 Task: Edit the CSS styles in the PHP file to update the web page design.
Action: Mouse scrolled (1338, 401) with delta (0, 0)
Screenshot: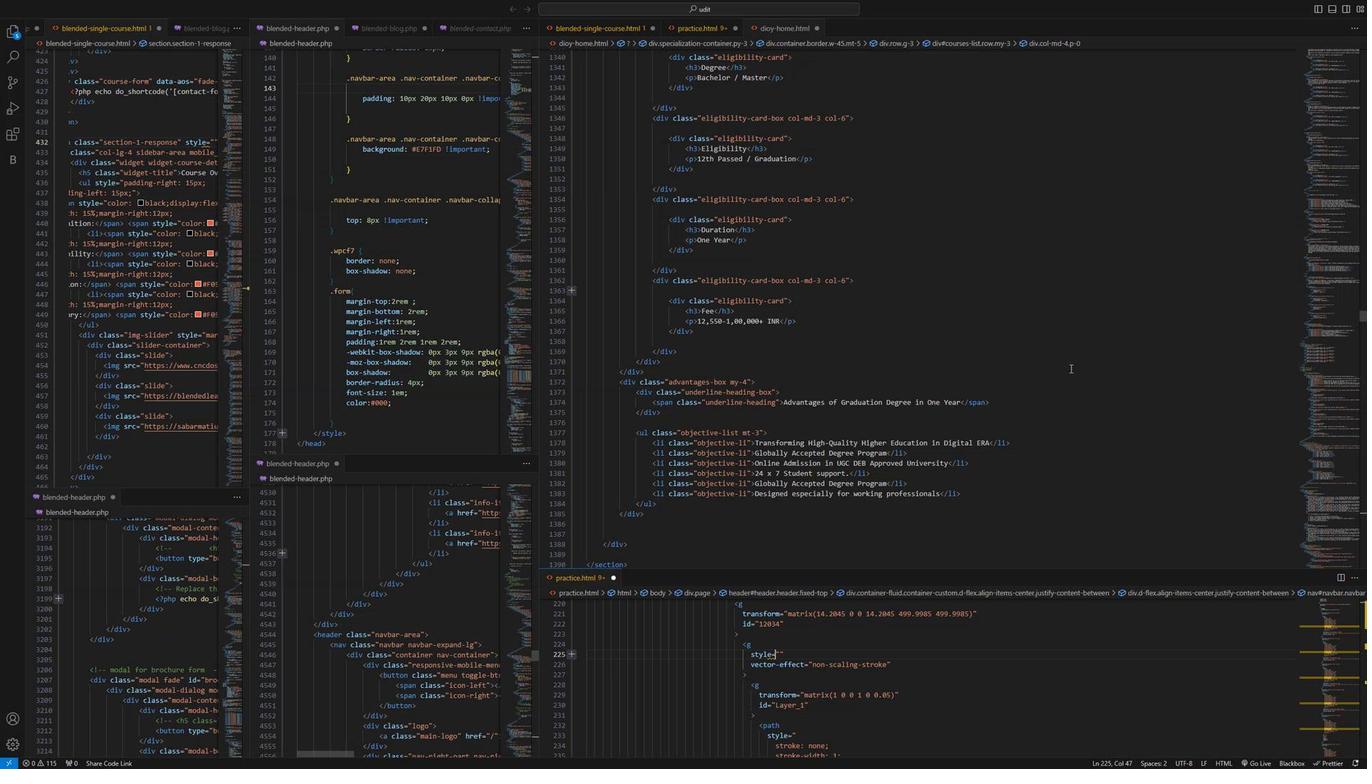 
Action: Mouse moved to (1338, 403)
Screenshot: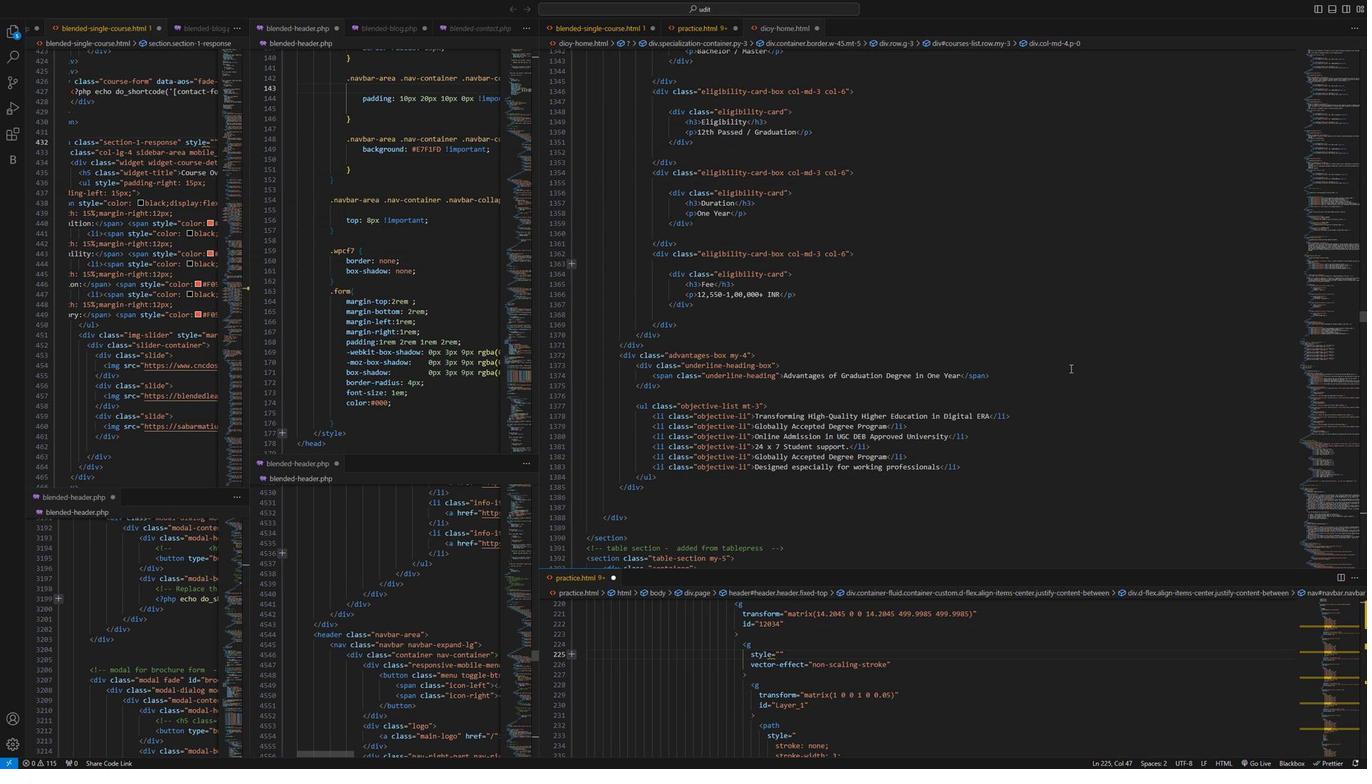 
Action: Mouse scrolled (1338, 402) with delta (0, 0)
Screenshot: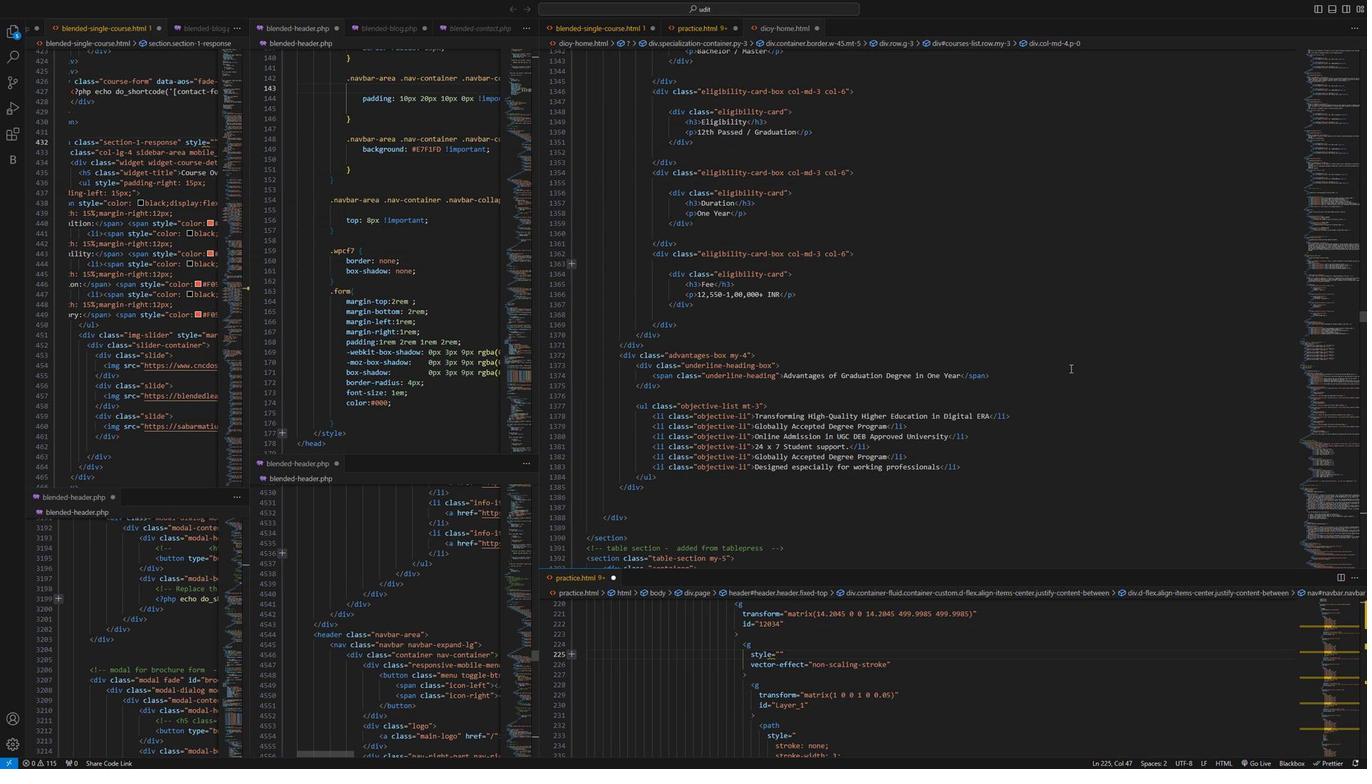 
Action: Mouse scrolled (1338, 402) with delta (0, 0)
Screenshot: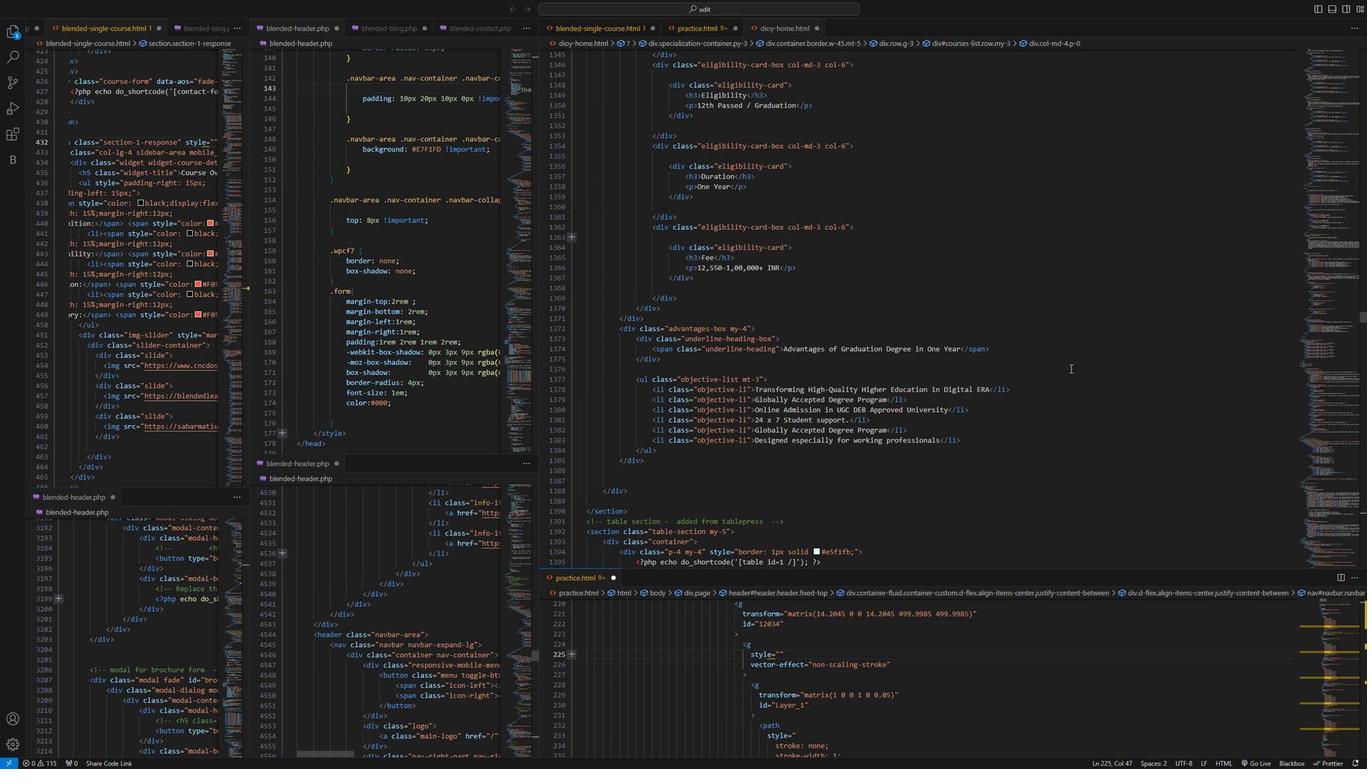
Action: Mouse scrolled (1338, 402) with delta (0, 0)
Screenshot: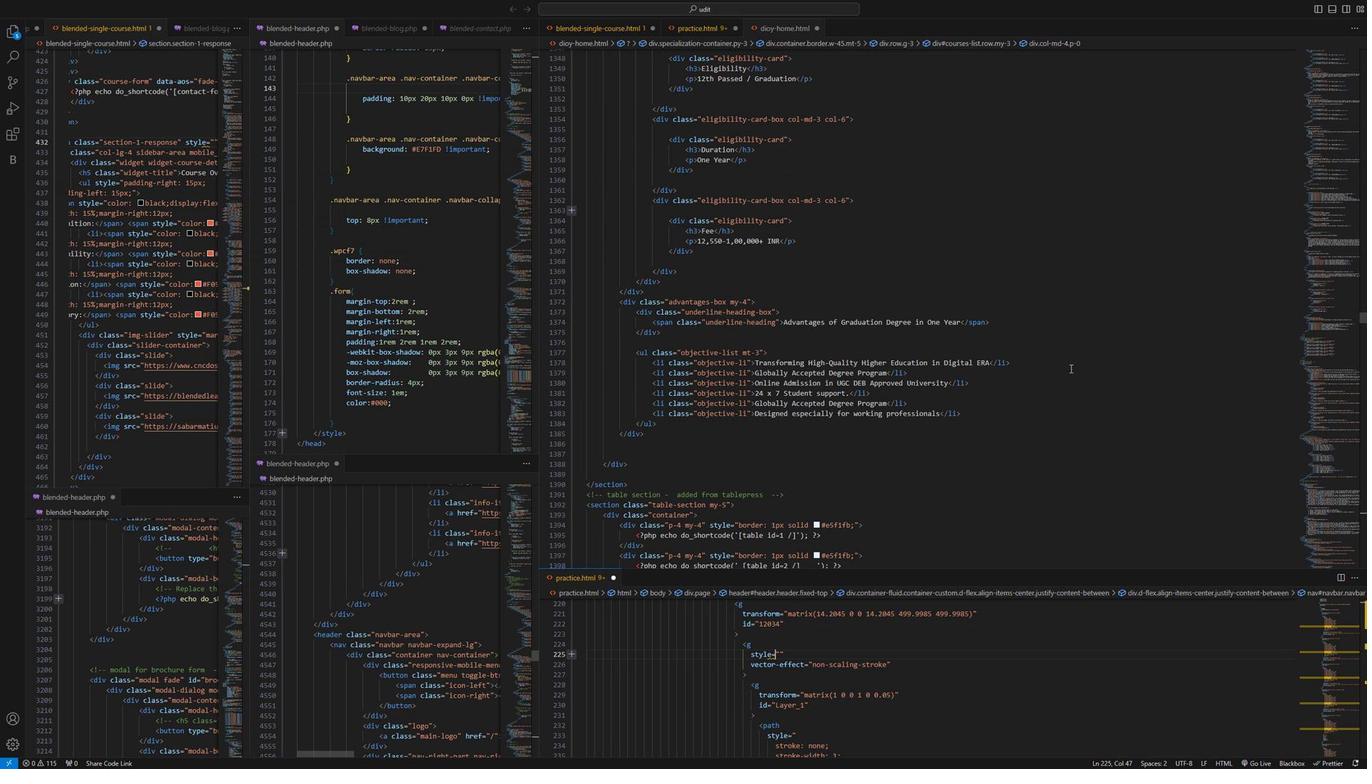
Action: Mouse scrolled (1338, 402) with delta (0, 0)
Screenshot: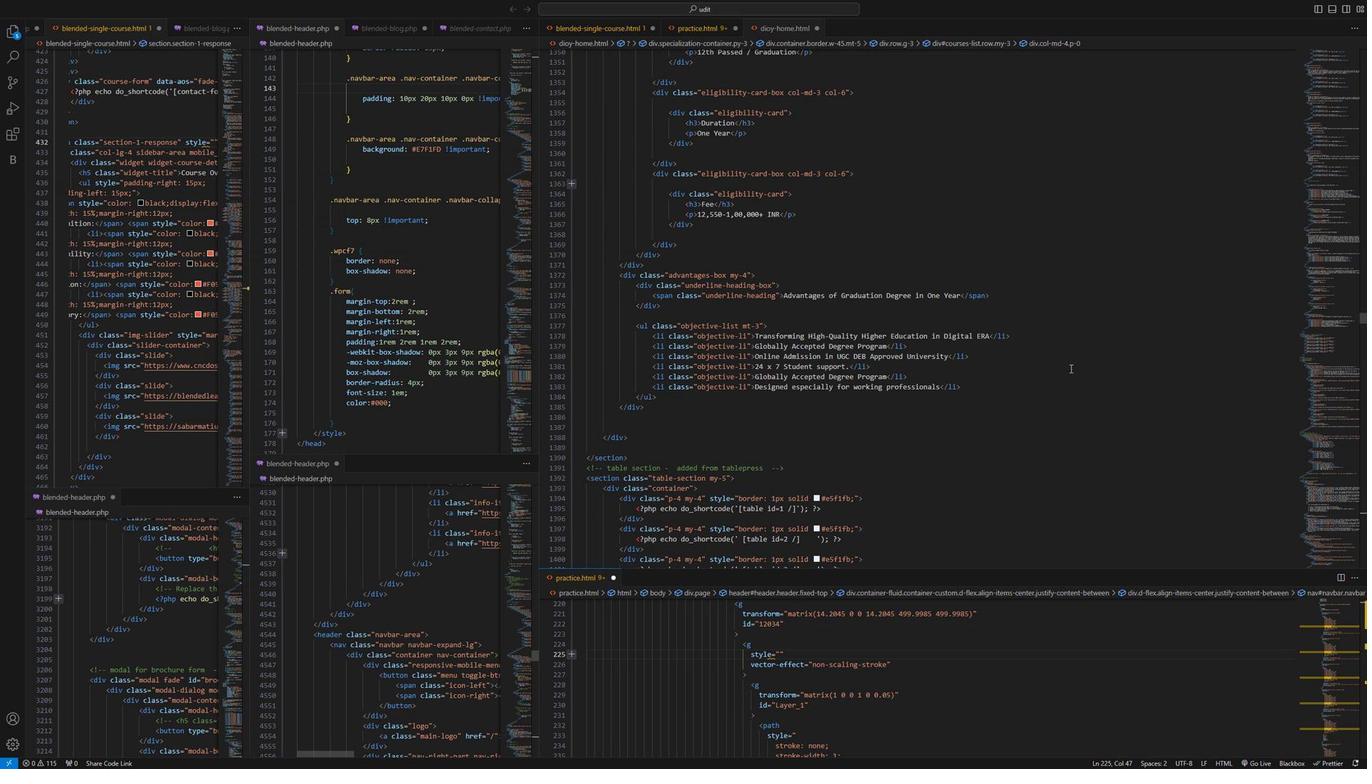 
Action: Mouse scrolled (1338, 402) with delta (0, 0)
Screenshot: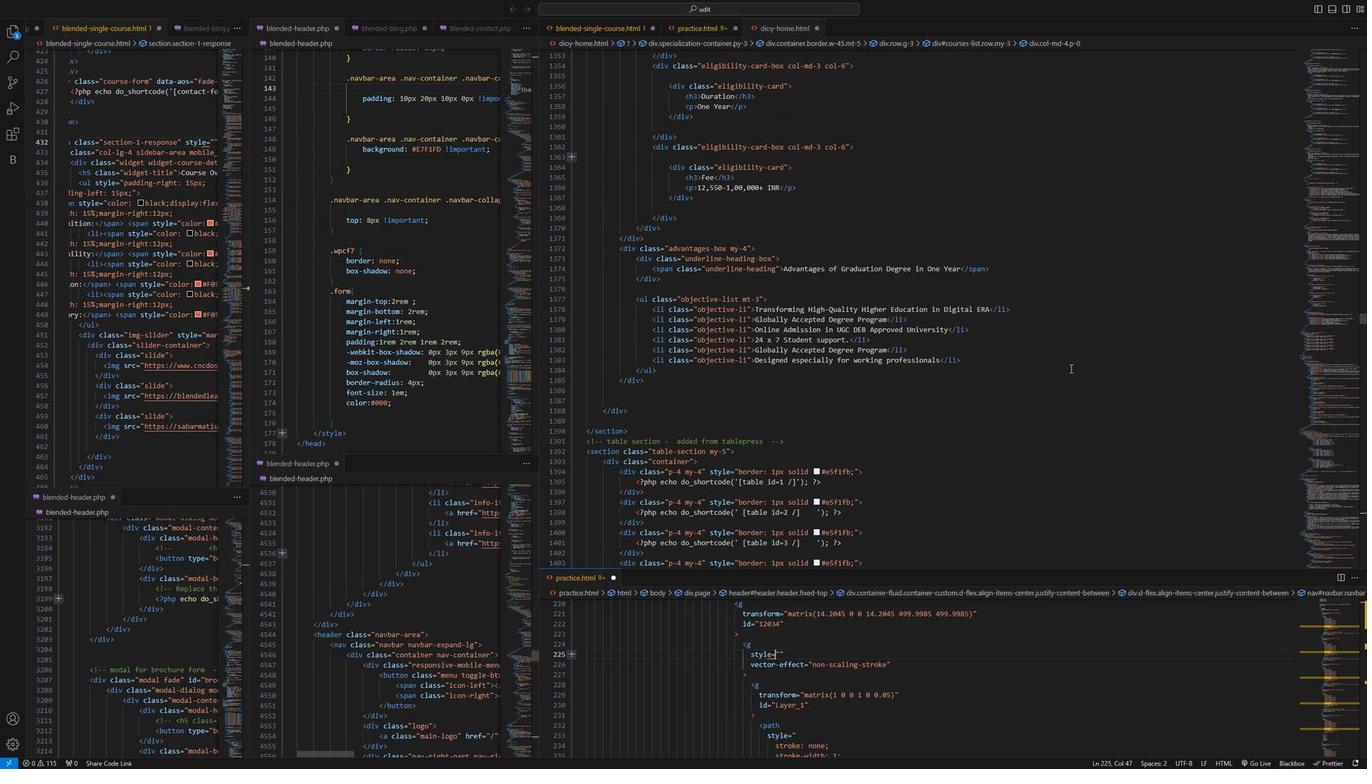 
Action: Mouse scrolled (1338, 402) with delta (0, 0)
Screenshot: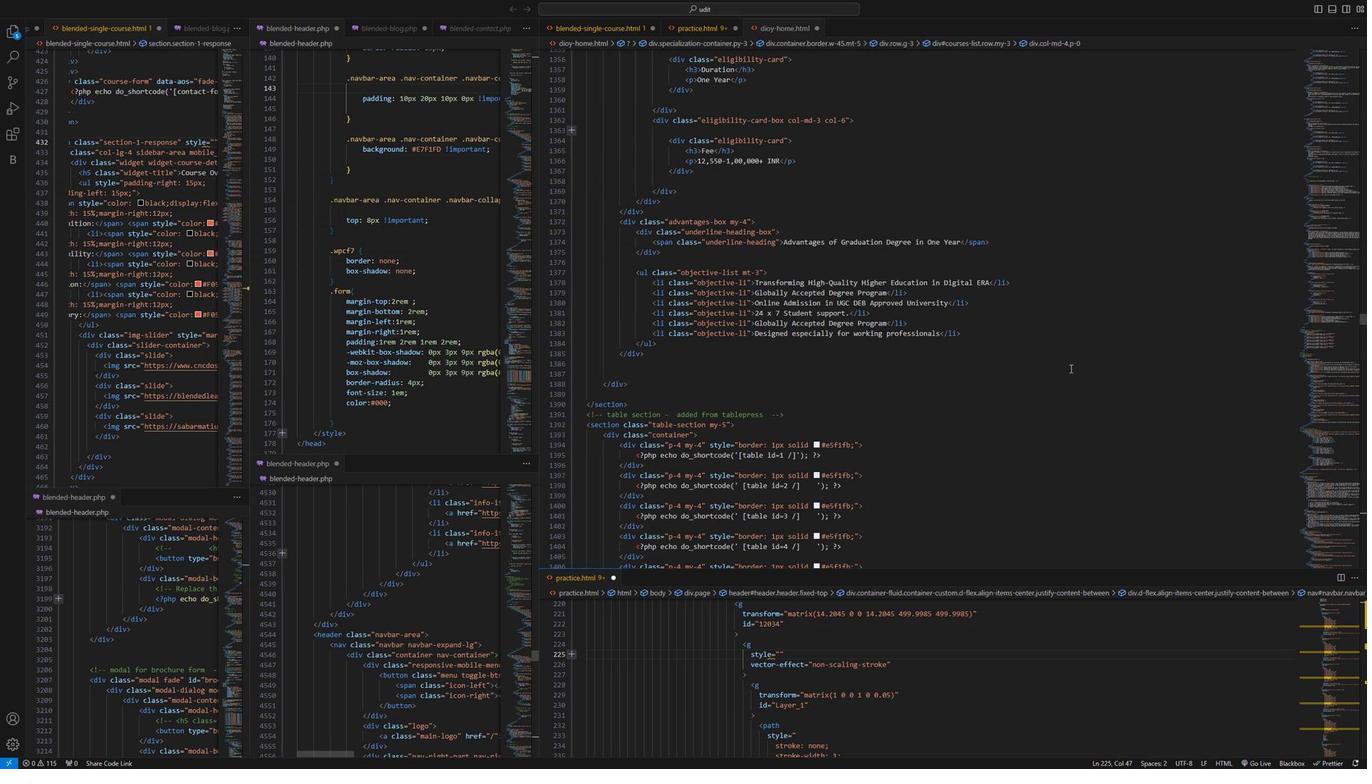 
Action: Mouse scrolled (1338, 402) with delta (0, 0)
Screenshot: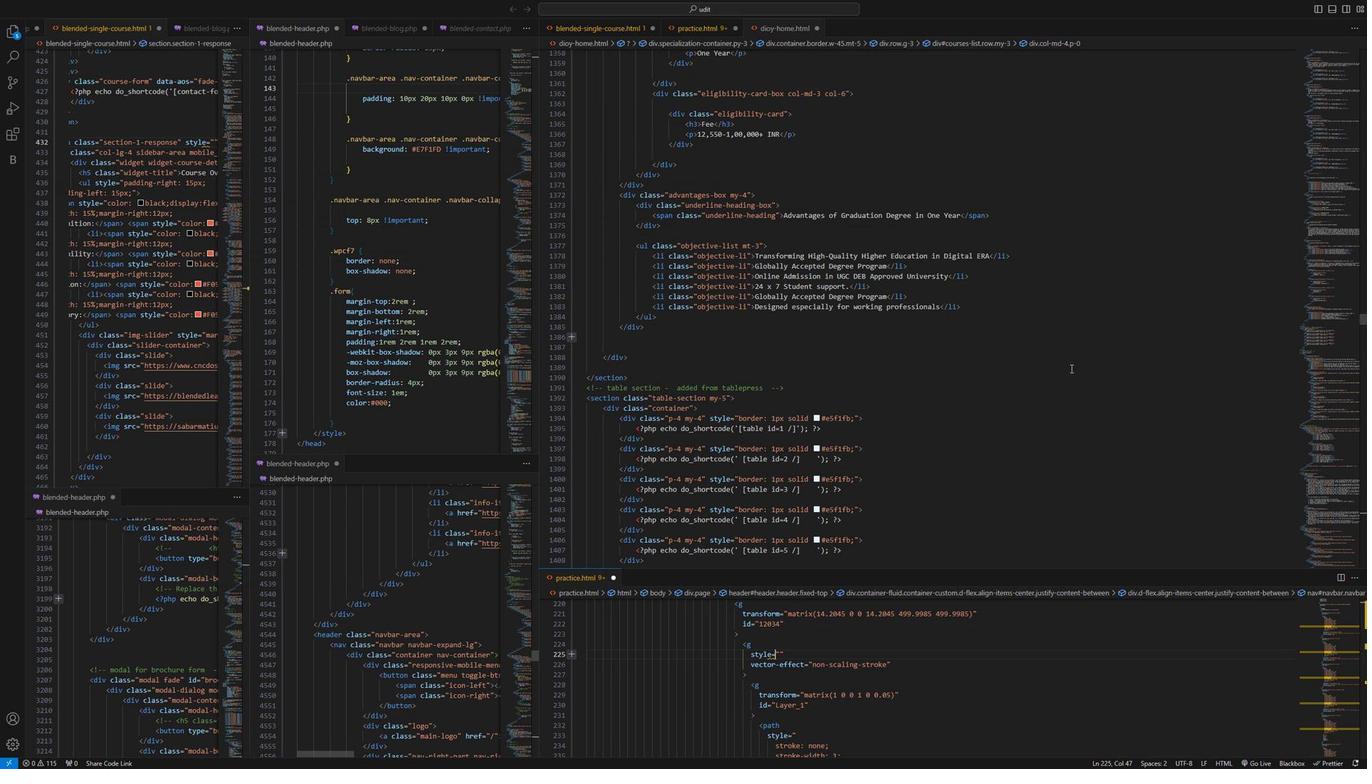 
Action: Mouse scrolled (1338, 402) with delta (0, 0)
Screenshot: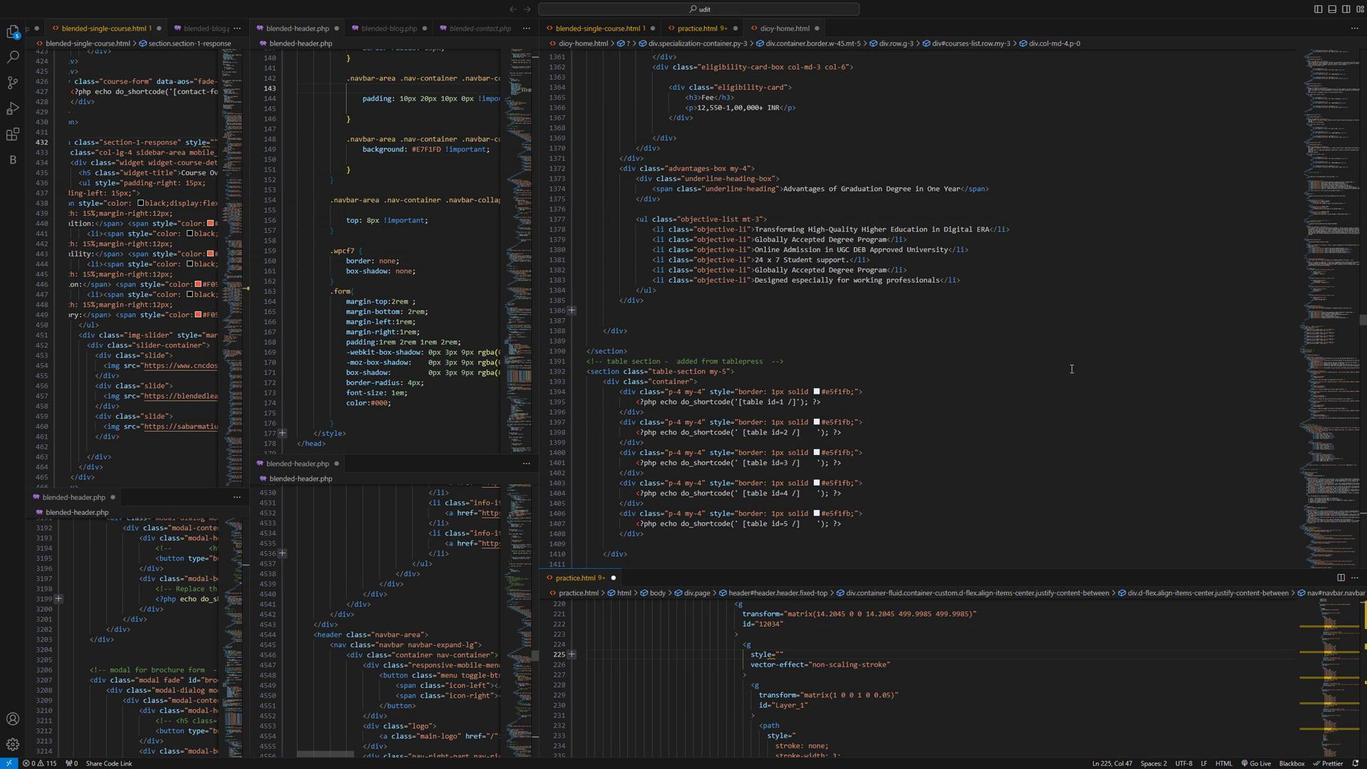 
Action: Mouse scrolled (1338, 402) with delta (0, 0)
Screenshot: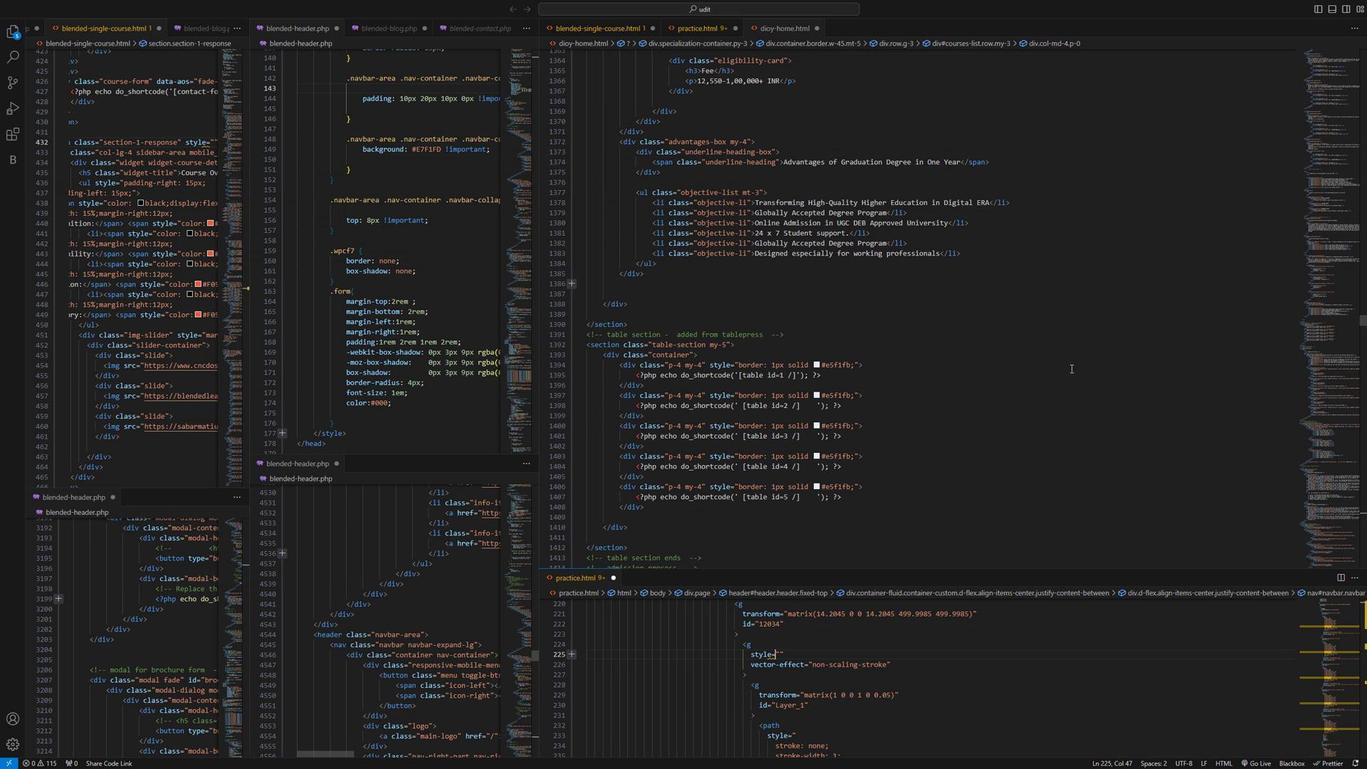 
Action: Mouse moved to (1339, 403)
Screenshot: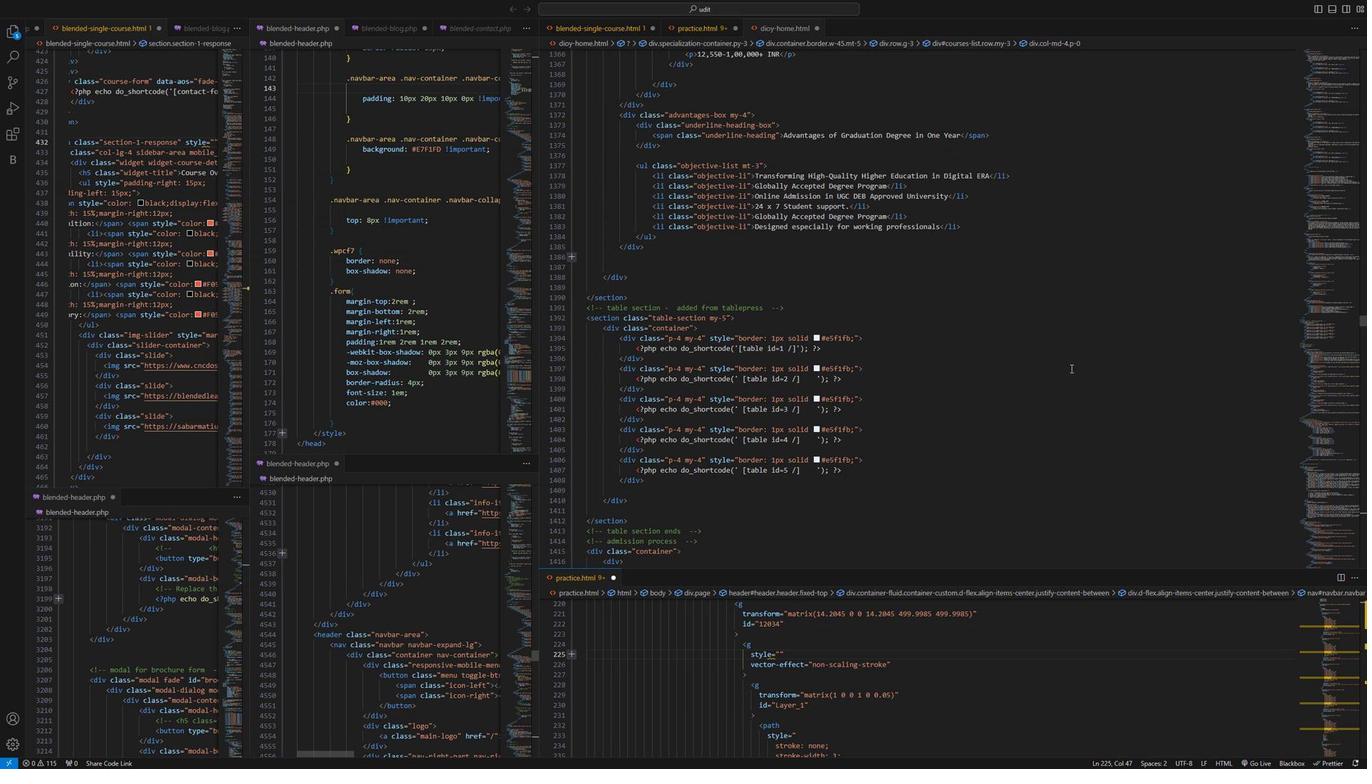 
Action: Mouse scrolled (1339, 402) with delta (0, 0)
Screenshot: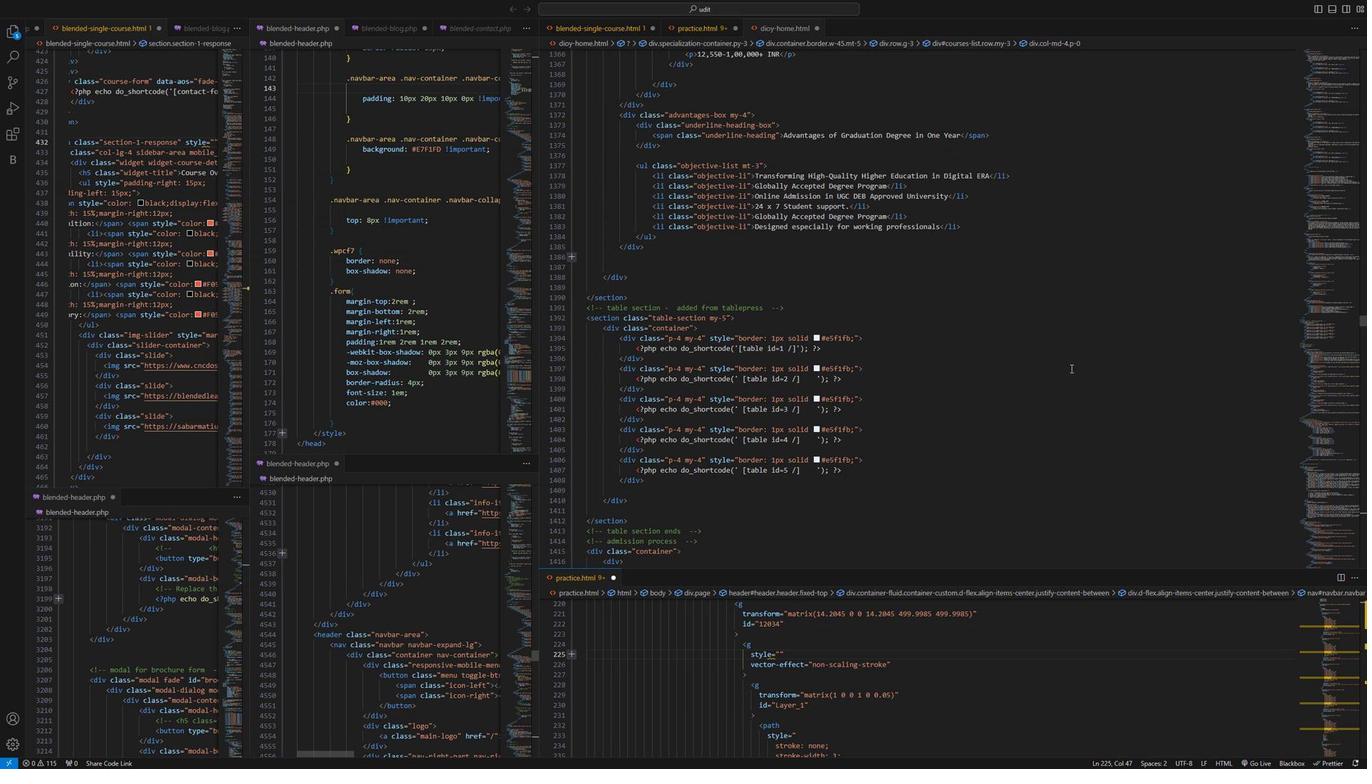 
Action: Mouse scrolled (1339, 402) with delta (0, 0)
Screenshot: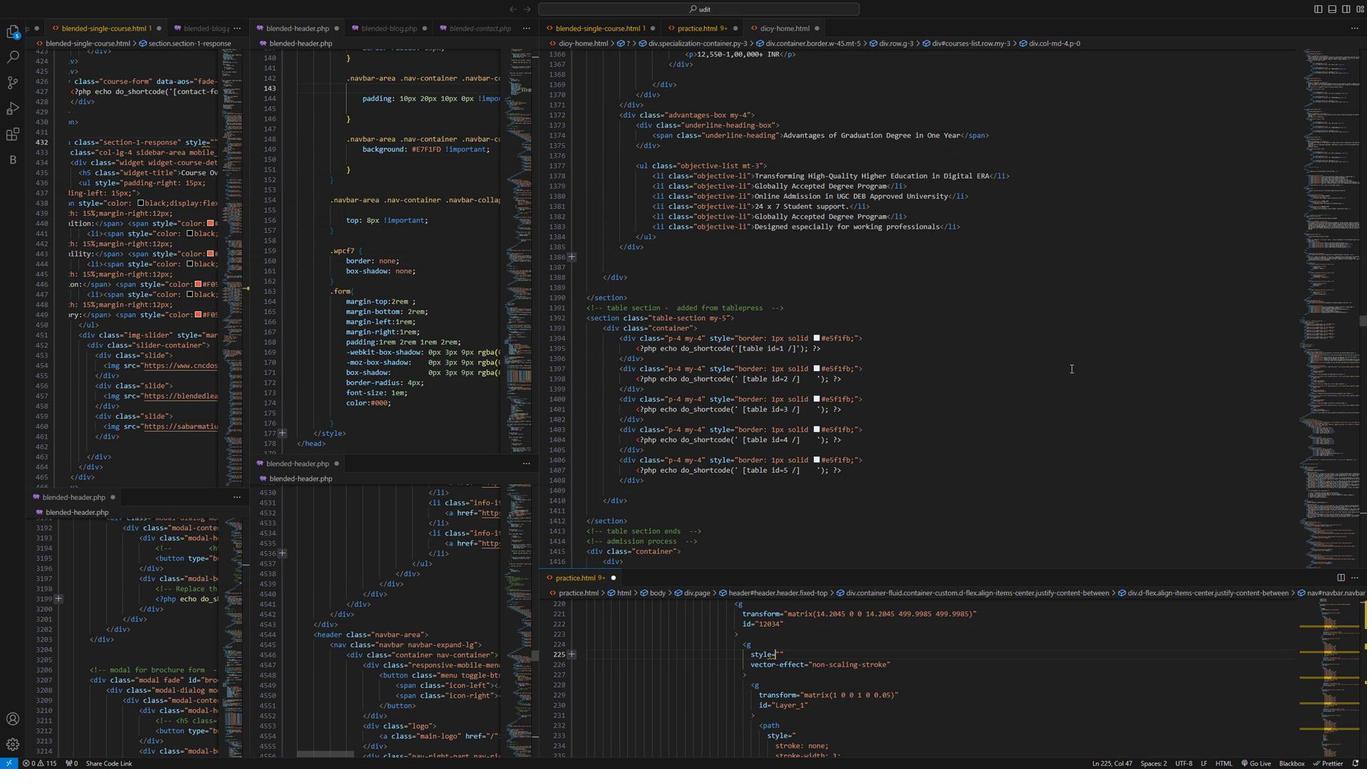 
Action: Mouse scrolled (1339, 402) with delta (0, 0)
Screenshot: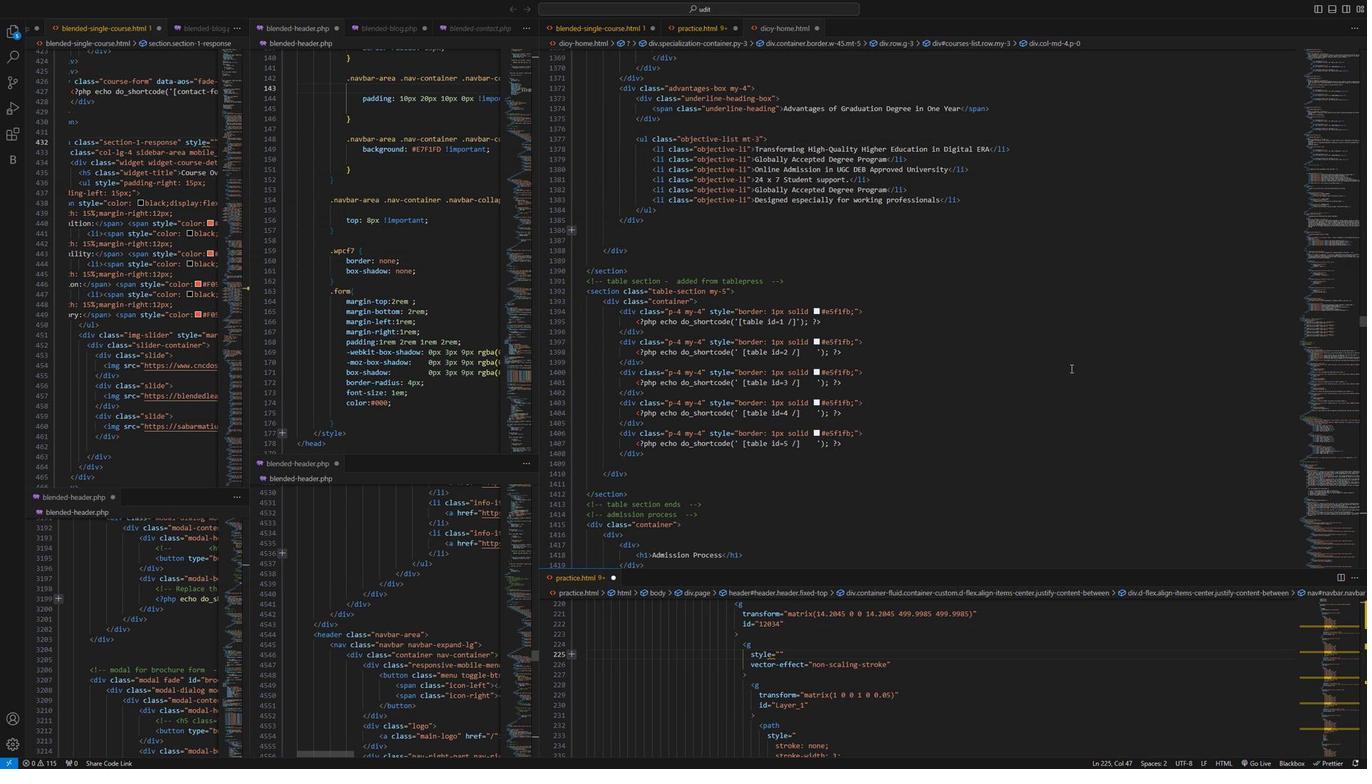 
Action: Mouse scrolled (1339, 402) with delta (0, 0)
Screenshot: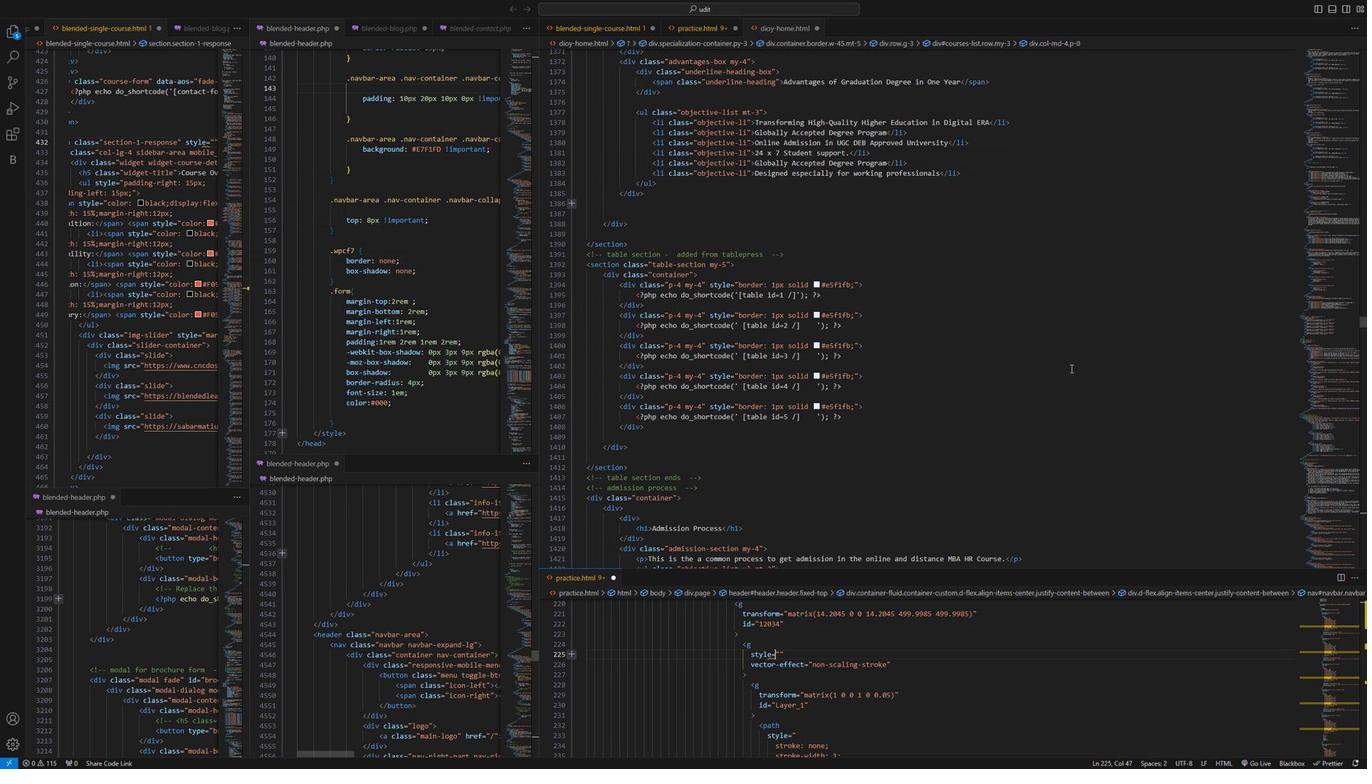 
Action: Mouse scrolled (1339, 402) with delta (0, 0)
Screenshot: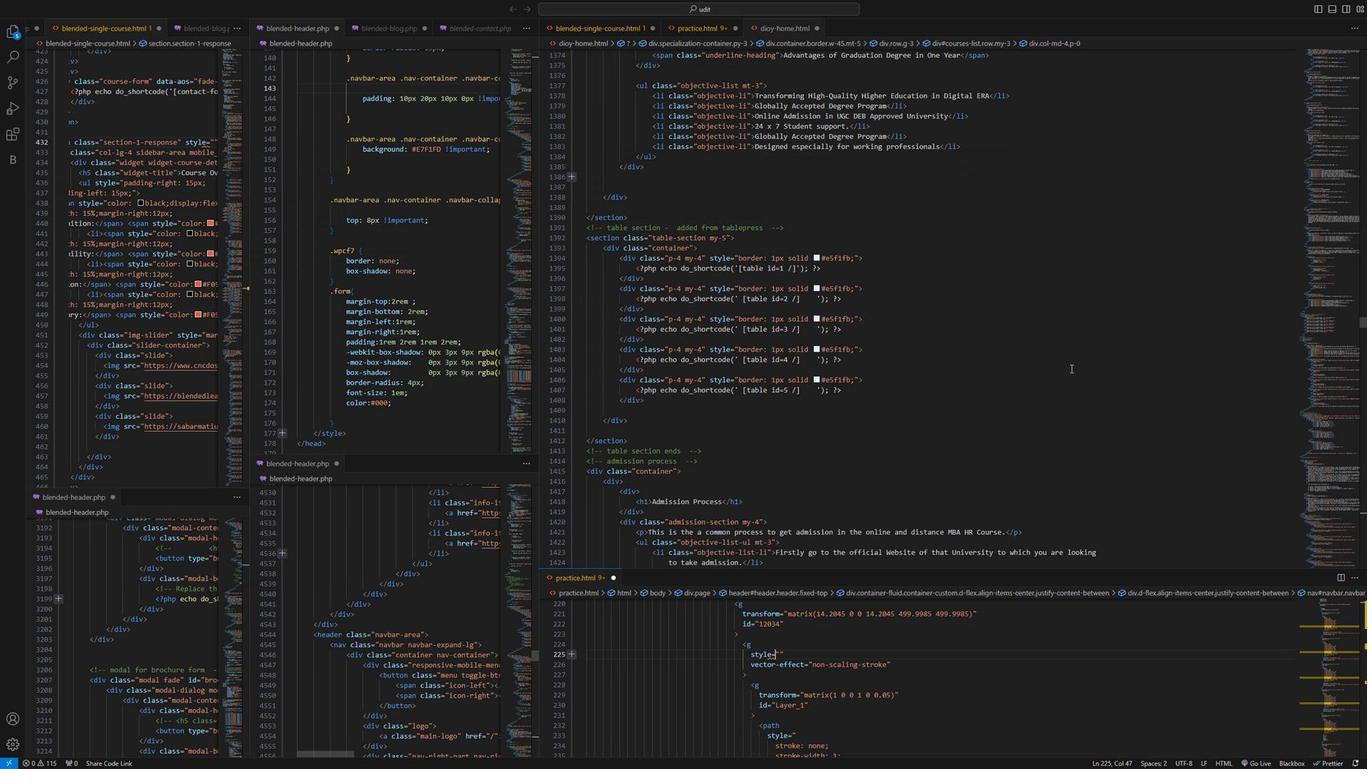 
Action: Mouse scrolled (1339, 402) with delta (0, 0)
Screenshot: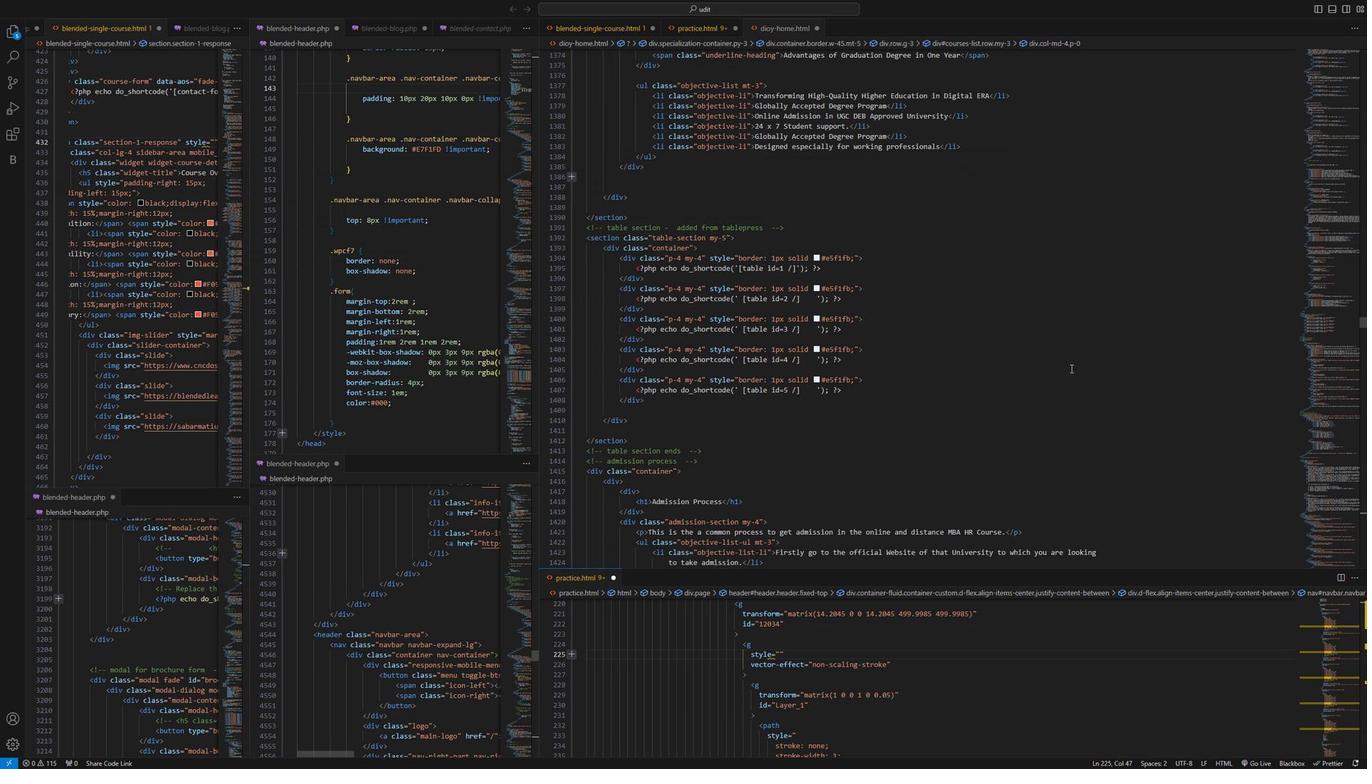 
Action: Mouse scrolled (1339, 402) with delta (0, 0)
Screenshot: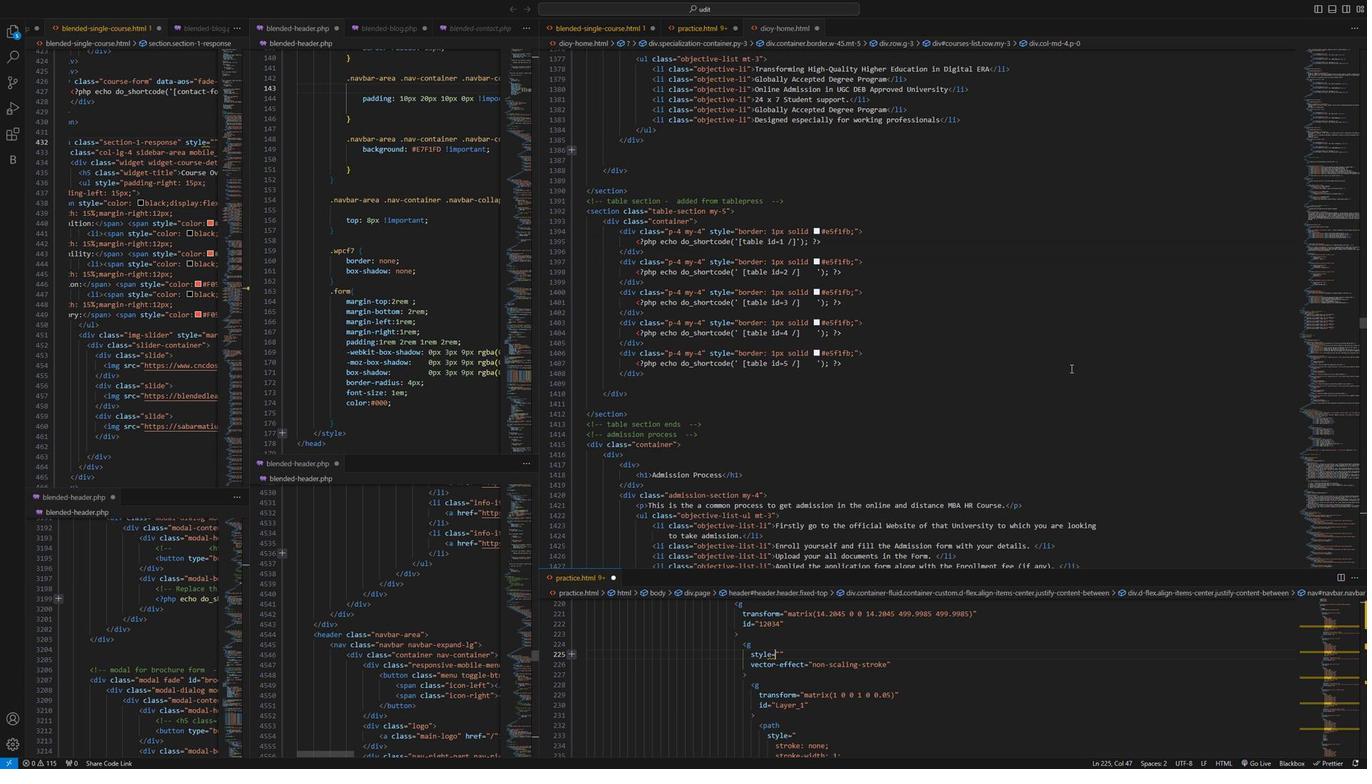 
Action: Mouse scrolled (1339, 402) with delta (0, 0)
Screenshot: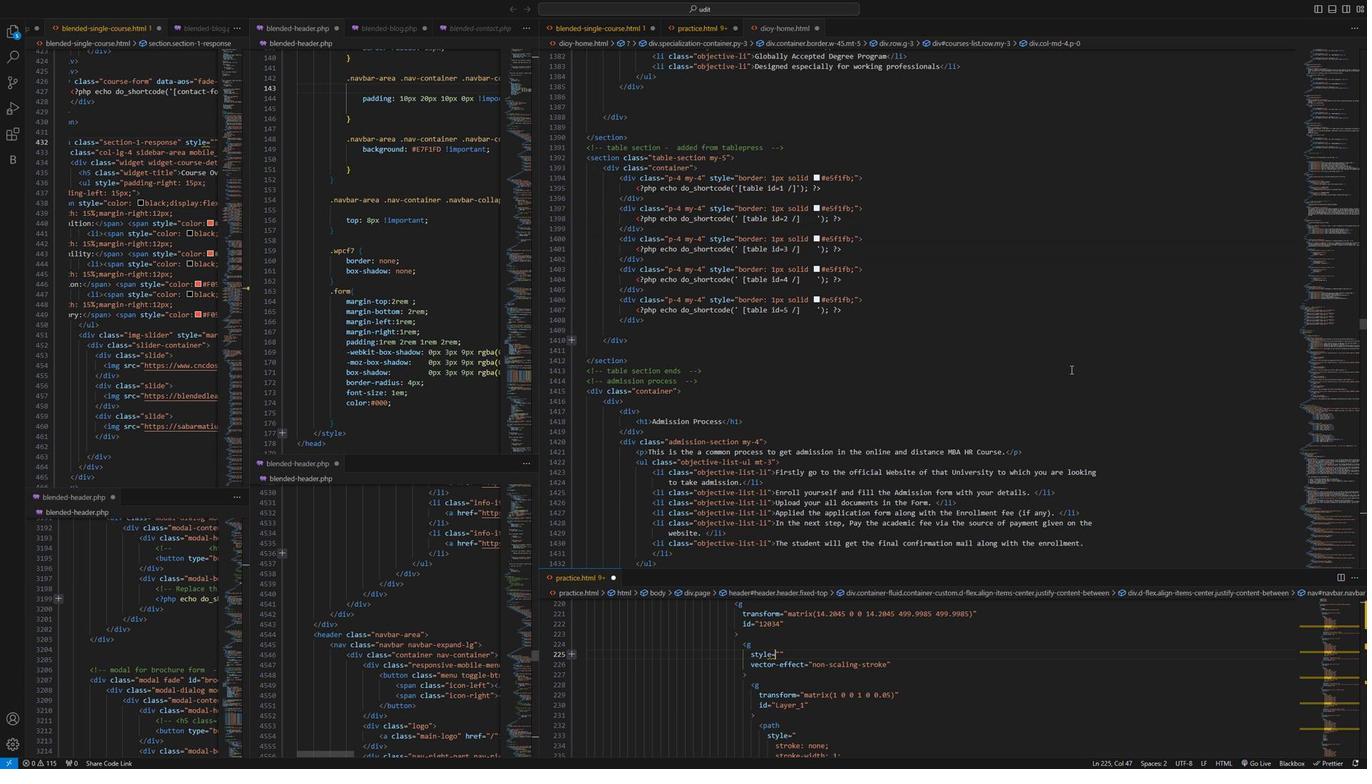 
Action: Mouse scrolled (1339, 402) with delta (0, 0)
Screenshot: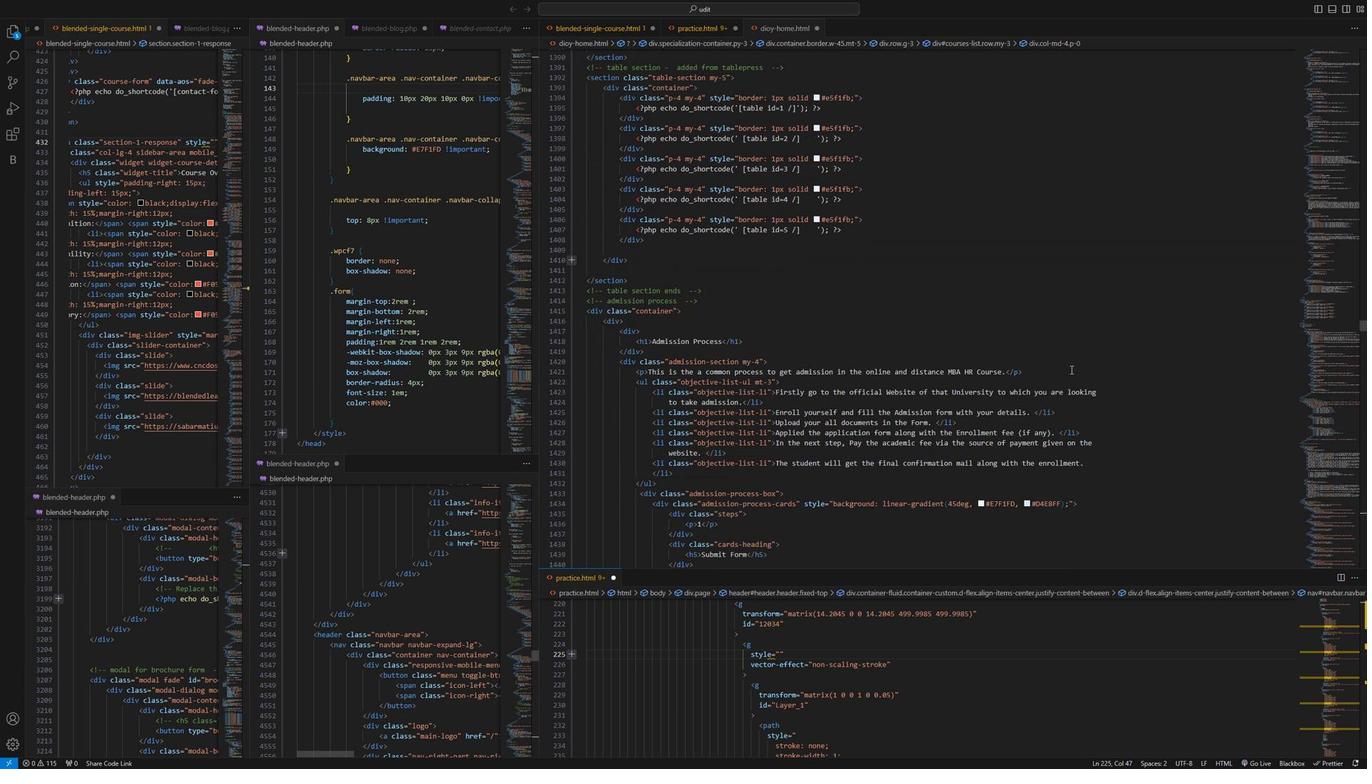
Action: Mouse moved to (1339, 404)
Screenshot: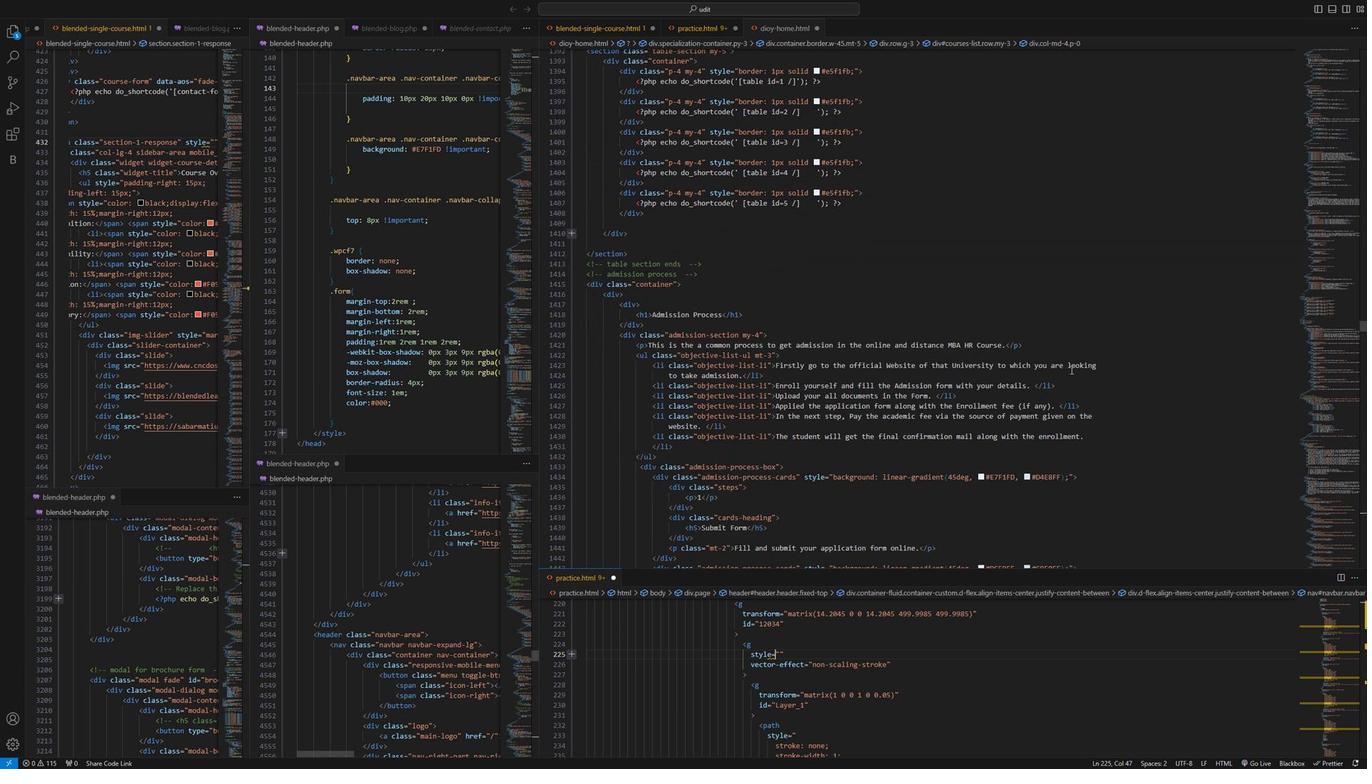 
Action: Mouse scrolled (1339, 403) with delta (0, 0)
Screenshot: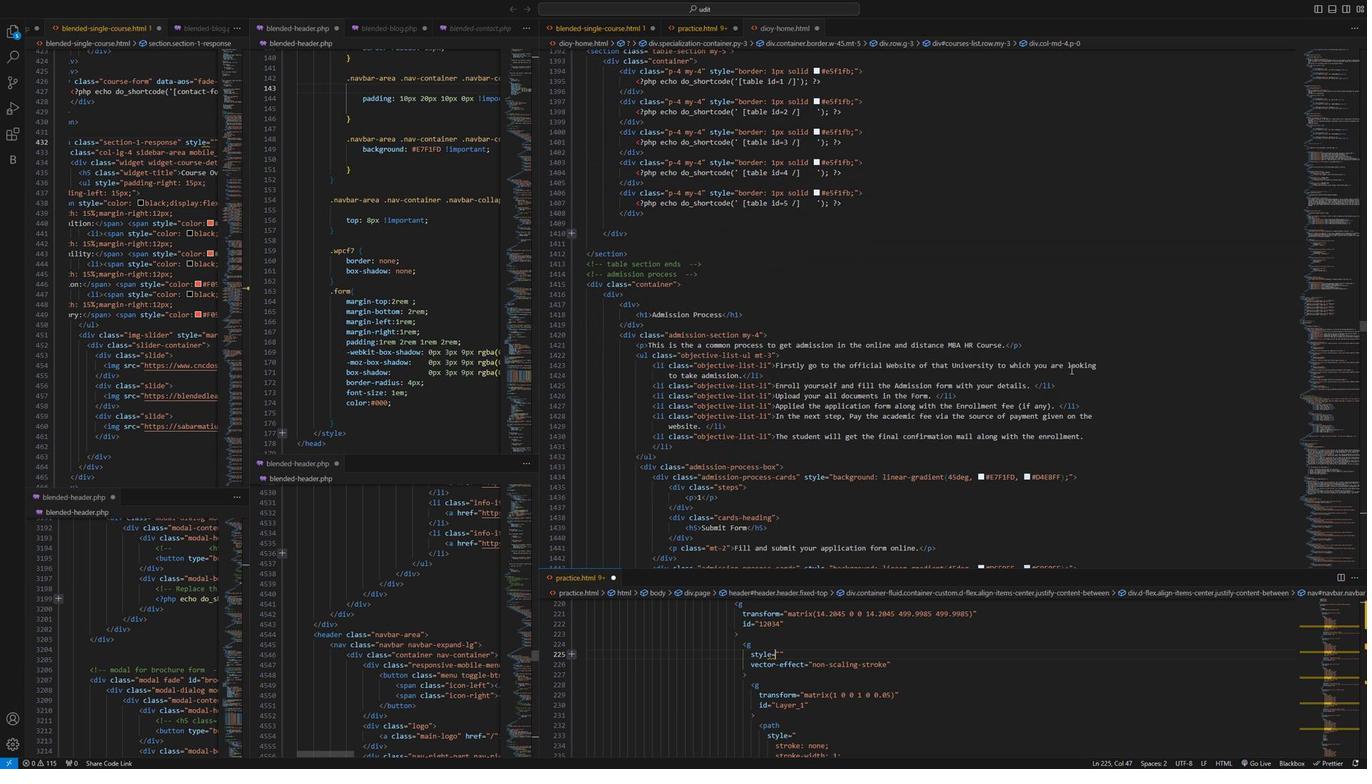 
Action: Mouse scrolled (1339, 403) with delta (0, 0)
Screenshot: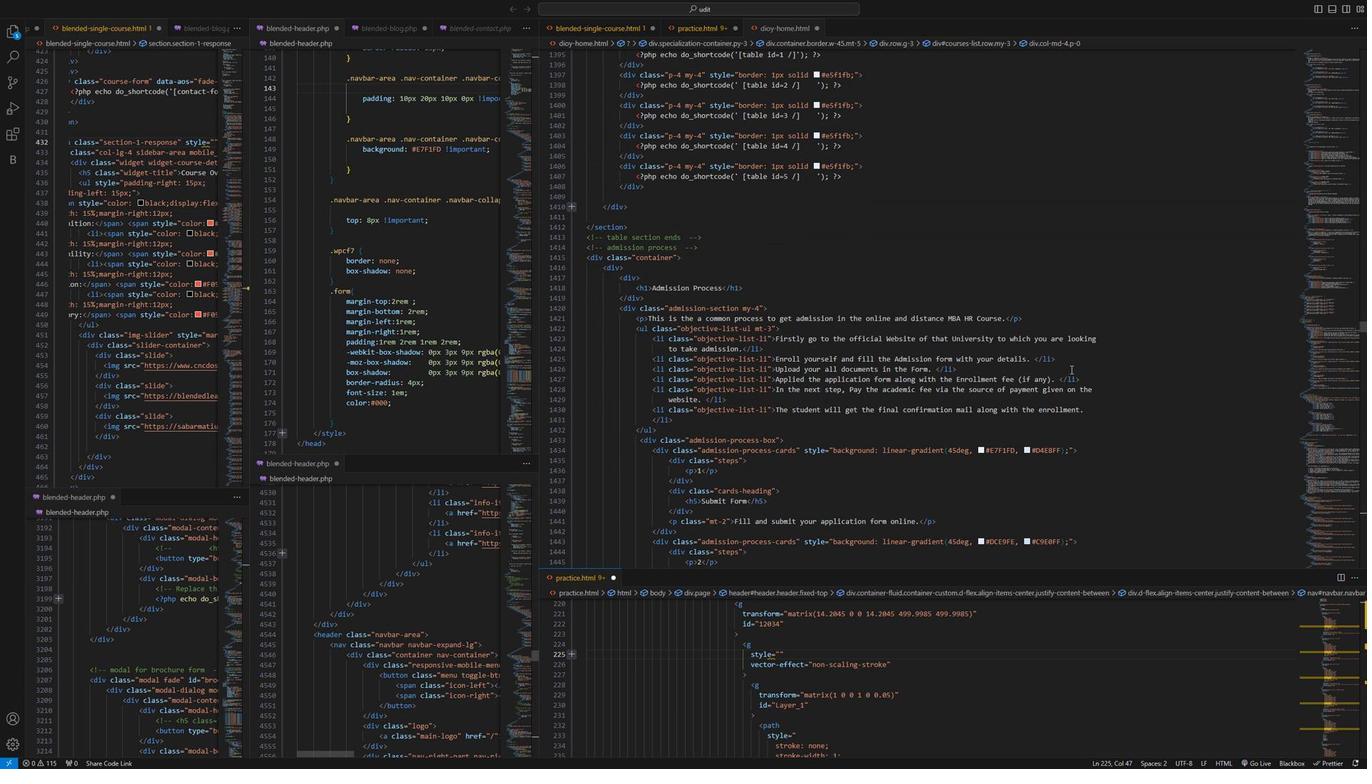 
Action: Mouse scrolled (1339, 403) with delta (0, 0)
Screenshot: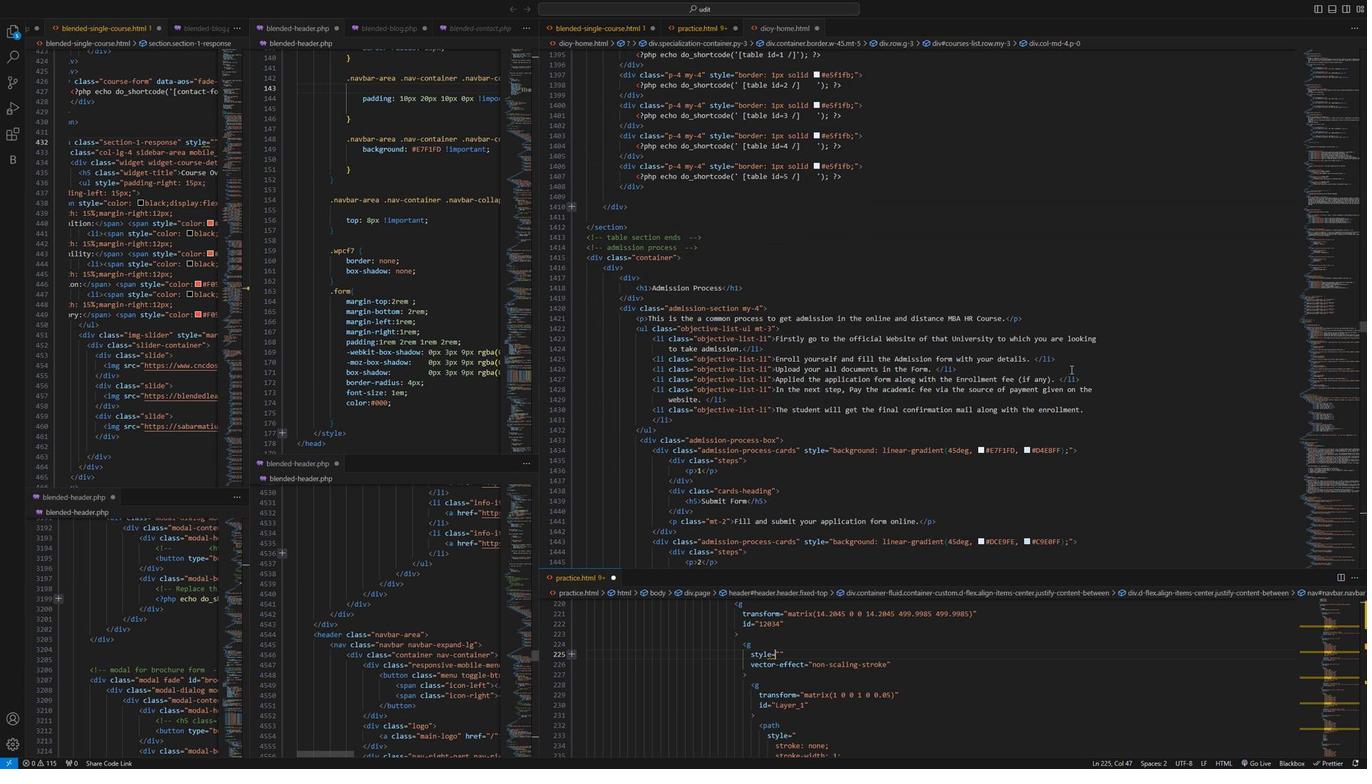 
Action: Mouse scrolled (1339, 403) with delta (0, 0)
Screenshot: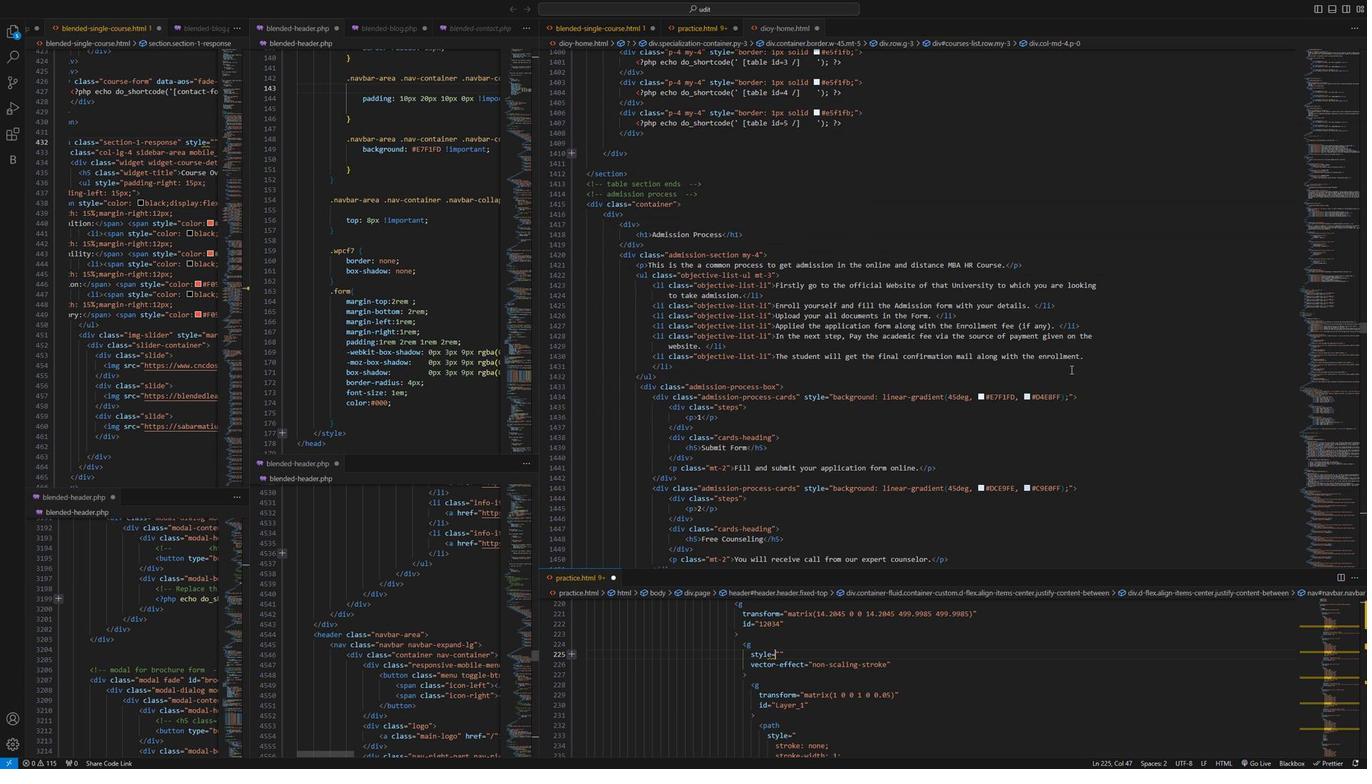 
Action: Mouse scrolled (1339, 403) with delta (0, 0)
Screenshot: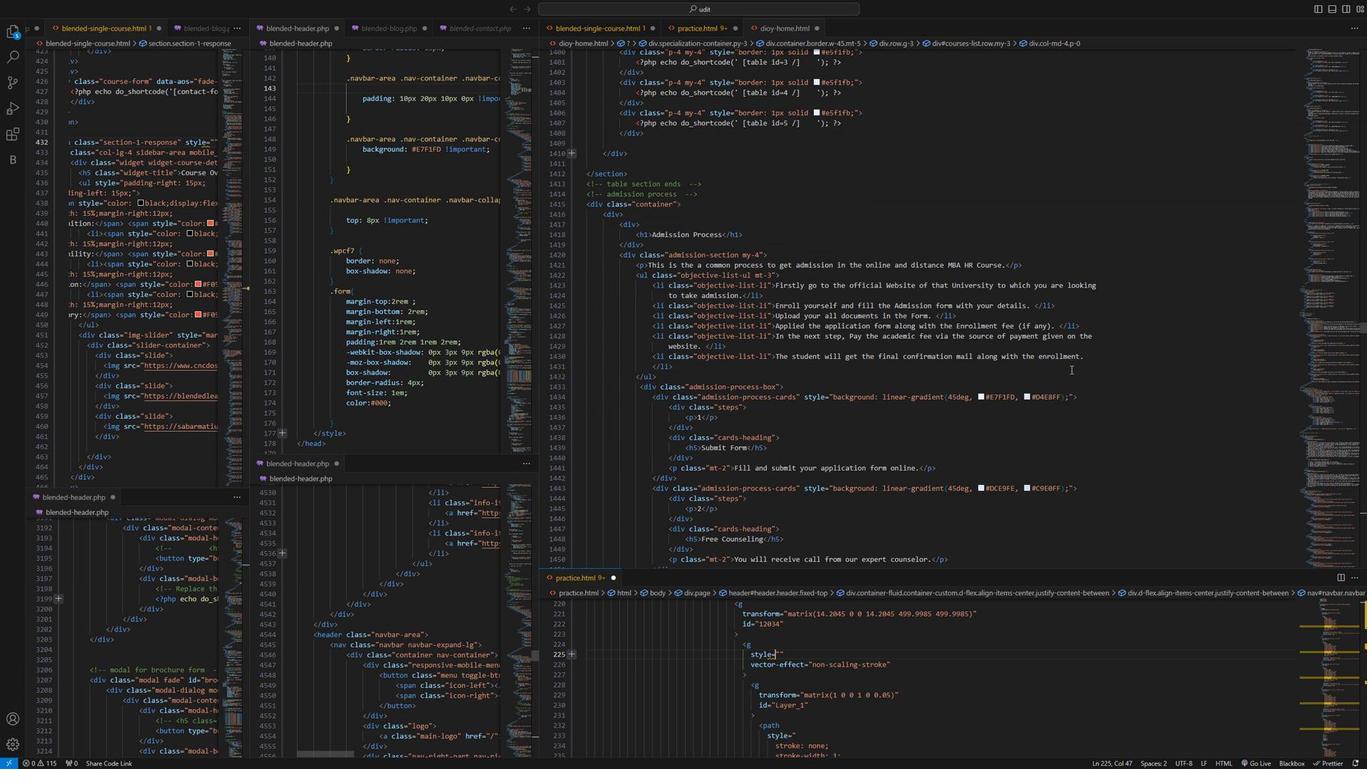 
Action: Mouse scrolled (1339, 403) with delta (0, 0)
Screenshot: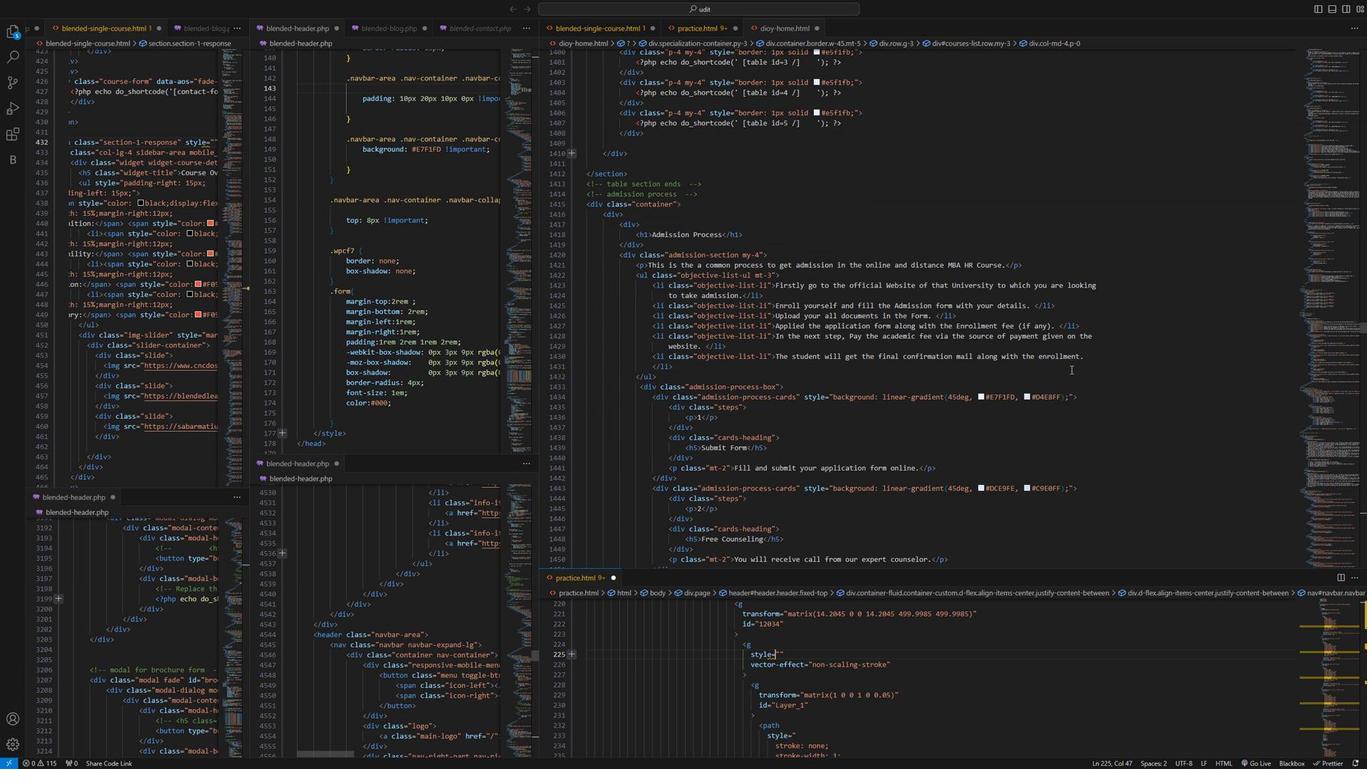 
Action: Mouse scrolled (1339, 403) with delta (0, 0)
Screenshot: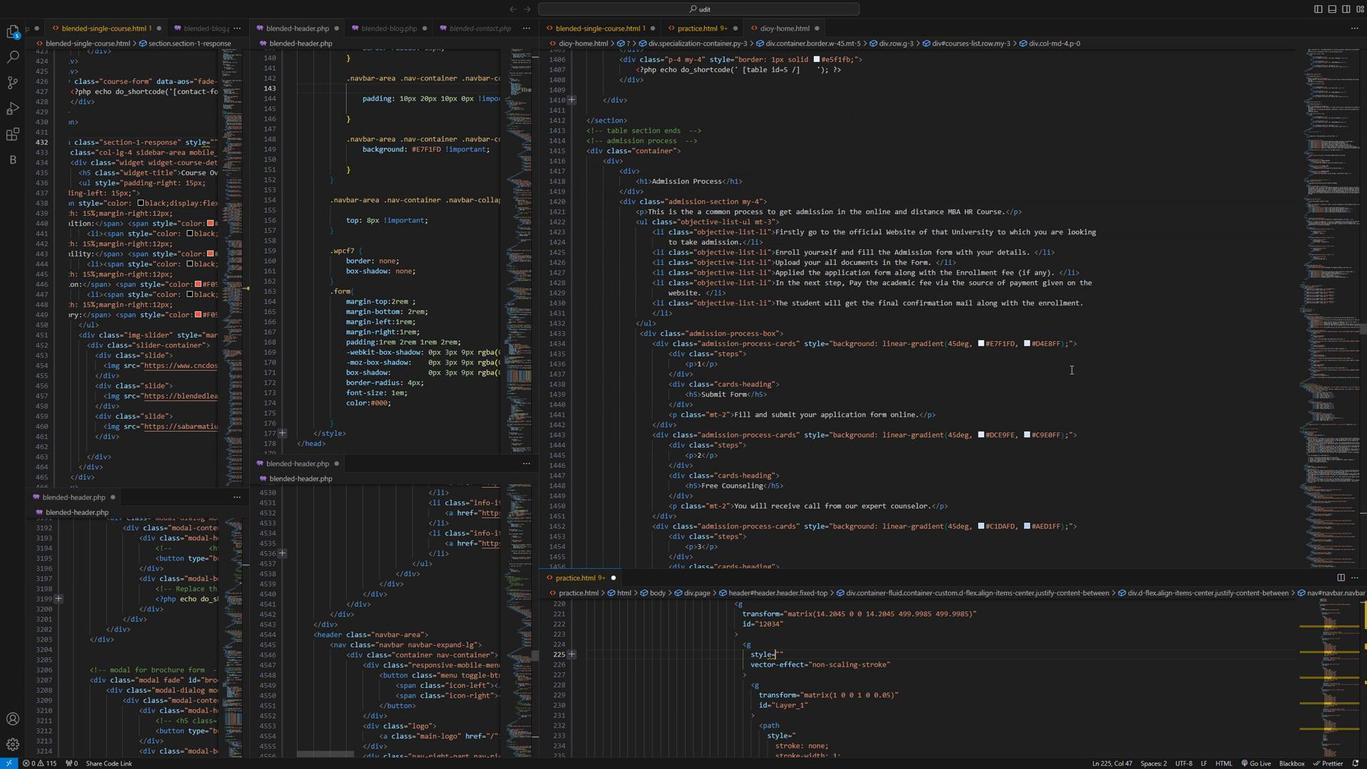 
Action: Mouse scrolled (1339, 403) with delta (0, 0)
Screenshot: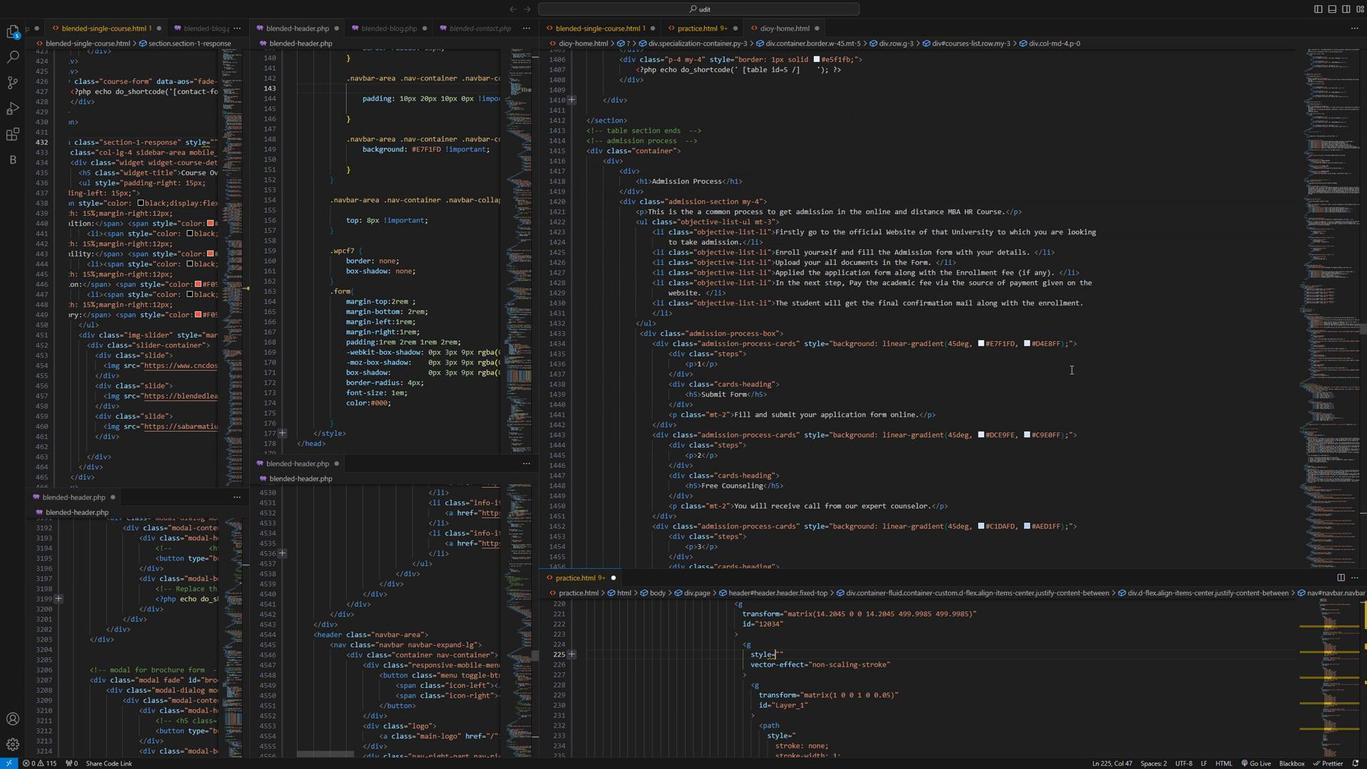 
Action: Mouse scrolled (1339, 403) with delta (0, 0)
Screenshot: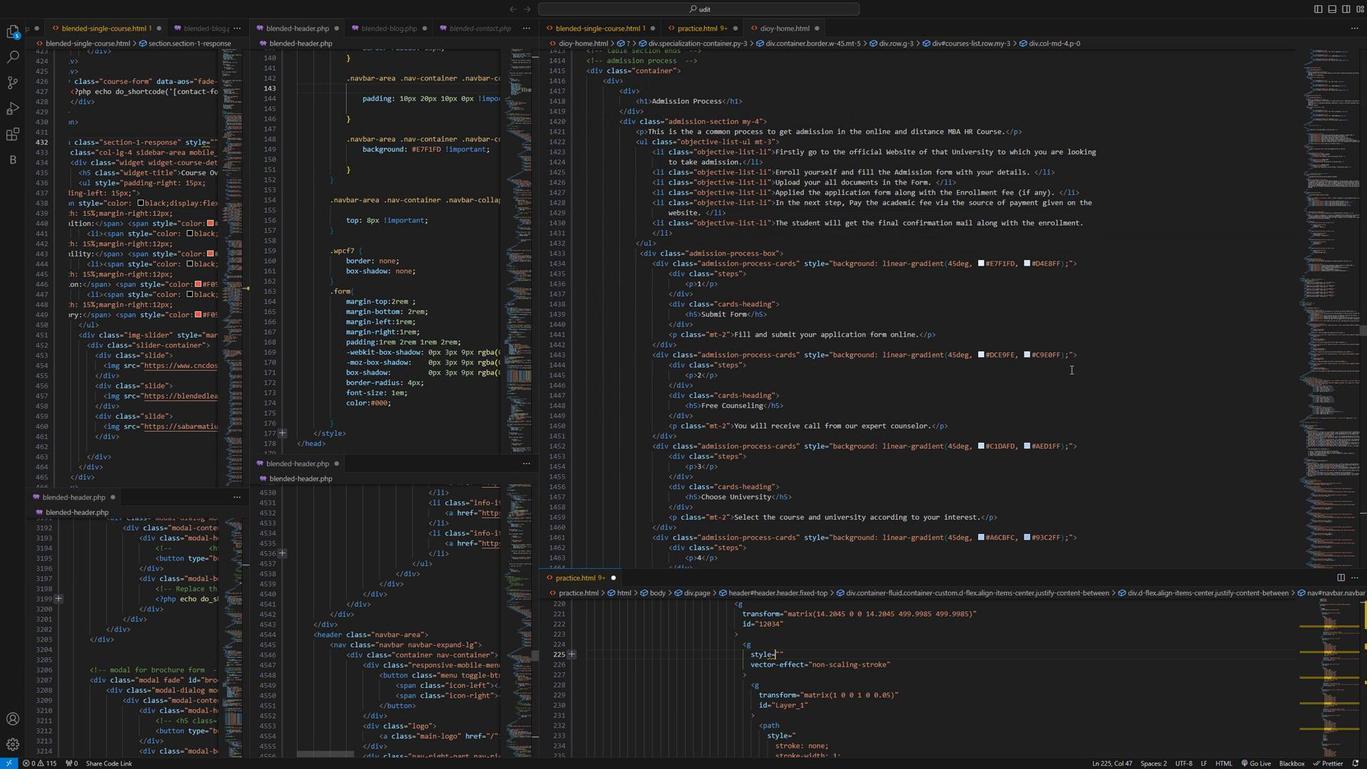 
Action: Mouse scrolled (1339, 403) with delta (0, 0)
Screenshot: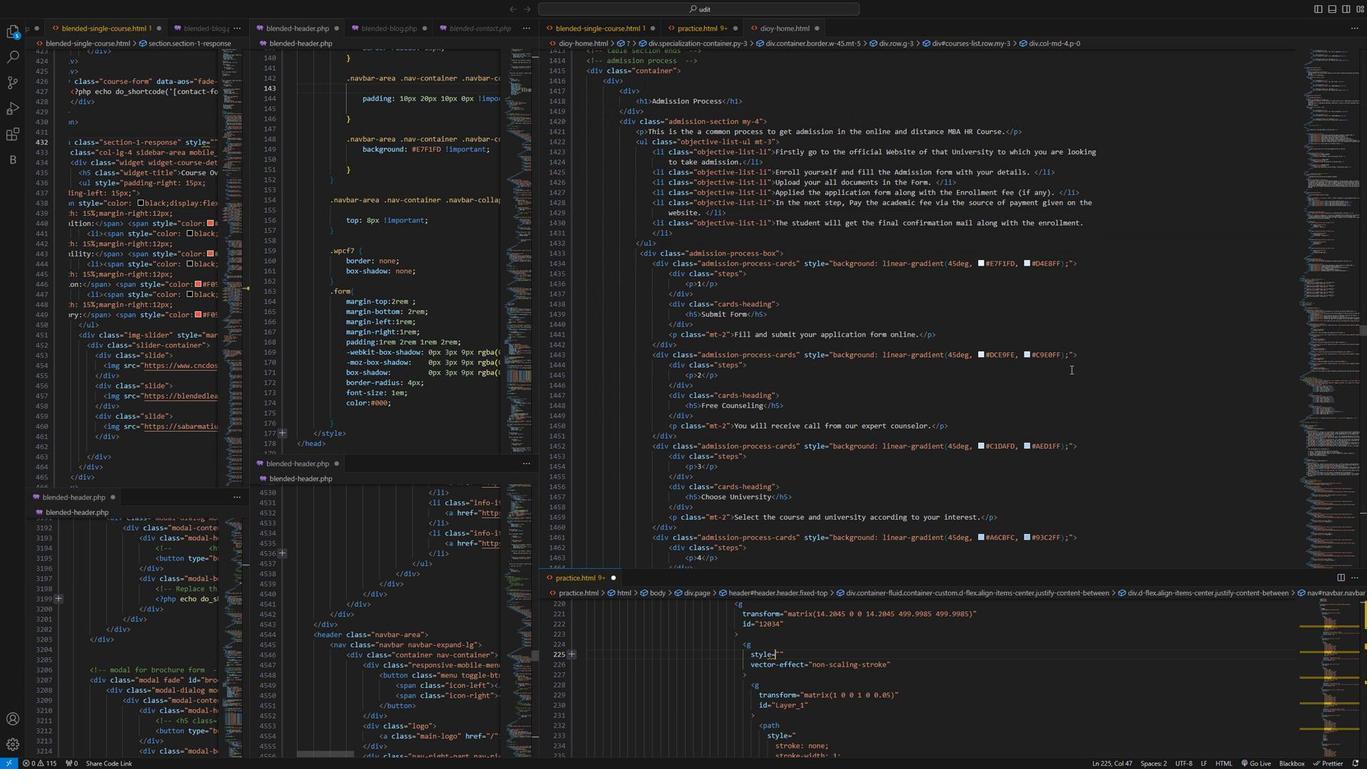 
Action: Mouse scrolled (1339, 403) with delta (0, 0)
Screenshot: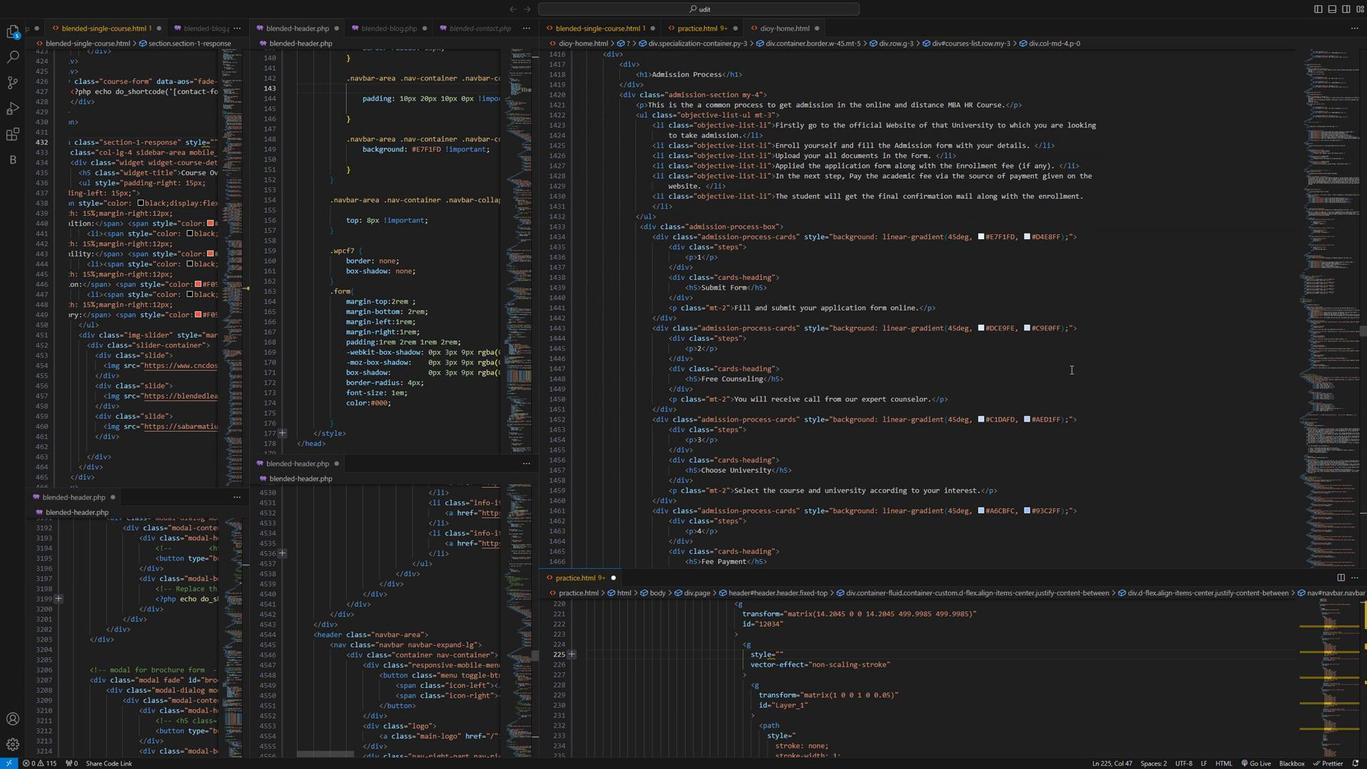 
Action: Mouse scrolled (1339, 403) with delta (0, 0)
Screenshot: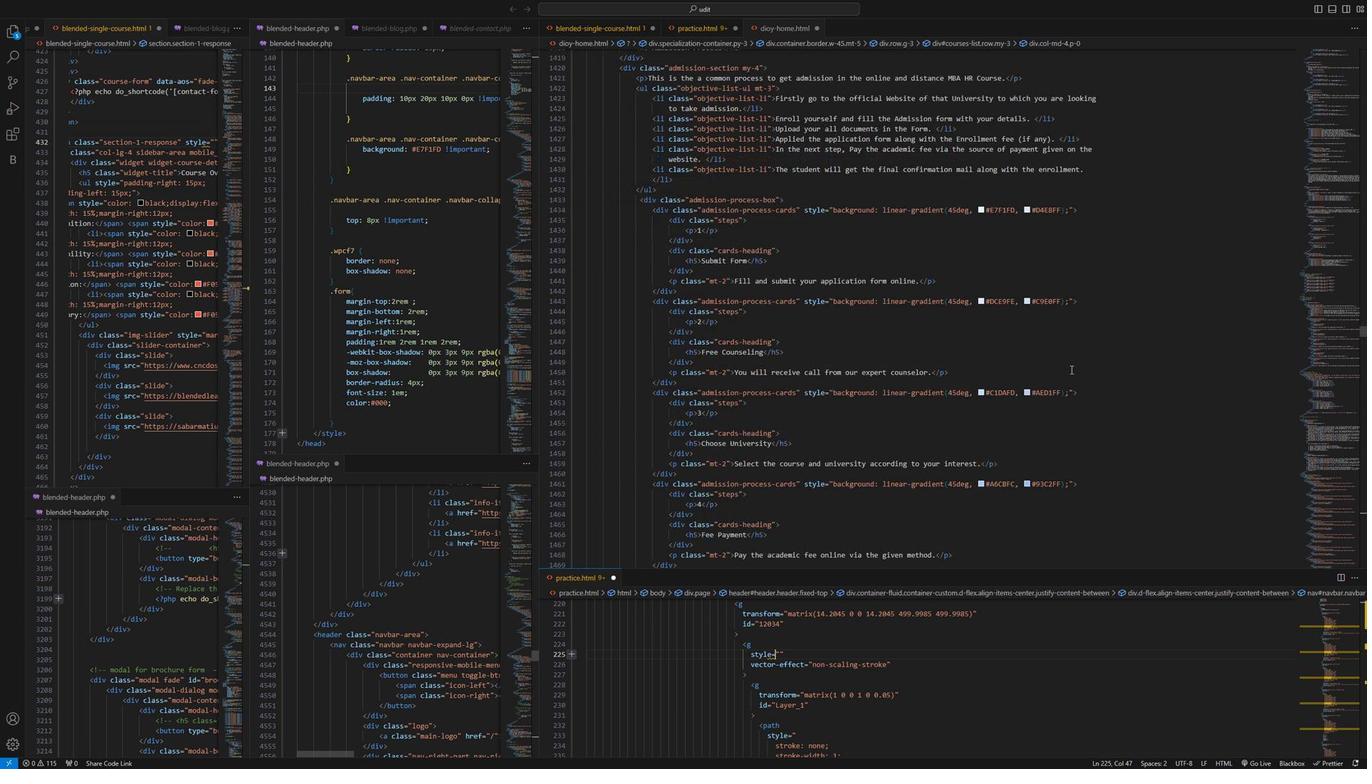 
Action: Mouse scrolled (1339, 403) with delta (0, 0)
Screenshot: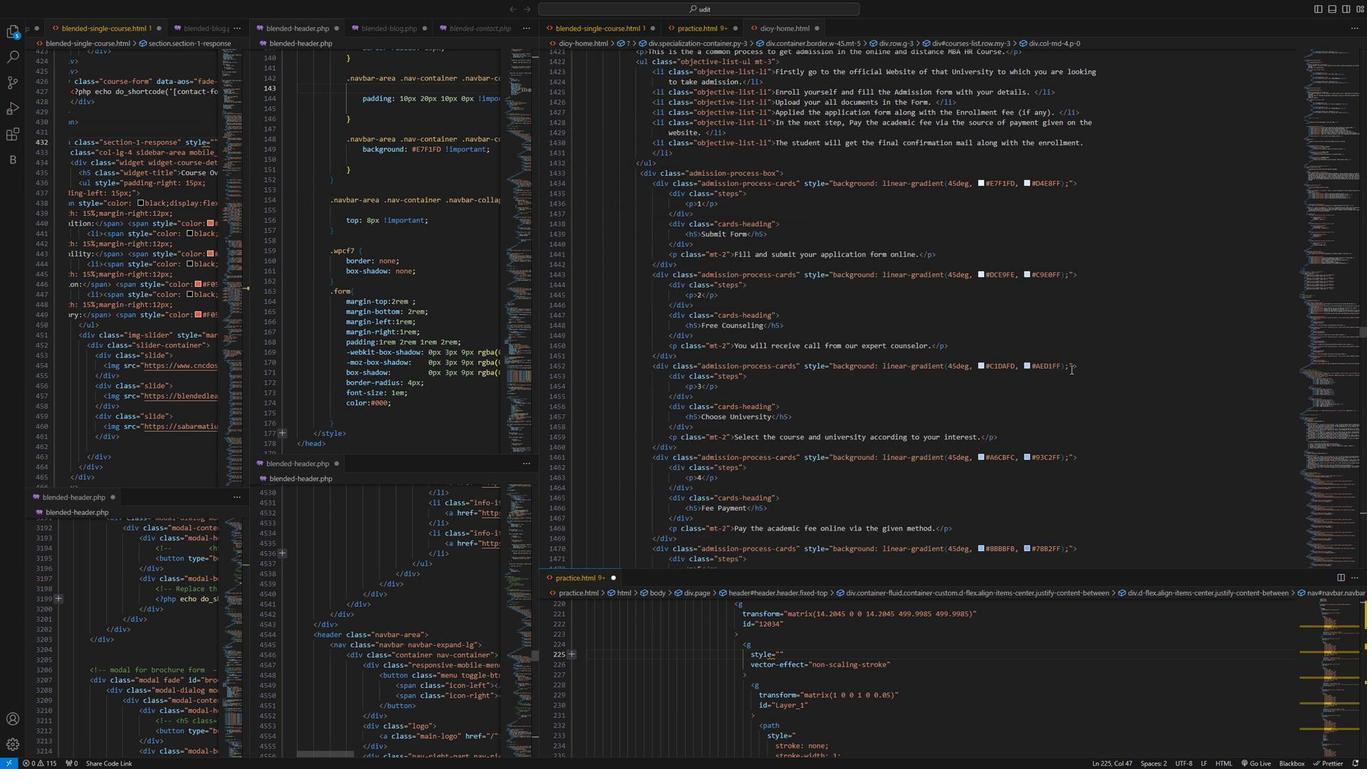 
Action: Mouse scrolled (1339, 403) with delta (0, 0)
Screenshot: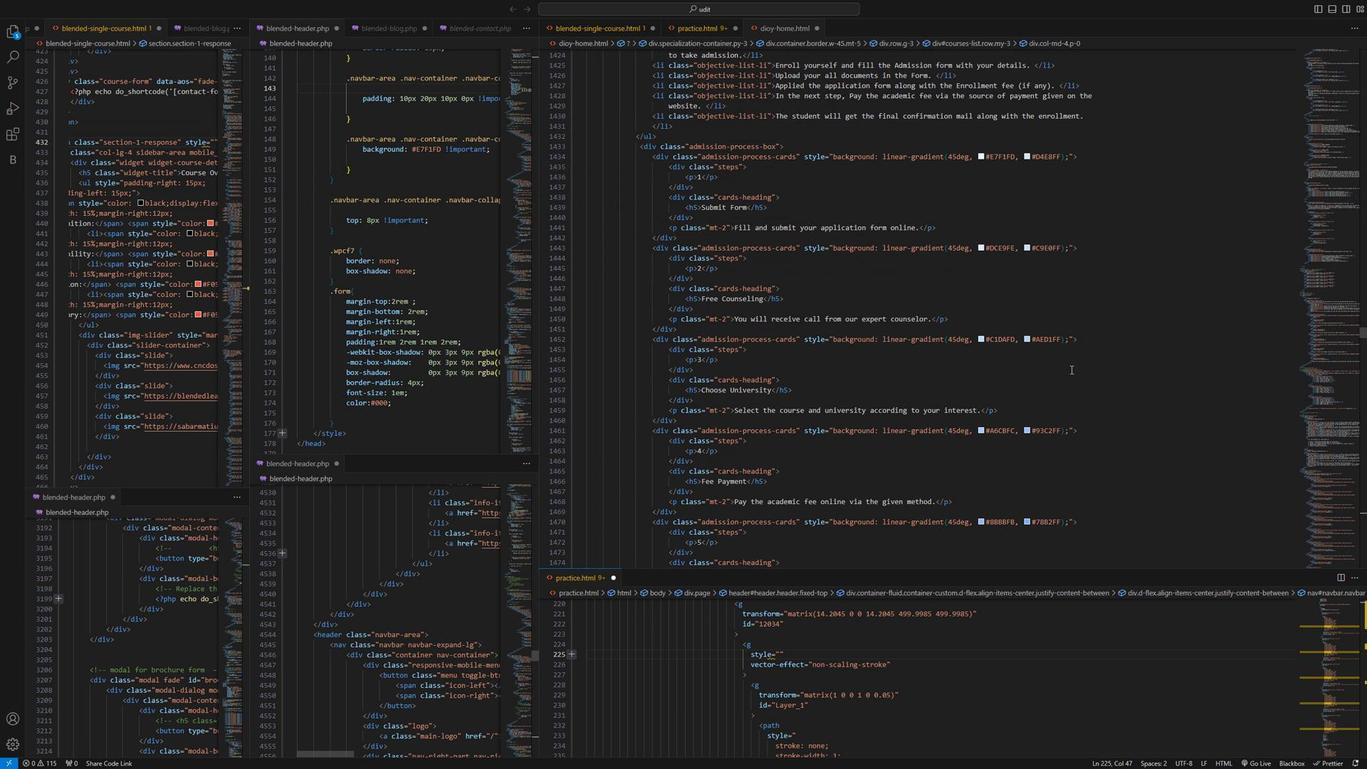 
Action: Mouse scrolled (1339, 403) with delta (0, 0)
Screenshot: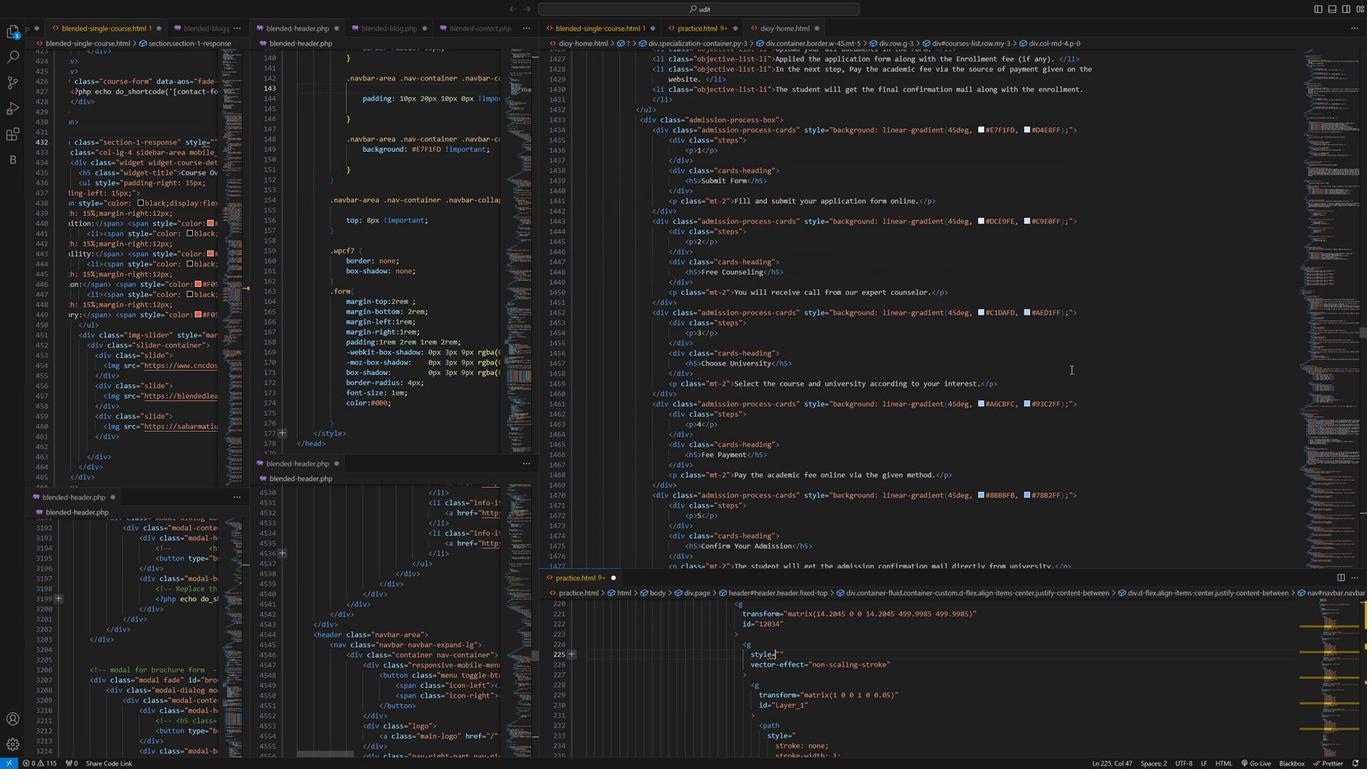 
Action: Mouse scrolled (1339, 403) with delta (0, 0)
Screenshot: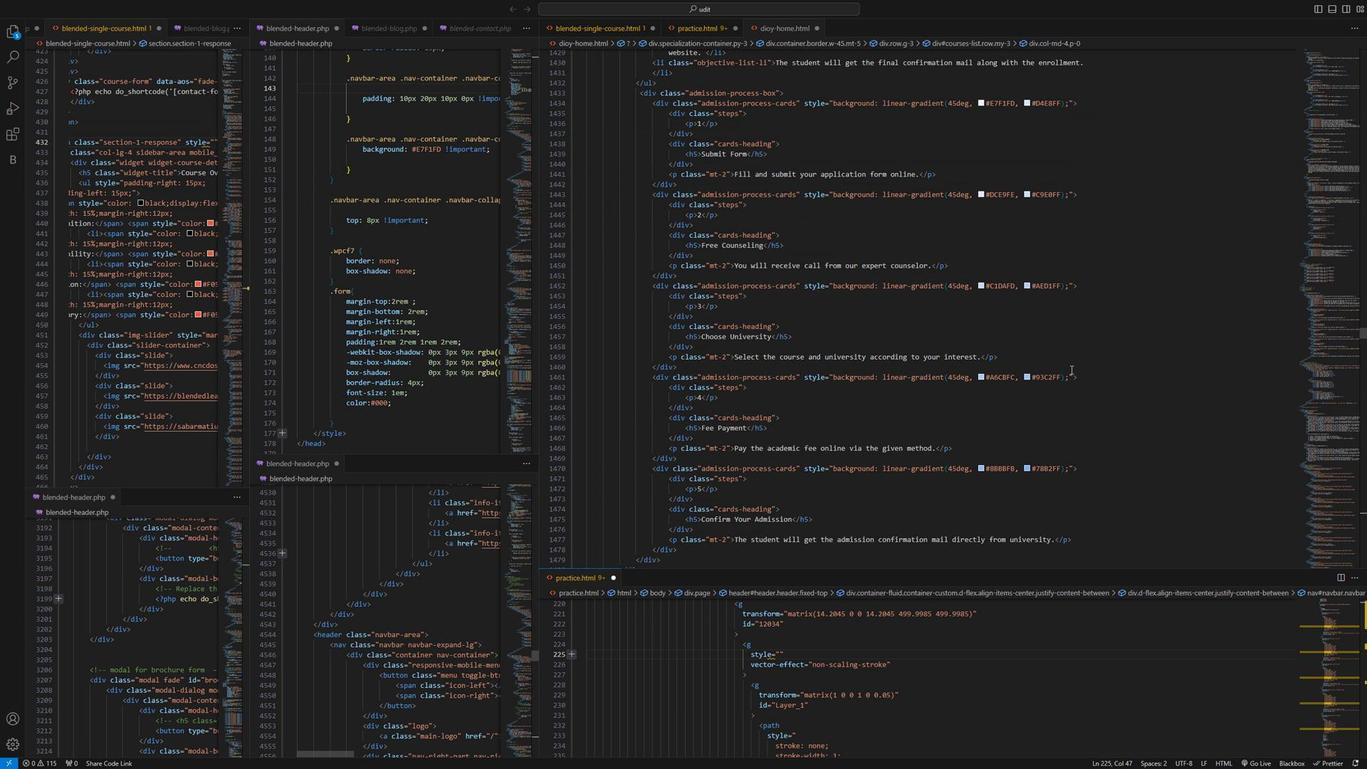 
Action: Mouse scrolled (1339, 403) with delta (0, 0)
Screenshot: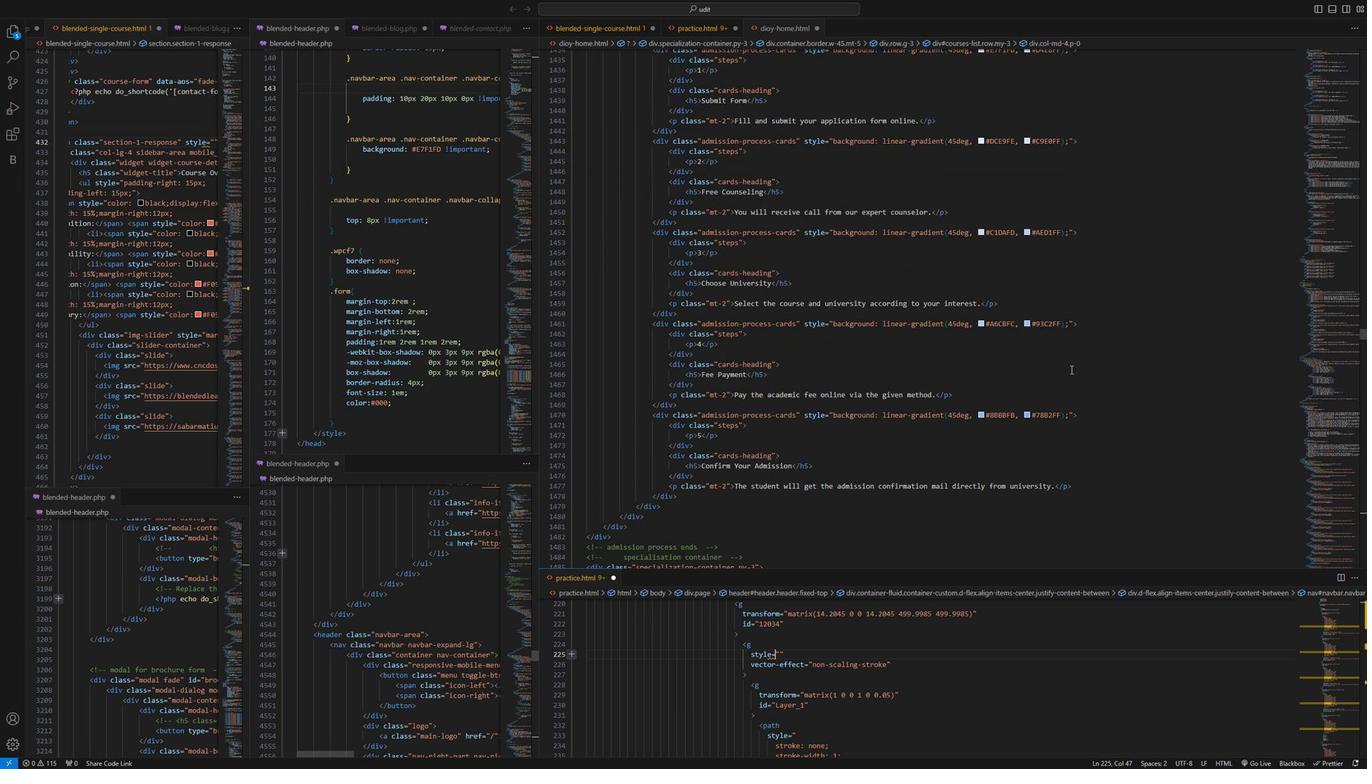 
Action: Mouse scrolled (1339, 403) with delta (0, 0)
Screenshot: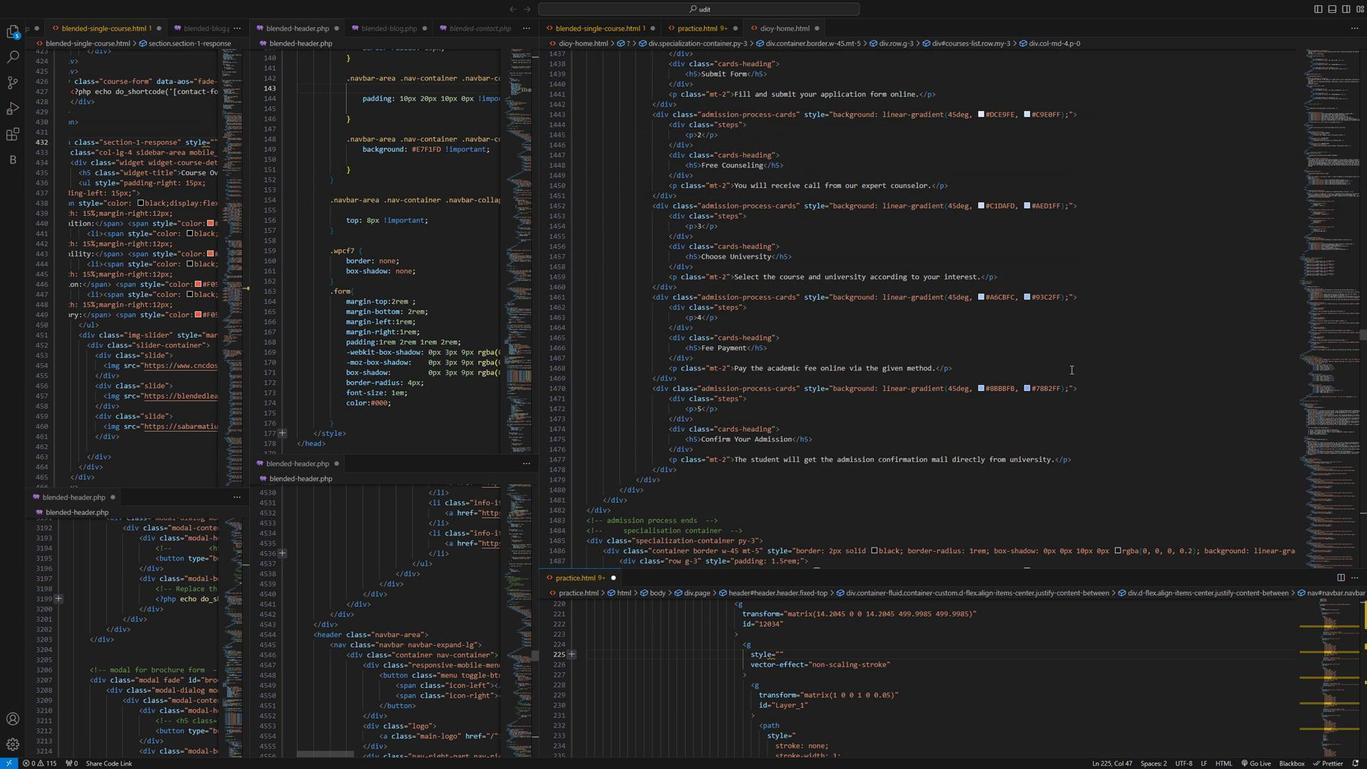 
Action: Mouse scrolled (1339, 403) with delta (0, 0)
Screenshot: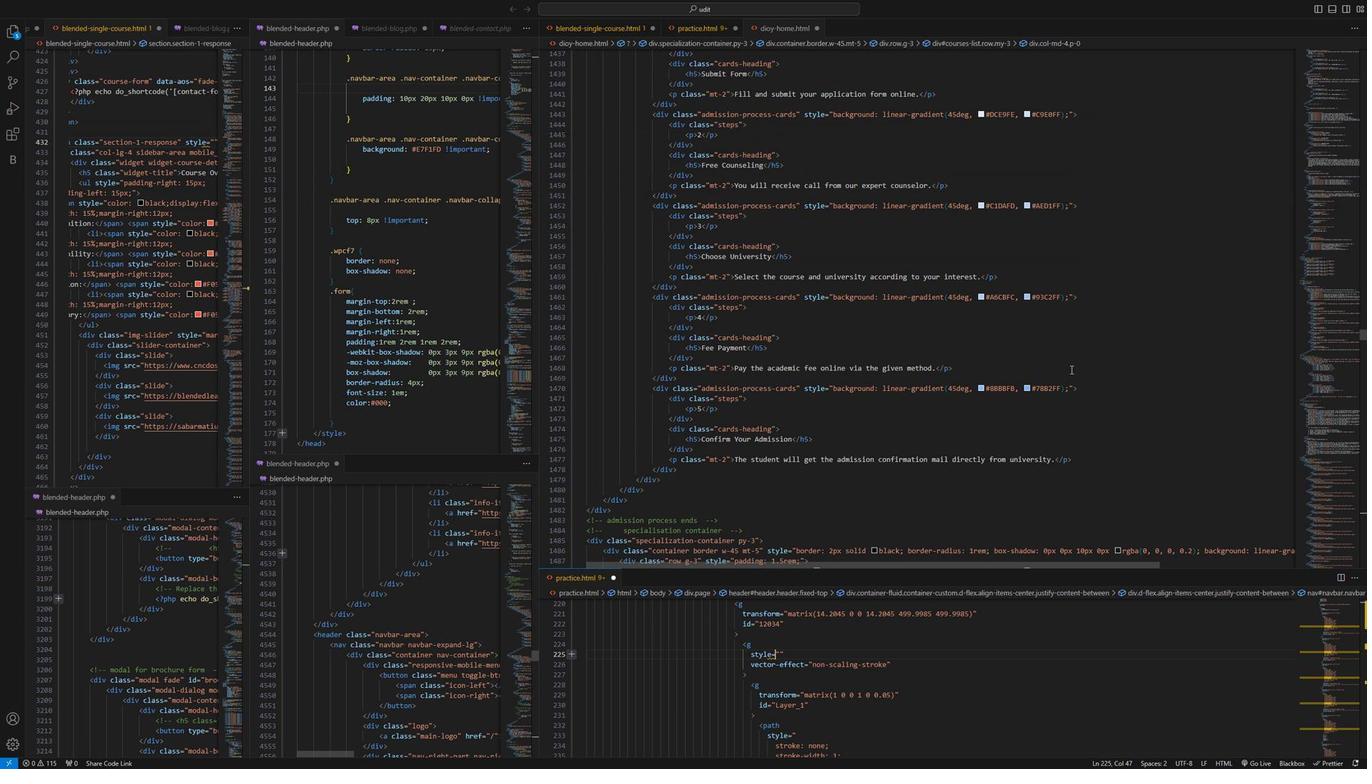
Action: Mouse scrolled (1339, 403) with delta (0, 0)
Screenshot: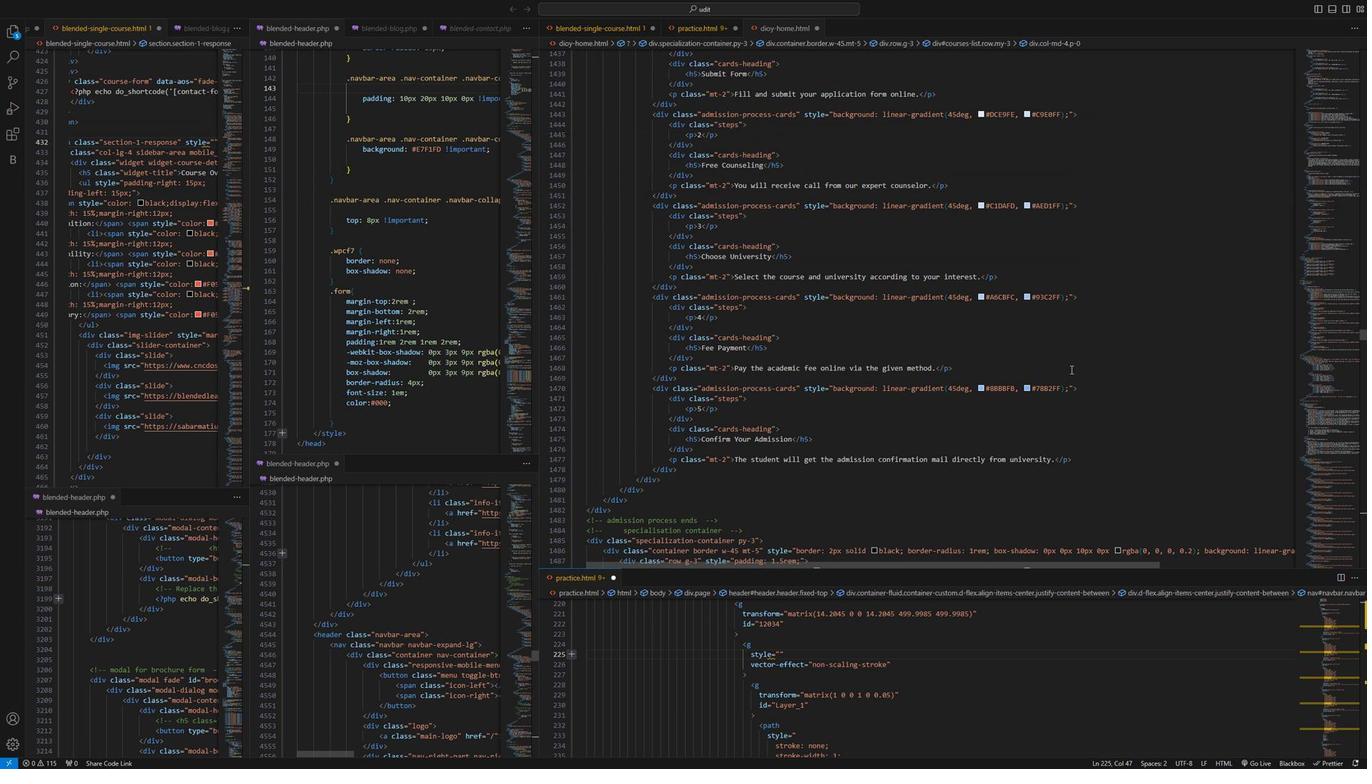
Action: Mouse scrolled (1339, 403) with delta (0, 0)
Screenshot: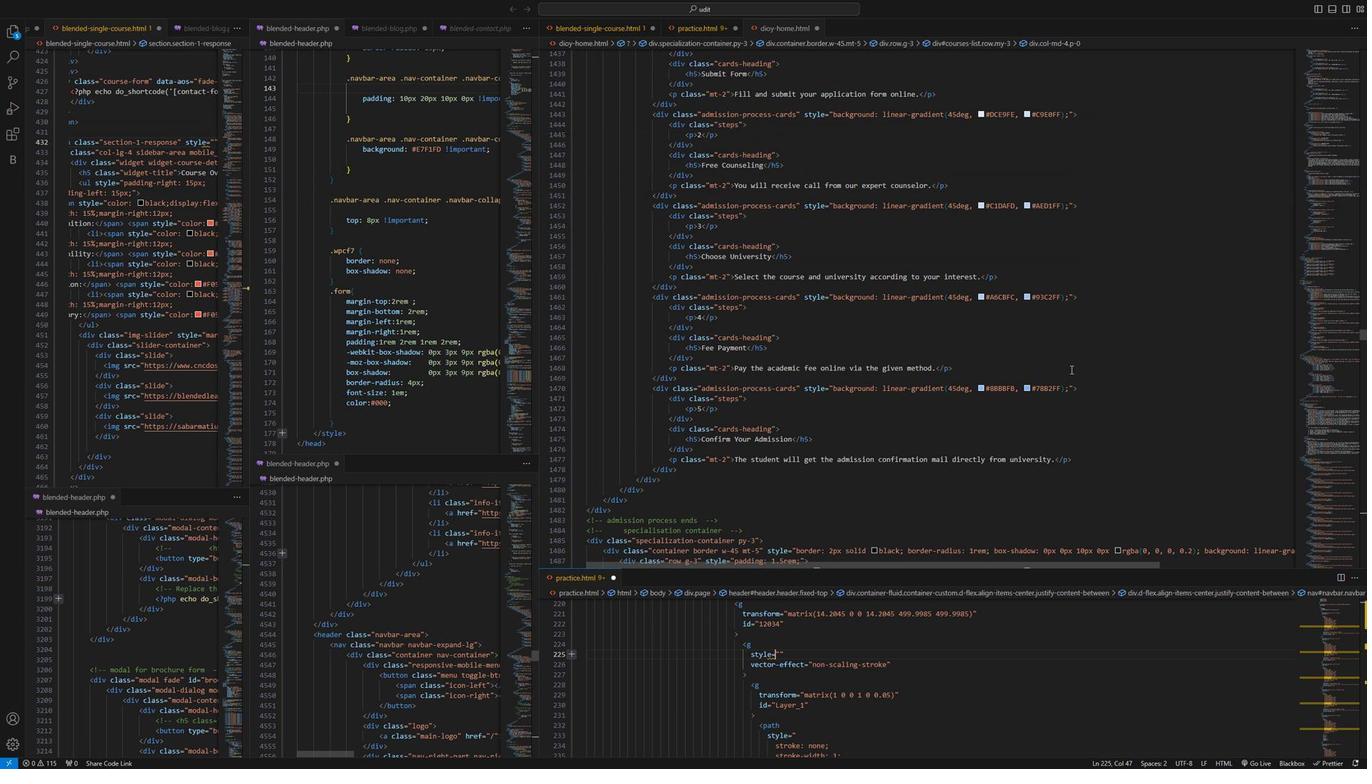 
Action: Mouse scrolled (1339, 403) with delta (0, 0)
Screenshot: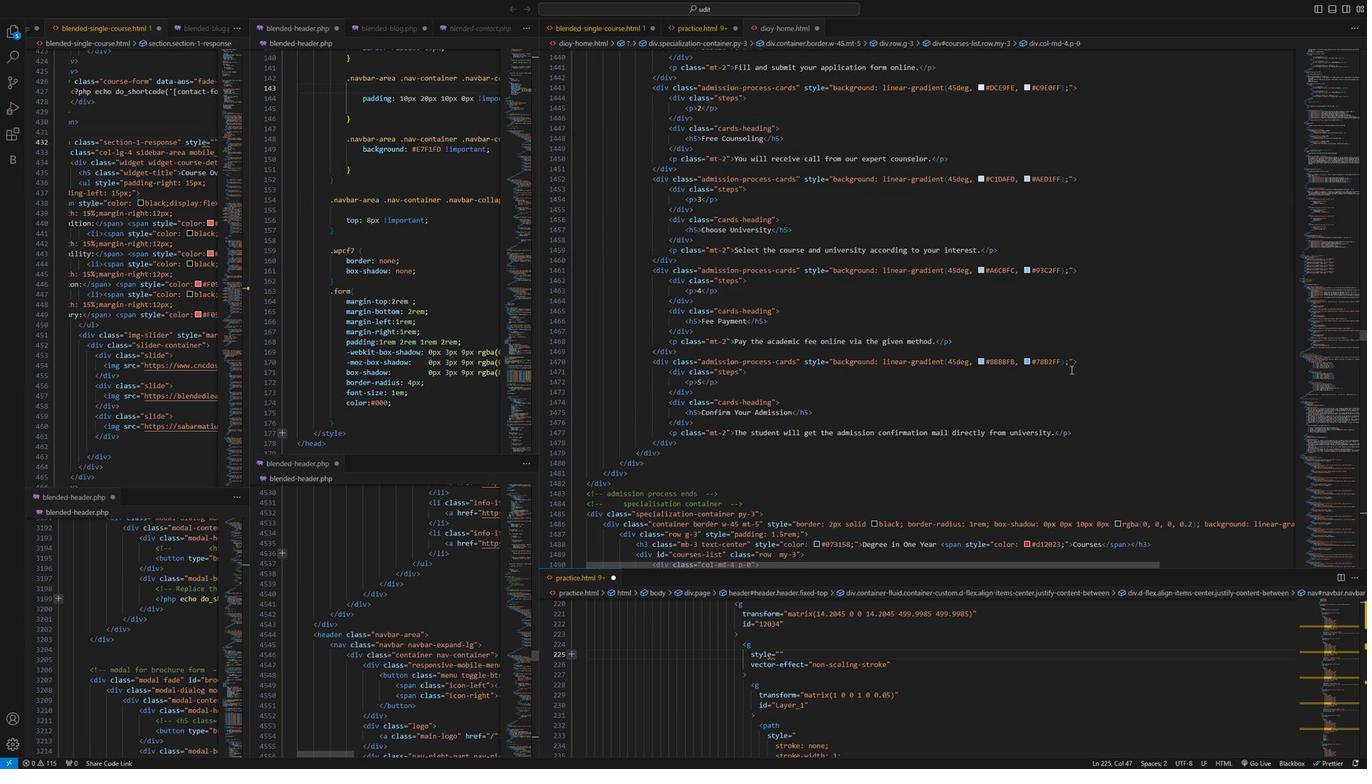 
Action: Mouse scrolled (1339, 403) with delta (0, 0)
Screenshot: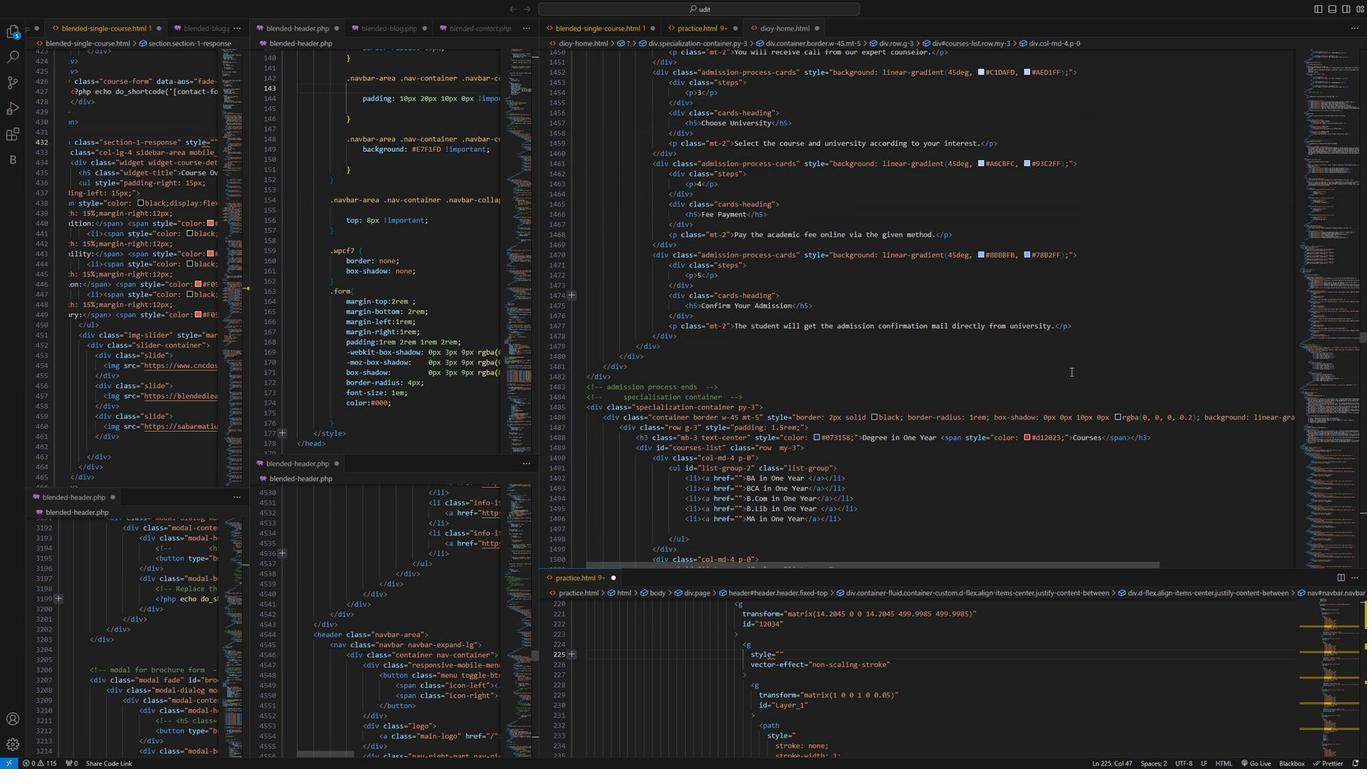 
Action: Mouse scrolled (1339, 403) with delta (0, 0)
Screenshot: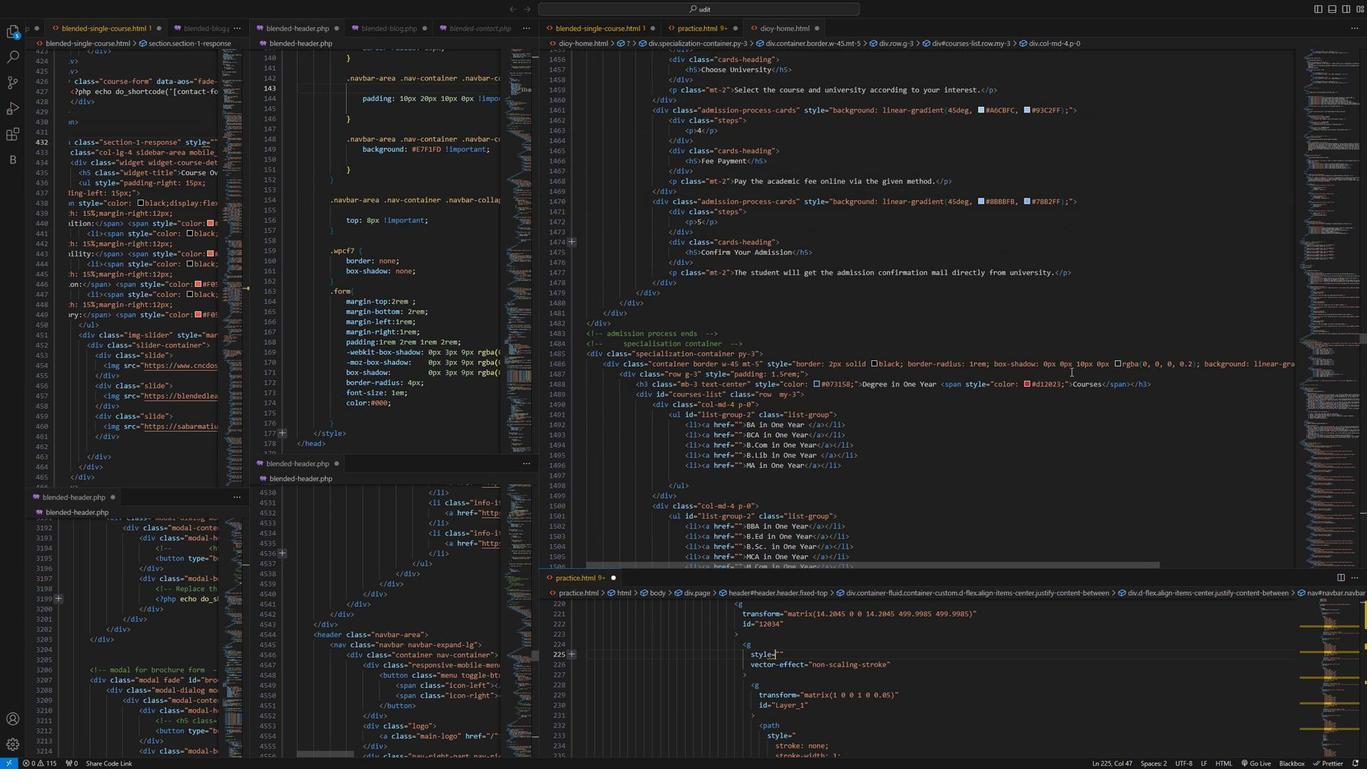 
Action: Mouse moved to (1339, 407)
Screenshot: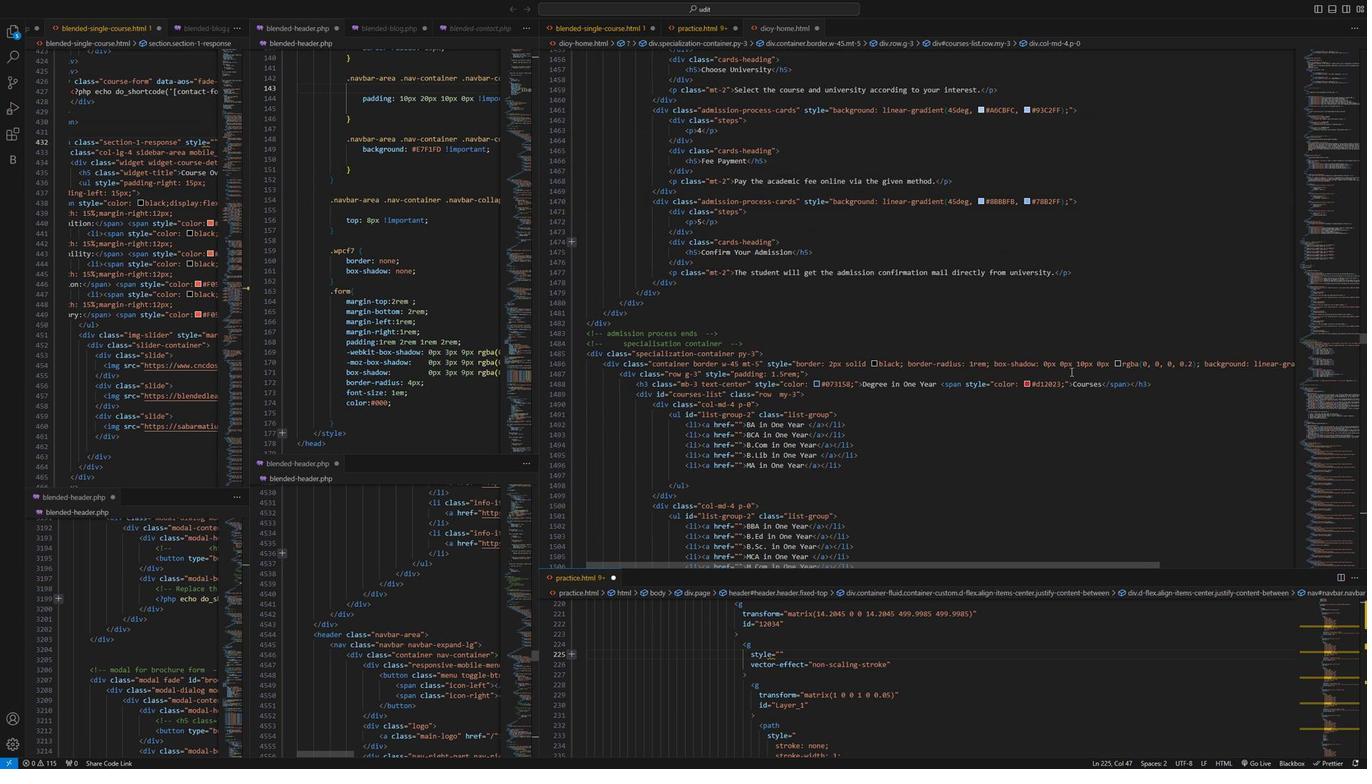 
Action: Mouse scrolled (1339, 406) with delta (0, 0)
Screenshot: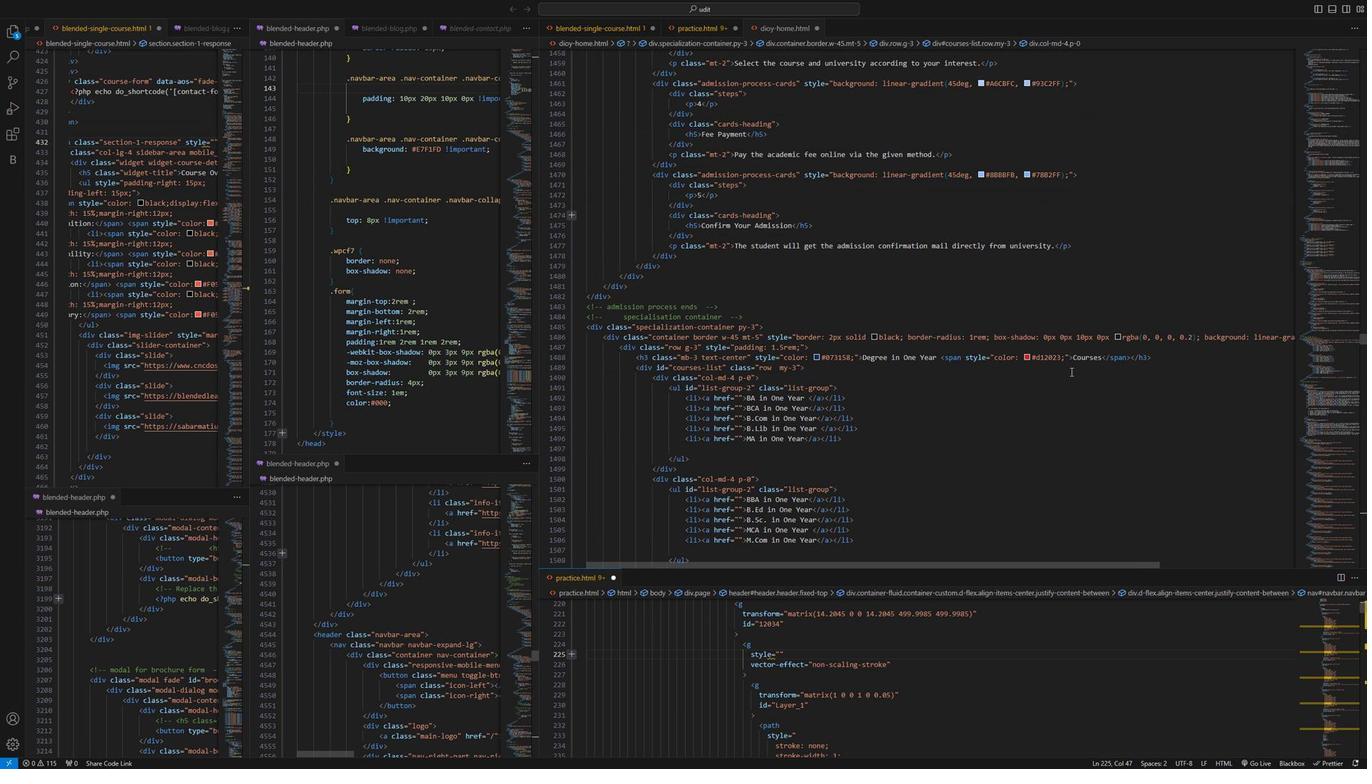
Action: Mouse scrolled (1339, 406) with delta (0, 0)
Screenshot: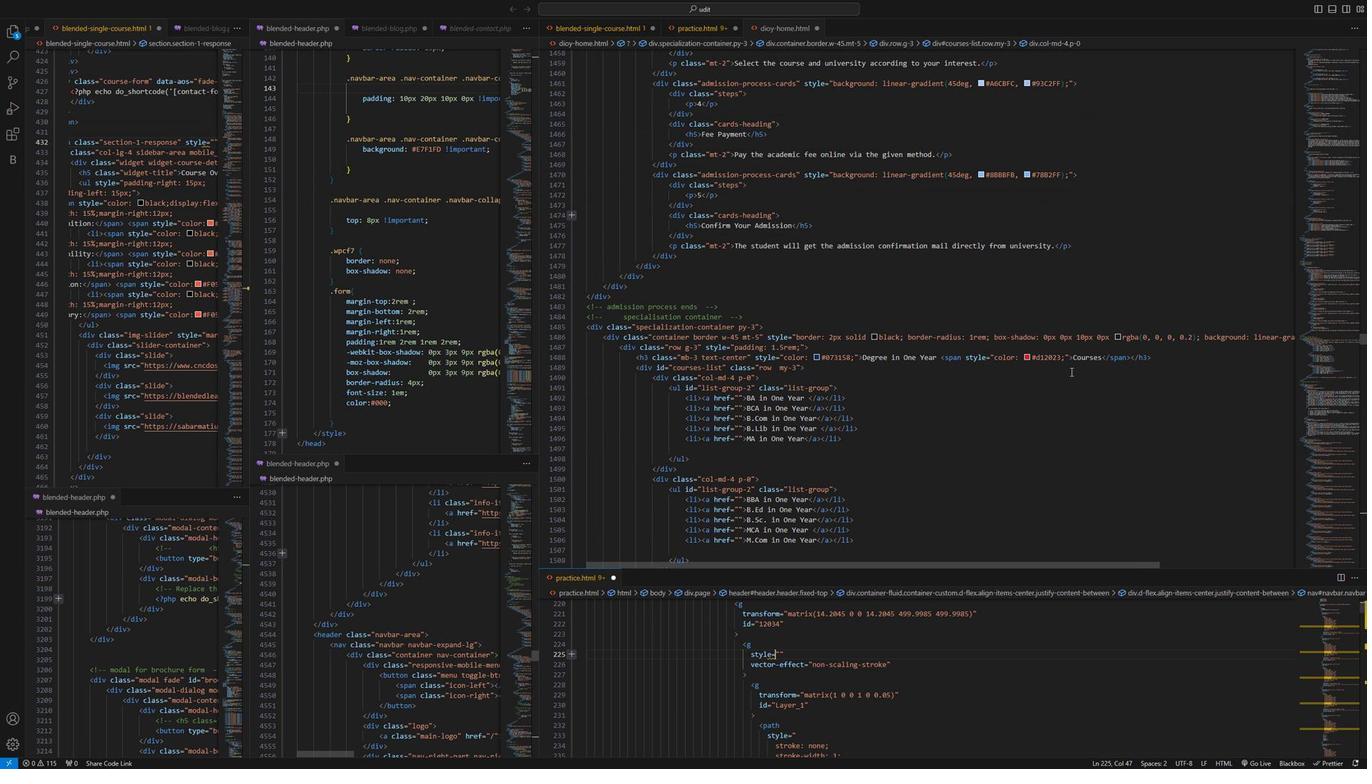 
Action: Mouse scrolled (1339, 406) with delta (0, 0)
Screenshot: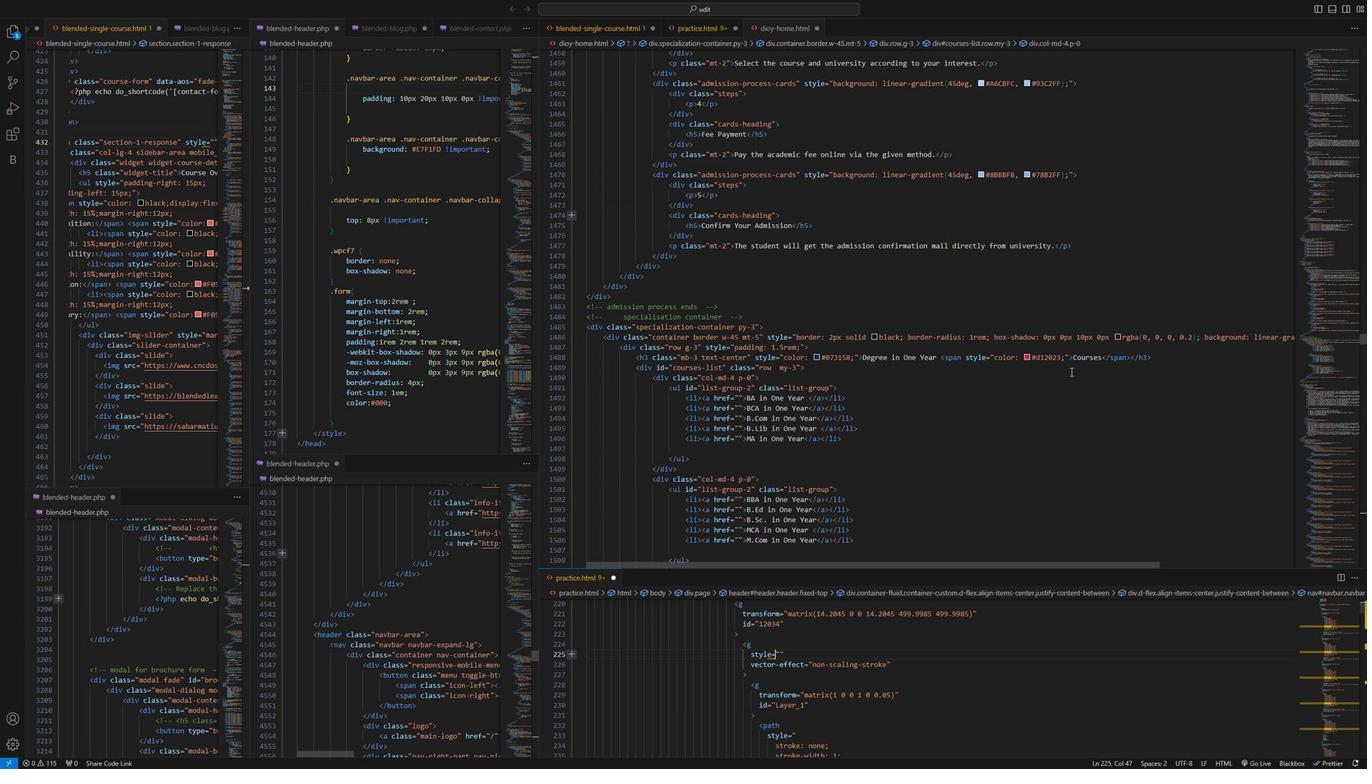 
Action: Mouse scrolled (1339, 406) with delta (0, 0)
Screenshot: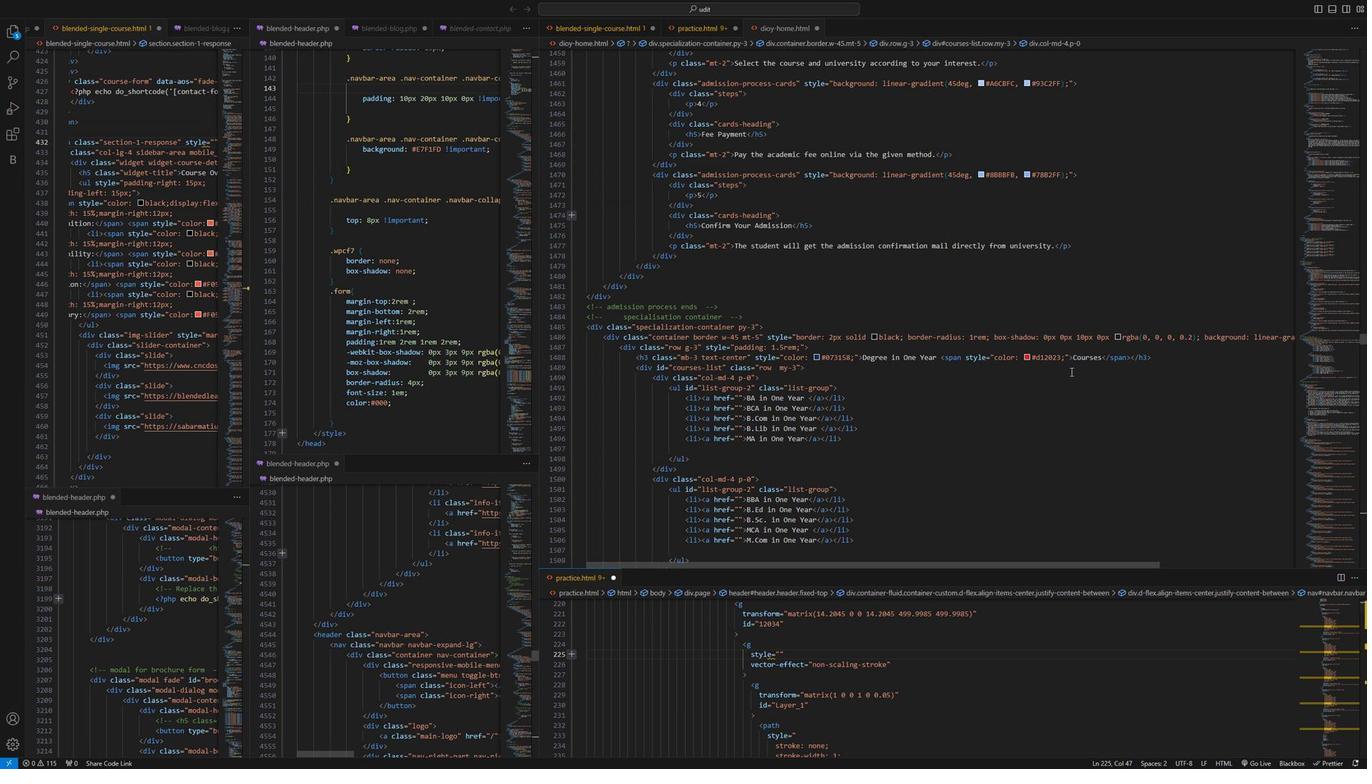 
Action: Mouse scrolled (1339, 406) with delta (0, 0)
Screenshot: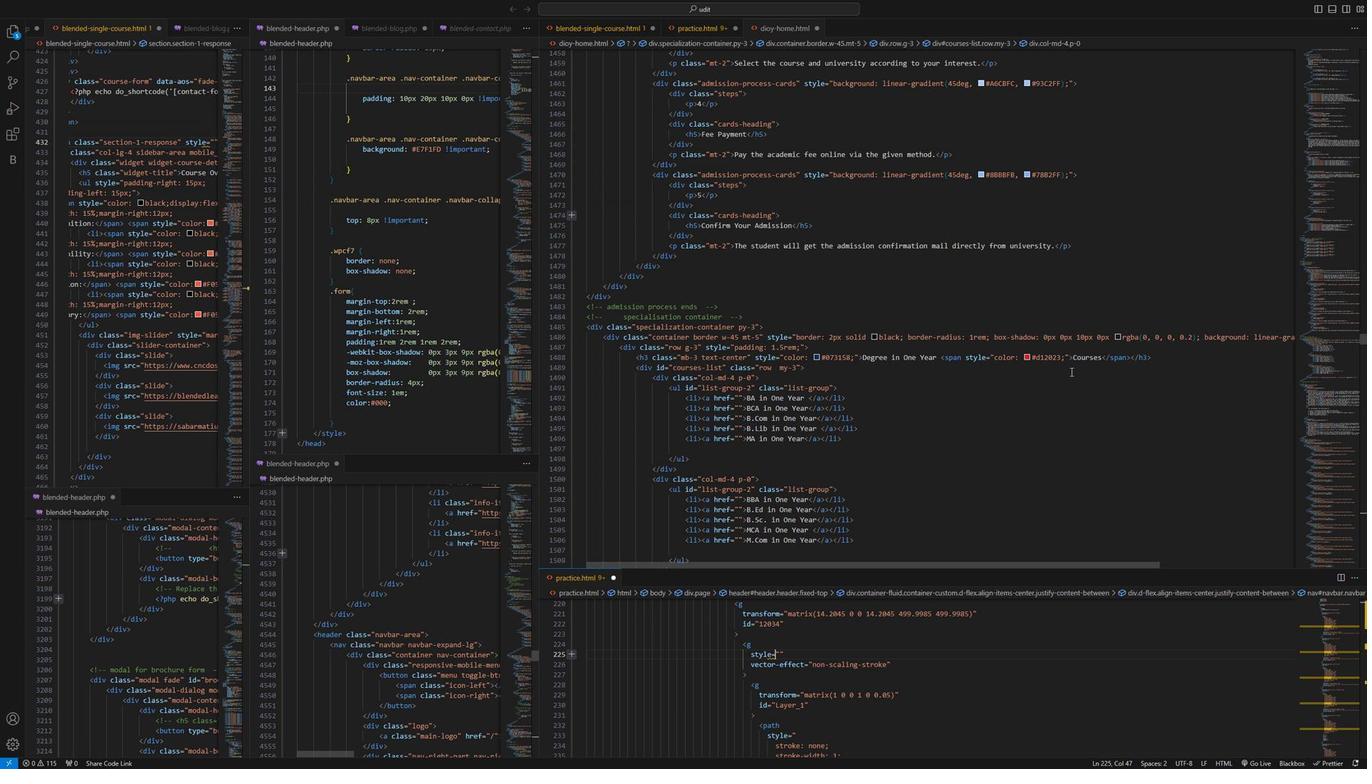 
Action: Mouse scrolled (1339, 406) with delta (0, 0)
Screenshot: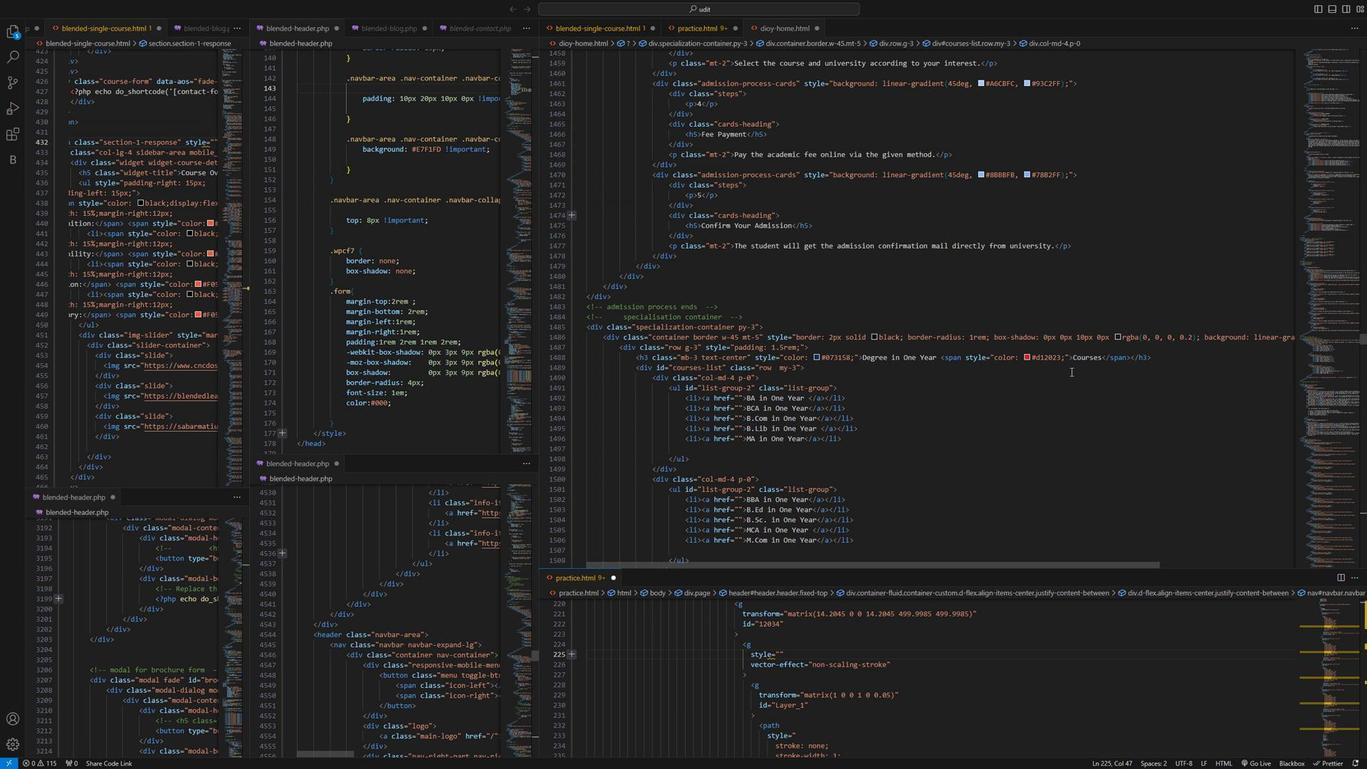 
Action: Mouse moved to (1337, 408)
Screenshot: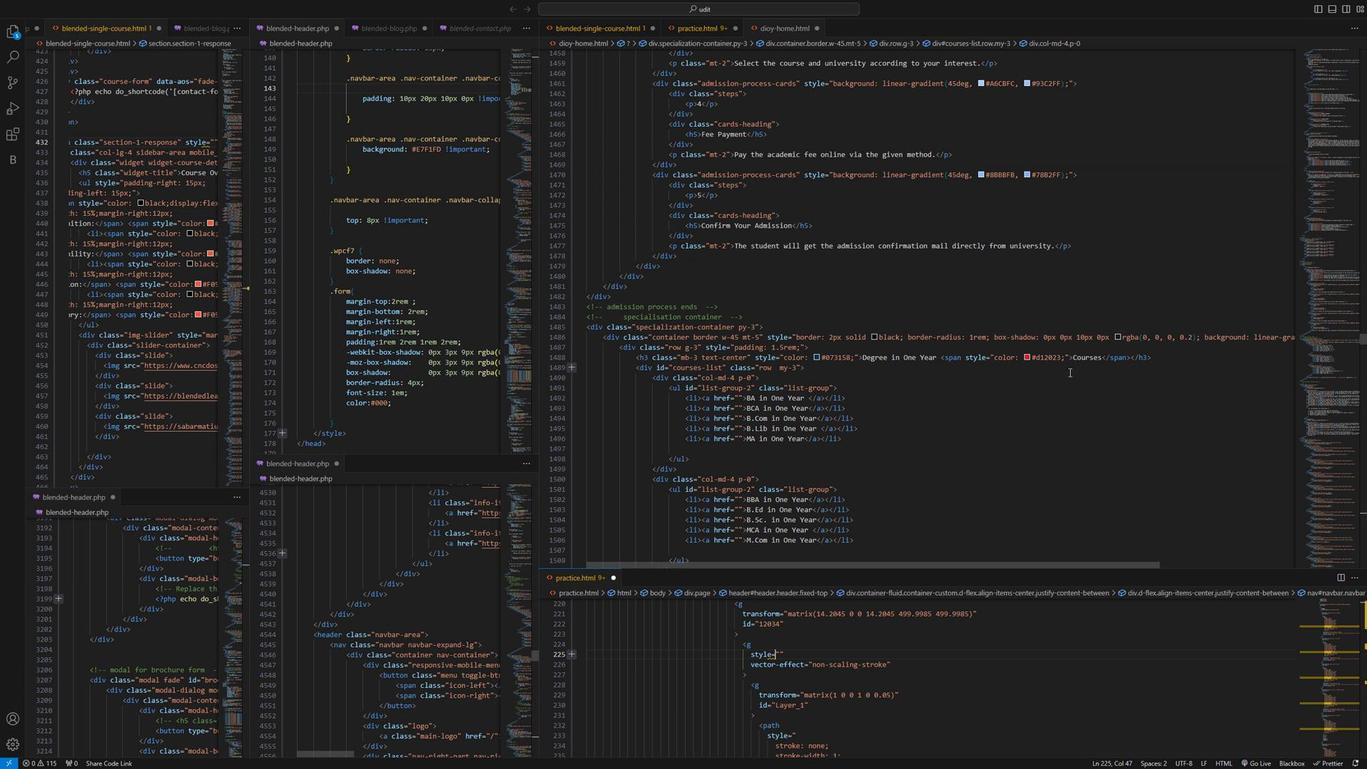 
Action: Mouse scrolled (1337, 407) with delta (0, 0)
Screenshot: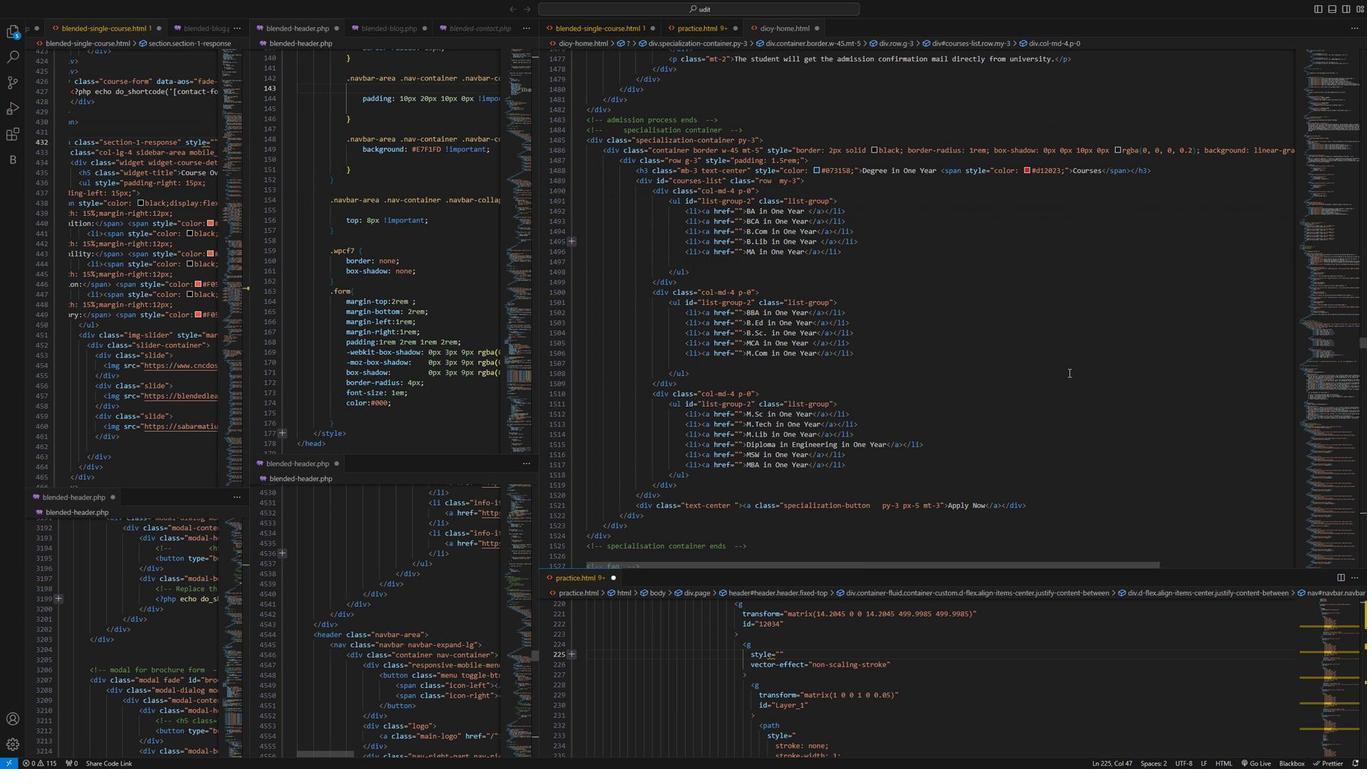 
Action: Mouse scrolled (1337, 407) with delta (0, 0)
Screenshot: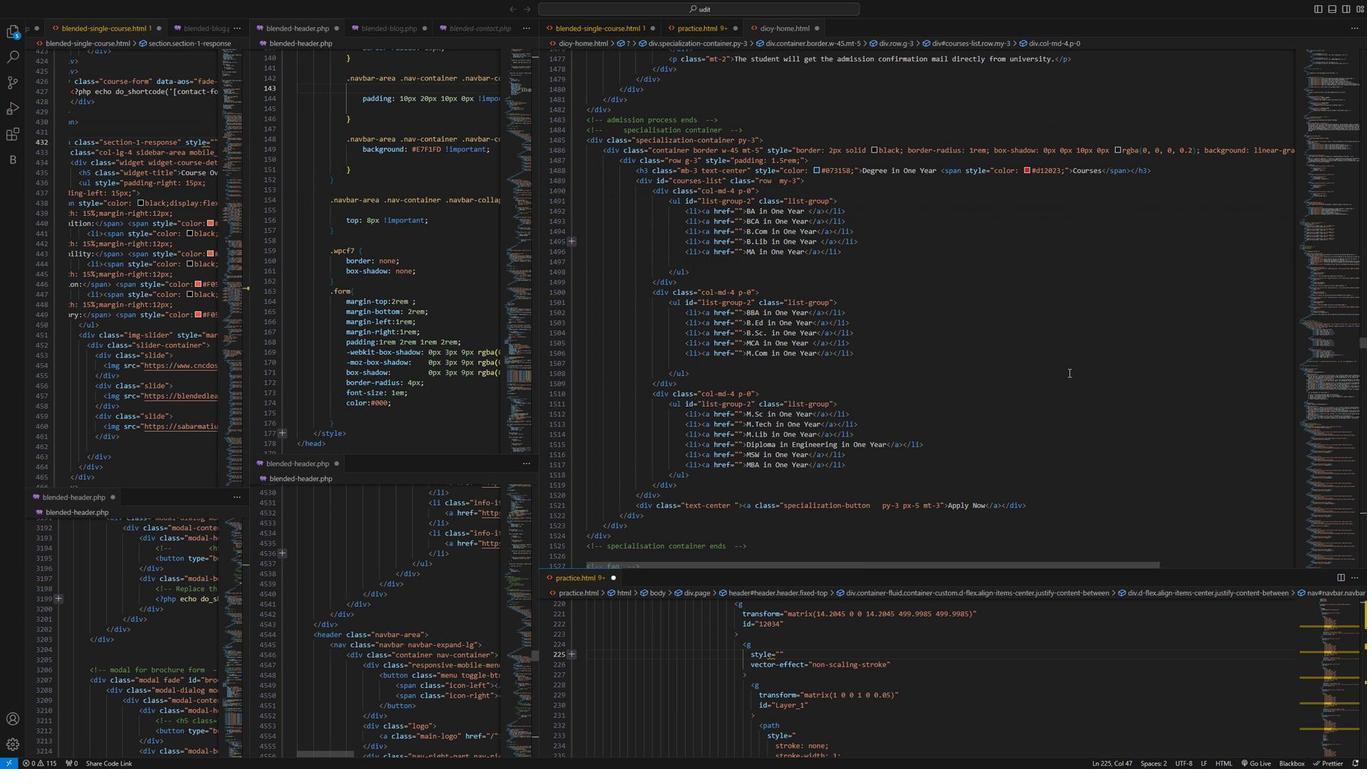 
Action: Mouse moved to (1336, 408)
Screenshot: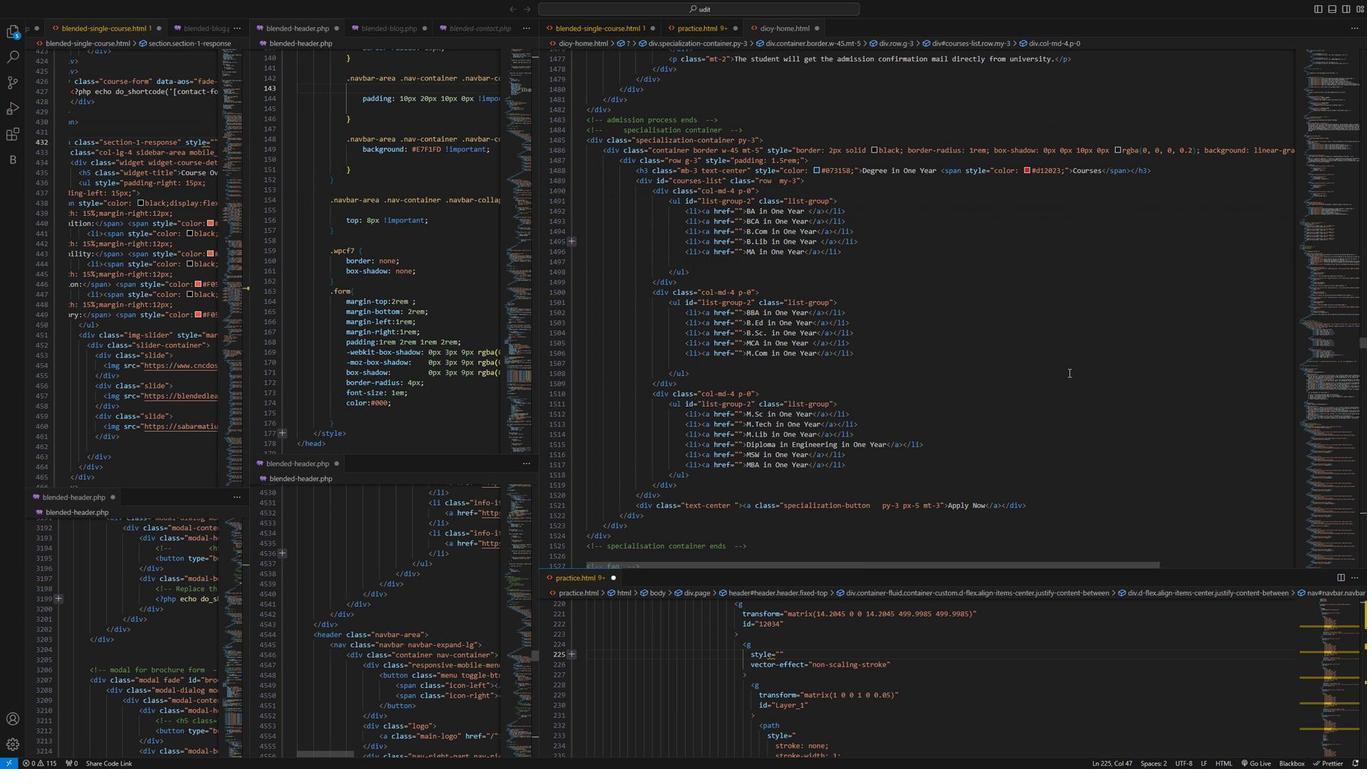 
Action: Mouse scrolled (1336, 408) with delta (0, 0)
Screenshot: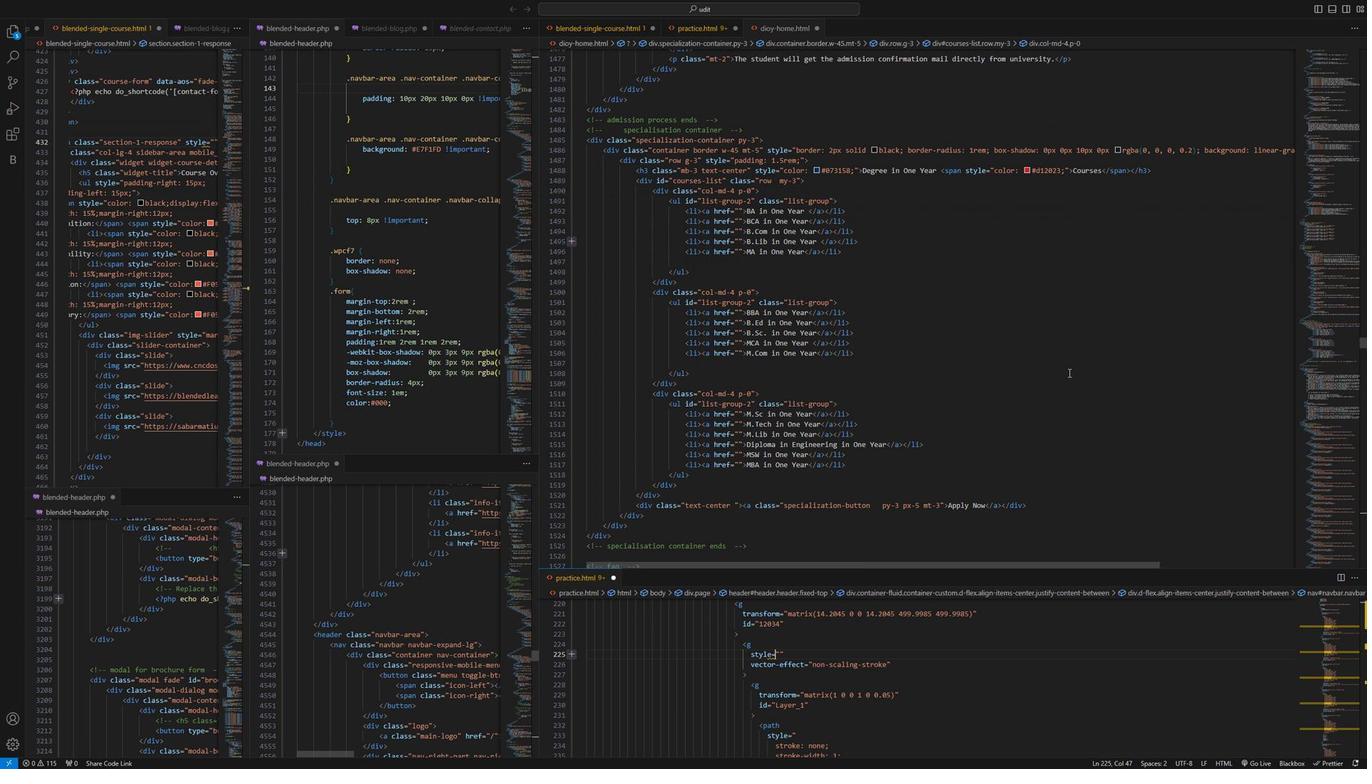 
Action: Mouse scrolled (1336, 408) with delta (0, 0)
Screenshot: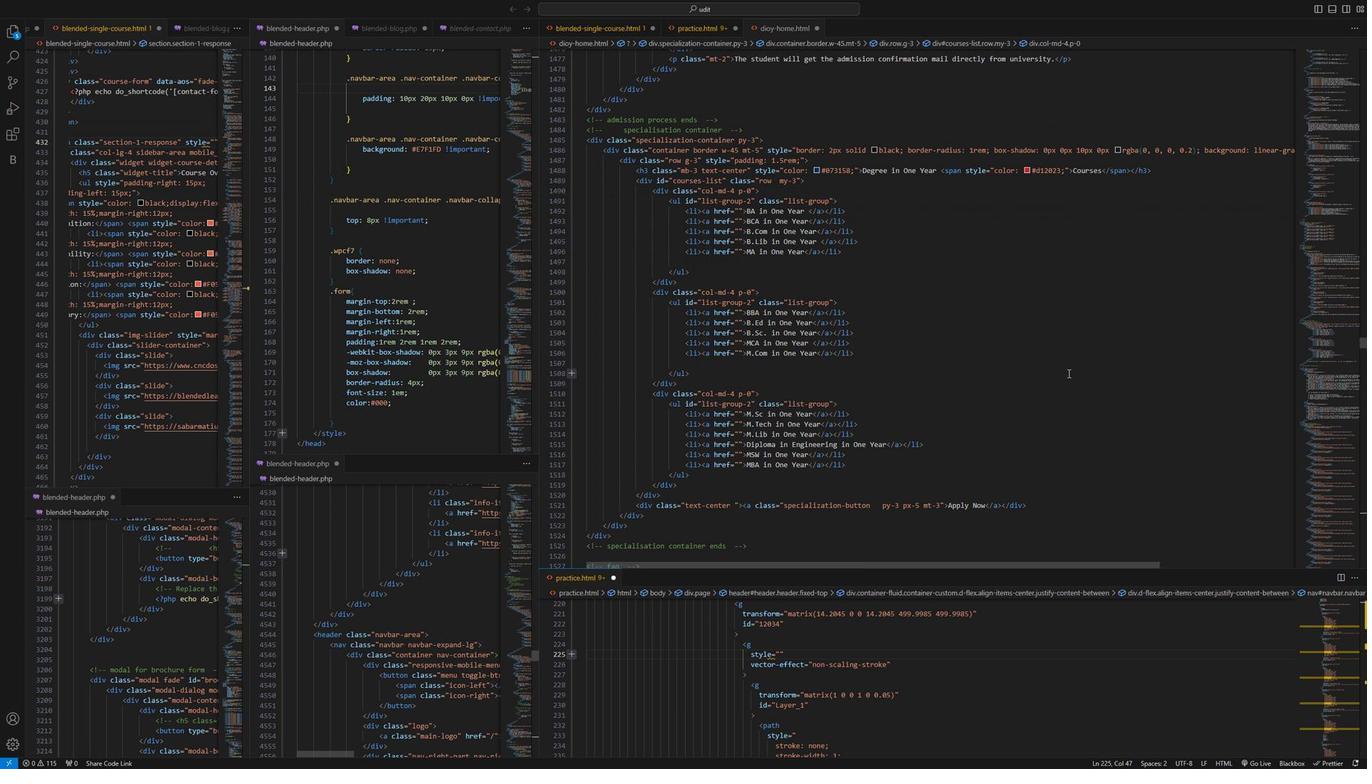 
Action: Mouse scrolled (1336, 408) with delta (0, 0)
Screenshot: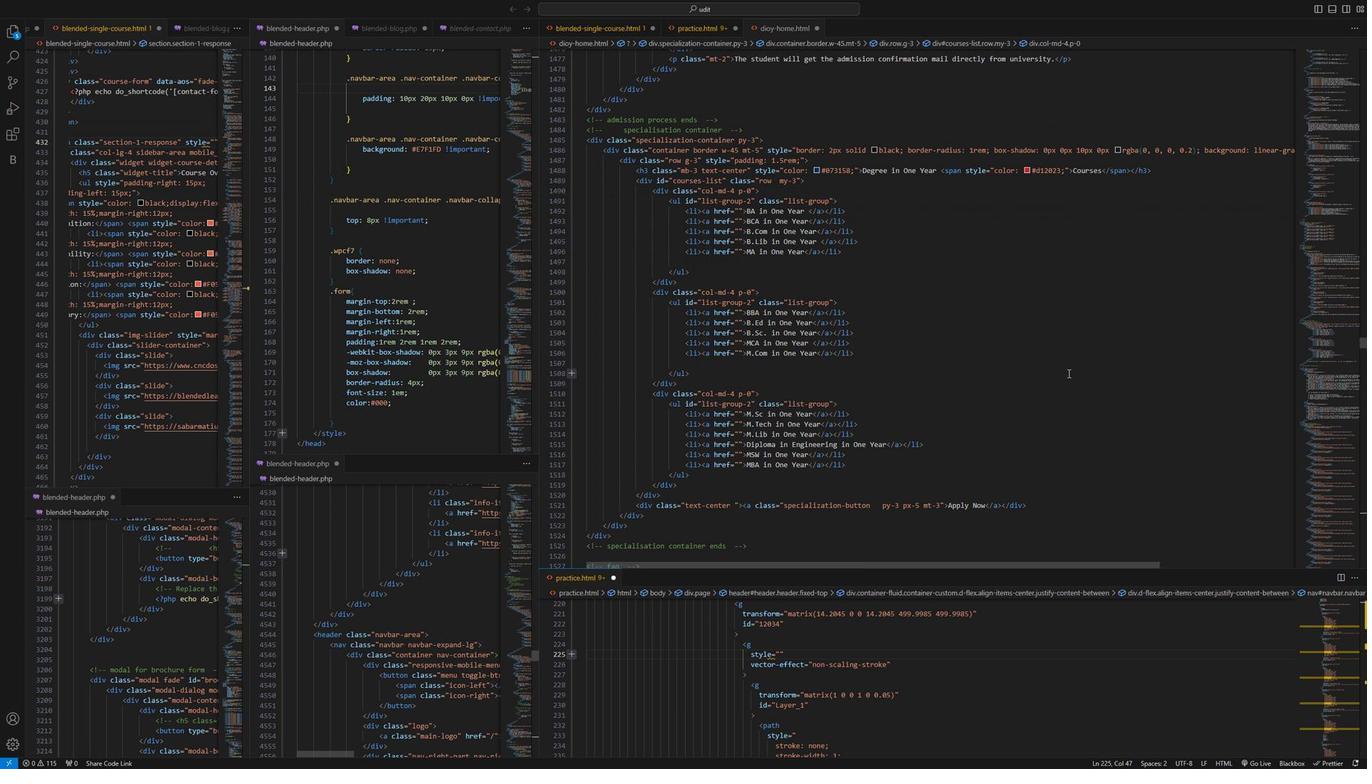 
Action: Mouse scrolled (1336, 408) with delta (0, 0)
Screenshot: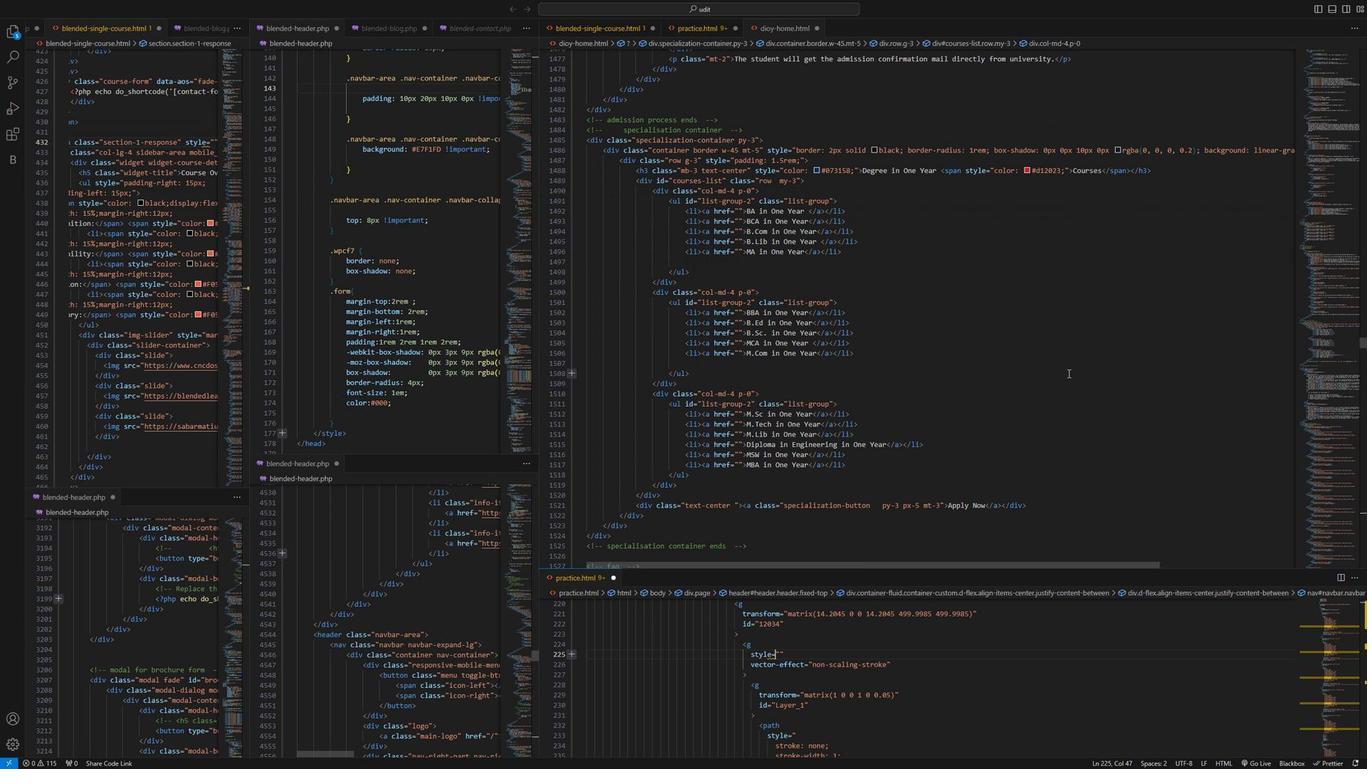 
Action: Mouse scrolled (1336, 408) with delta (0, 0)
Screenshot: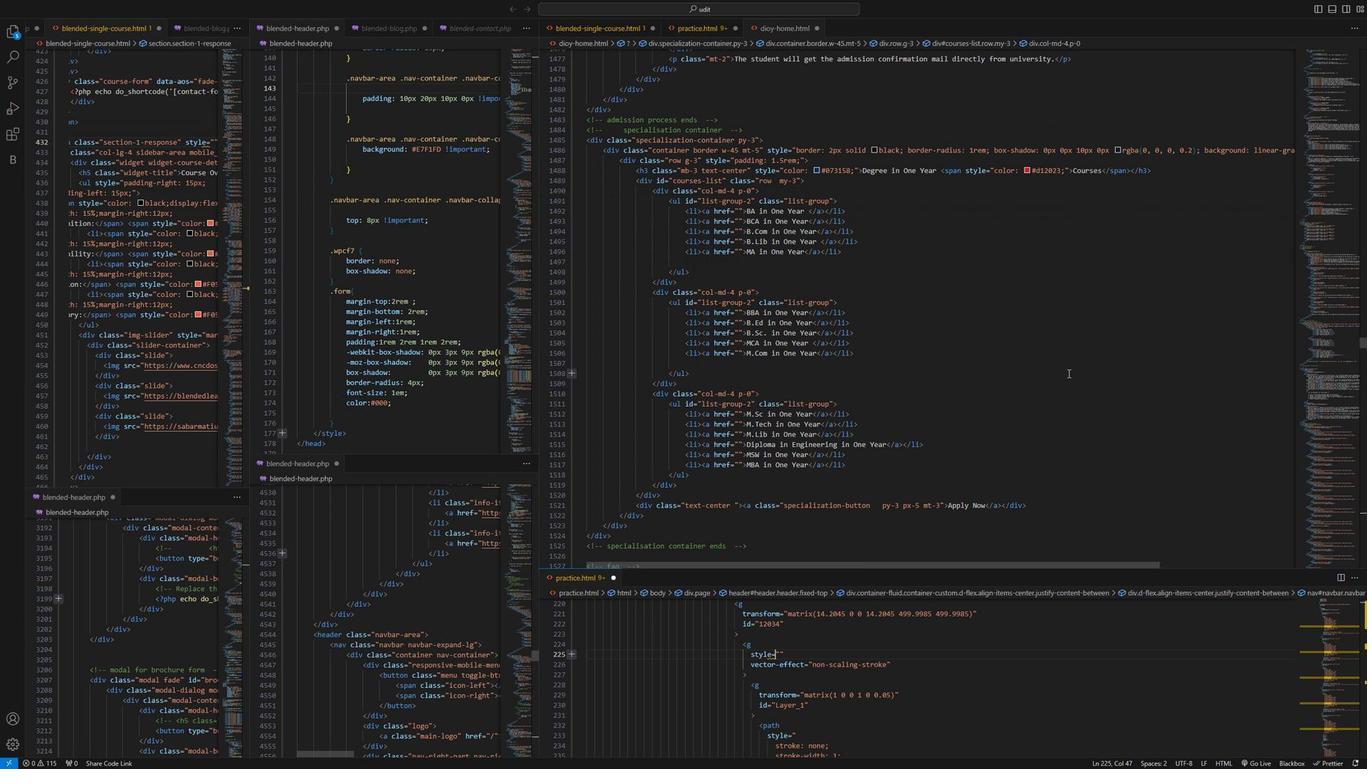 
Action: Mouse moved to (1334, 410)
Screenshot: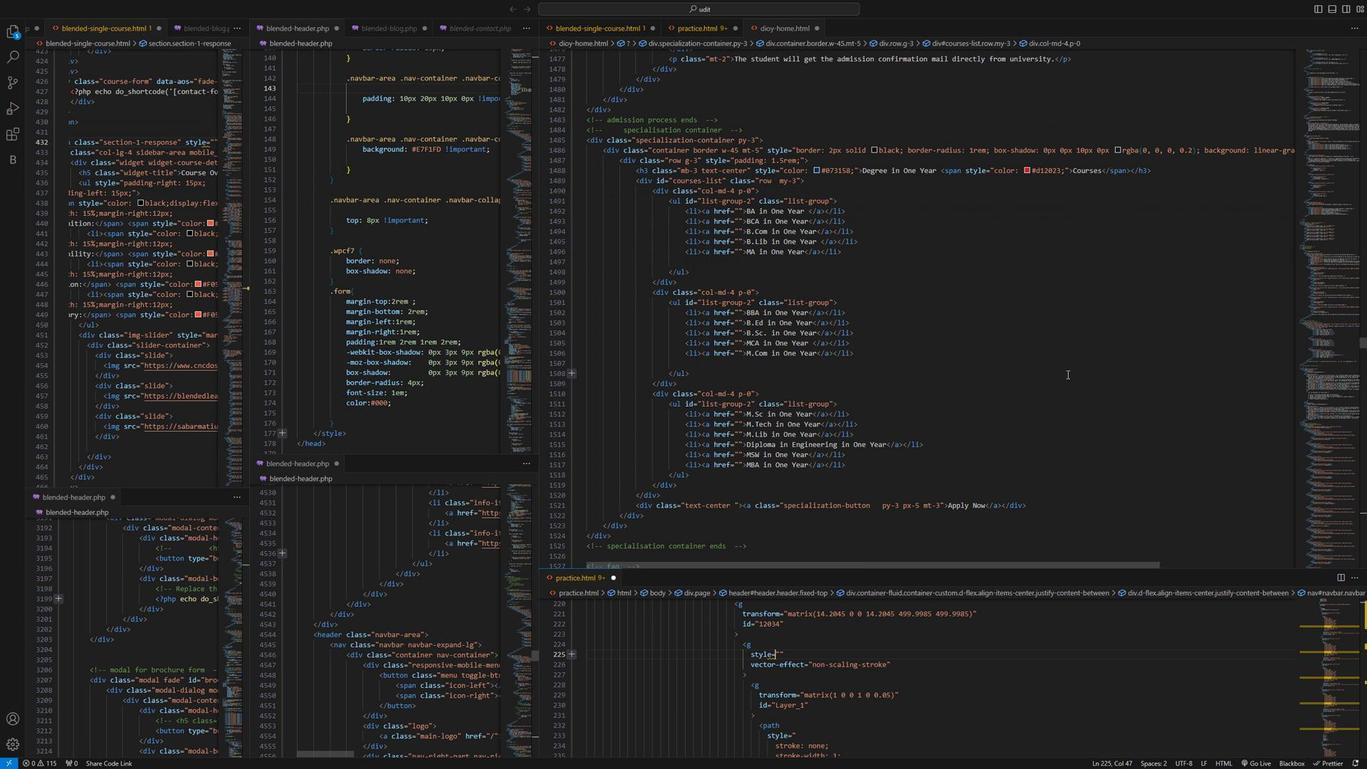 
Action: Mouse scrolled (1334, 410) with delta (0, 0)
Screenshot: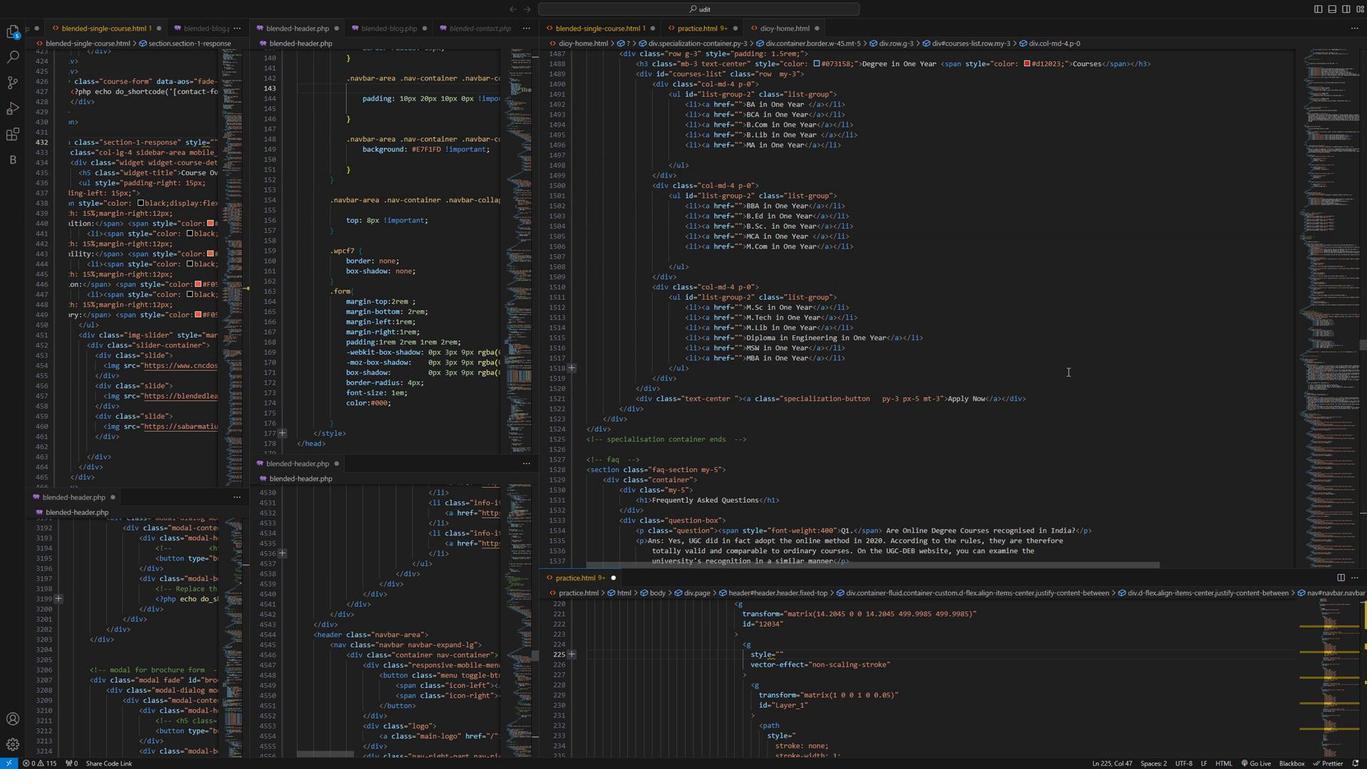 
Action: Mouse scrolled (1334, 410) with delta (0, 0)
Screenshot: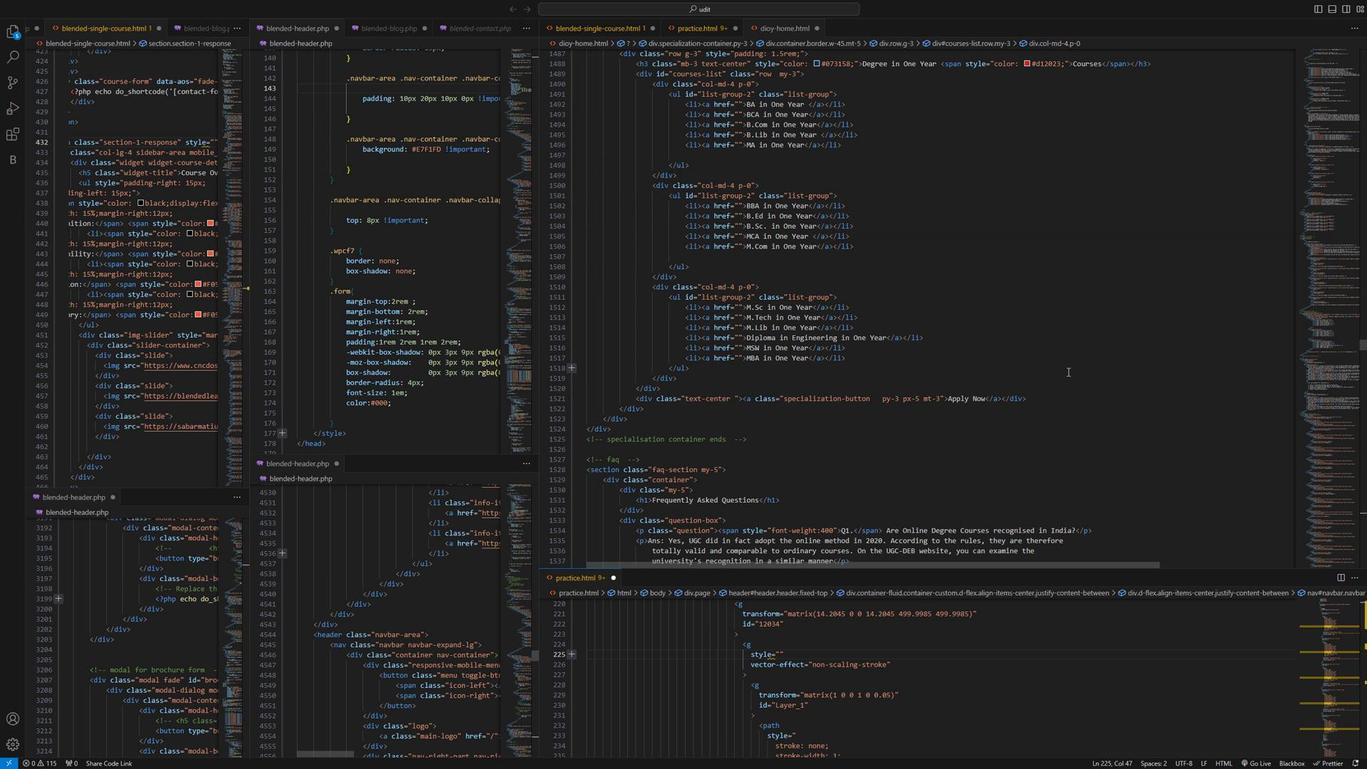 
Action: Mouse moved to (1335, 405)
Screenshot: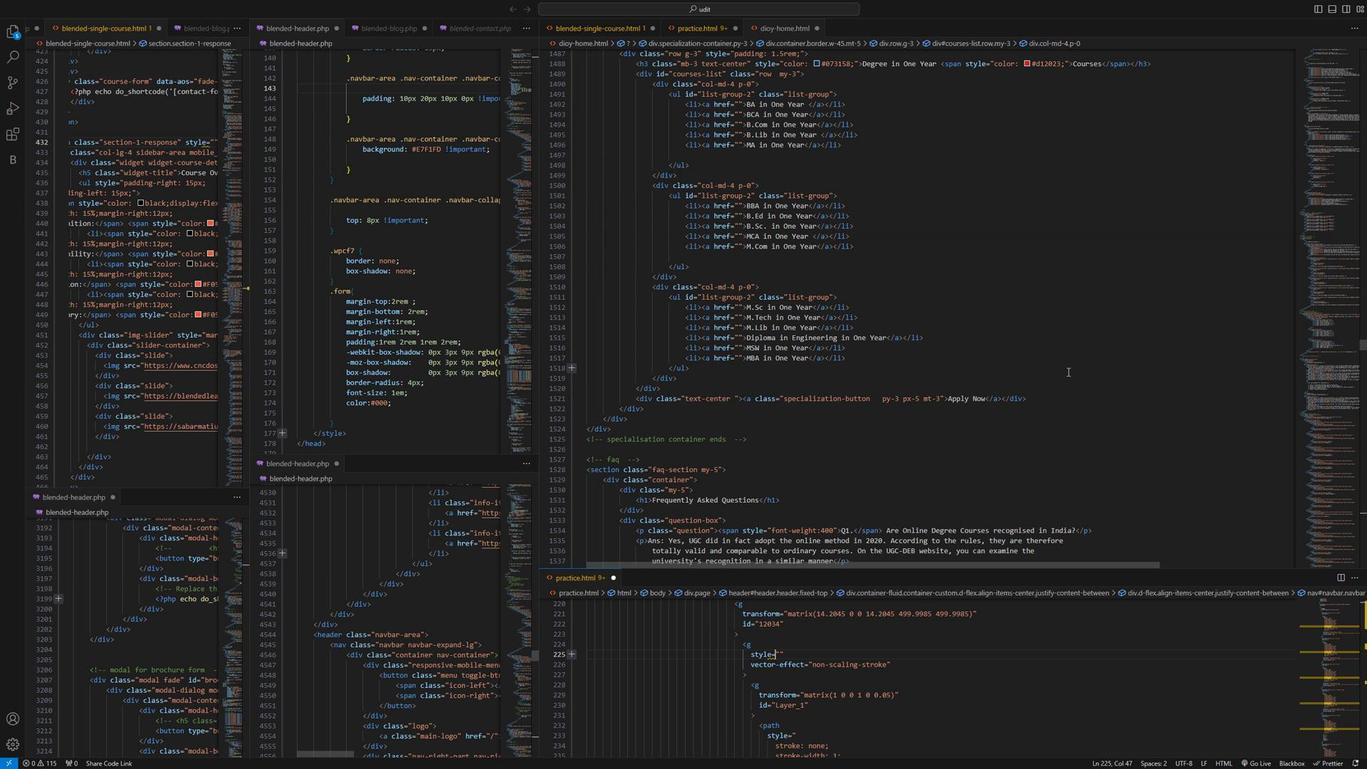 
Action: Mouse scrolled (1335, 405) with delta (0, 0)
Screenshot: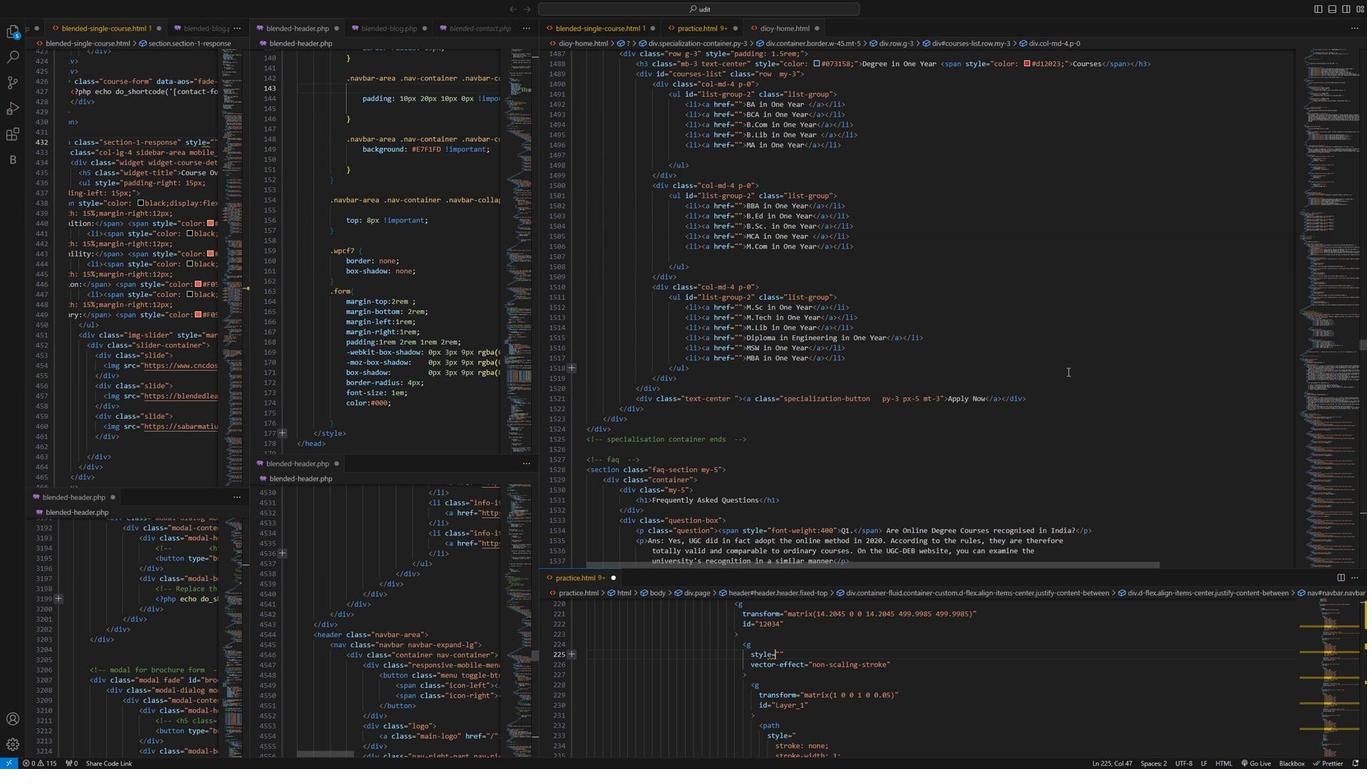 
Action: Mouse scrolled (1335, 405) with delta (0, 0)
Screenshot: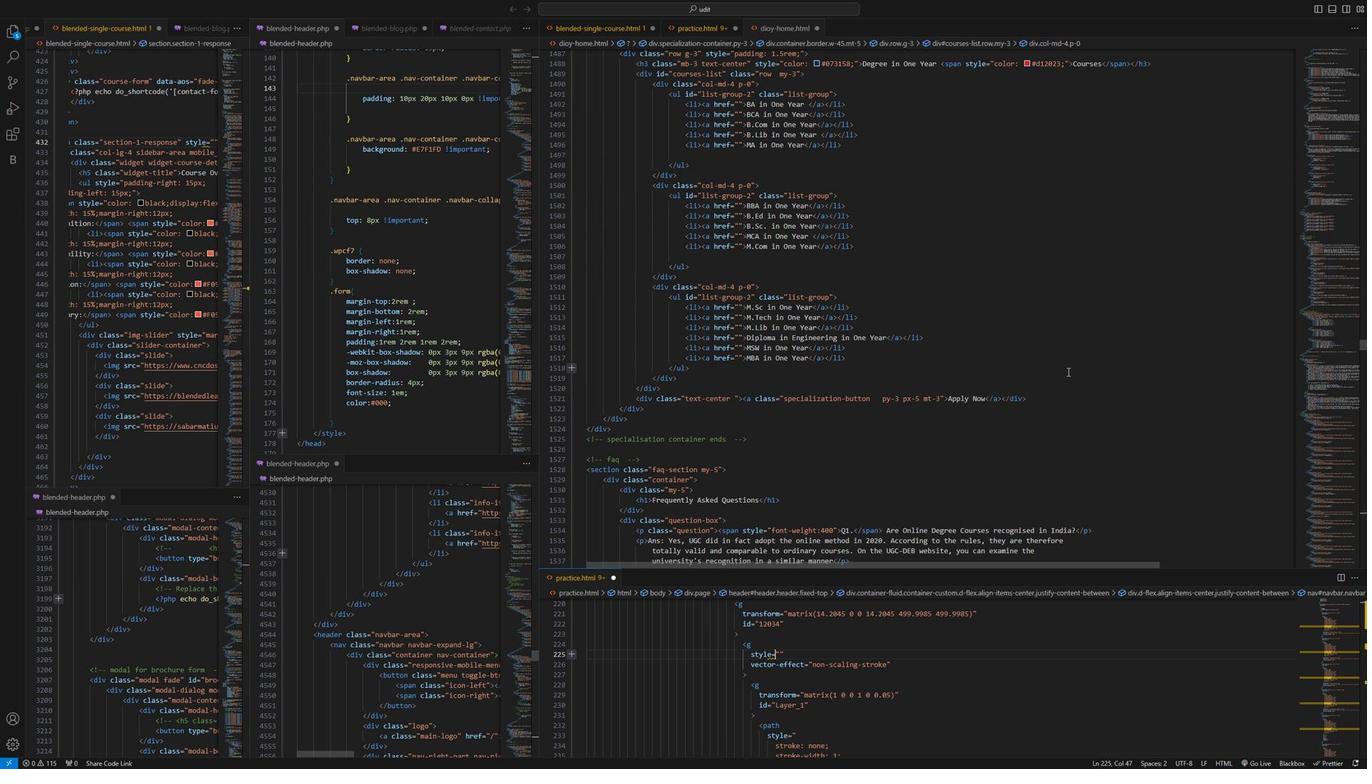
Action: Mouse moved to (1334, 408)
Screenshot: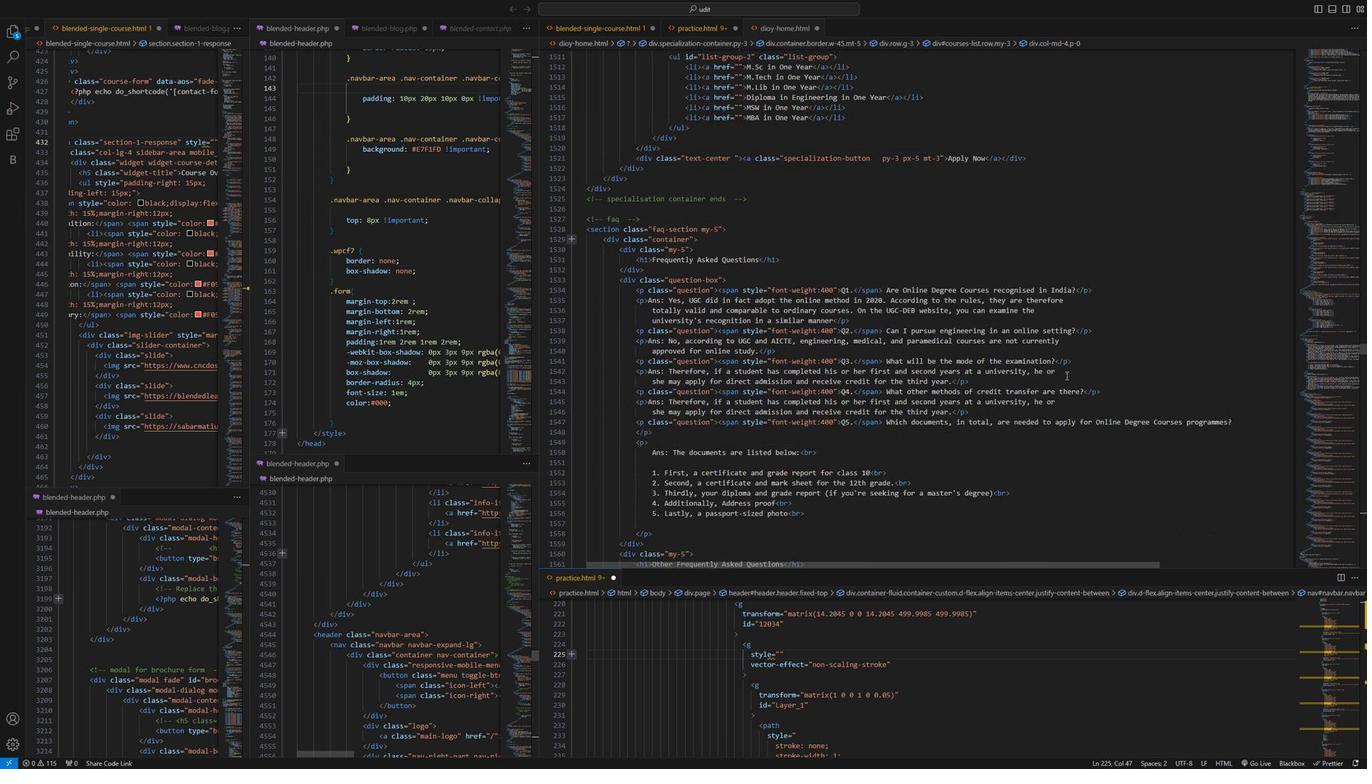 
Action: Mouse scrolled (1334, 407) with delta (0, 0)
Screenshot: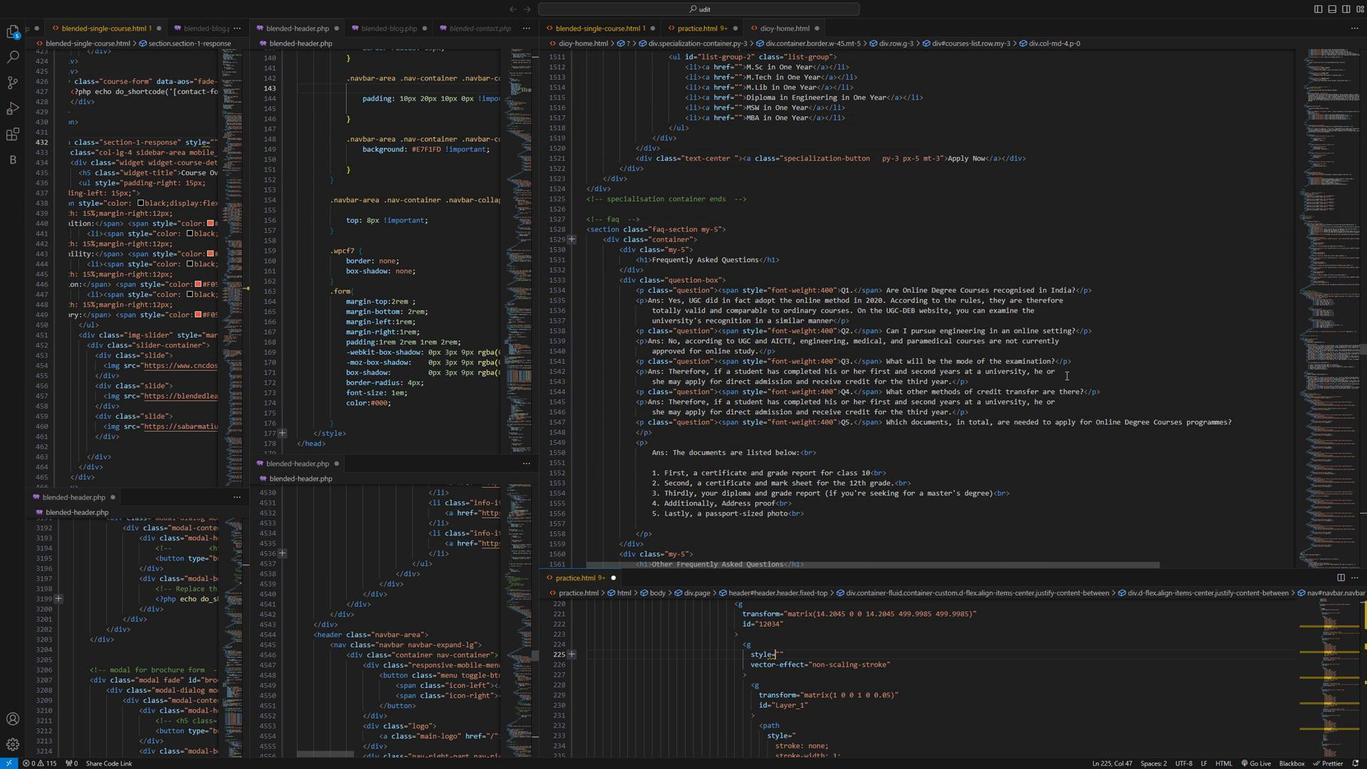 
Action: Mouse moved to (1334, 409)
Screenshot: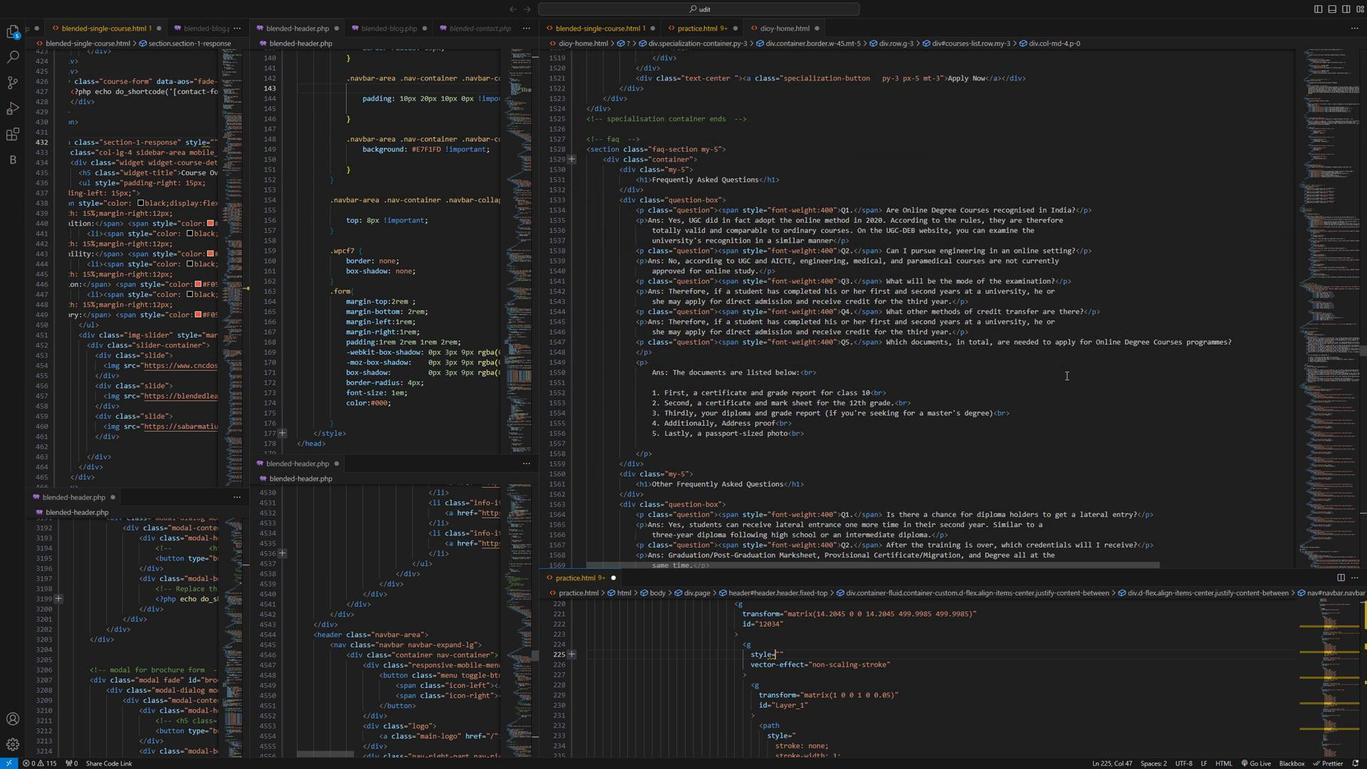 
Action: Mouse scrolled (1334, 408) with delta (0, 0)
Screenshot: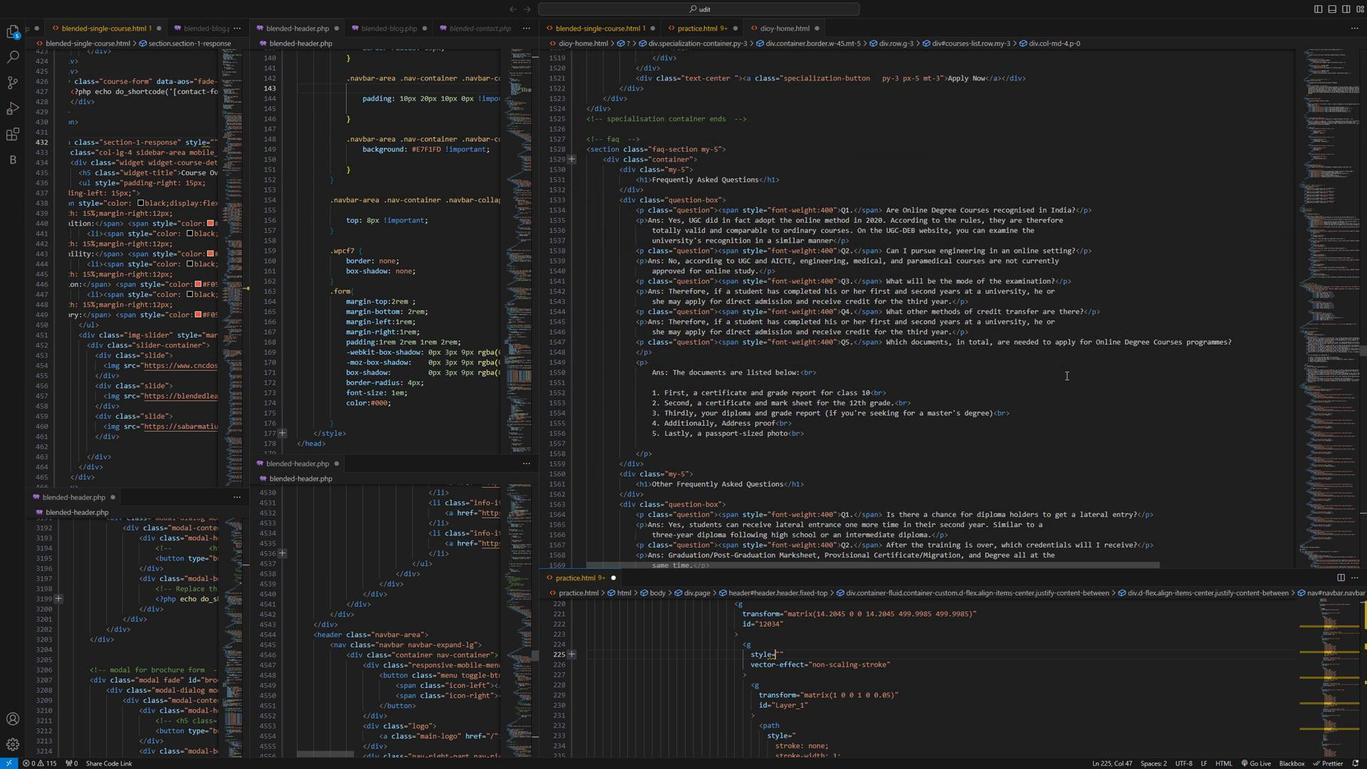 
Action: Mouse moved to (1334, 410)
Screenshot: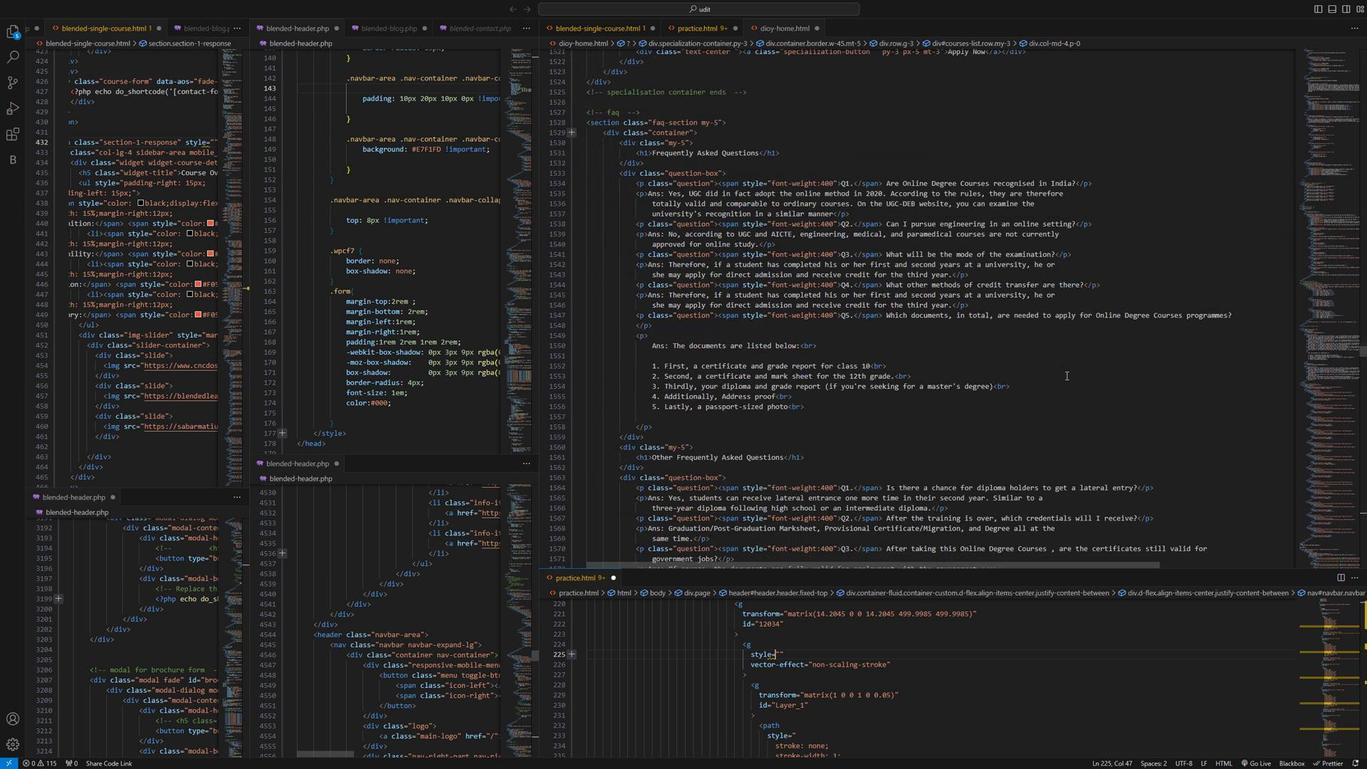 
Action: Mouse scrolled (1334, 409) with delta (0, 0)
Screenshot: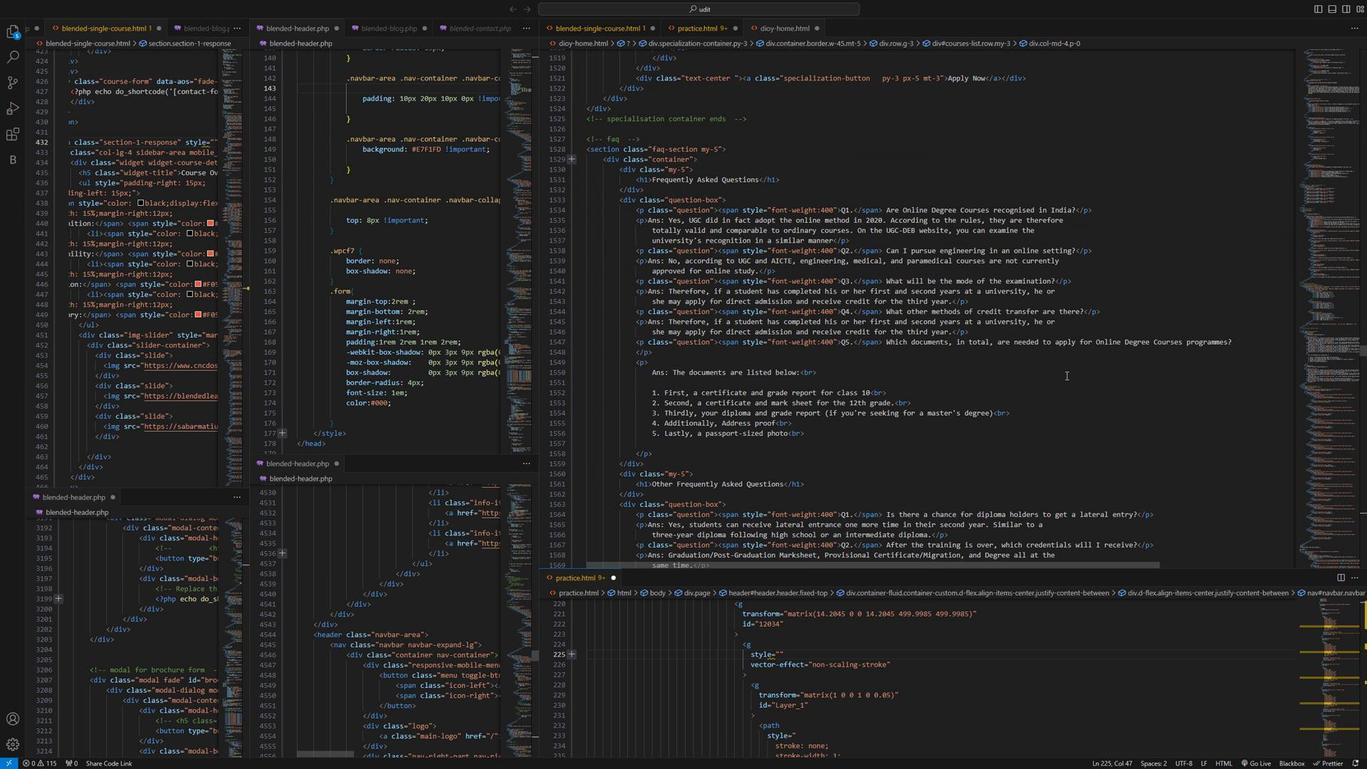 
Action: Mouse moved to (1333, 411)
Screenshot: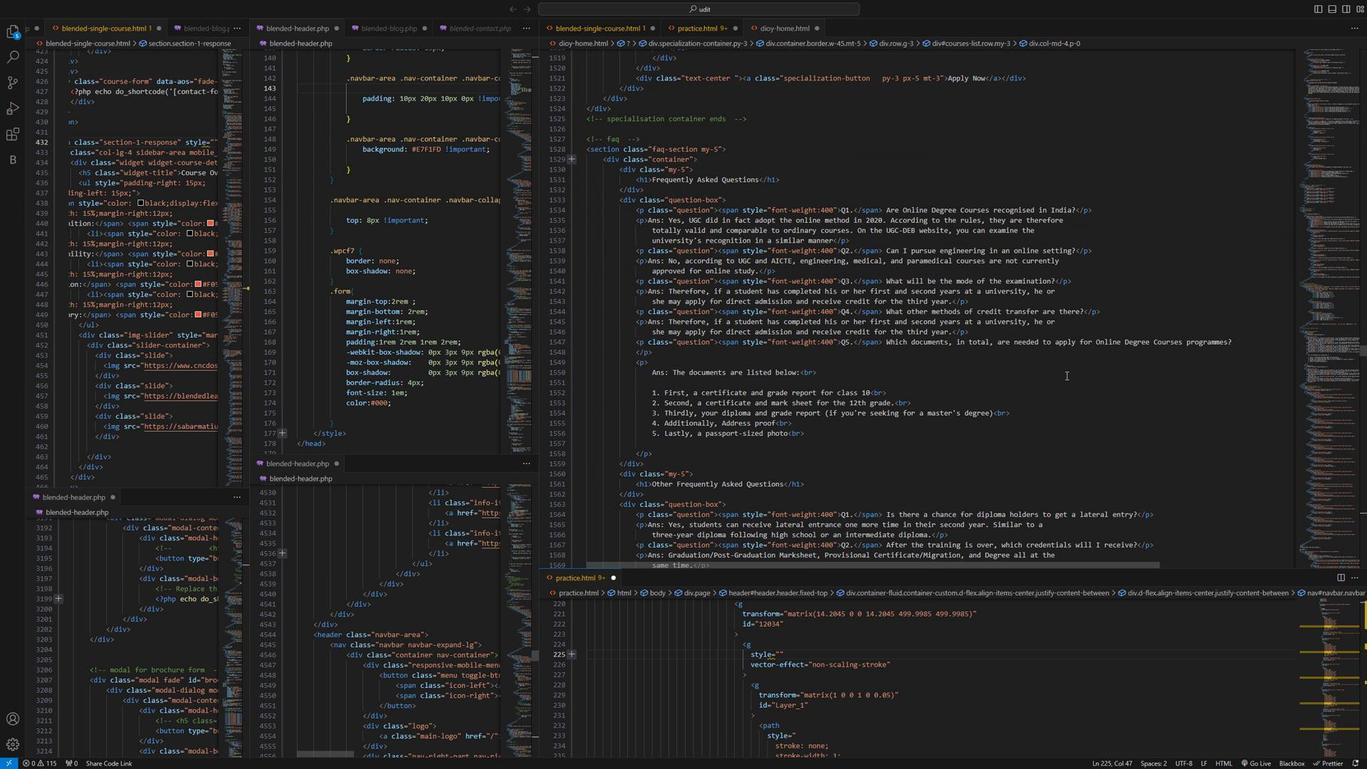 
Action: Mouse scrolled (1333, 410) with delta (0, 0)
Screenshot: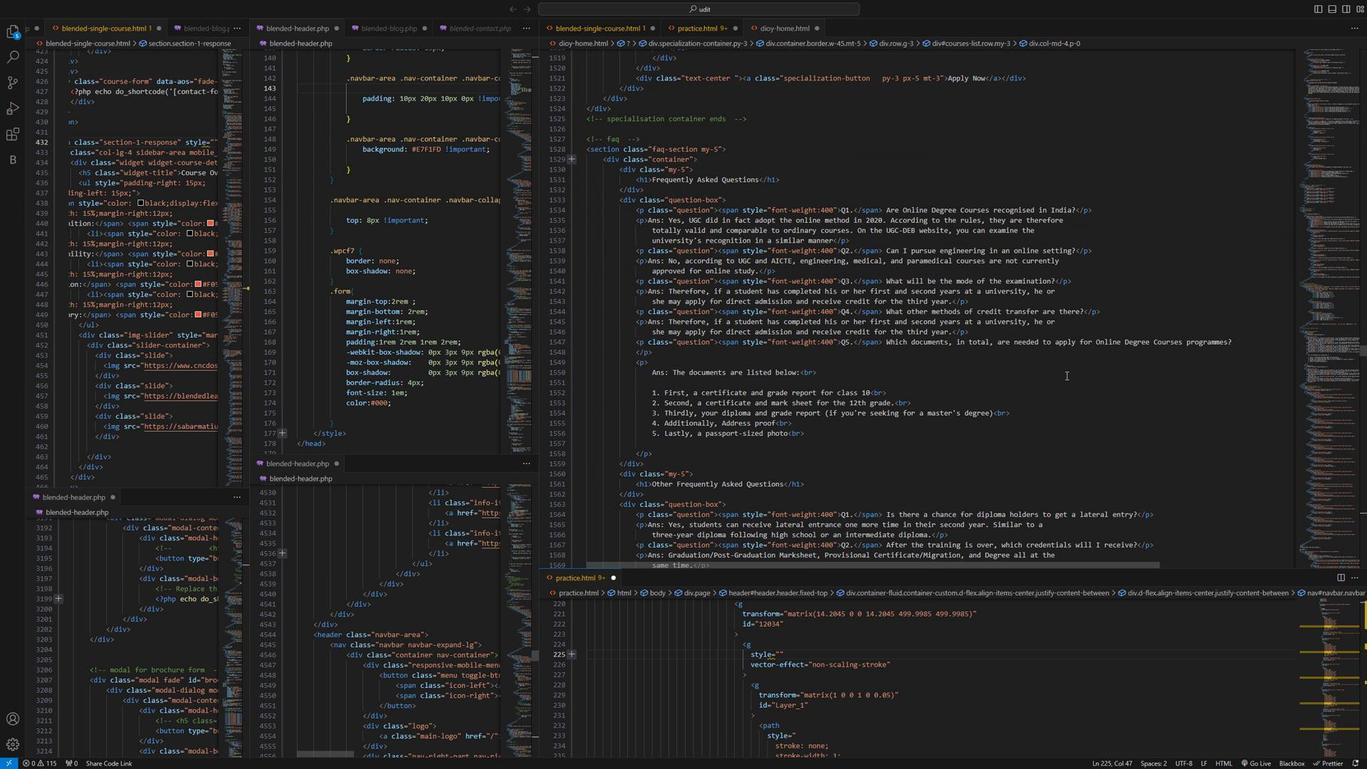 
Action: Mouse moved to (1333, 412)
Screenshot: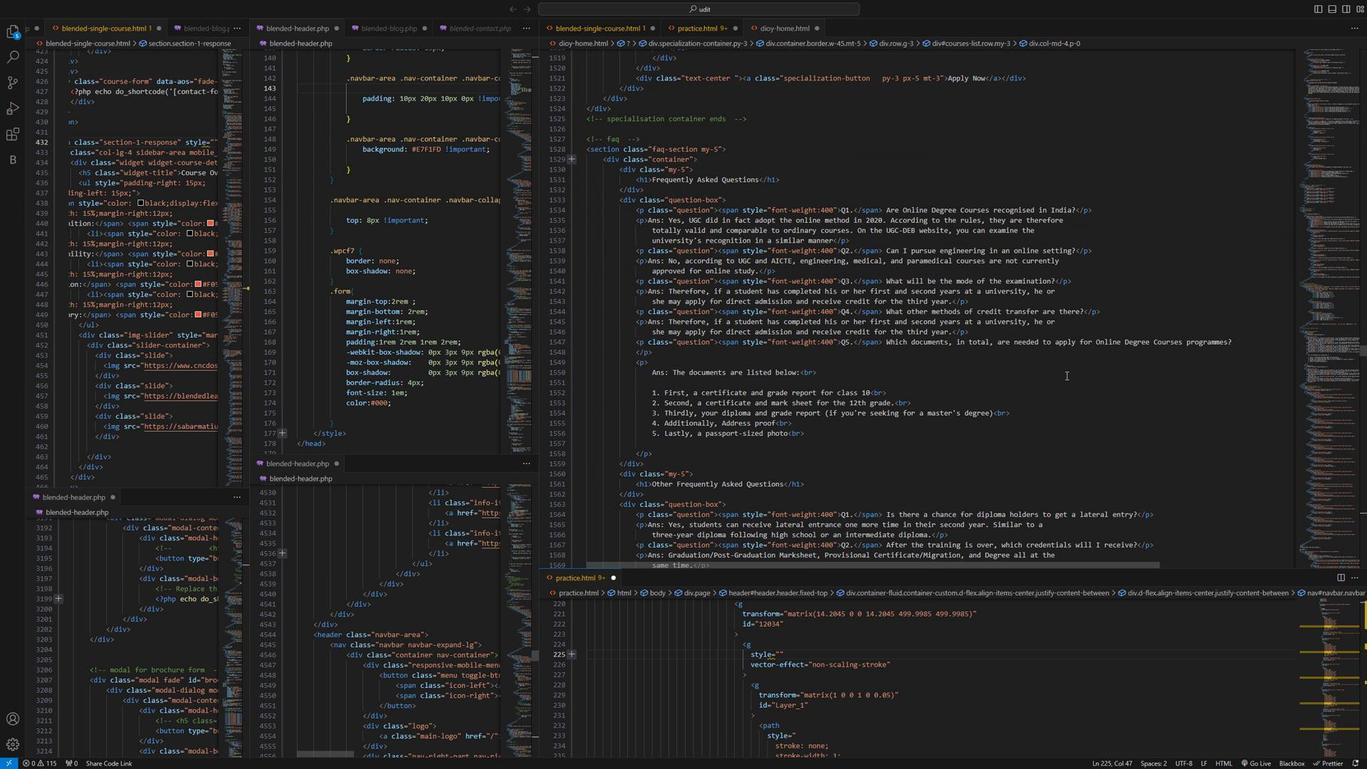 
Action: Mouse scrolled (1333, 411) with delta (0, 0)
Screenshot: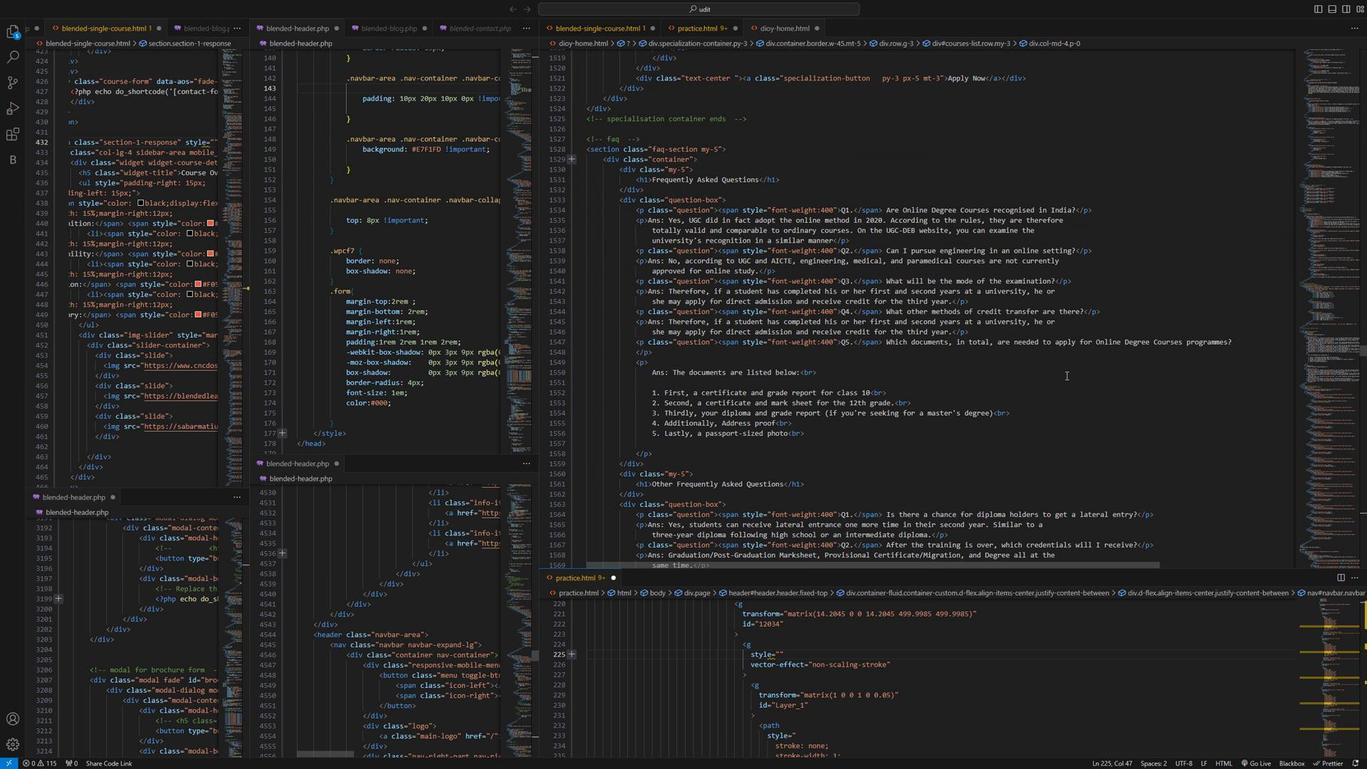 
Action: Mouse scrolled (1333, 411) with delta (0, 0)
Screenshot: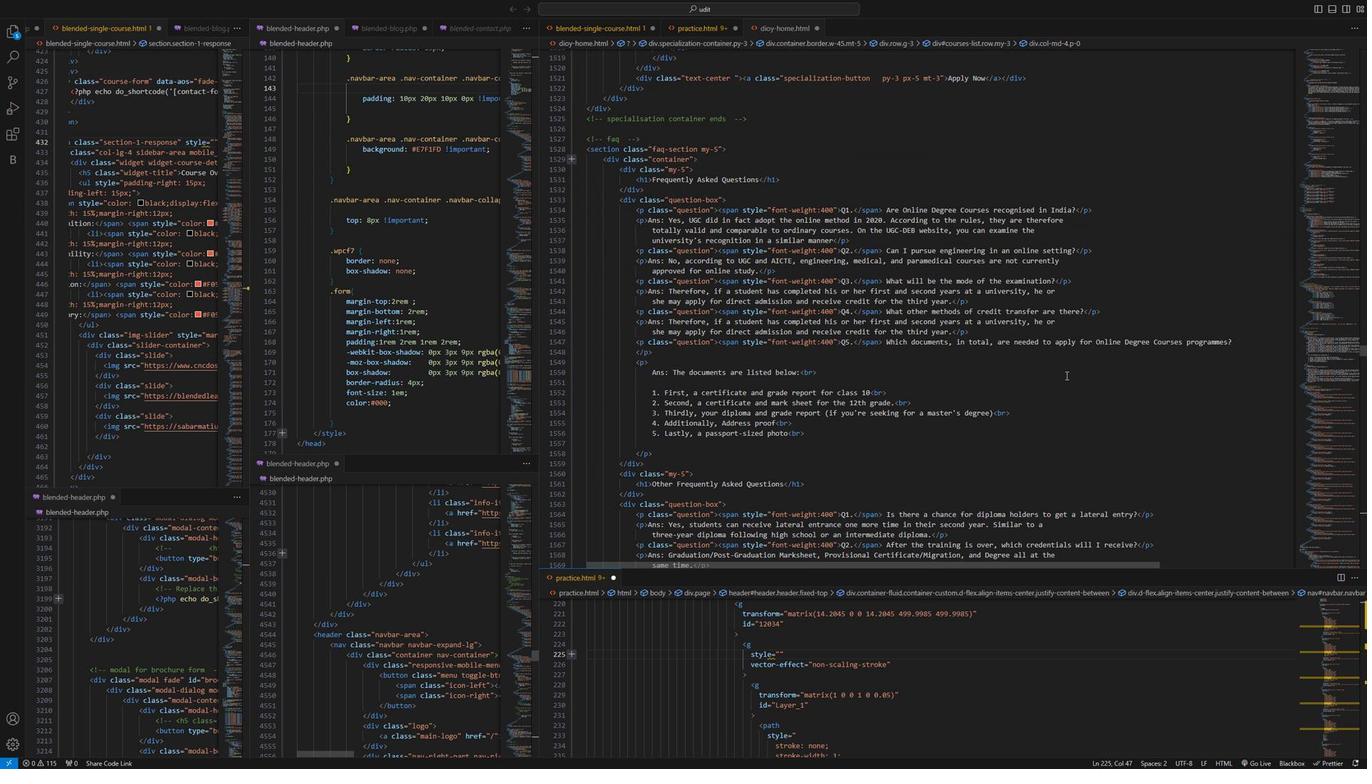 
Action: Mouse scrolled (1333, 411) with delta (0, 0)
Screenshot: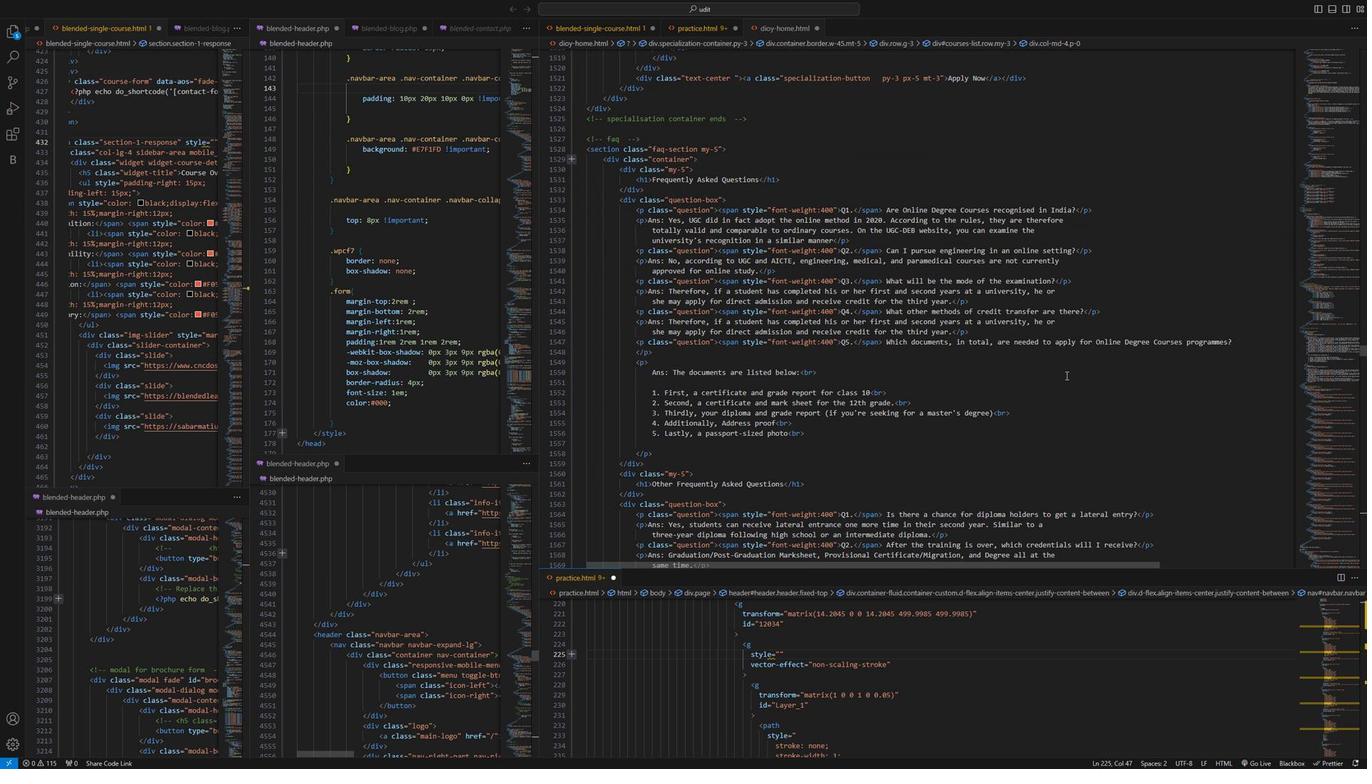 
Action: Mouse scrolled (1333, 411) with delta (0, 0)
Screenshot: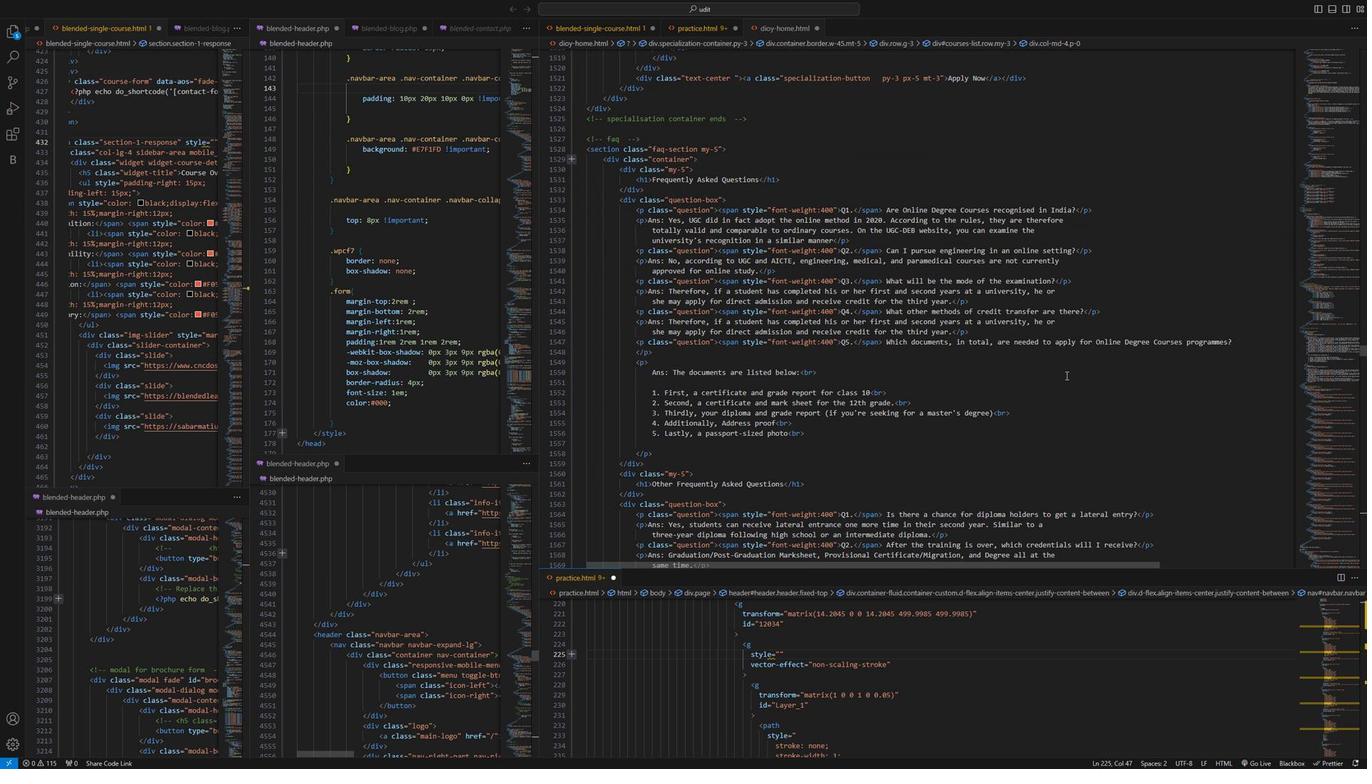 
Action: Mouse scrolled (1333, 411) with delta (0, 0)
Screenshot: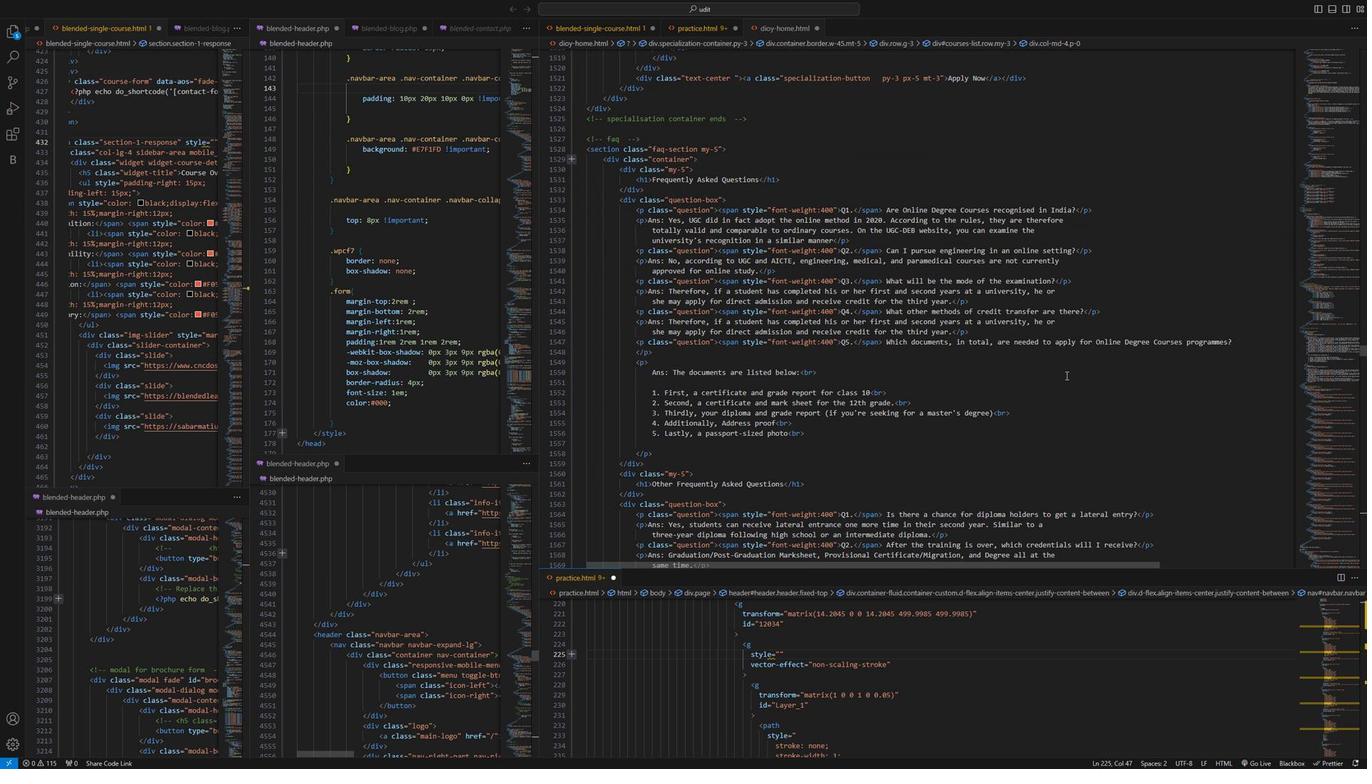 
Action: Mouse scrolled (1333, 411) with delta (0, 0)
Screenshot: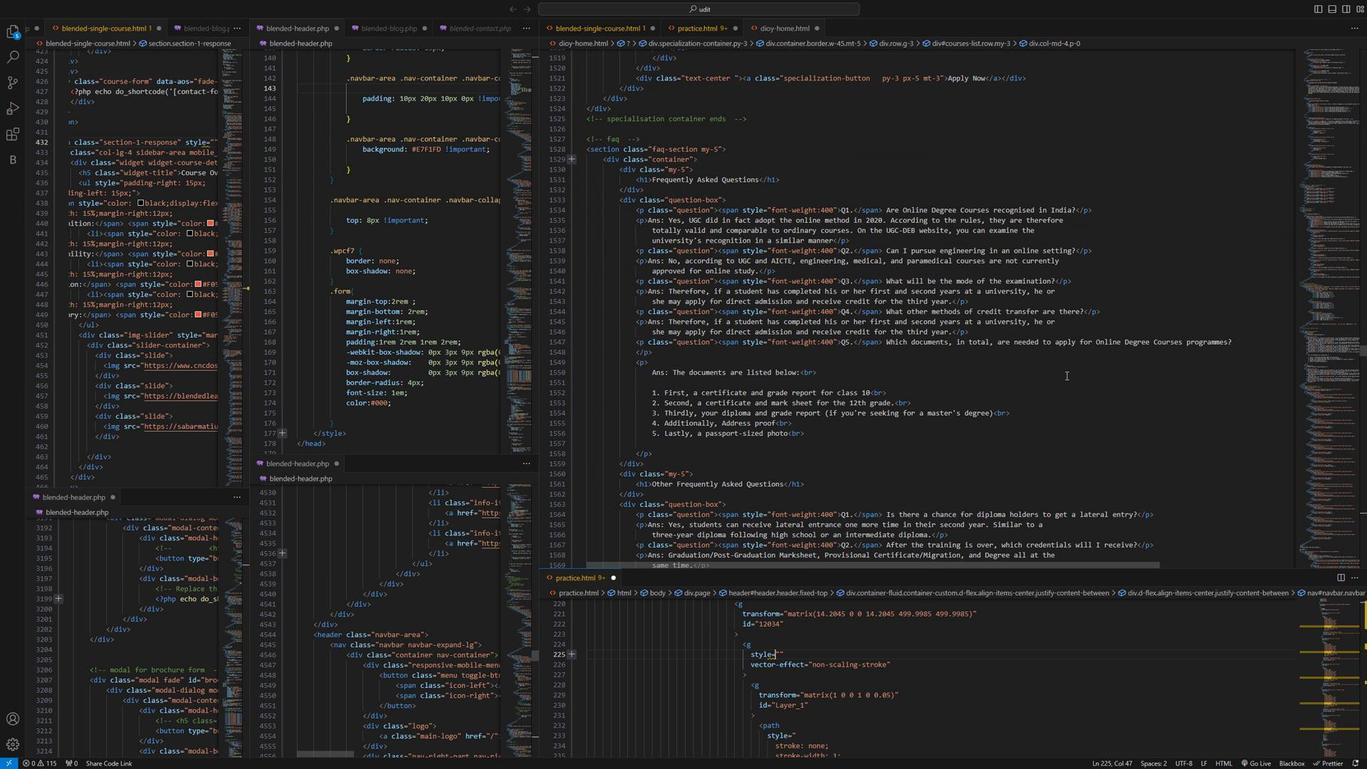 
Action: Mouse scrolled (1333, 411) with delta (0, 0)
Screenshot: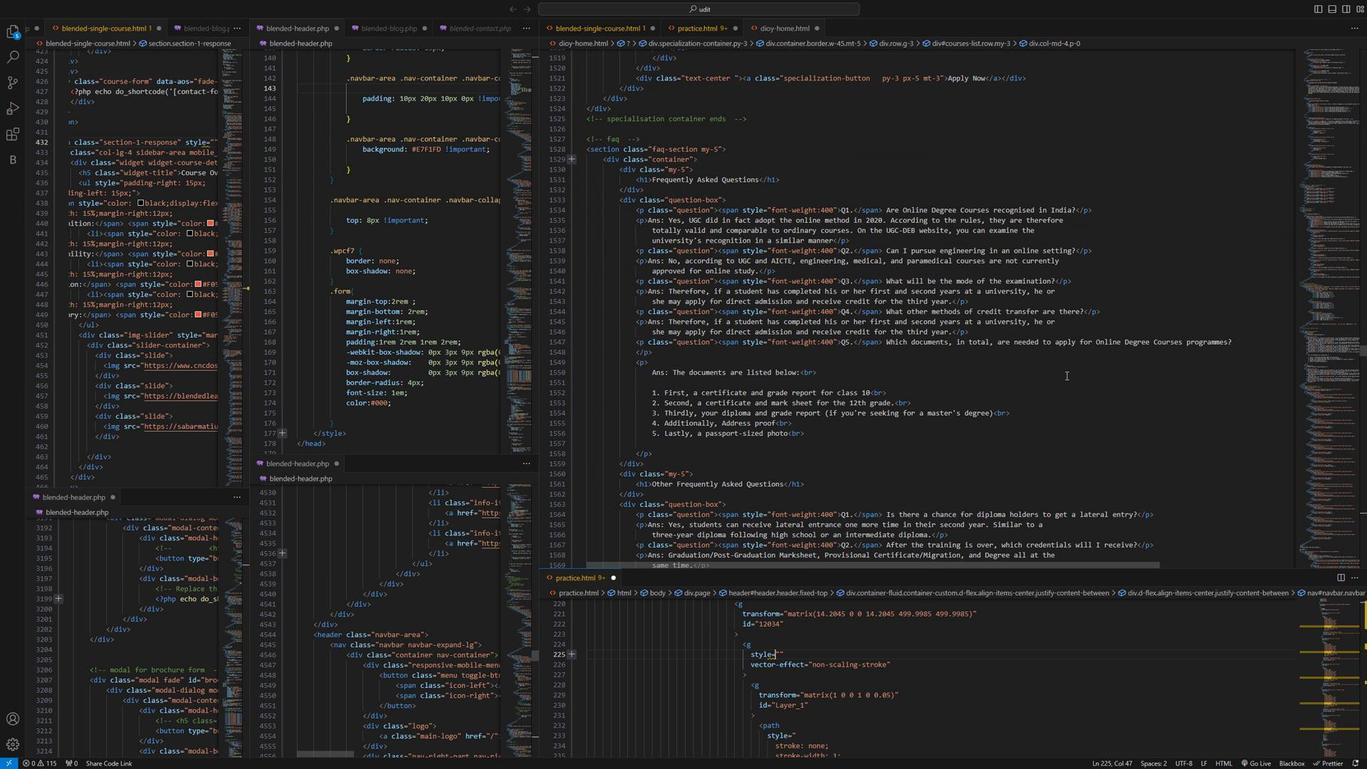 
Action: Mouse scrolled (1333, 411) with delta (0, 0)
Screenshot: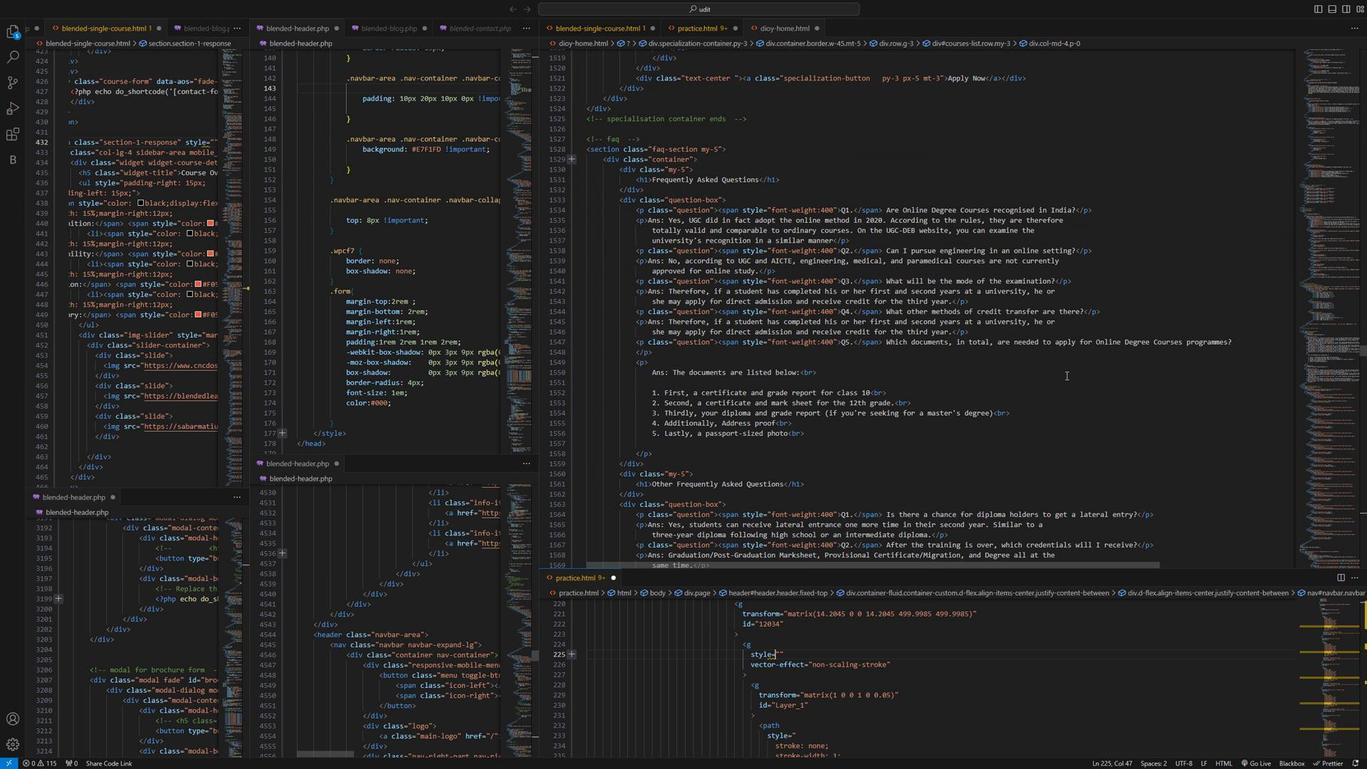 
Action: Mouse scrolled (1333, 411) with delta (0, 0)
Screenshot: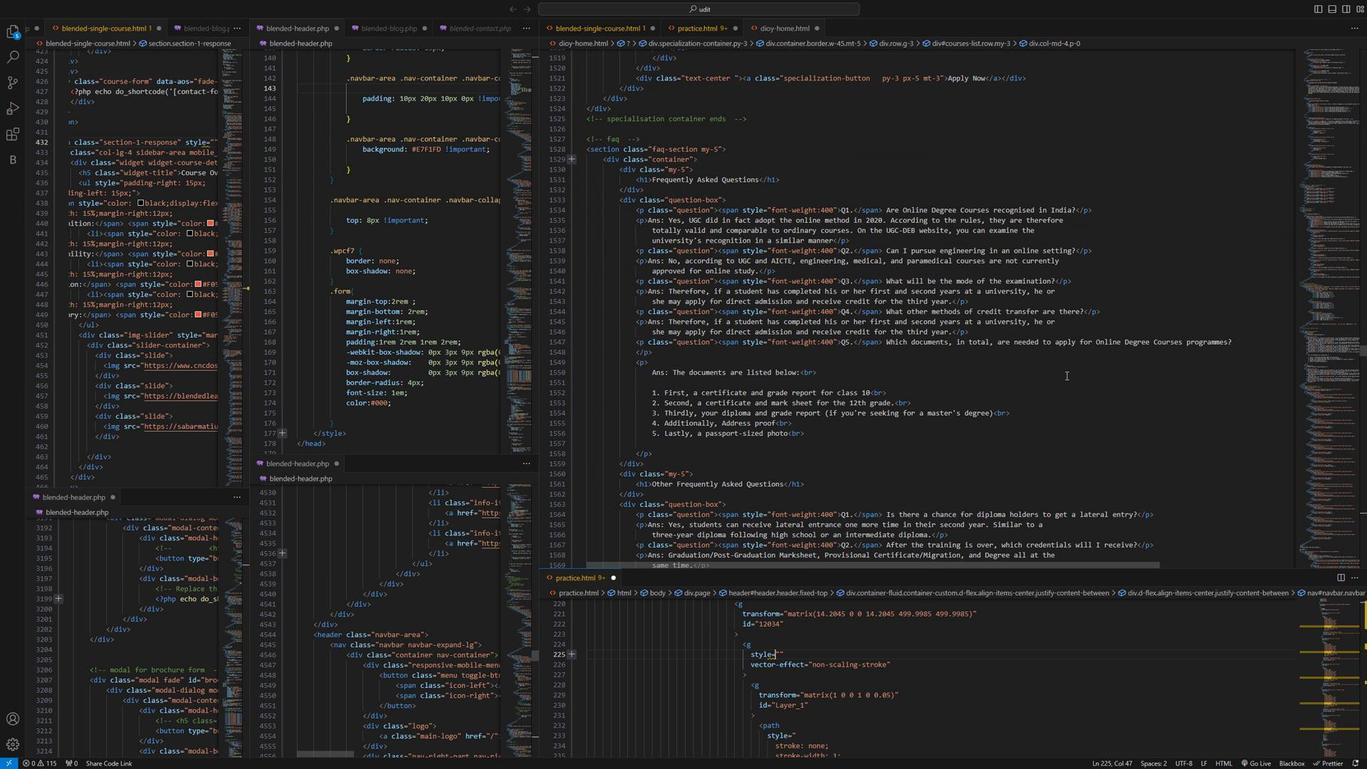 
Action: Mouse scrolled (1333, 413) with delta (0, 0)
Screenshot: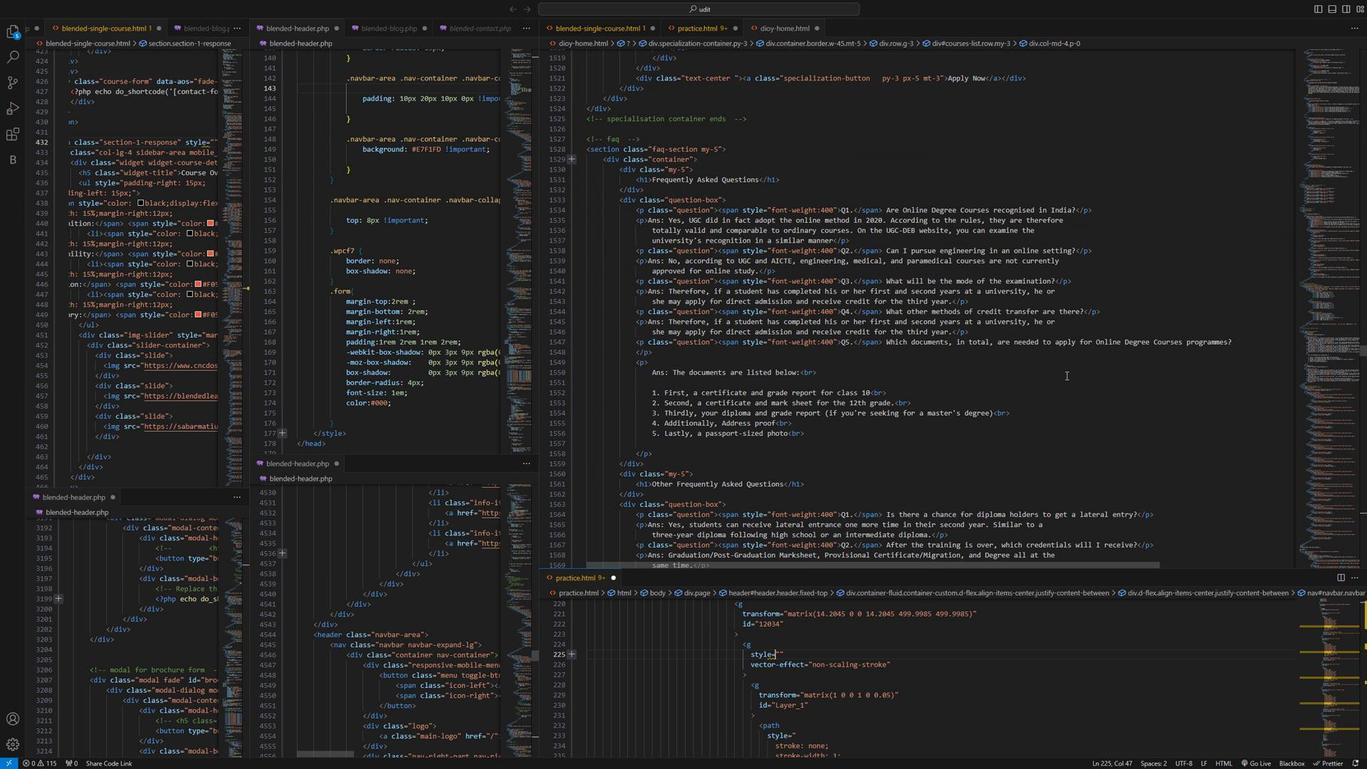 
Action: Mouse moved to (1357, 415)
Screenshot: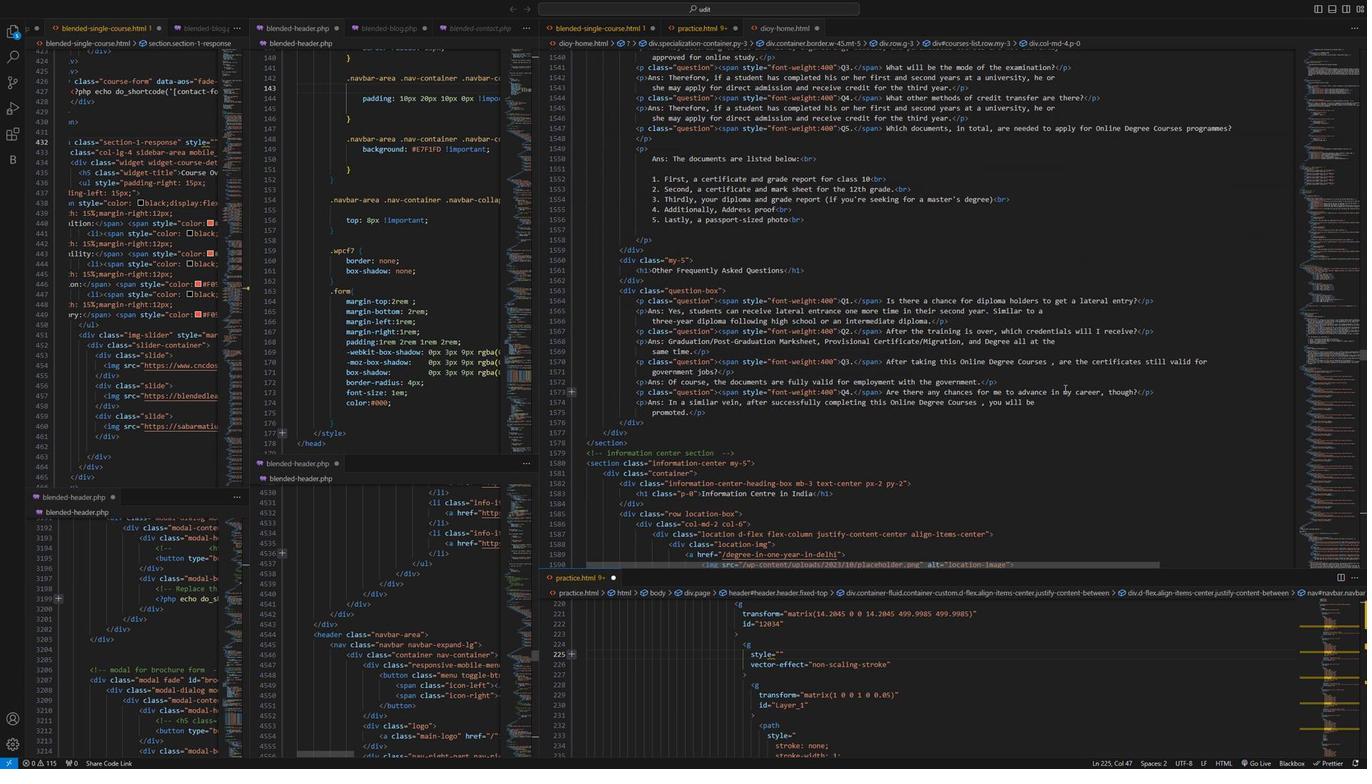 
Action: Mouse scrolled (1357, 414) with delta (0, 0)
Screenshot: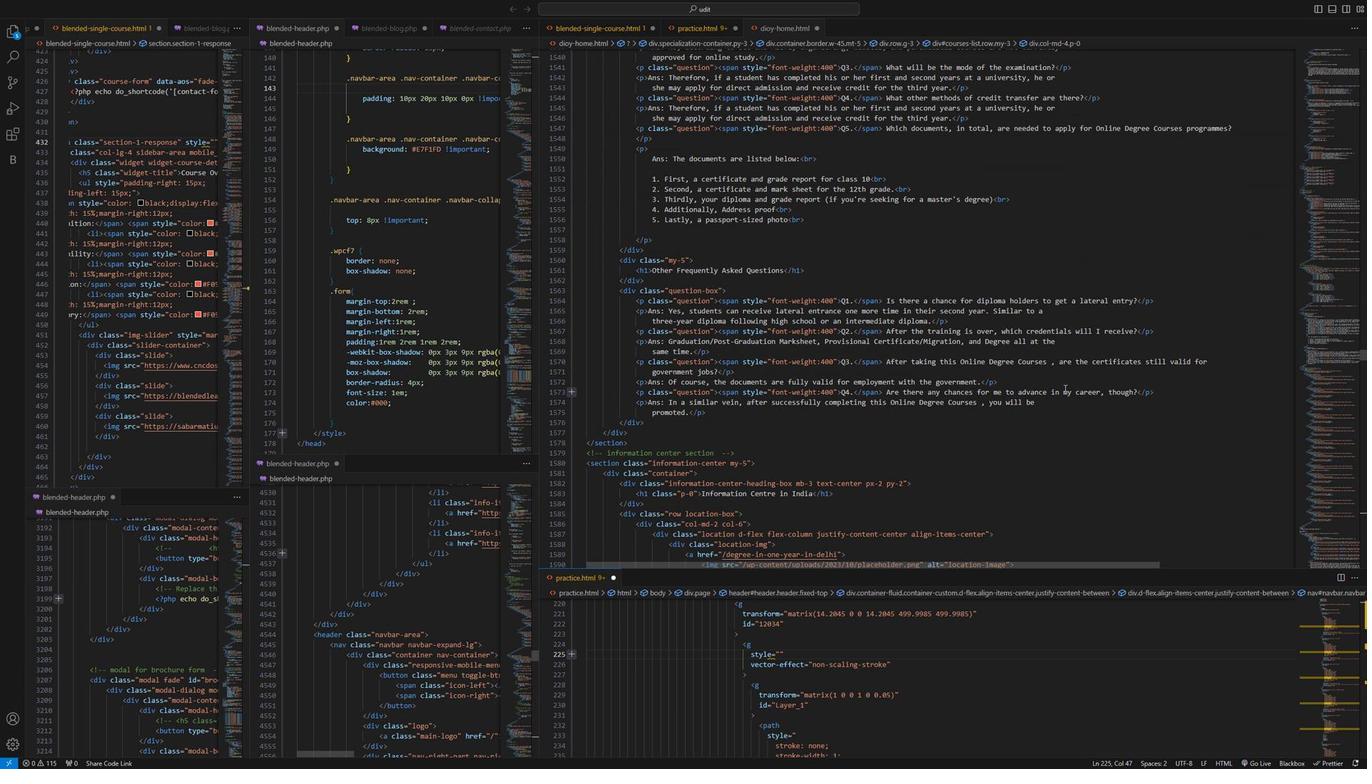 
Action: Mouse scrolled (1357, 414) with delta (0, 0)
Screenshot: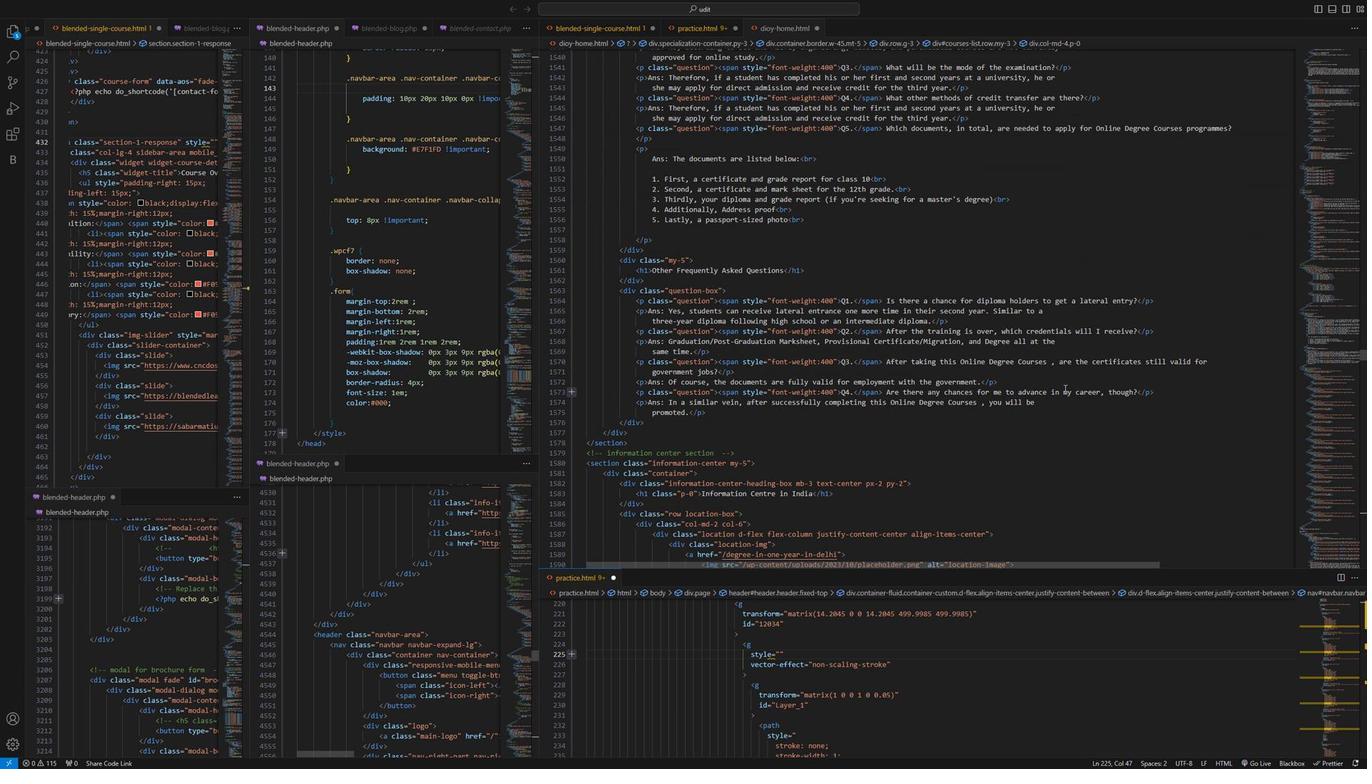 
Action: Mouse moved to (1357, 414)
Screenshot: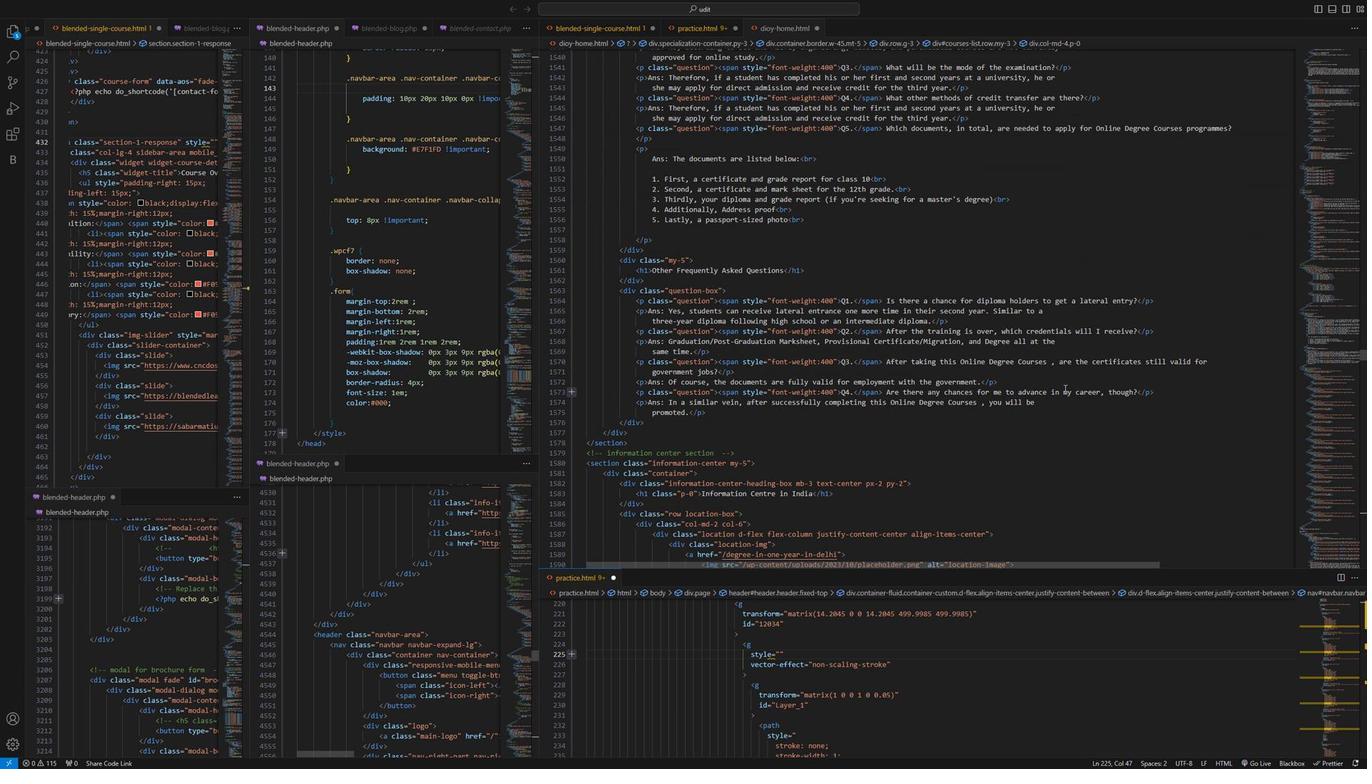 
Action: Mouse scrolled (1357, 413) with delta (0, 0)
Screenshot: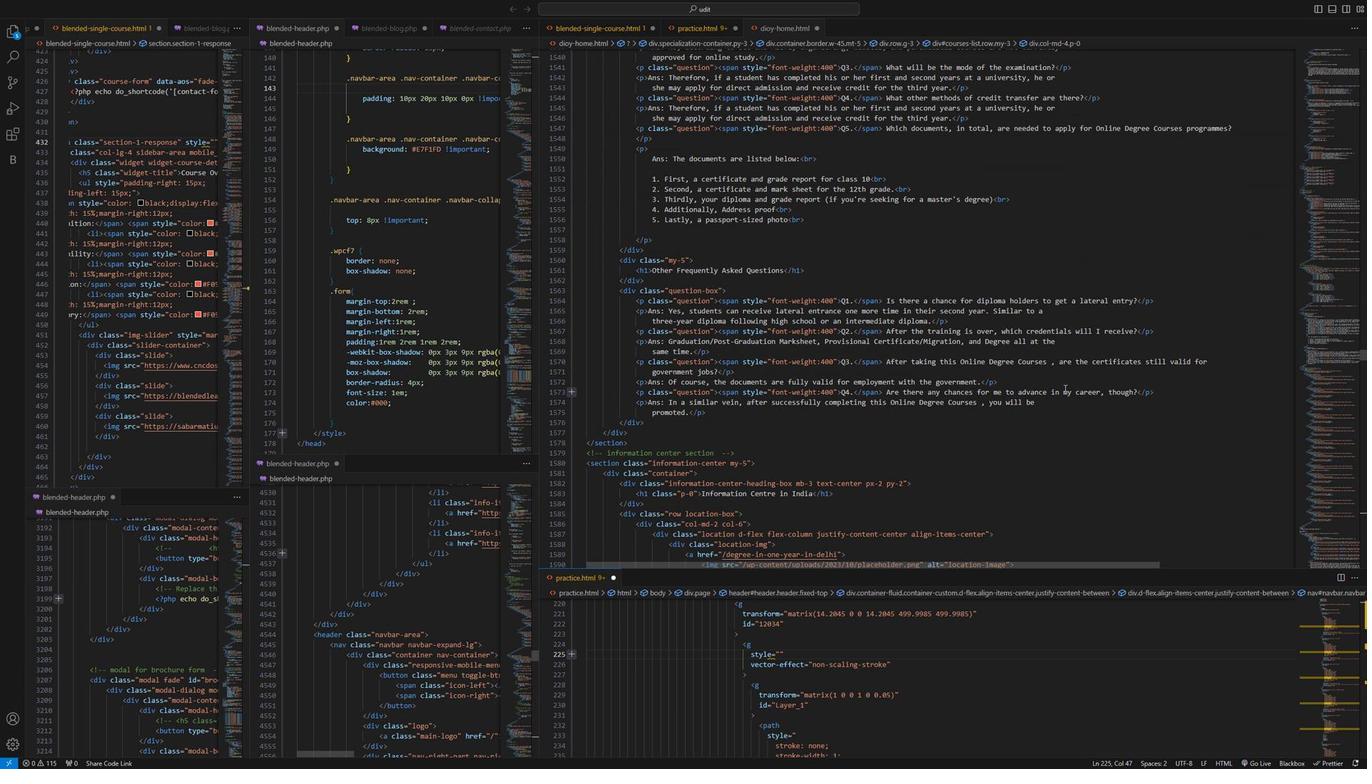 
Action: Mouse moved to (1338, 420)
Screenshot: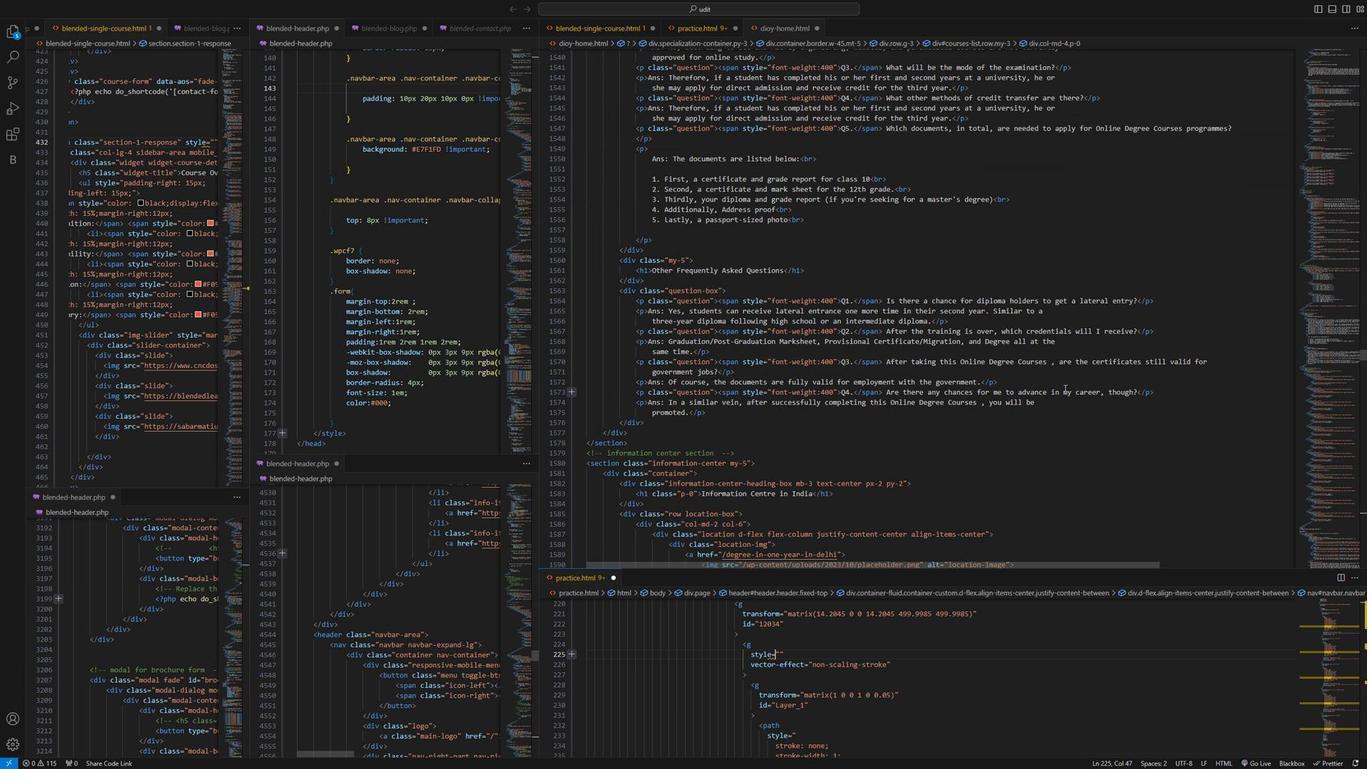 
Action: Mouse scrolled (1338, 420) with delta (0, 0)
Screenshot: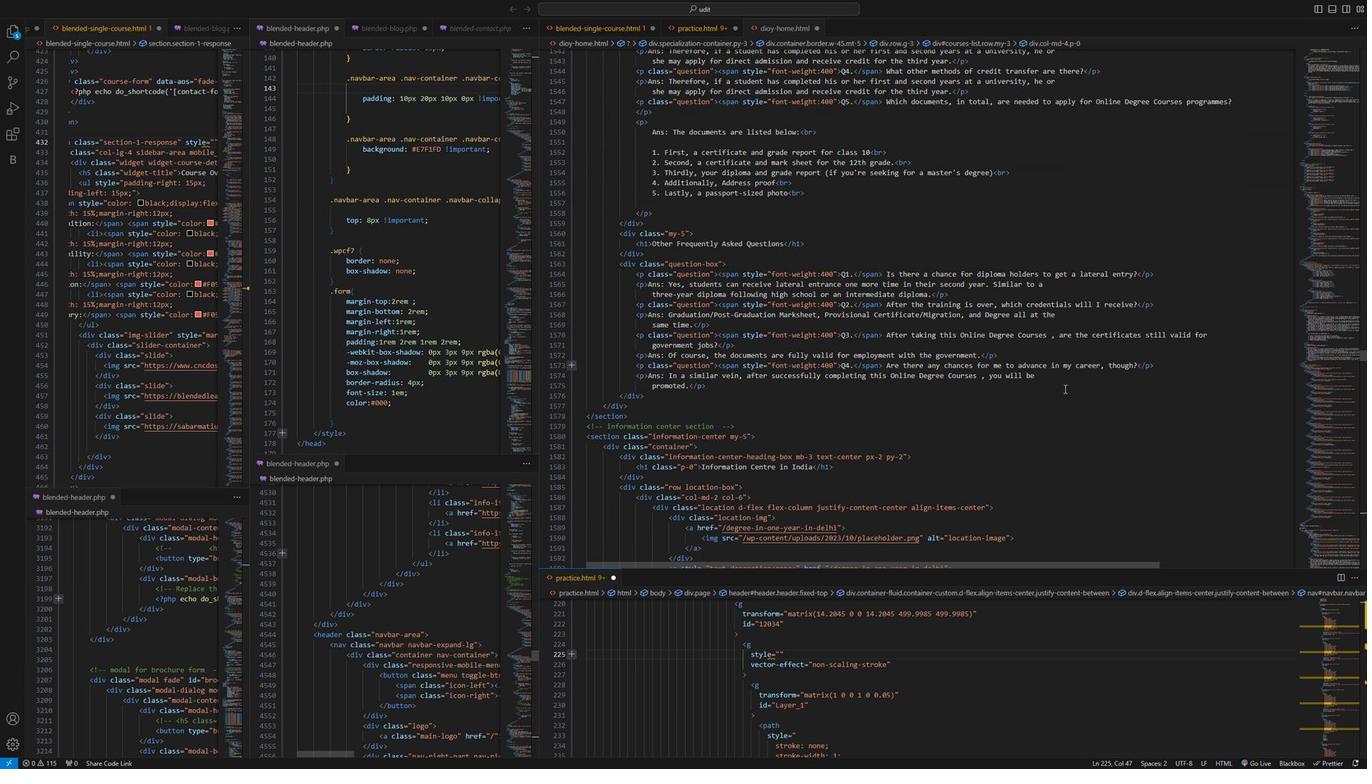 
Action: Mouse scrolled (1338, 420) with delta (0, 0)
Screenshot: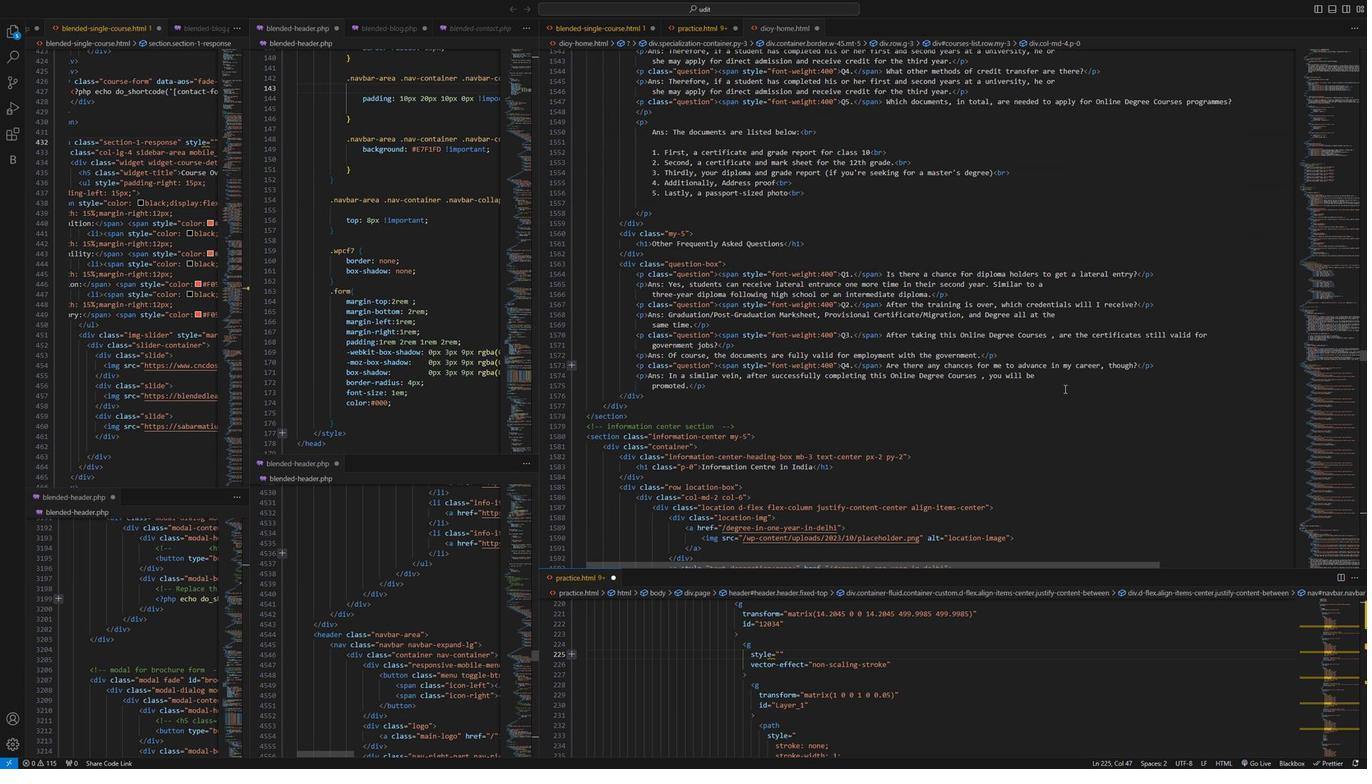 
Action: Mouse moved to (1335, 425)
Screenshot: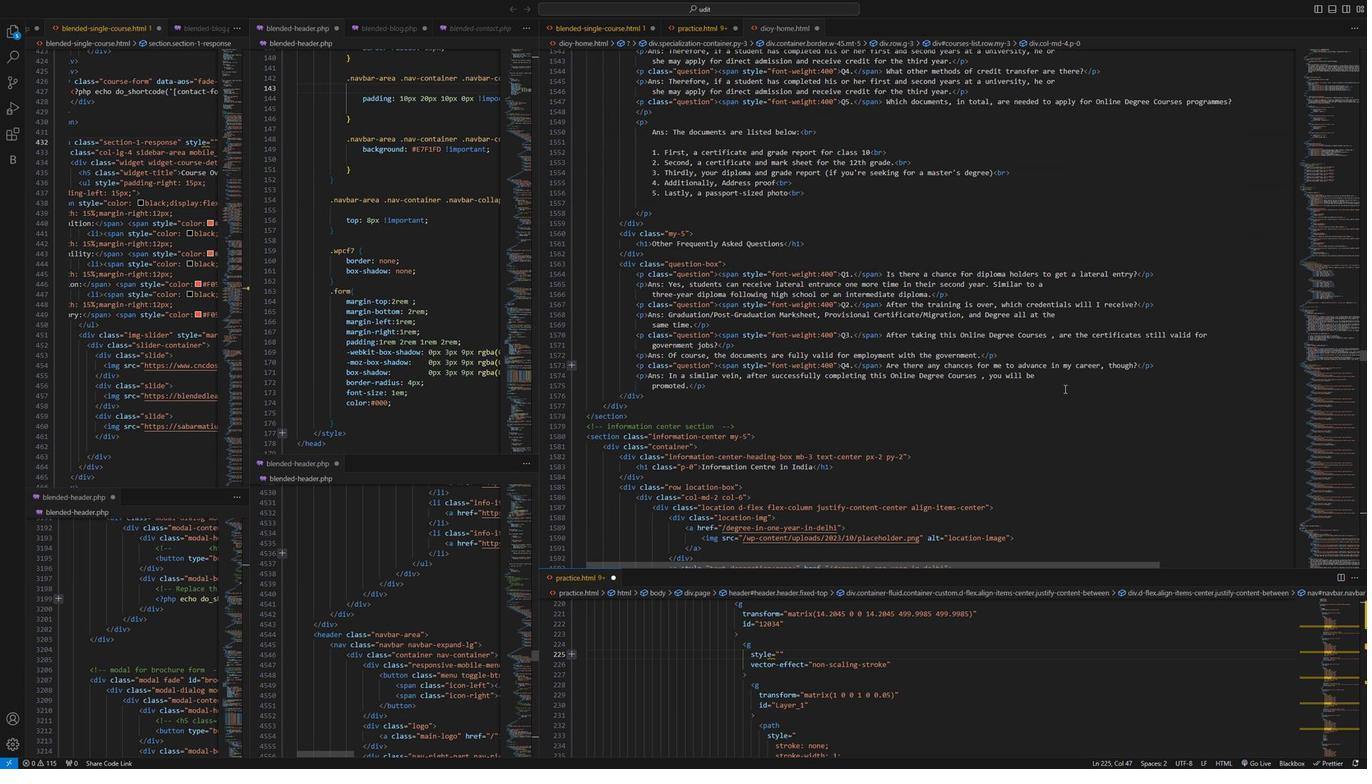 
Action: Mouse scrolled (1335, 424) with delta (0, 0)
Screenshot: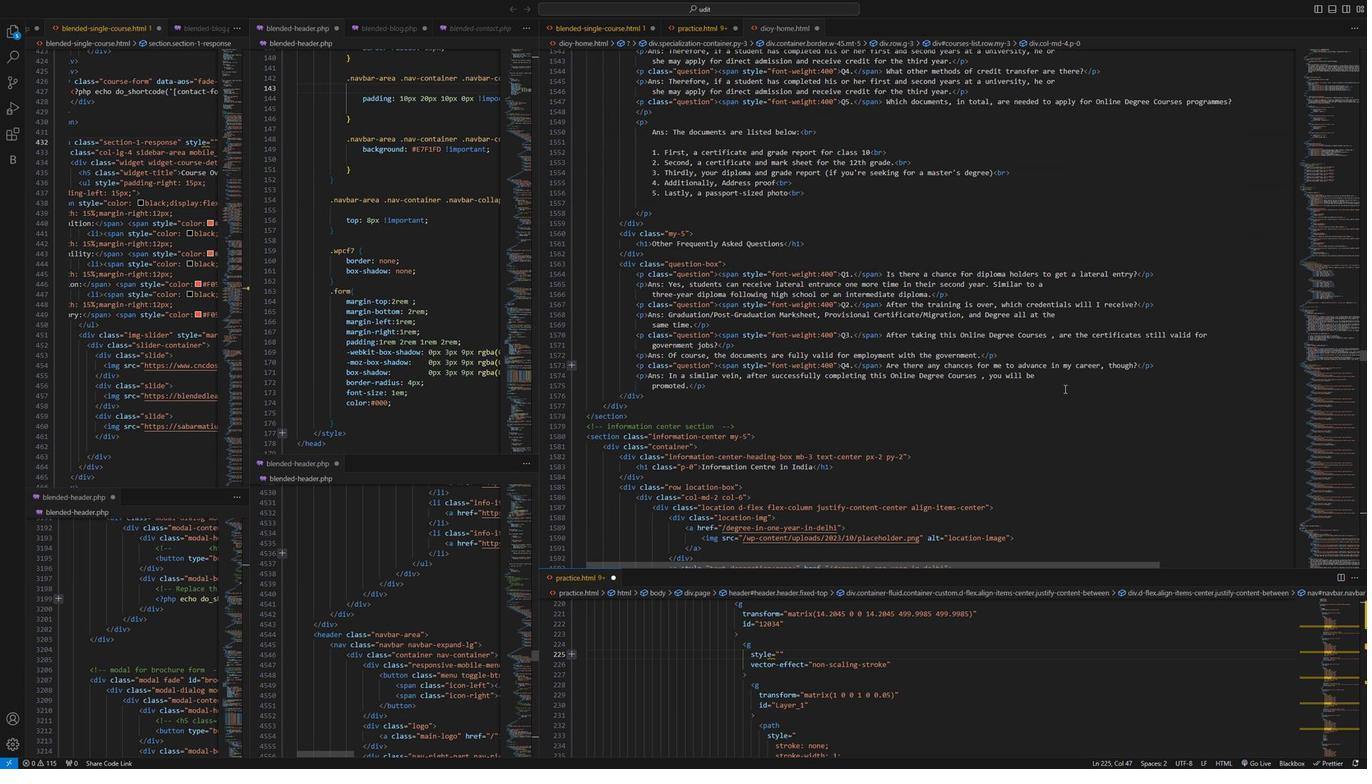 
Action: Mouse scrolled (1335, 424) with delta (0, 0)
Screenshot: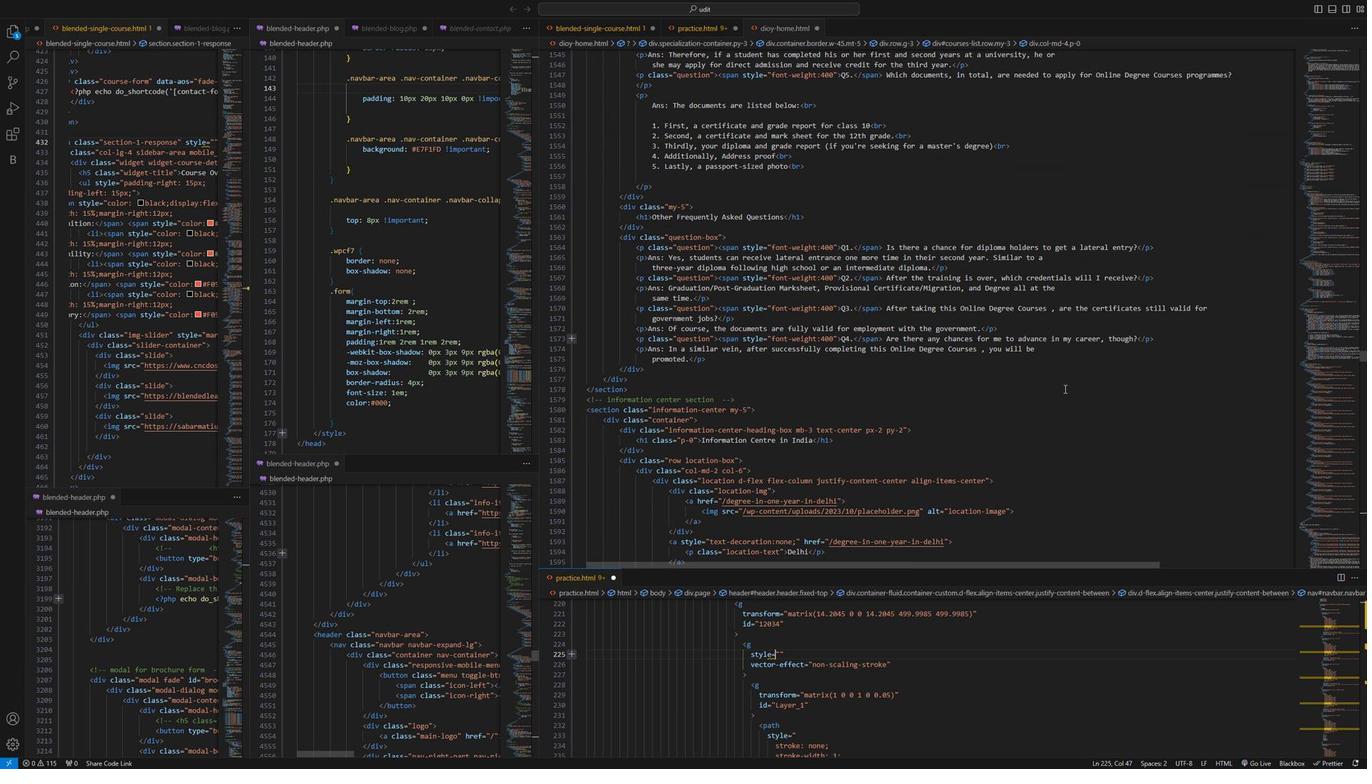 
Action: Mouse moved to (1333, 427)
Screenshot: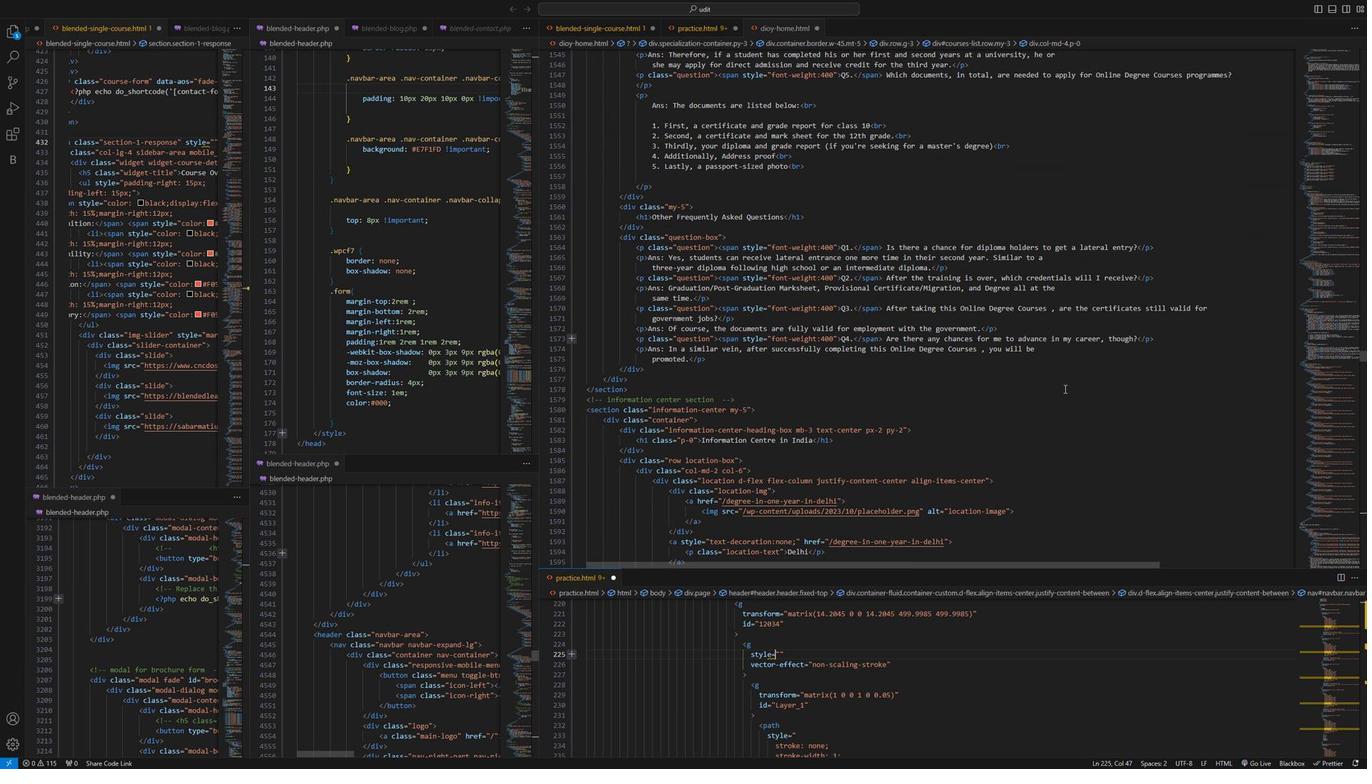 
Action: Mouse scrolled (1333, 426) with delta (0, 0)
Screenshot: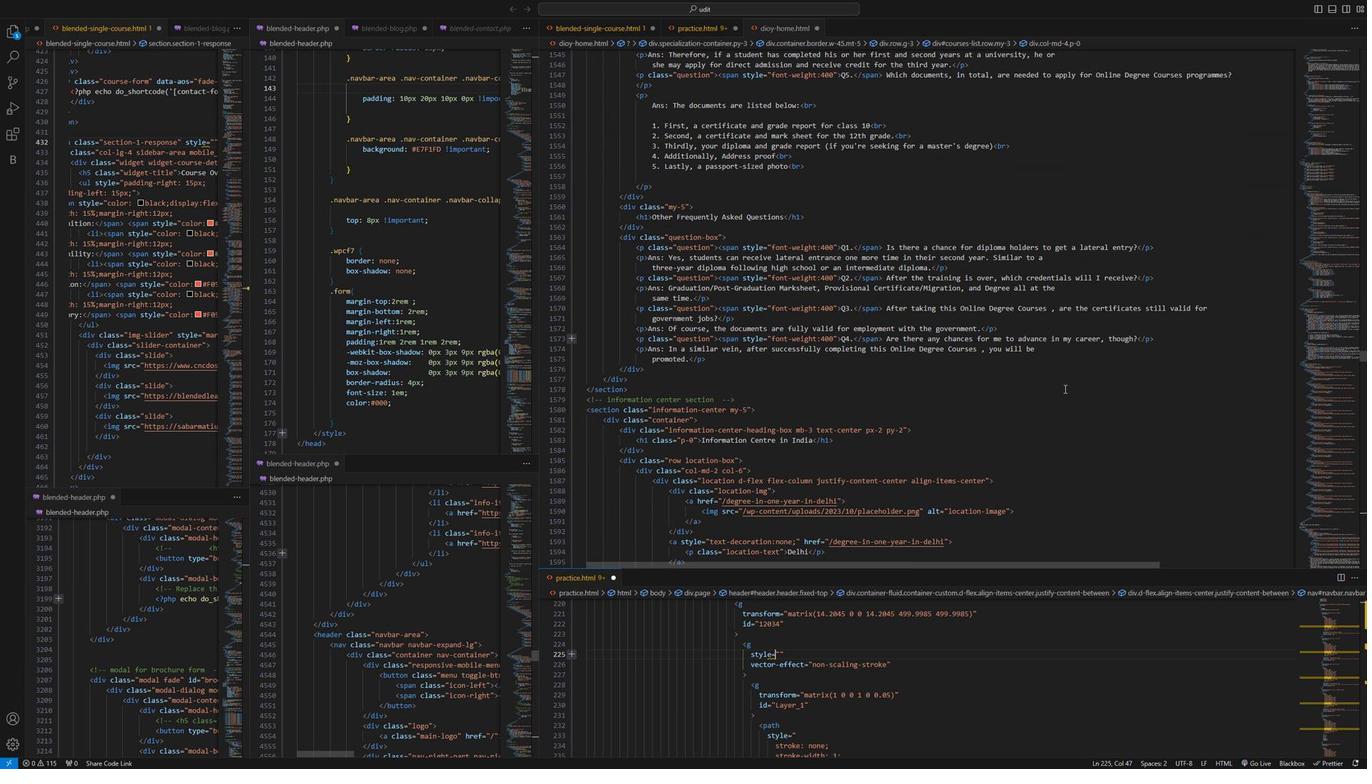 
Action: Mouse moved to (1331, 430)
Screenshot: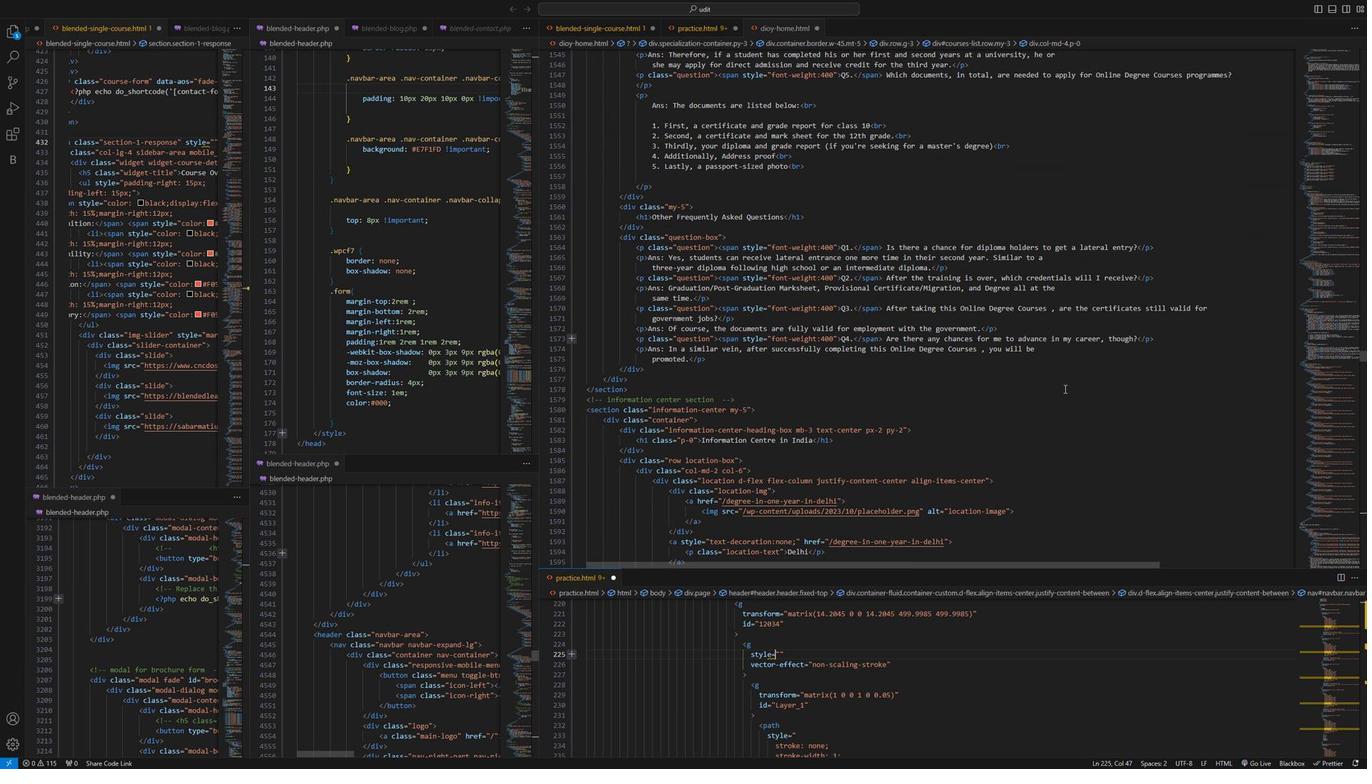 
Action: Mouse scrolled (1331, 429) with delta (0, 0)
Screenshot: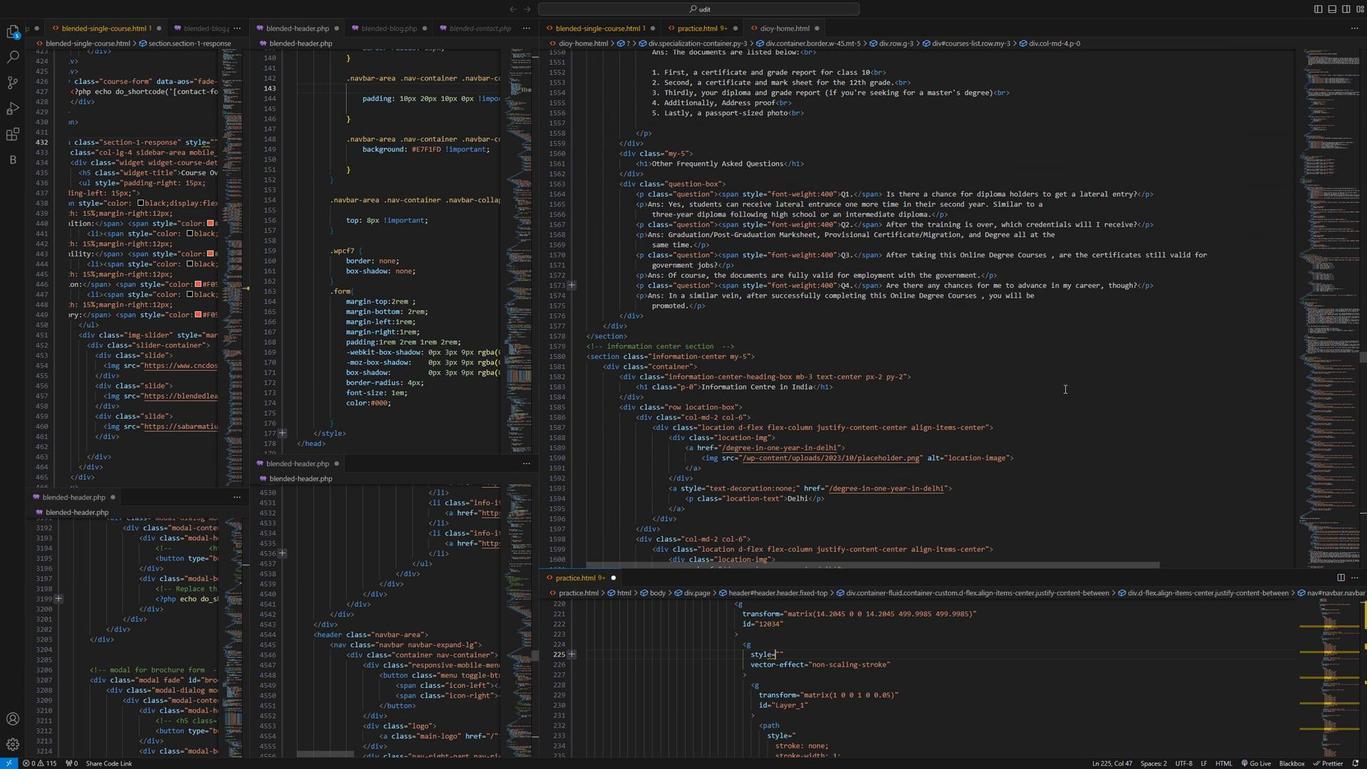 
Action: Mouse scrolled (1331, 429) with delta (0, 0)
Screenshot: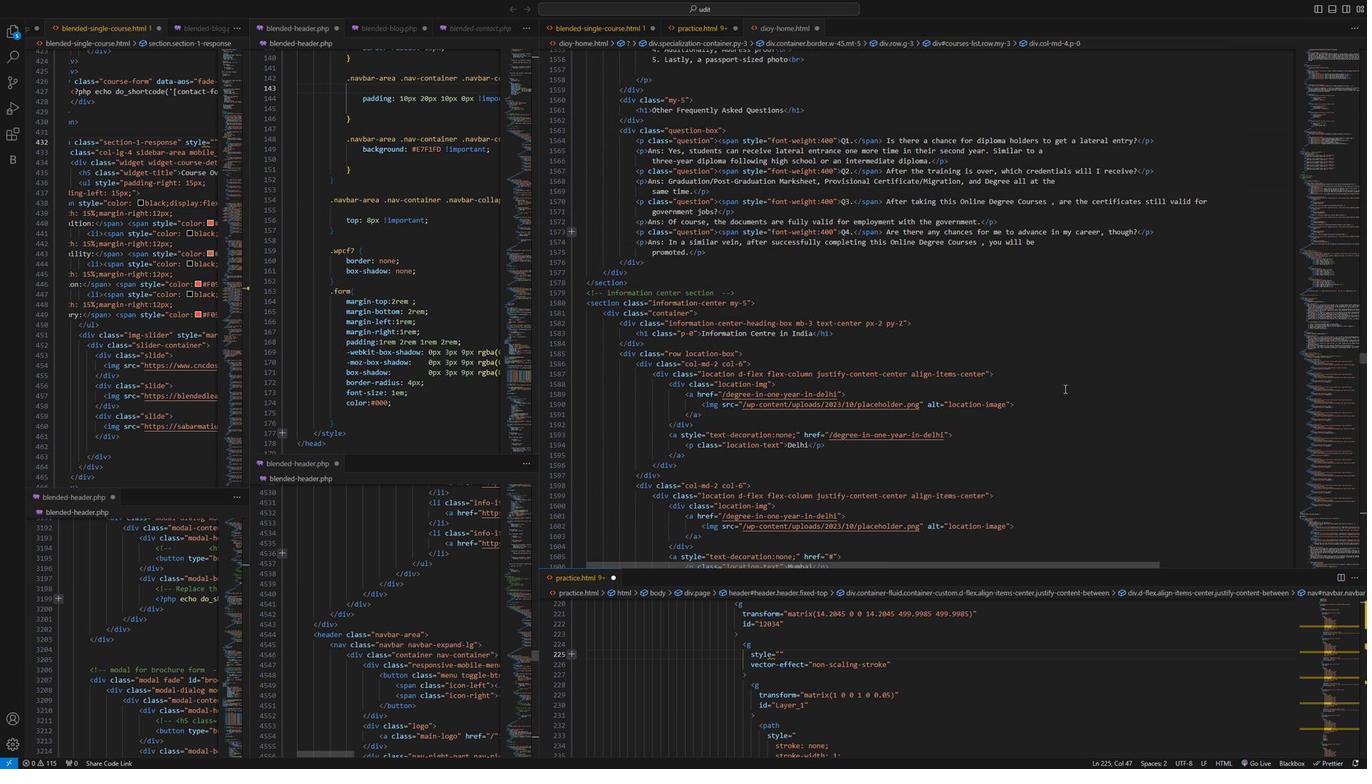 
Action: Mouse scrolled (1331, 429) with delta (0, 0)
Screenshot: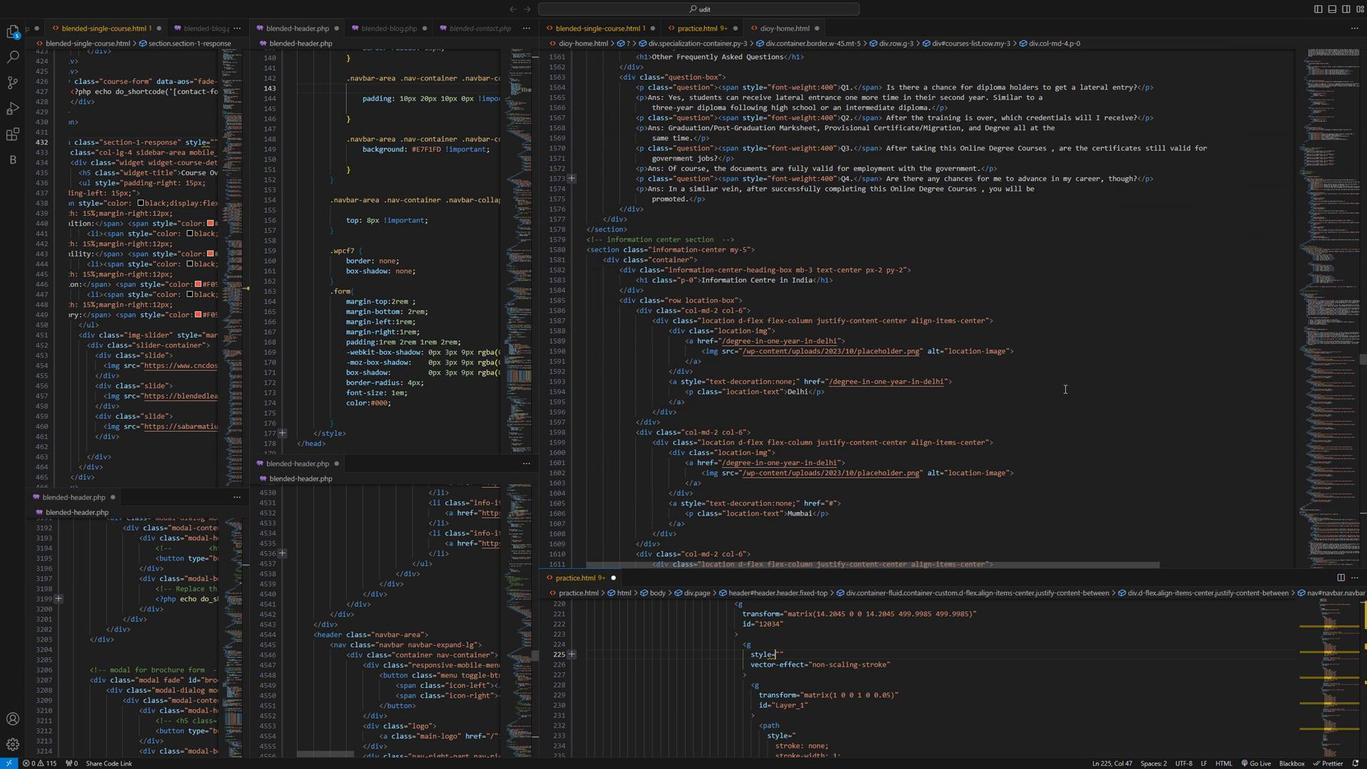 
Action: Mouse scrolled (1331, 429) with delta (0, 0)
Screenshot: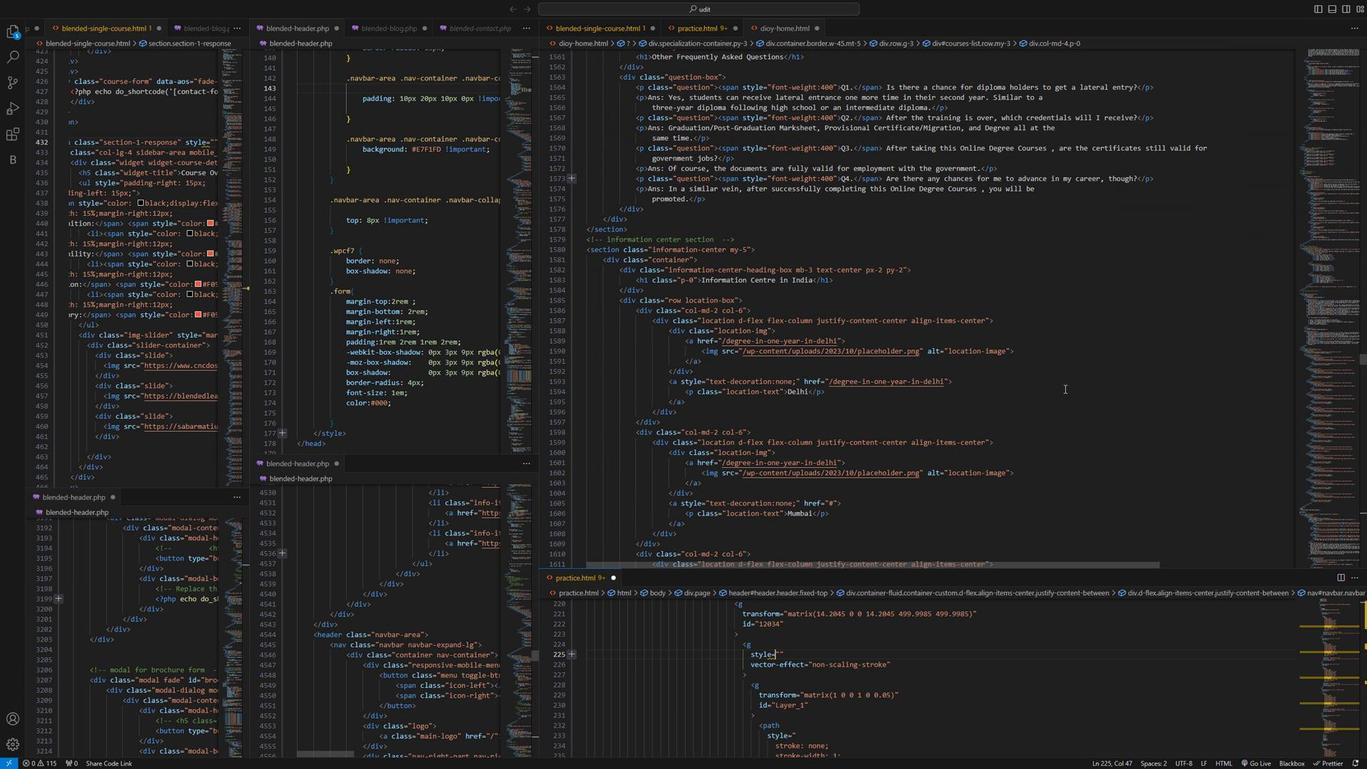 
Action: Mouse scrolled (1331, 429) with delta (0, 0)
Screenshot: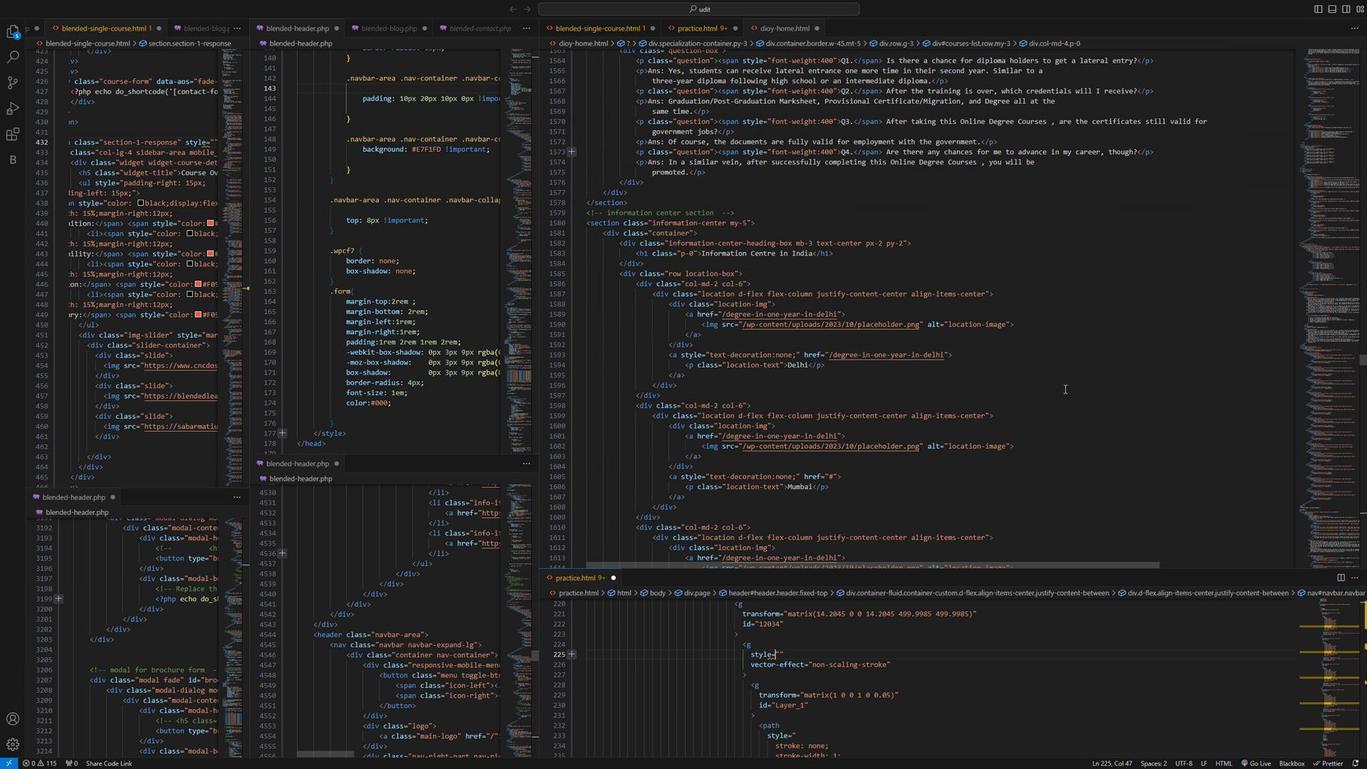 
Action: Mouse scrolled (1331, 429) with delta (0, 0)
Screenshot: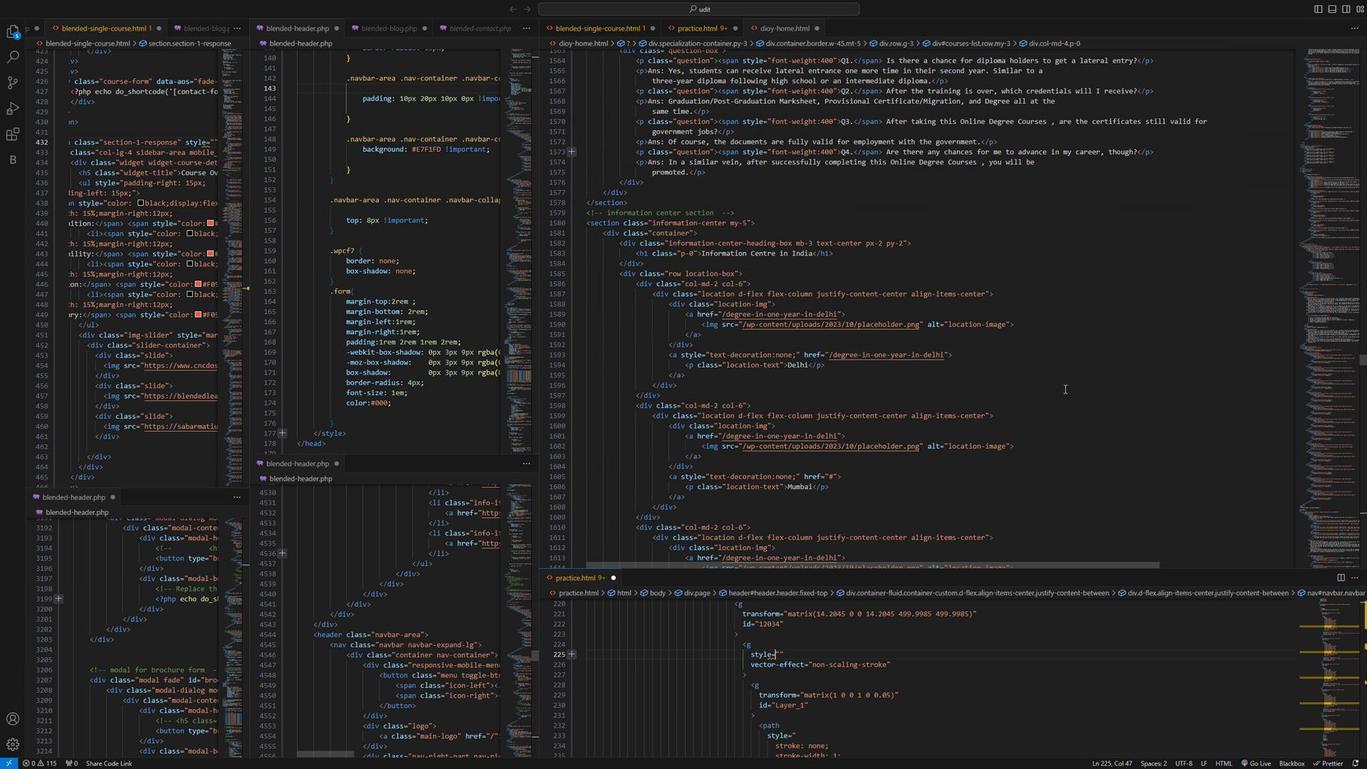 
Action: Mouse scrolled (1331, 429) with delta (0, 0)
Screenshot: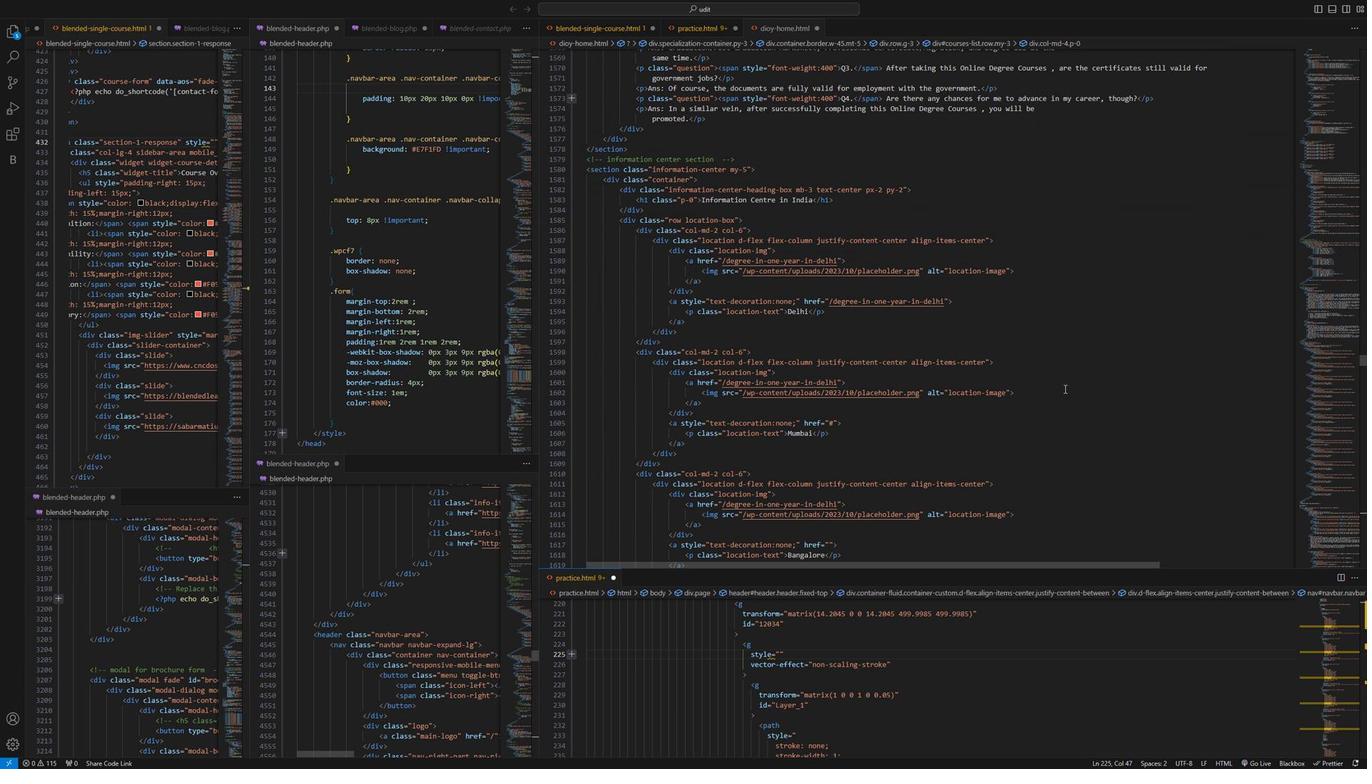 
Action: Mouse scrolled (1331, 429) with delta (0, 0)
Screenshot: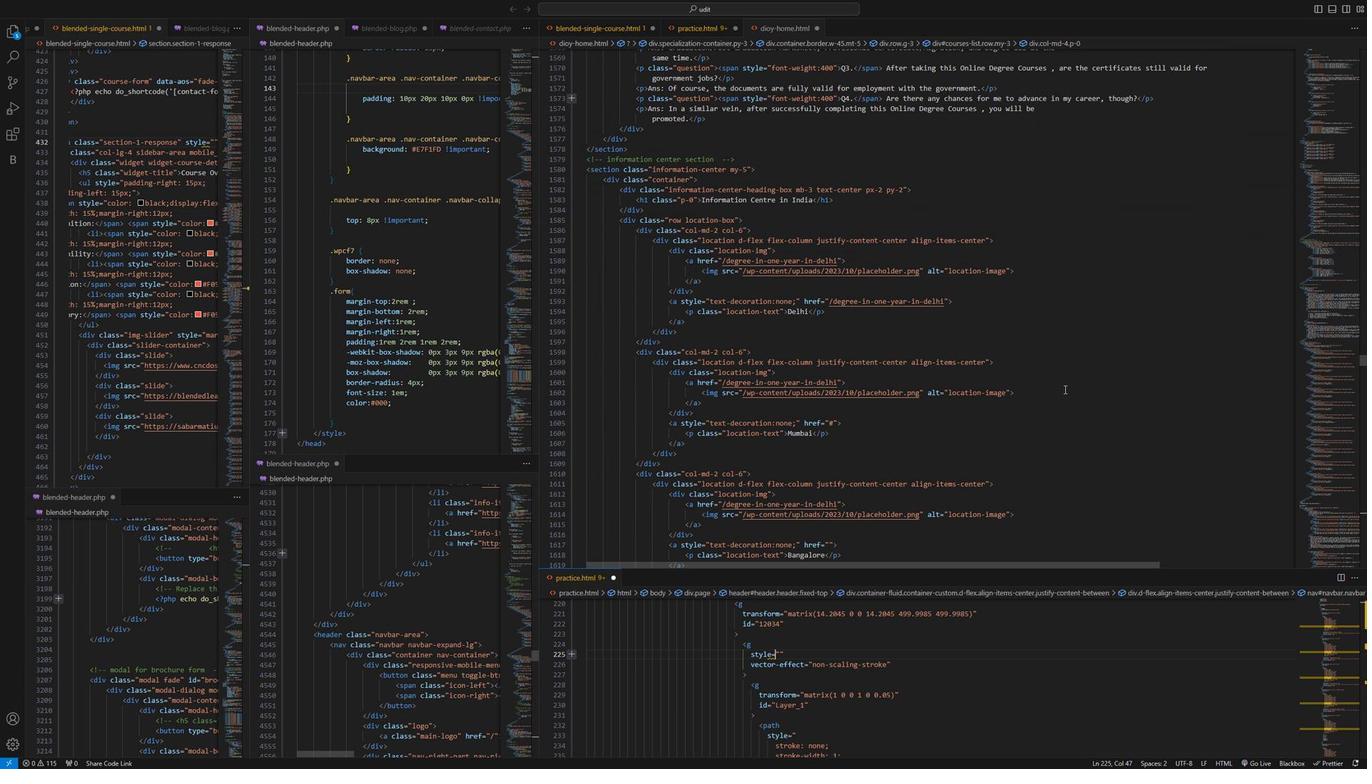 
Action: Mouse scrolled (1331, 429) with delta (0, 0)
Screenshot: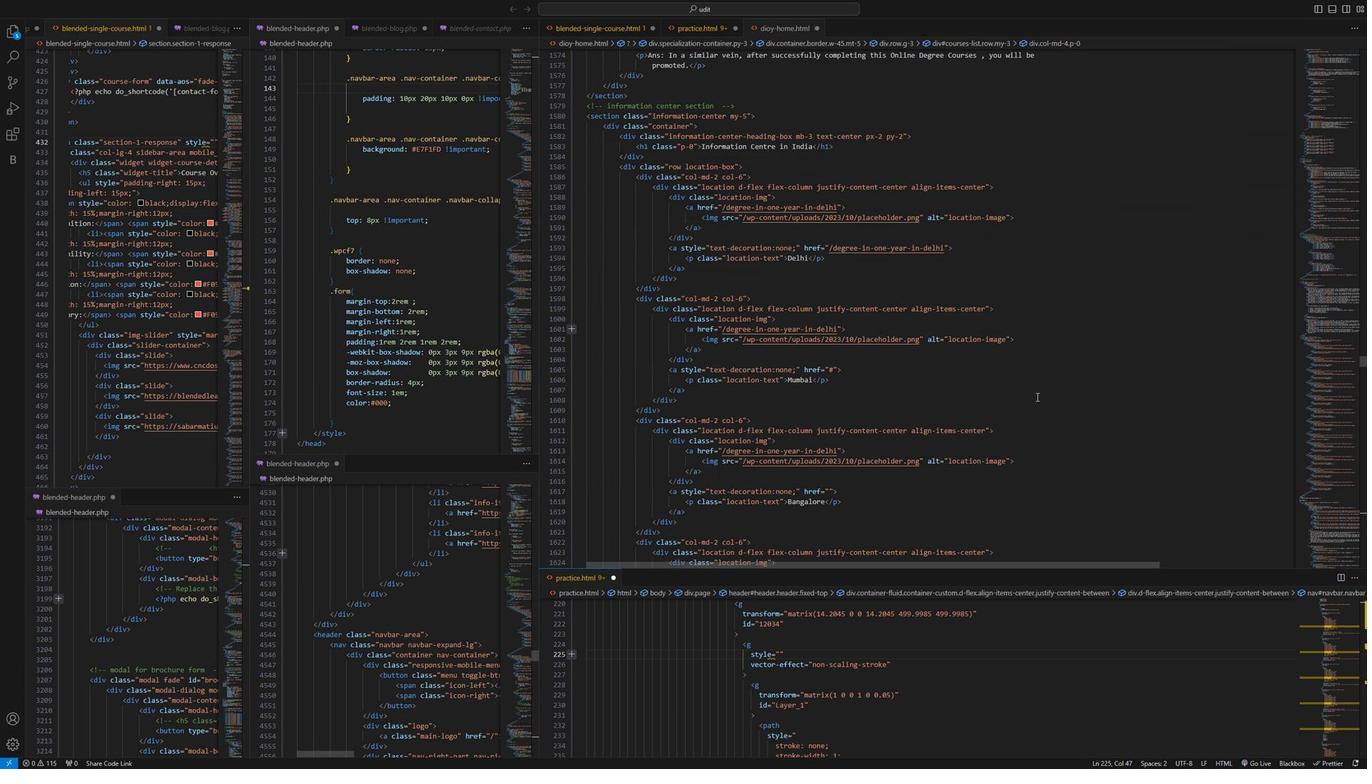 
Action: Mouse scrolled (1331, 429) with delta (0, 0)
Screenshot: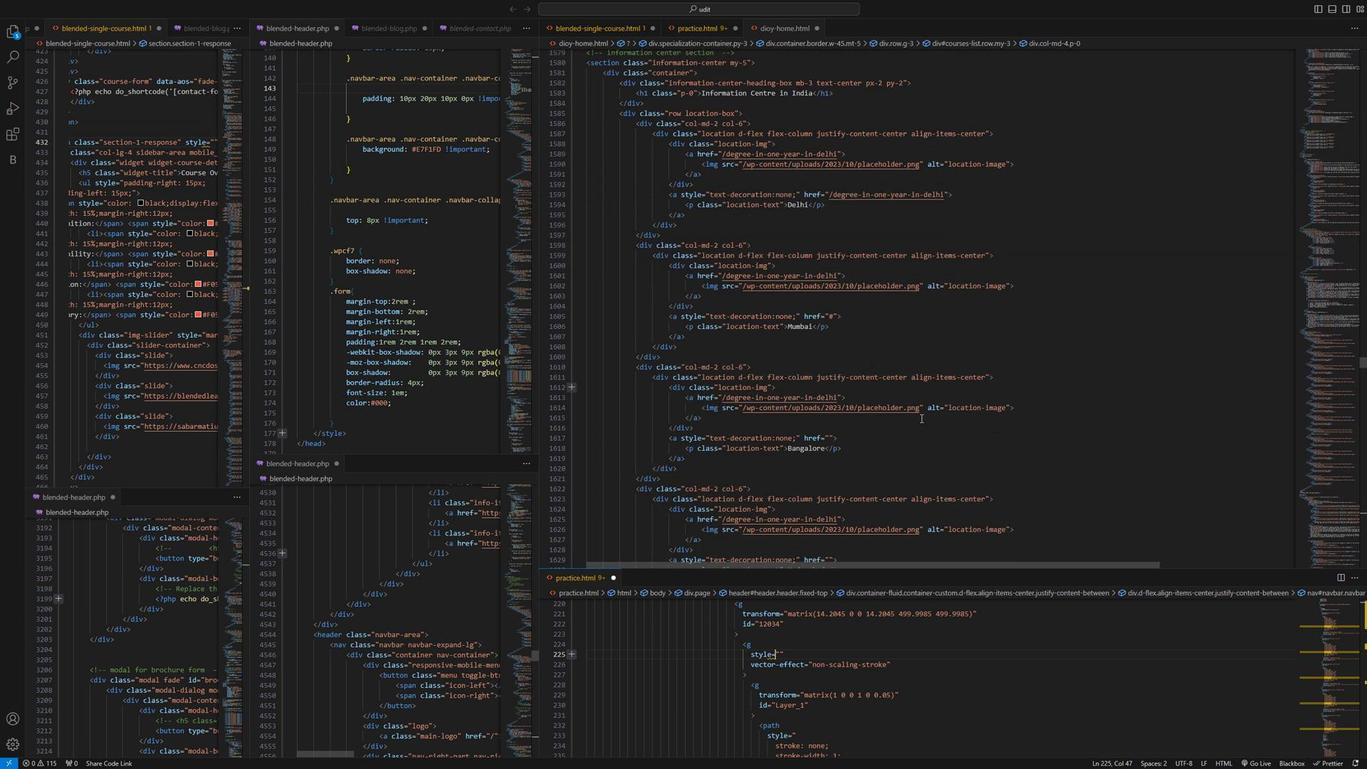 
Action: Mouse scrolled (1331, 429) with delta (0, 0)
Screenshot: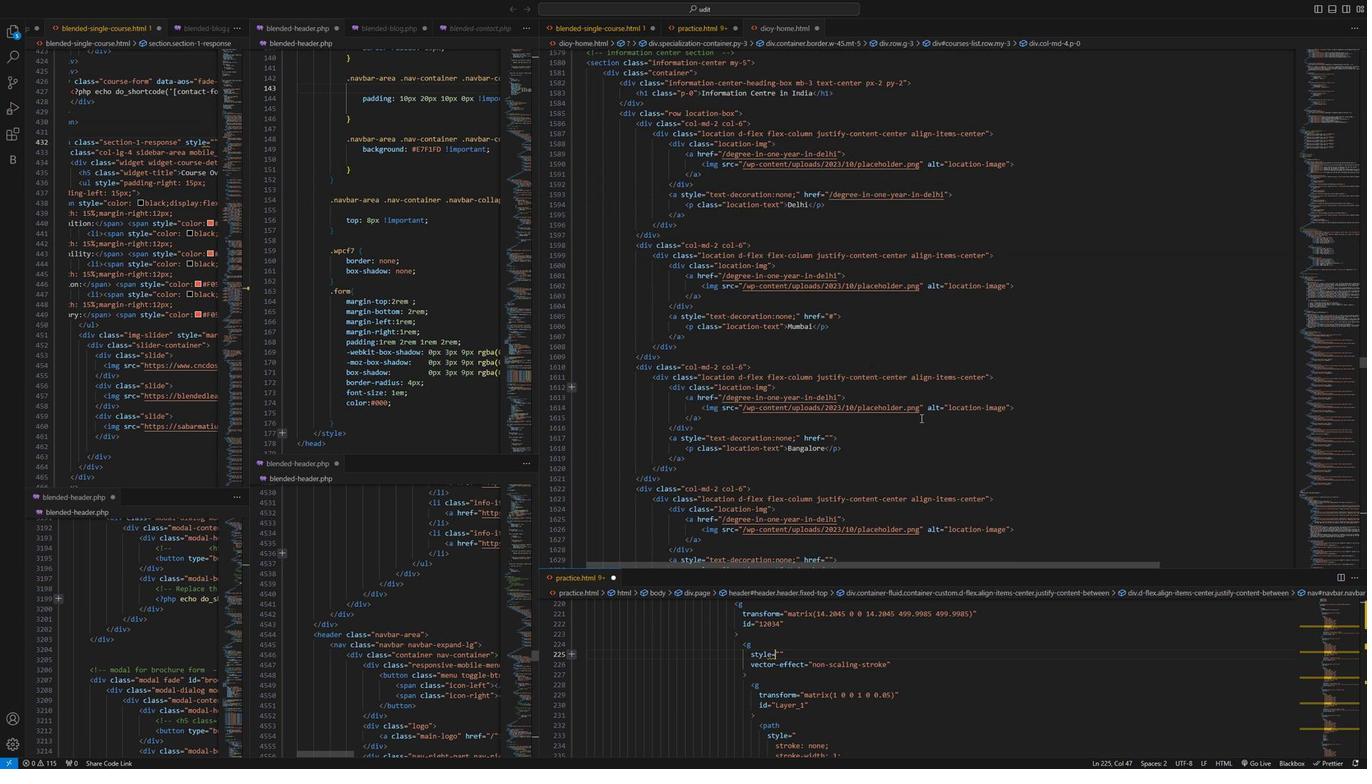 
Action: Mouse moved to (1331, 430)
Screenshot: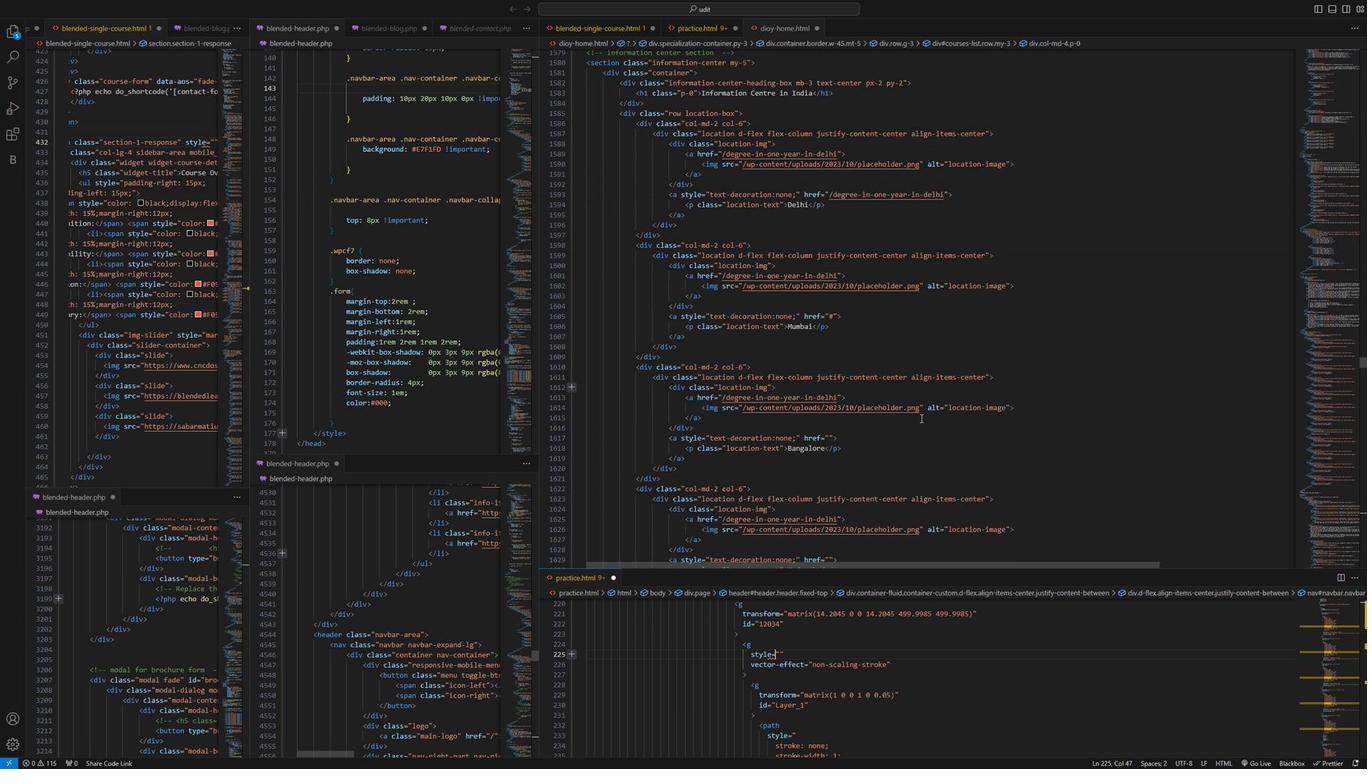 
Action: Mouse scrolled (1331, 430) with delta (0, 0)
Screenshot: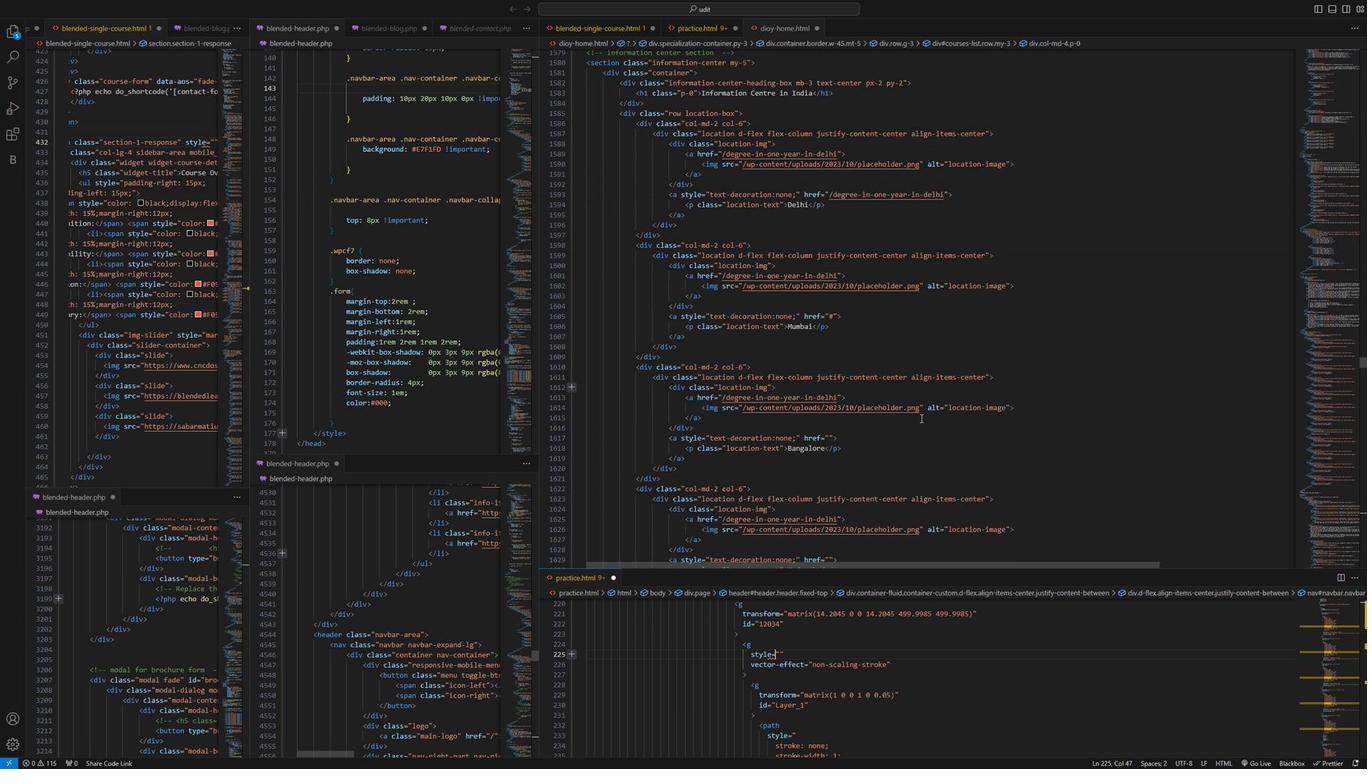 
Action: Mouse moved to (1331, 430)
Screenshot: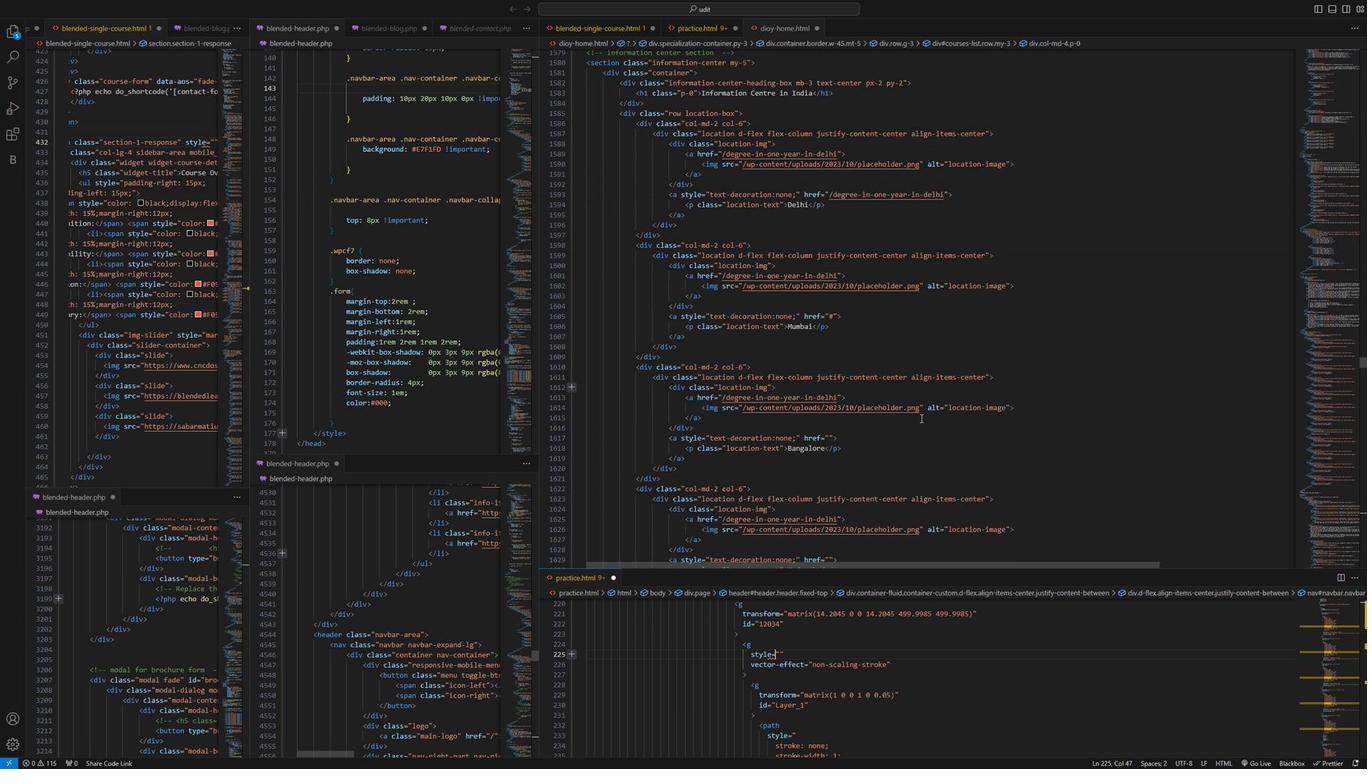 
Action: Mouse scrolled (1331, 430) with delta (0, 0)
Screenshot: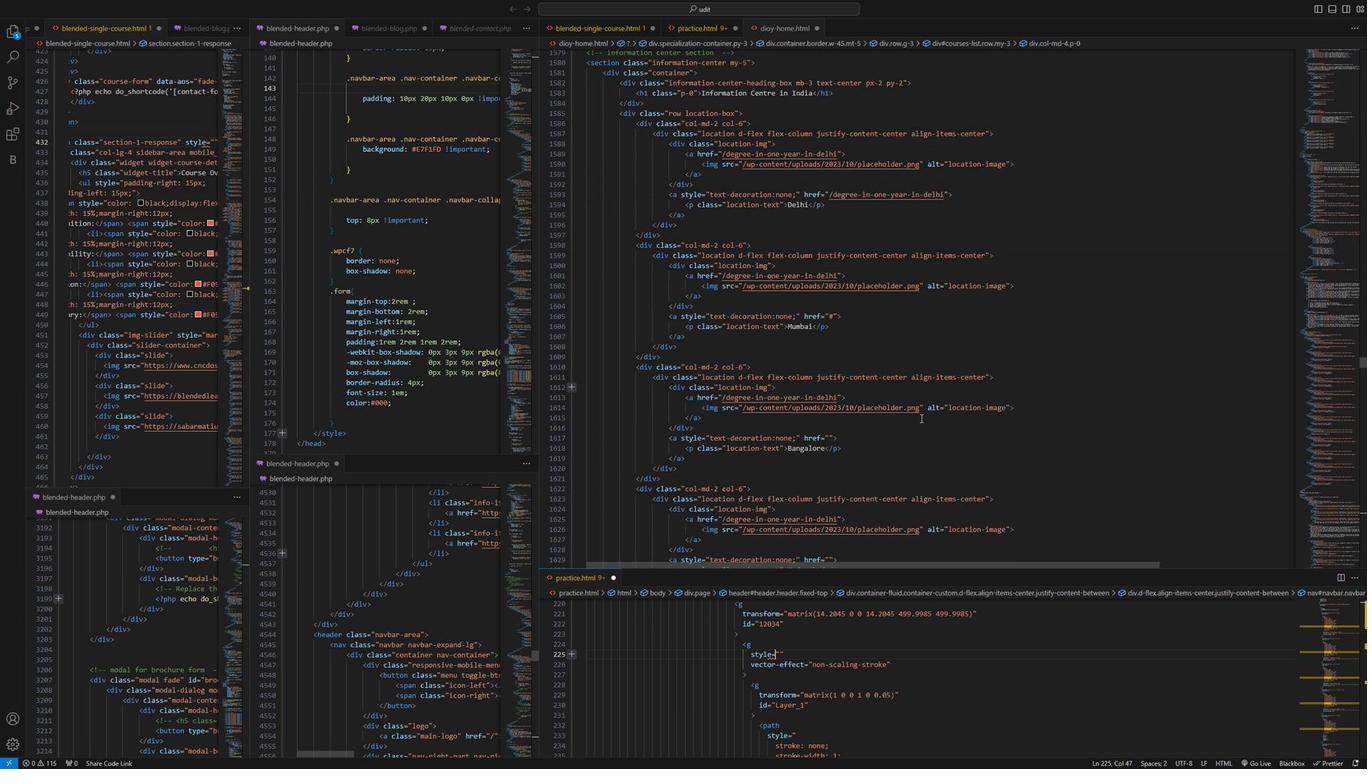 
Action: Mouse moved to (1145, 453)
Screenshot: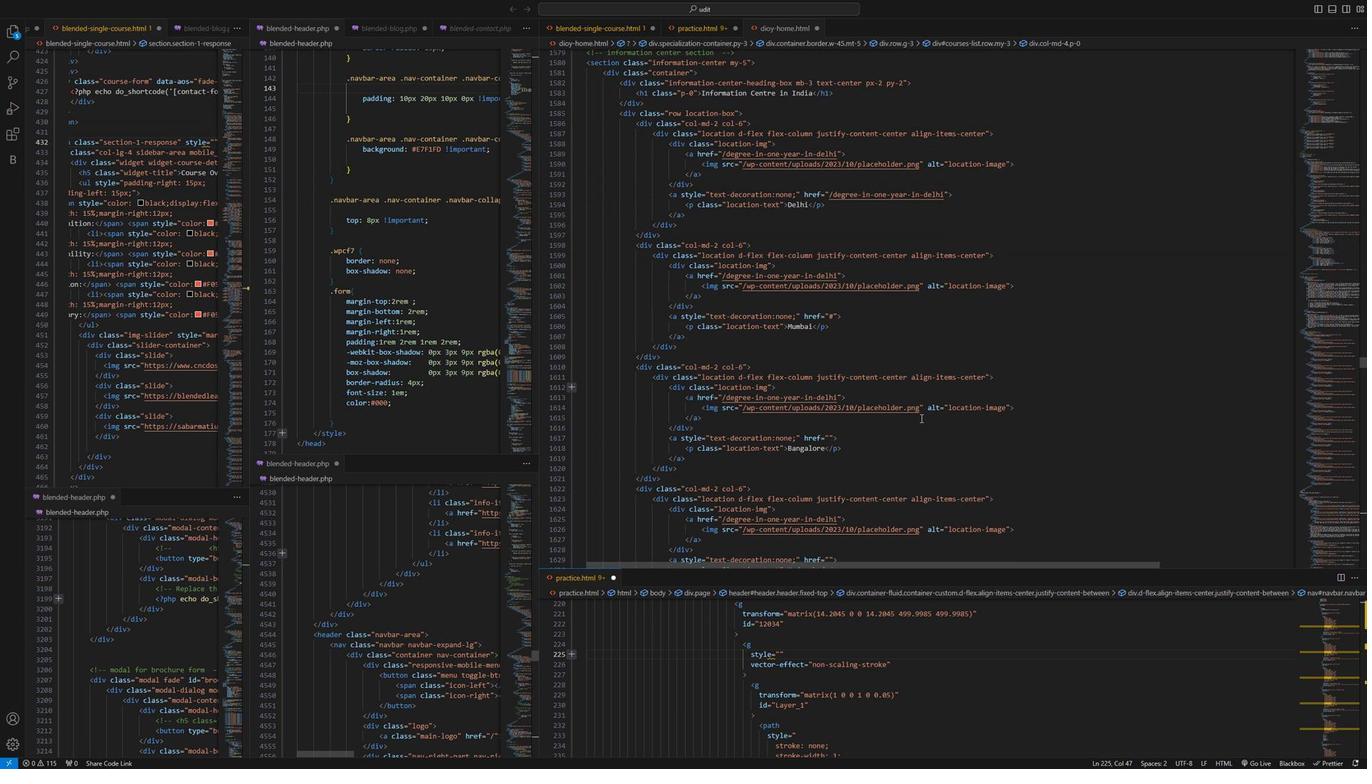 
Action: Mouse scrolled (1145, 452) with delta (0, 0)
Screenshot: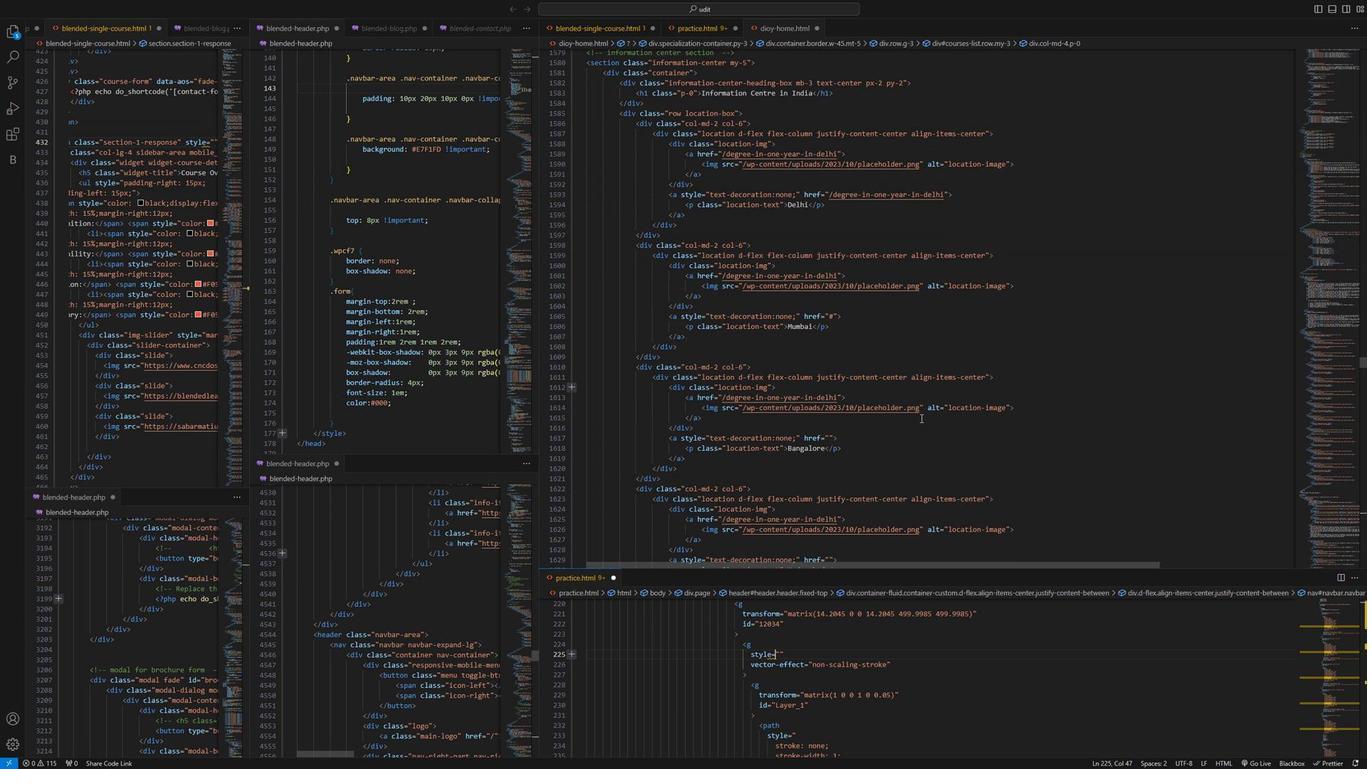
Action: Mouse moved to (1139, 468)
Screenshot: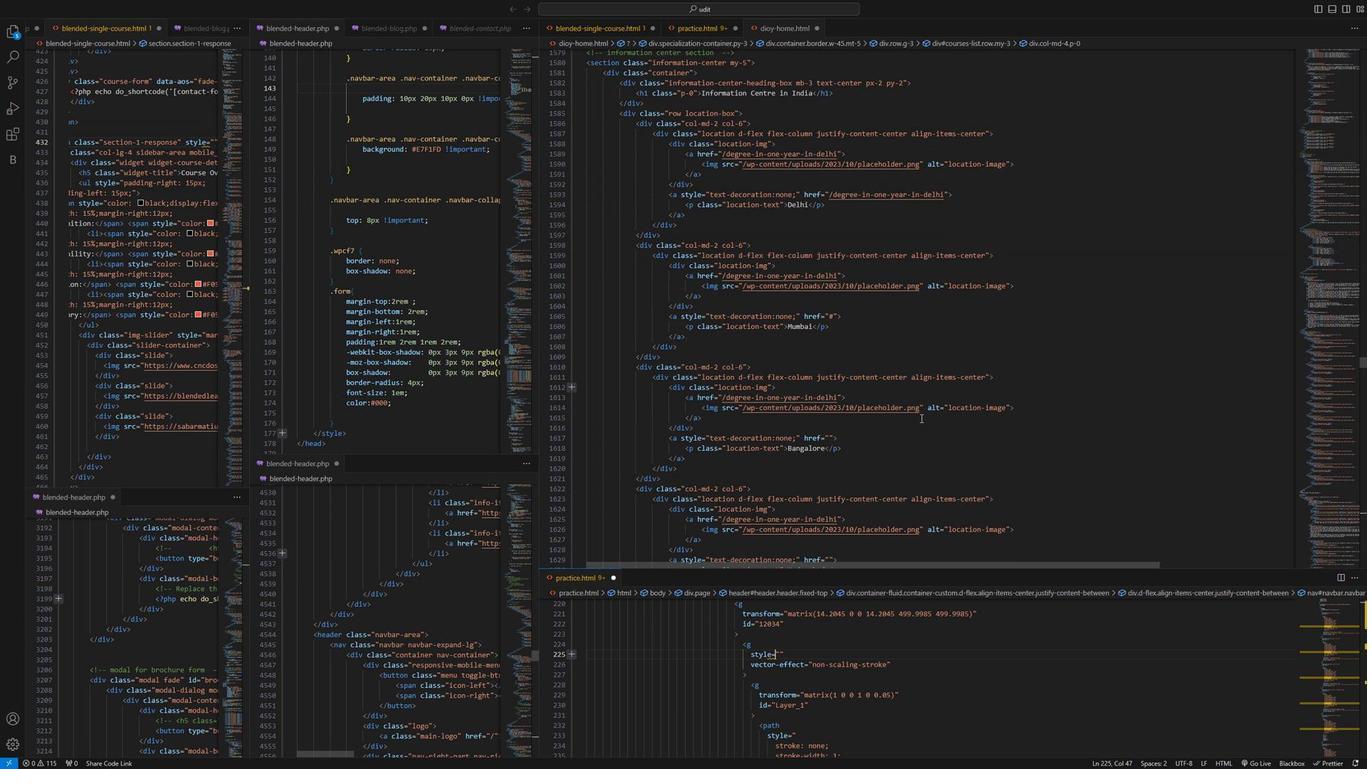 
Action: Mouse scrolled (1139, 467) with delta (0, 0)
Screenshot: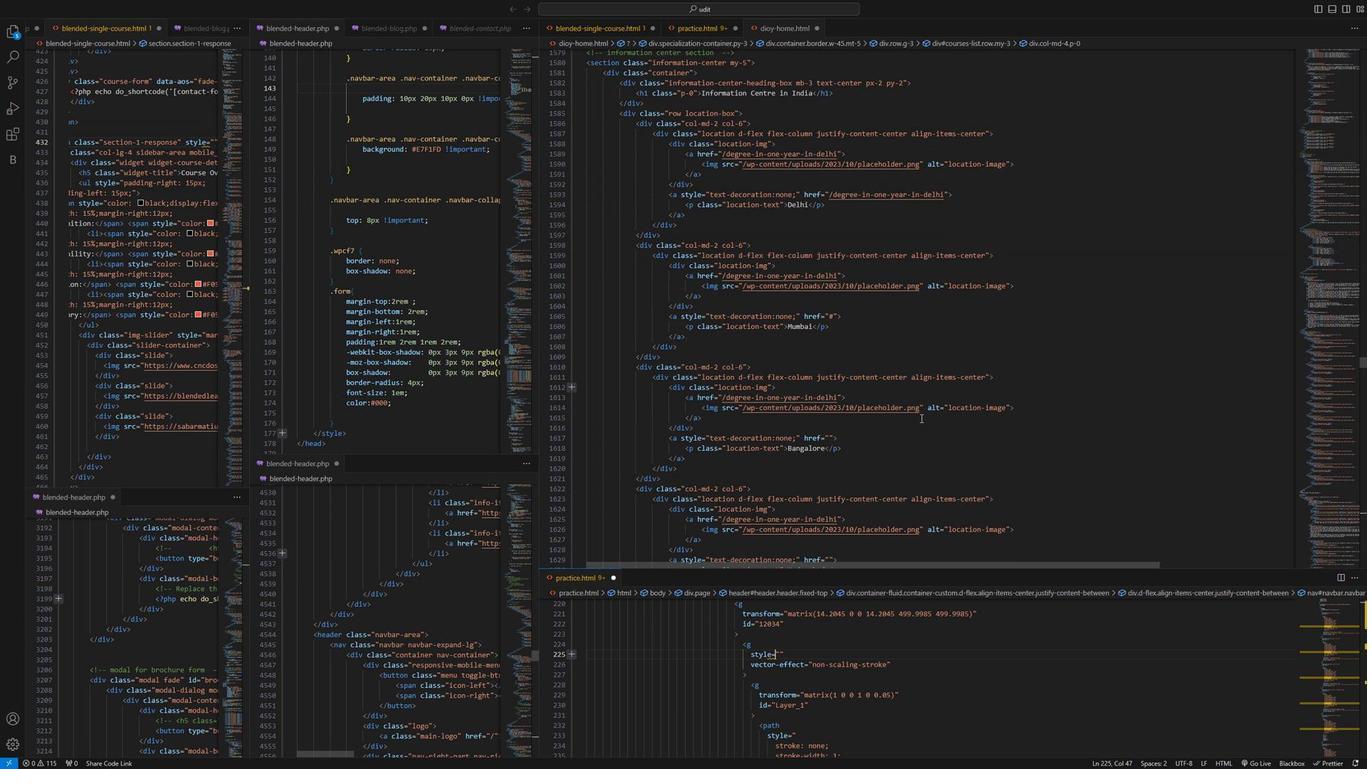 
Action: Mouse moved to (1139, 469)
Screenshot: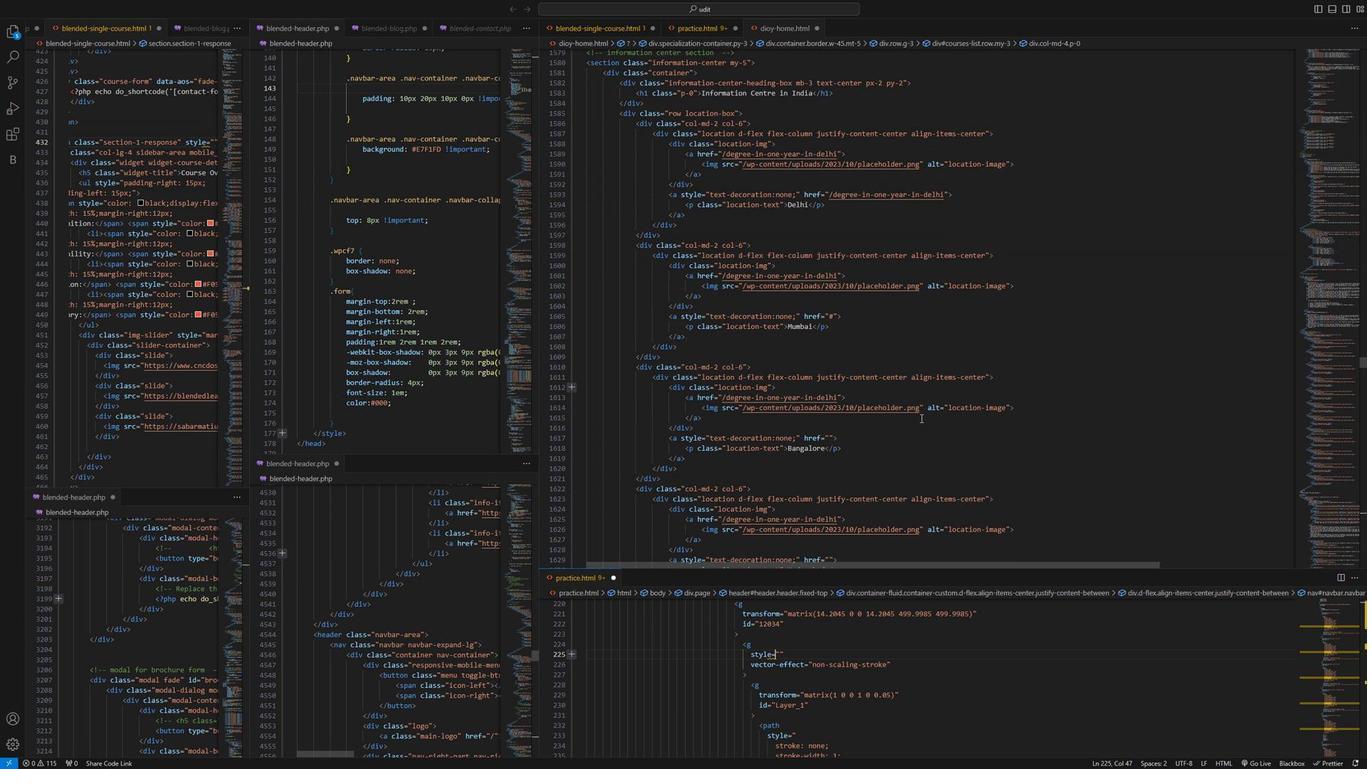 
Action: Mouse scrolled (1139, 468) with delta (0, 0)
Screenshot: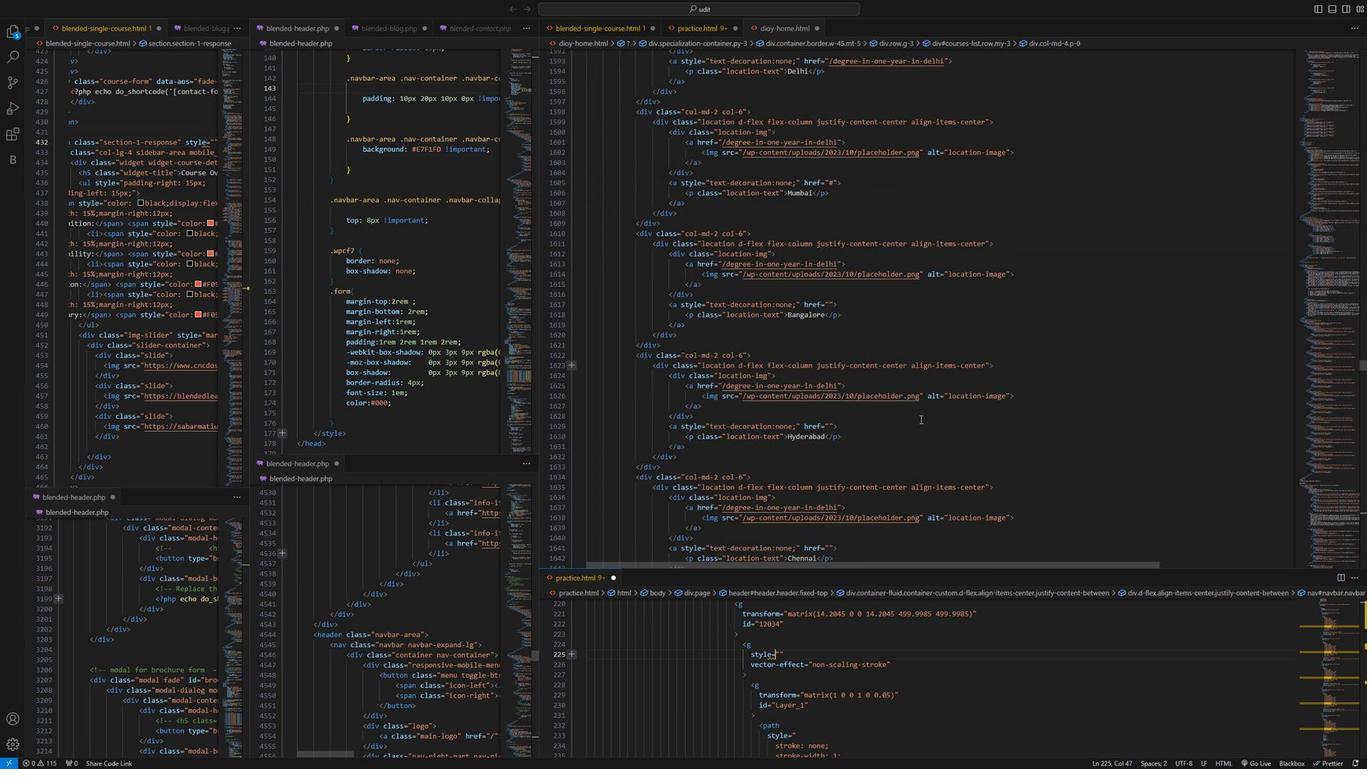 
Action: Mouse scrolled (1139, 468) with delta (0, 0)
Screenshot: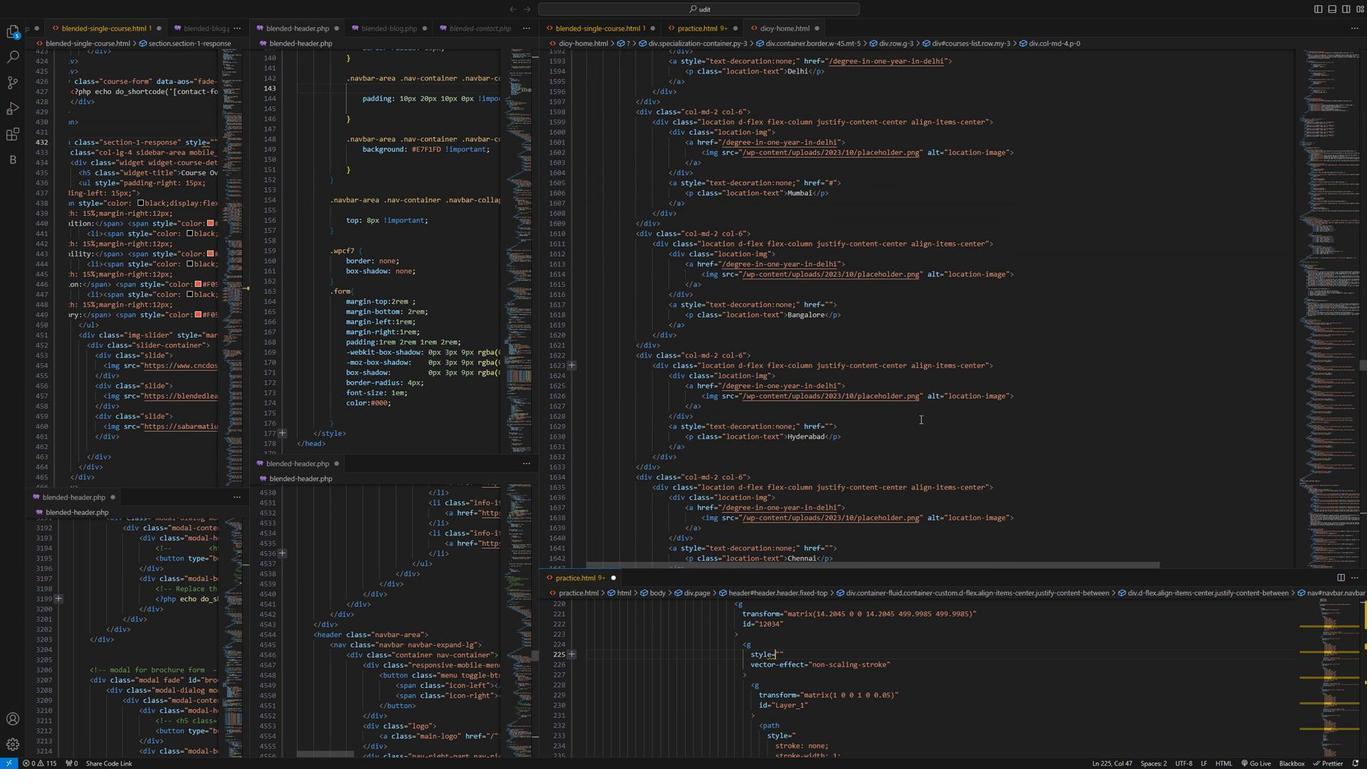 
Action: Mouse moved to (1138, 470)
Screenshot: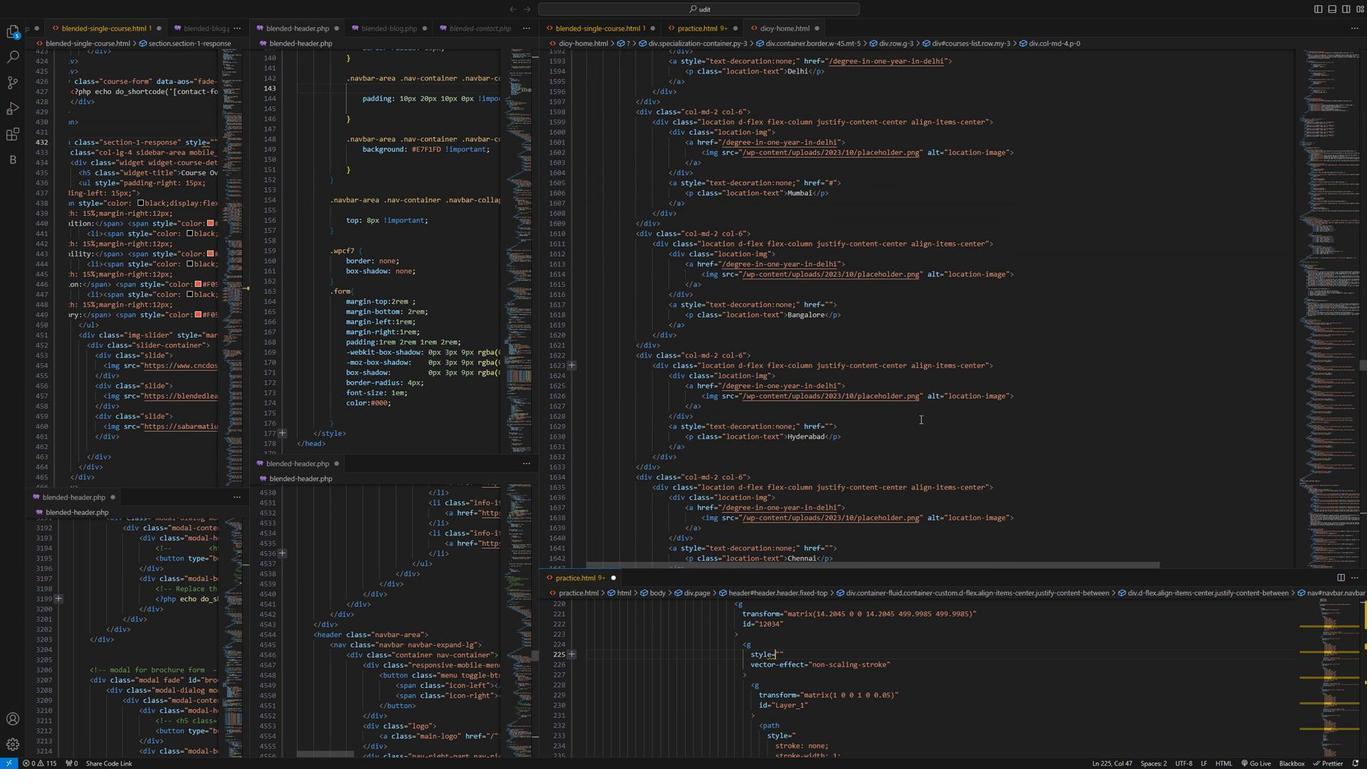 
Action: Mouse scrolled (1138, 469) with delta (0, 0)
Screenshot: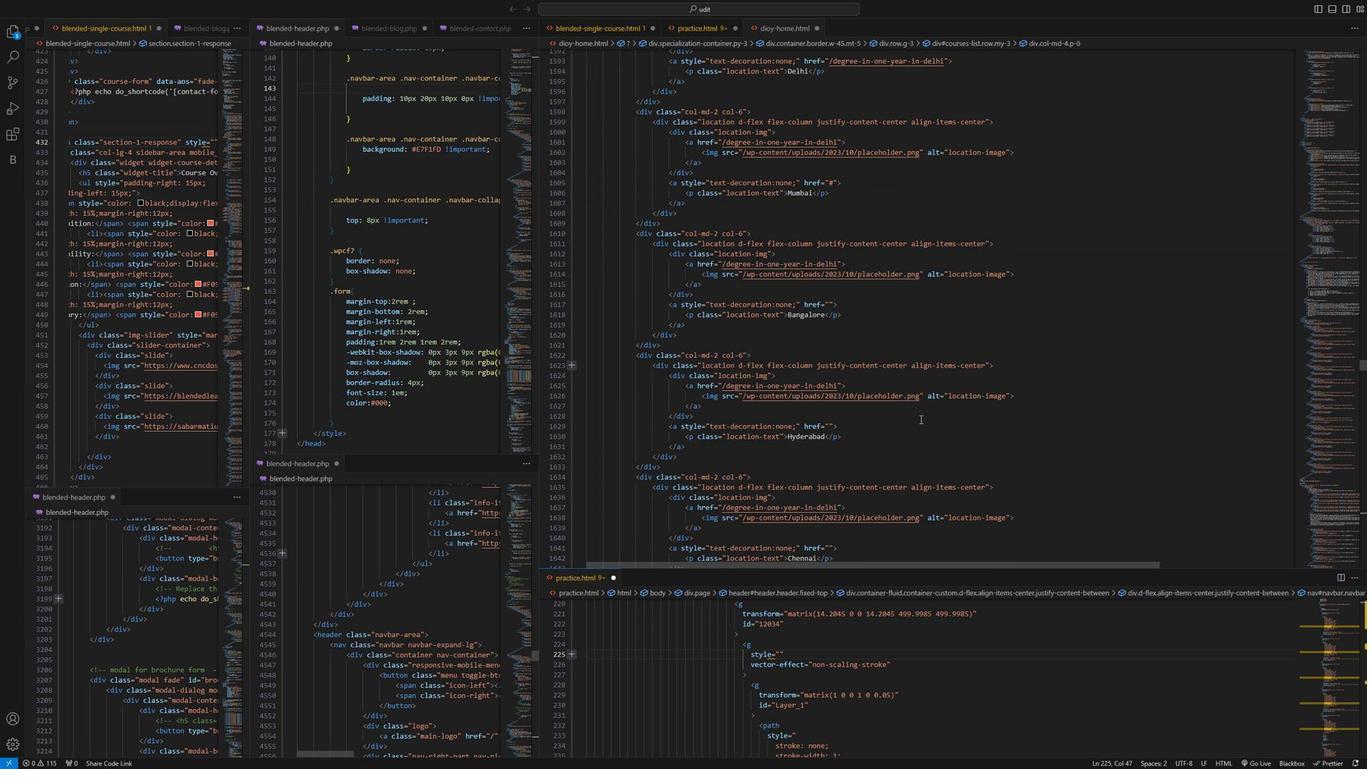
Action: Mouse moved to (1138, 470)
Screenshot: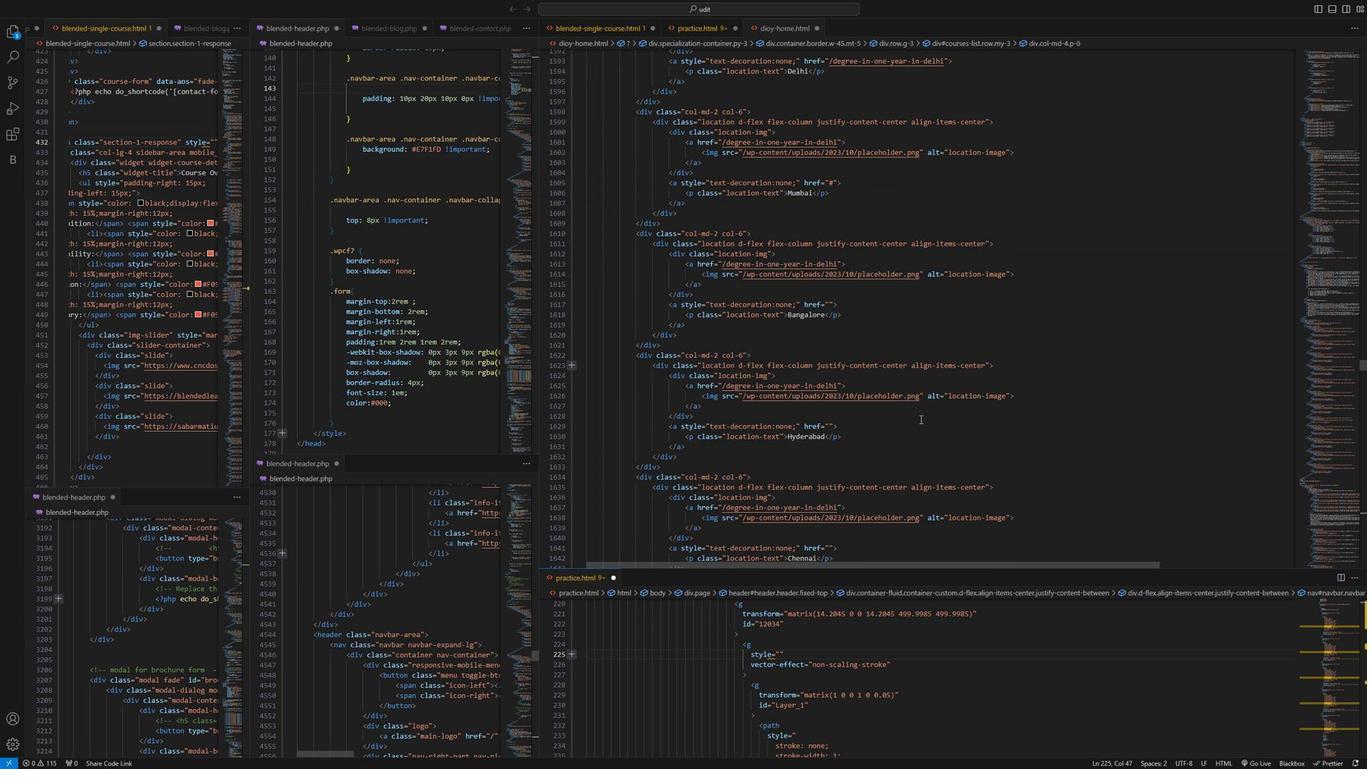 
Action: Mouse scrolled (1138, 470) with delta (0, 0)
Screenshot: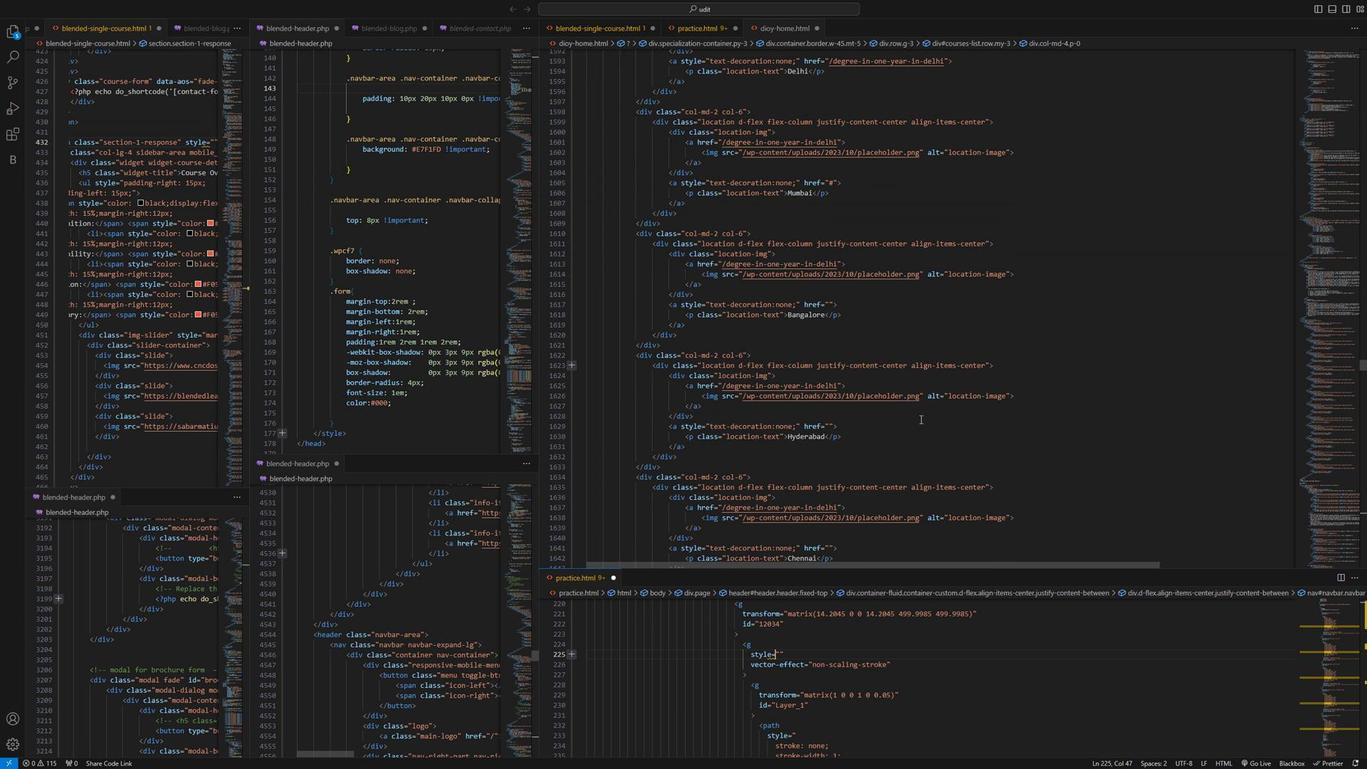 
Action: Mouse scrolled (1138, 470) with delta (0, 0)
Screenshot: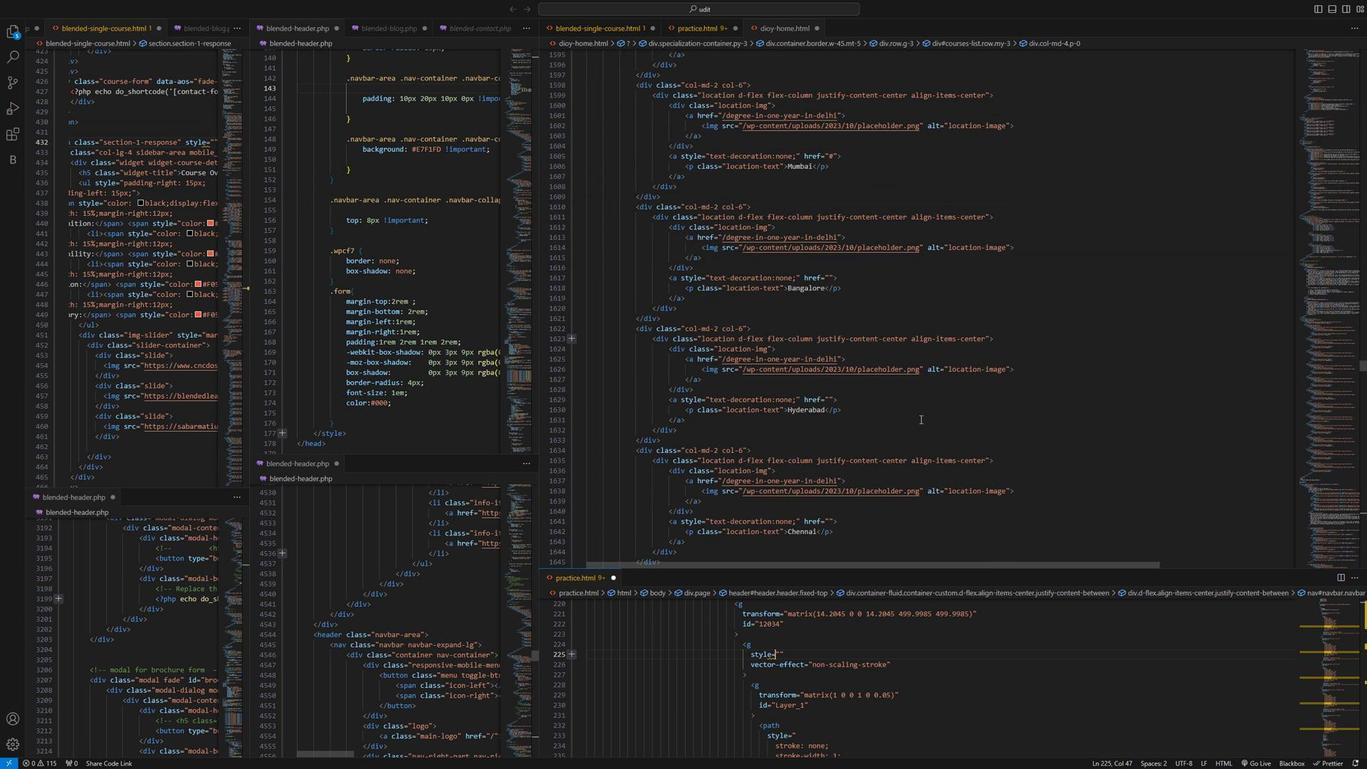 
Action: Mouse scrolled (1138, 470) with delta (0, 0)
Screenshot: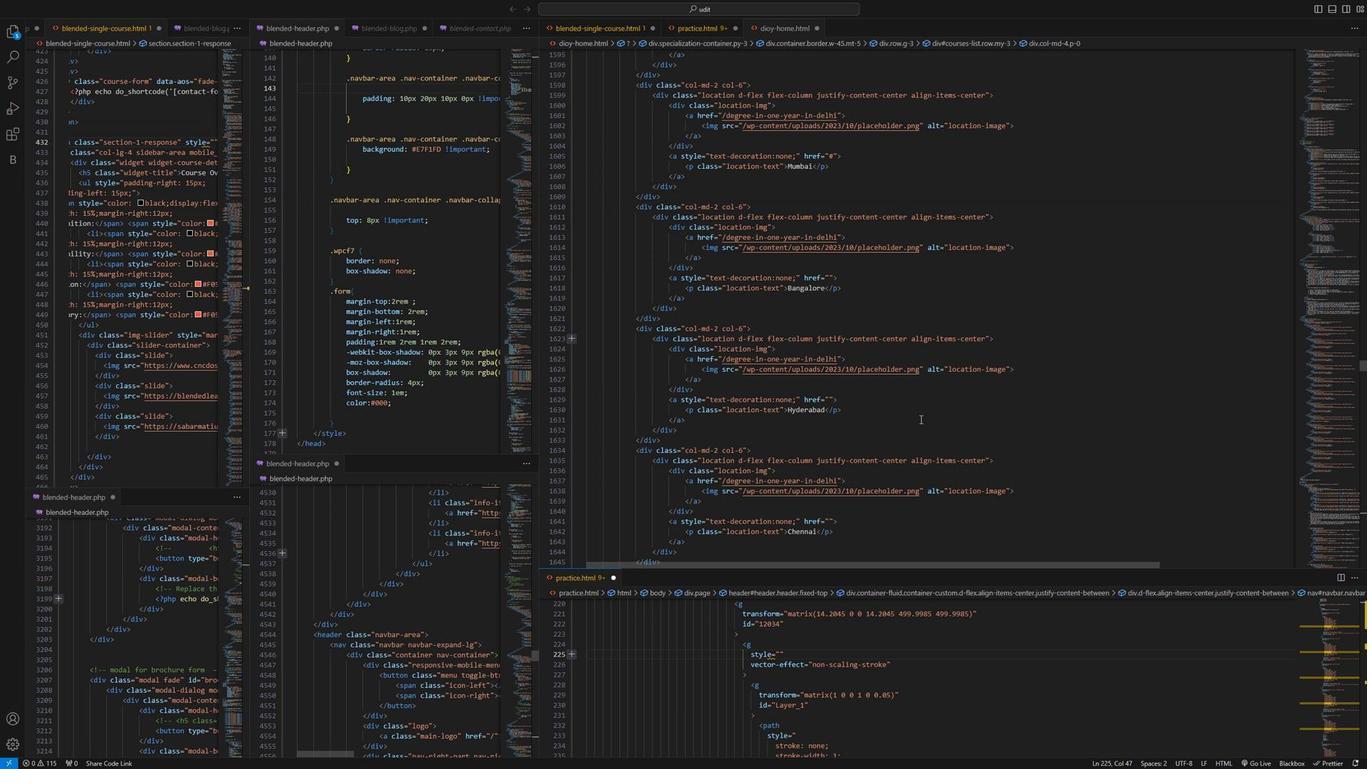 
Action: Mouse scrolled (1138, 470) with delta (0, 0)
Screenshot: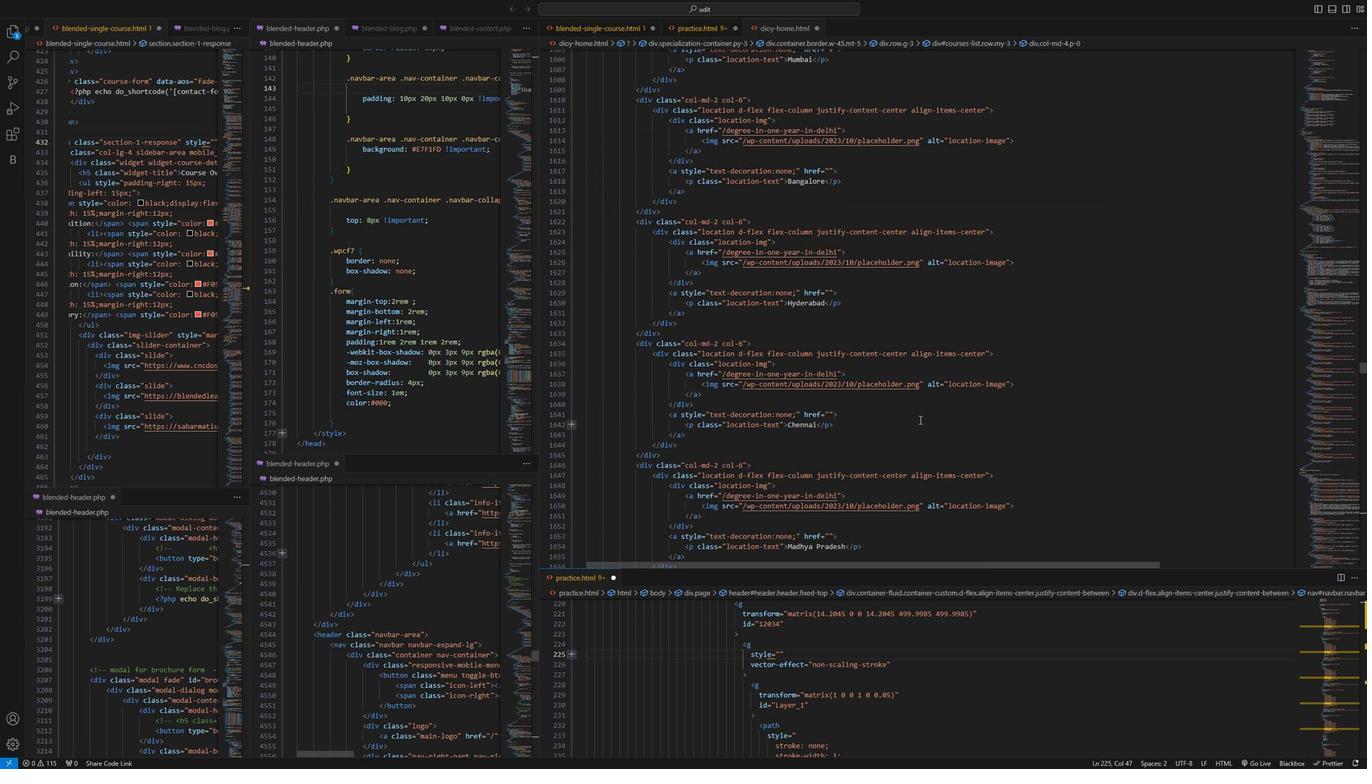 
Action: Mouse scrolled (1138, 470) with delta (0, 0)
Screenshot: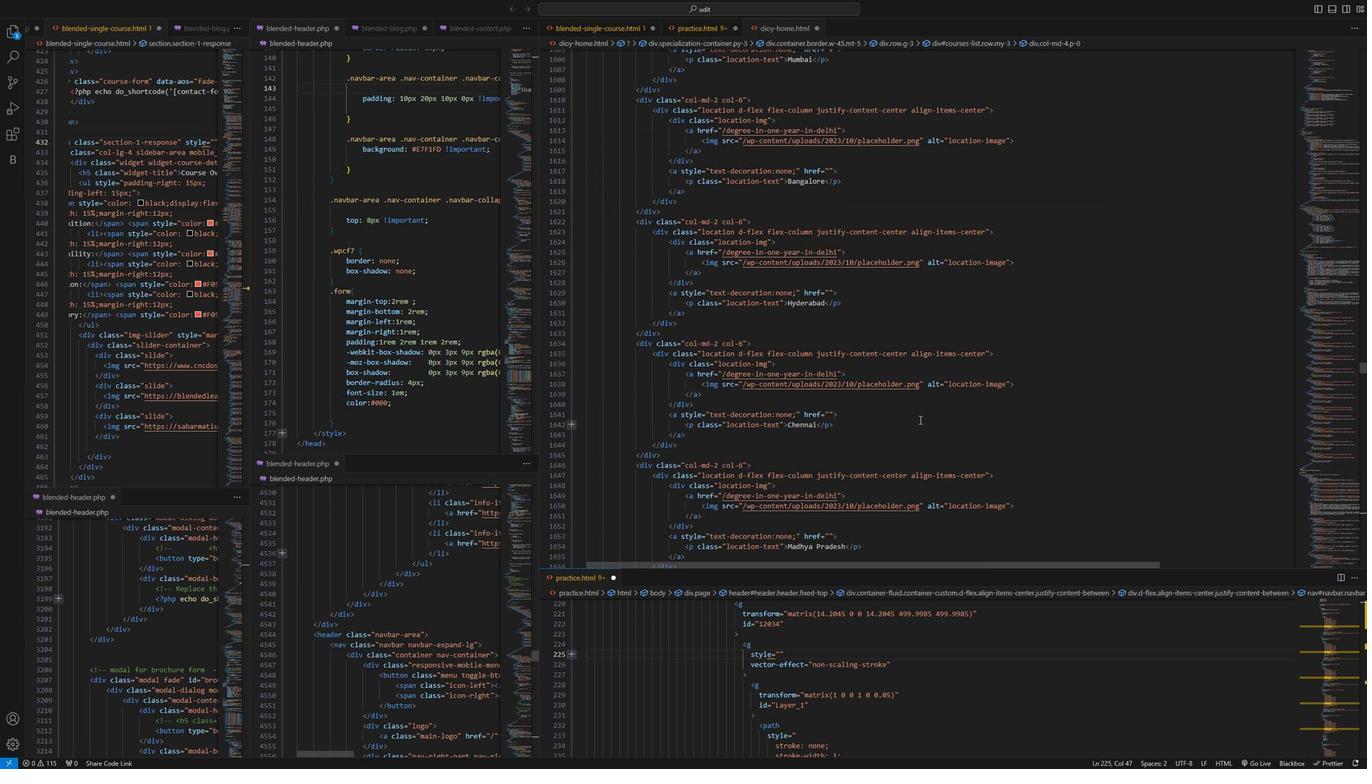 
Action: Mouse scrolled (1138, 470) with delta (0, 0)
Screenshot: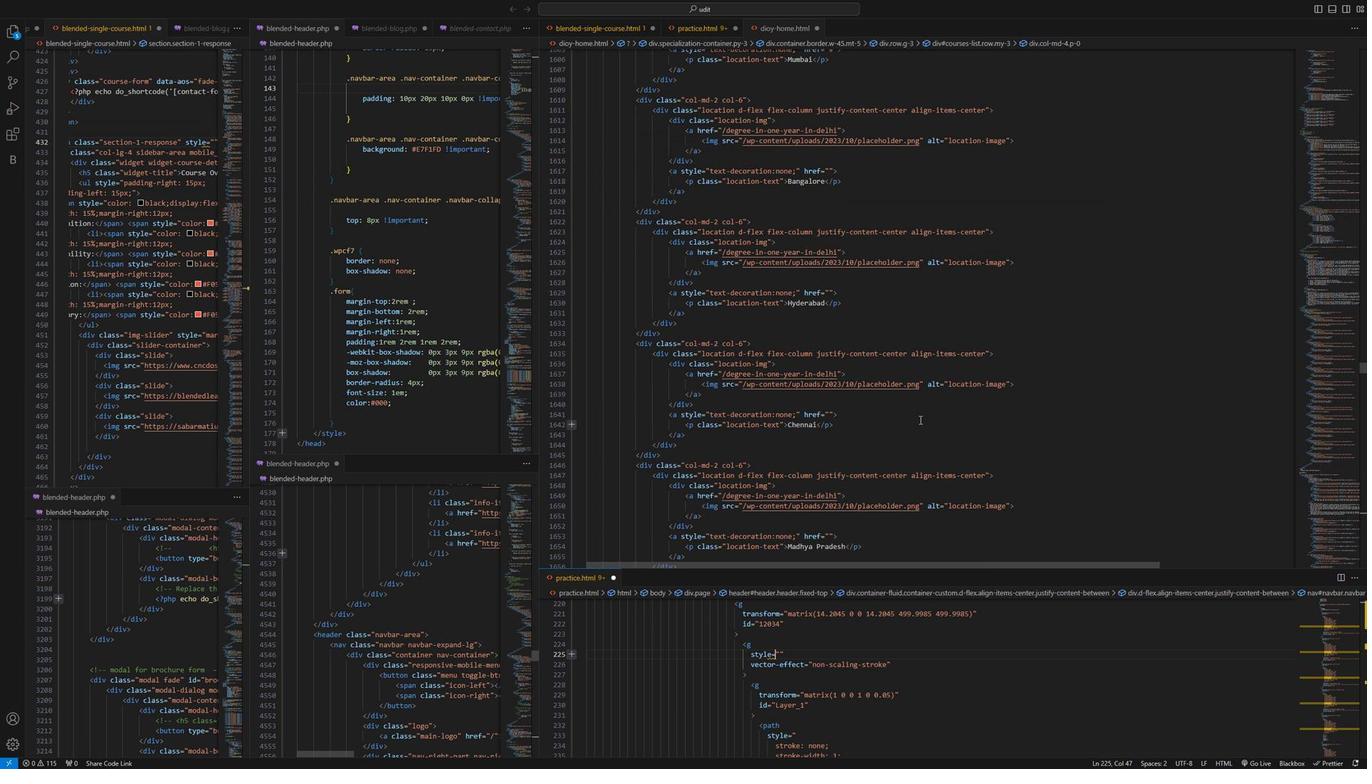 
Action: Mouse scrolled (1138, 470) with delta (0, 0)
Screenshot: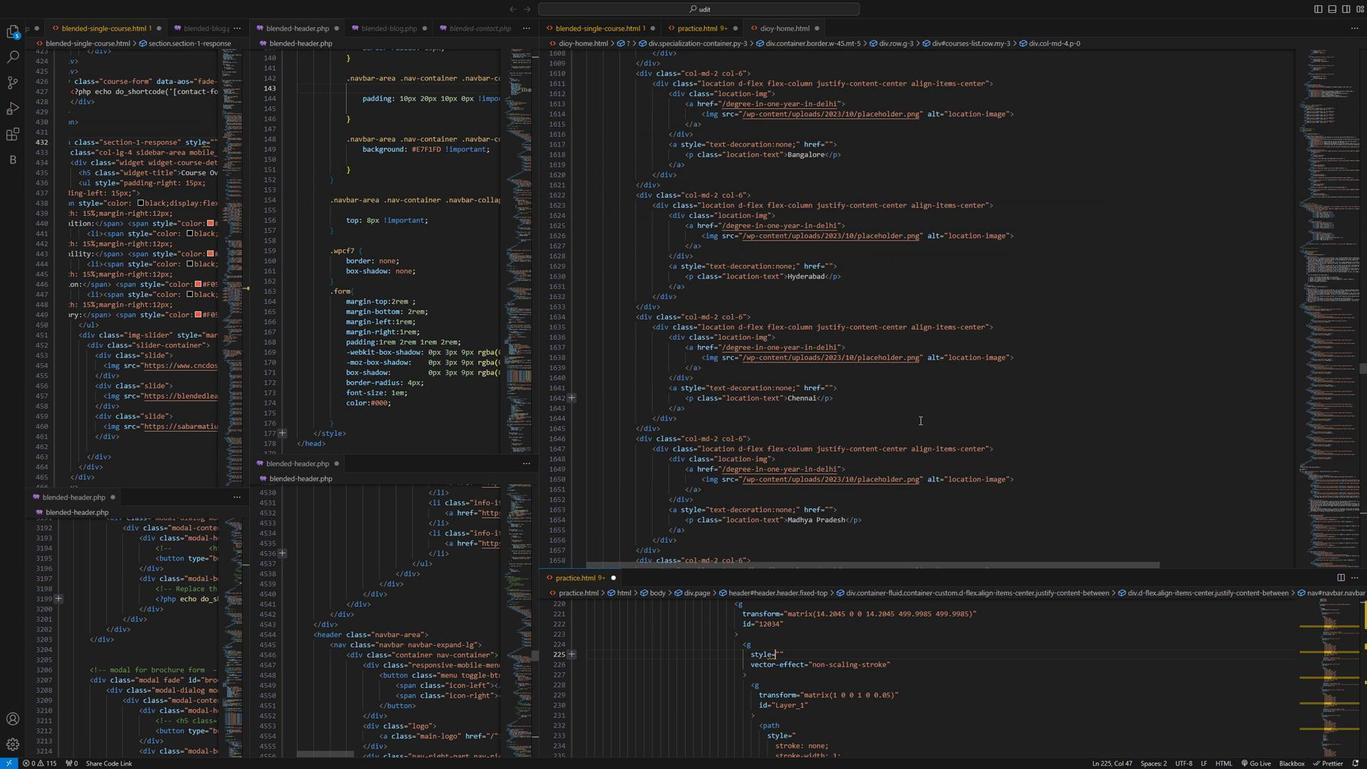 
Action: Mouse moved to (1138, 471)
Screenshot: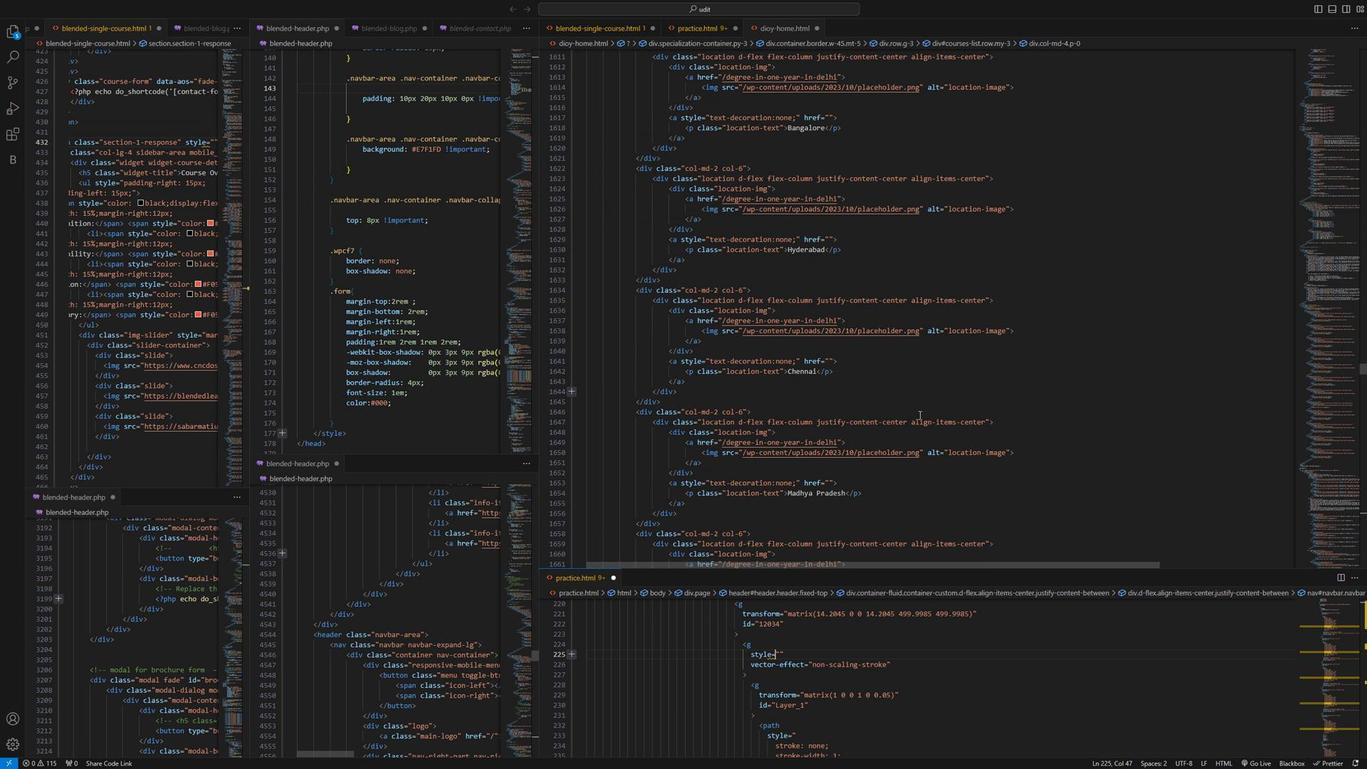 
Action: Mouse scrolled (1138, 470) with delta (0, 0)
Screenshot: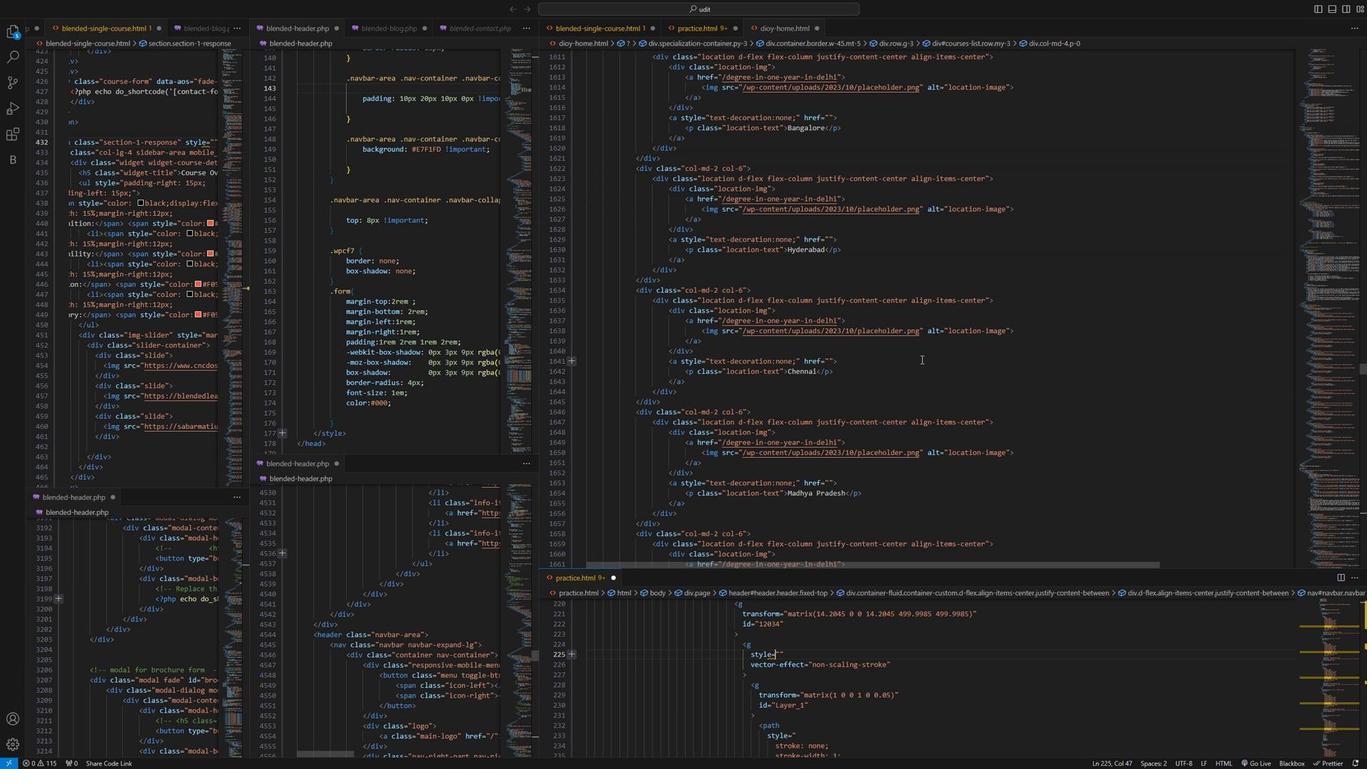 
Action: Mouse moved to (1138, 472)
Screenshot: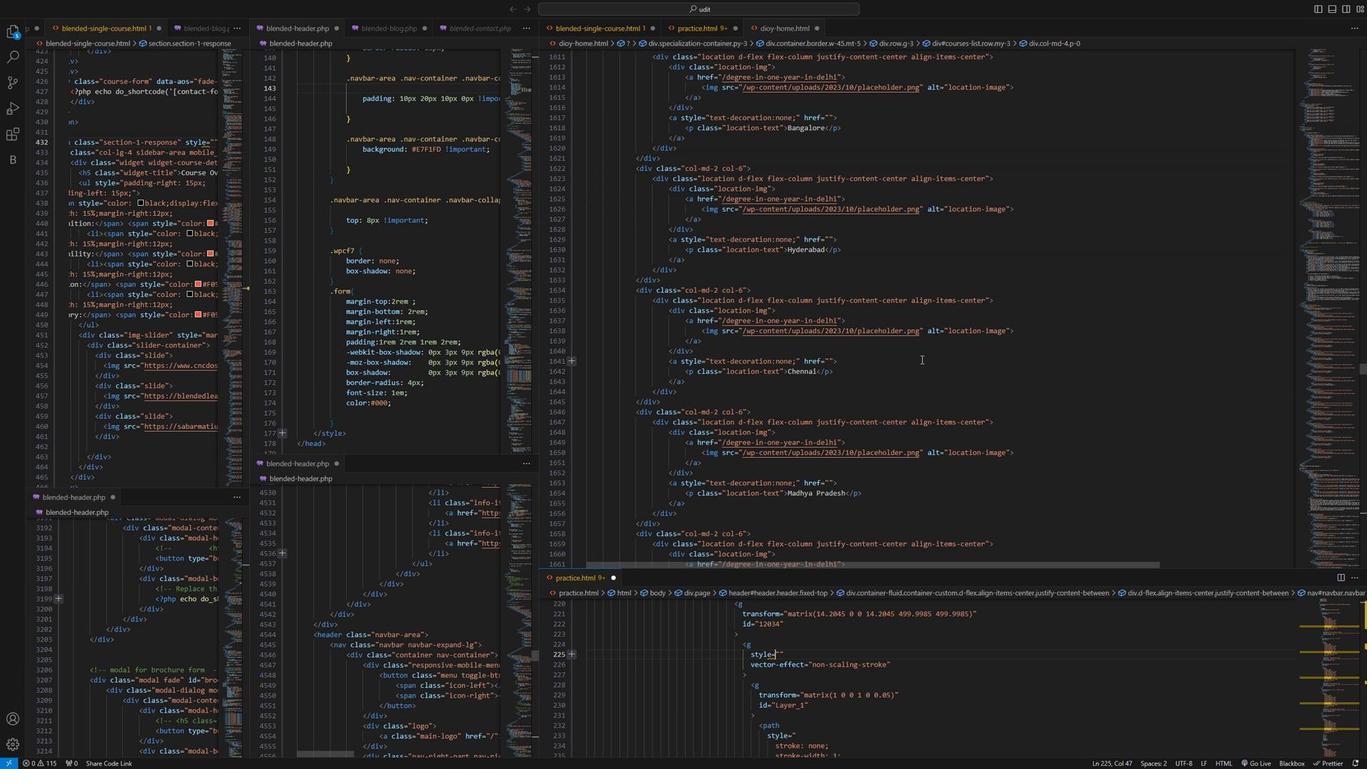 
Action: Mouse scrolled (1138, 471) with delta (0, 0)
Screenshot: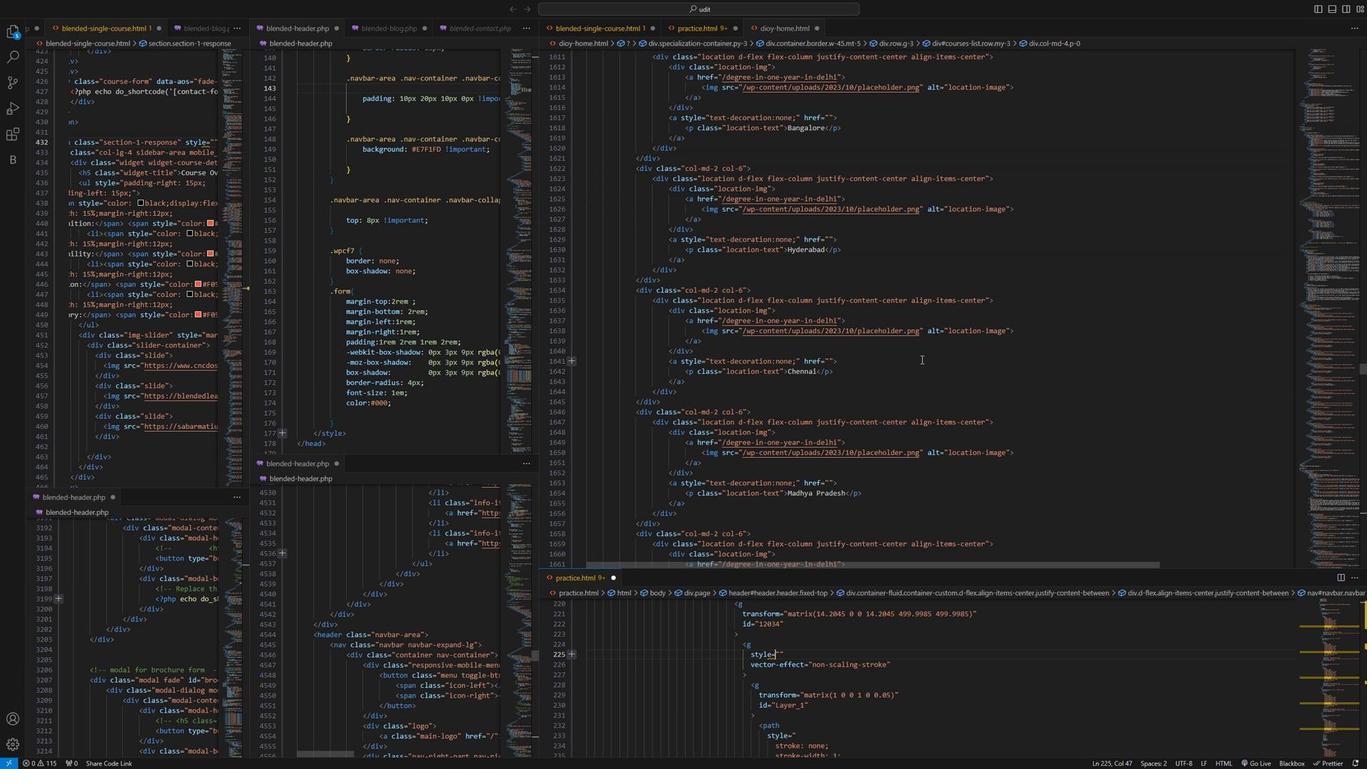 
Action: Mouse moved to (1140, 391)
Screenshot: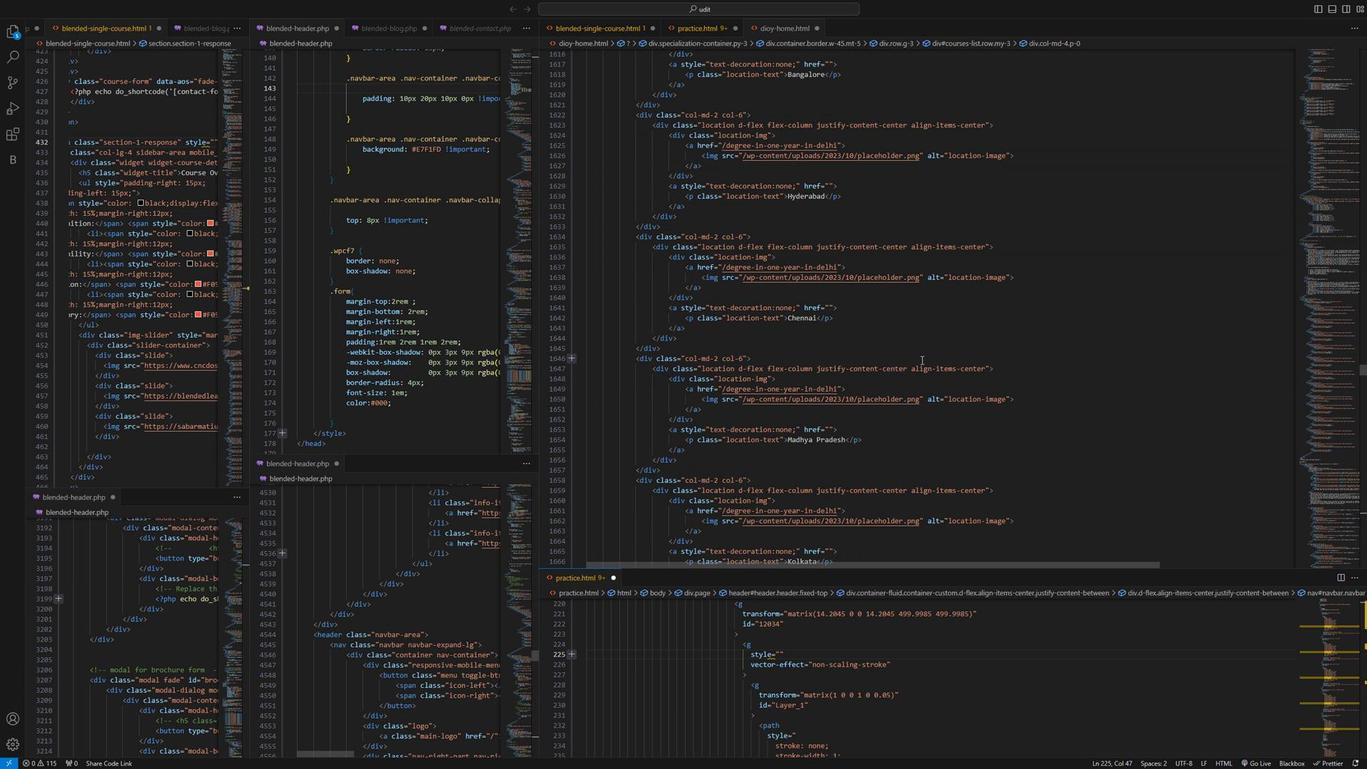 
Action: Mouse scrolled (1140, 390) with delta (0, 0)
Screenshot: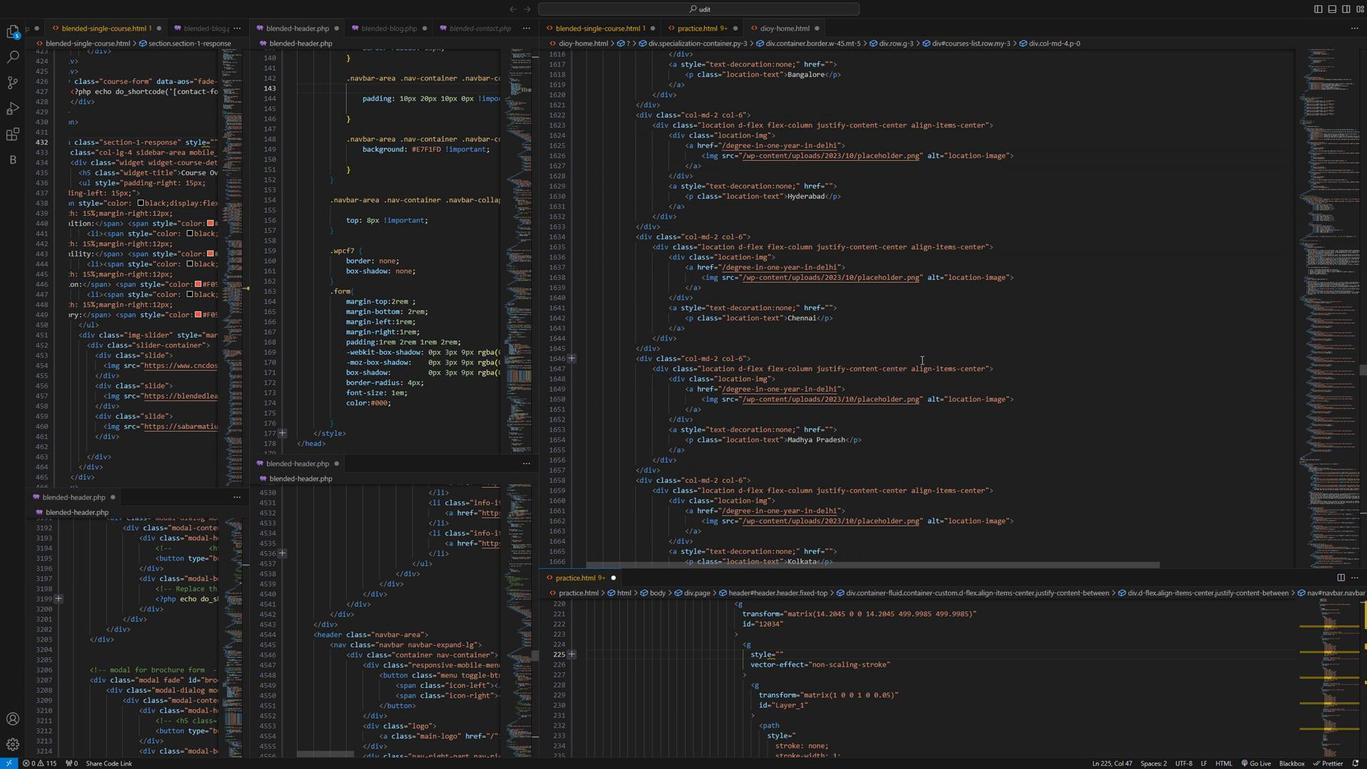 
Action: Mouse scrolled (1140, 390) with delta (0, 0)
Screenshot: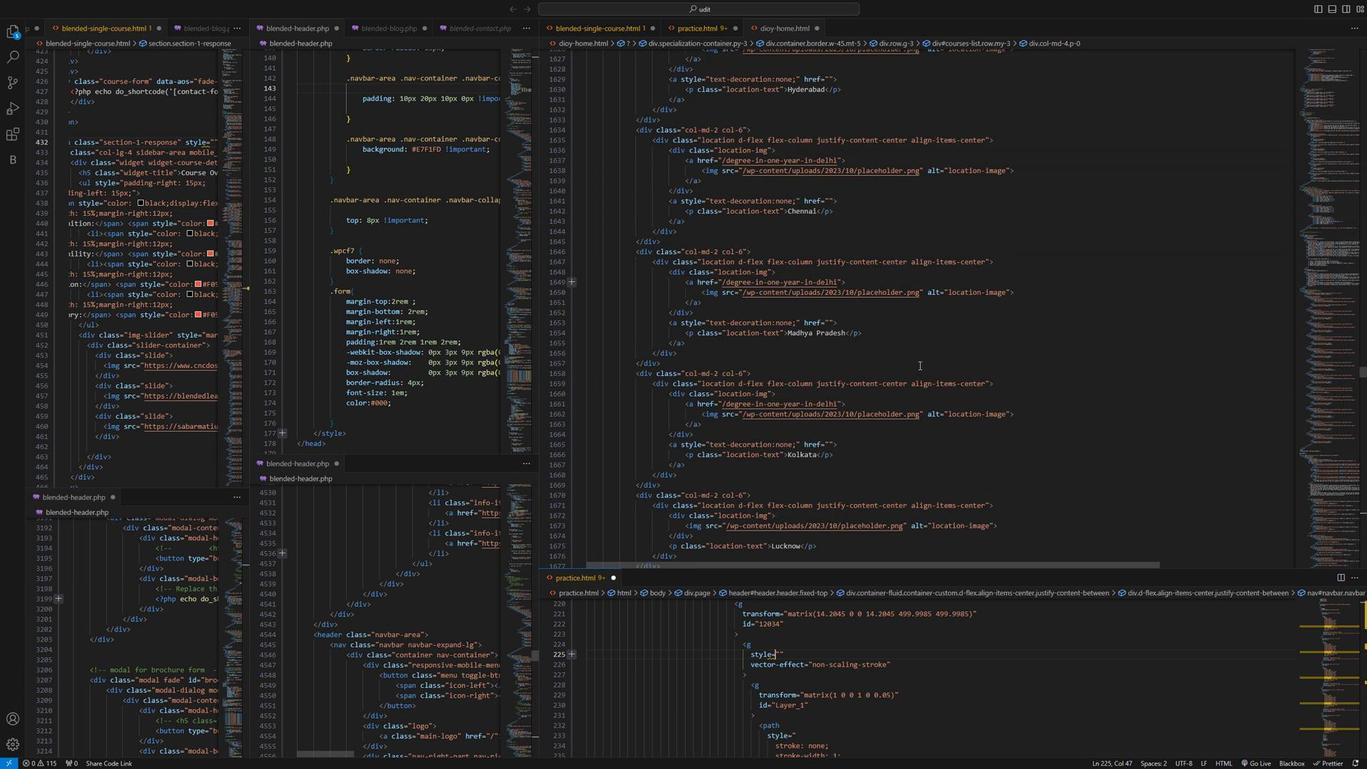 
Action: Mouse moved to (1140, 393)
Screenshot: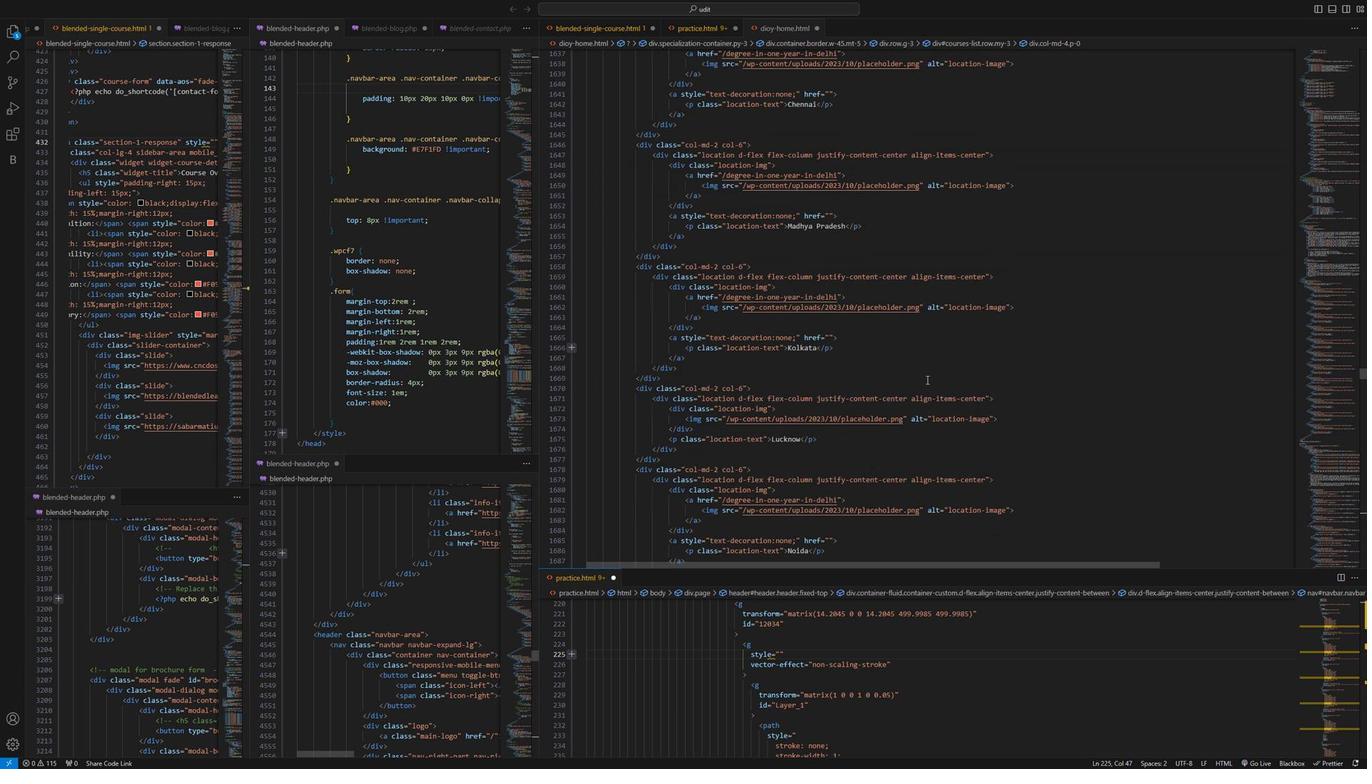 
Action: Mouse scrolled (1140, 392) with delta (0, 0)
Screenshot: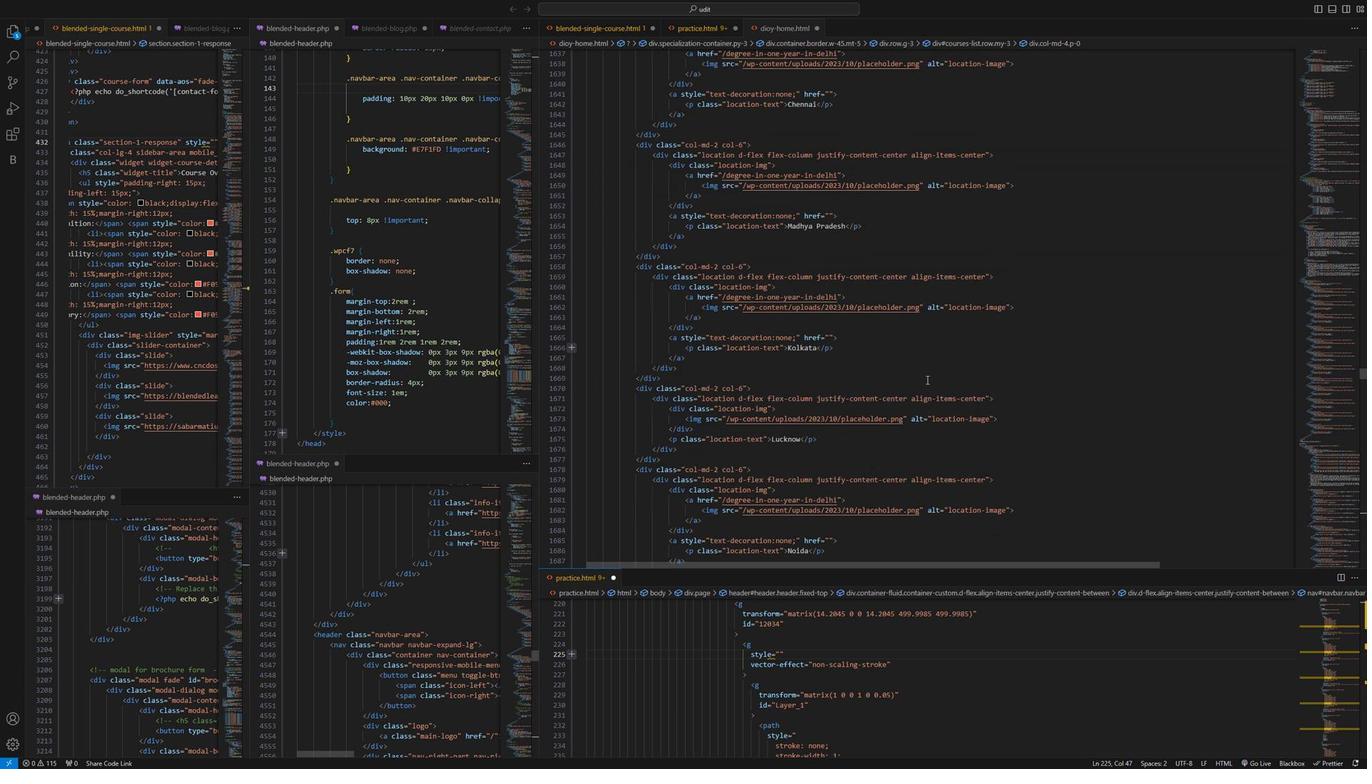 
Action: Mouse moved to (1139, 396)
Screenshot: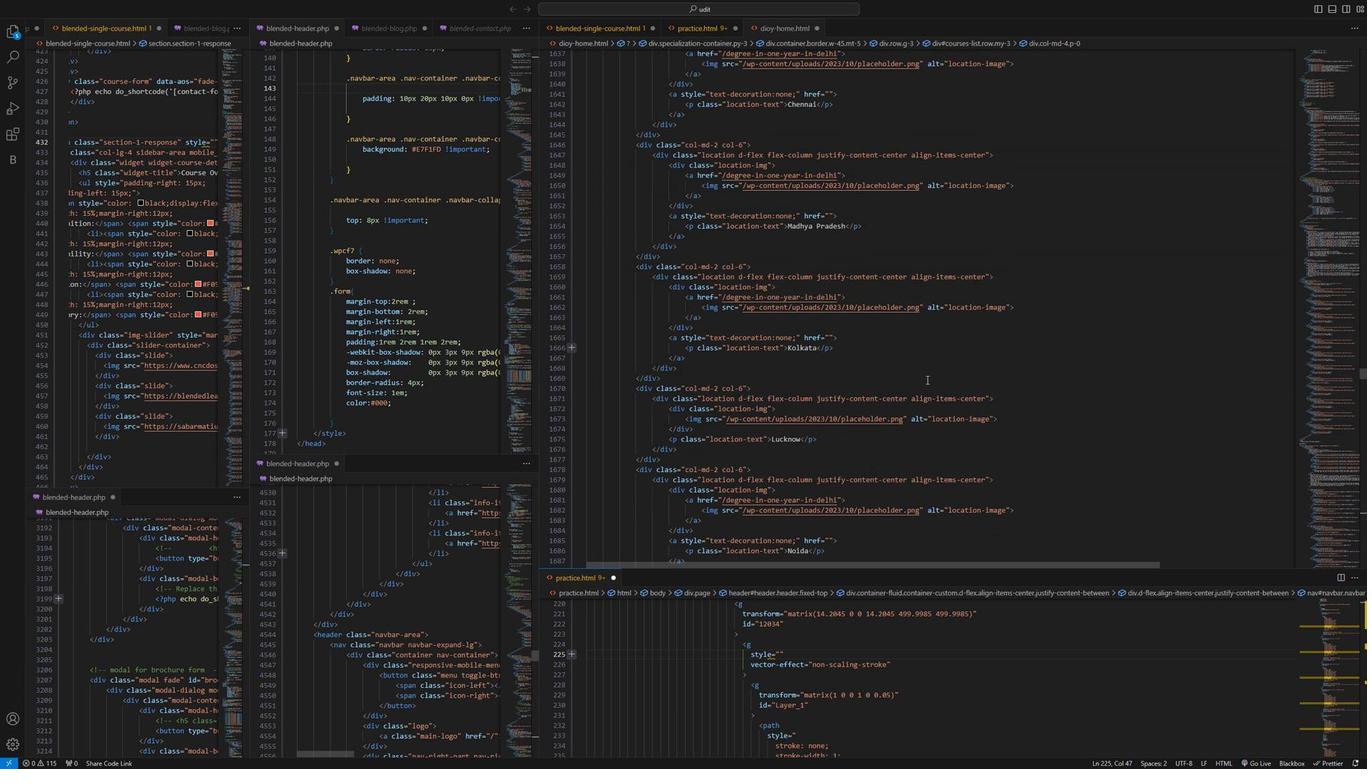 
Action: Mouse scrolled (1139, 395) with delta (0, 0)
Screenshot: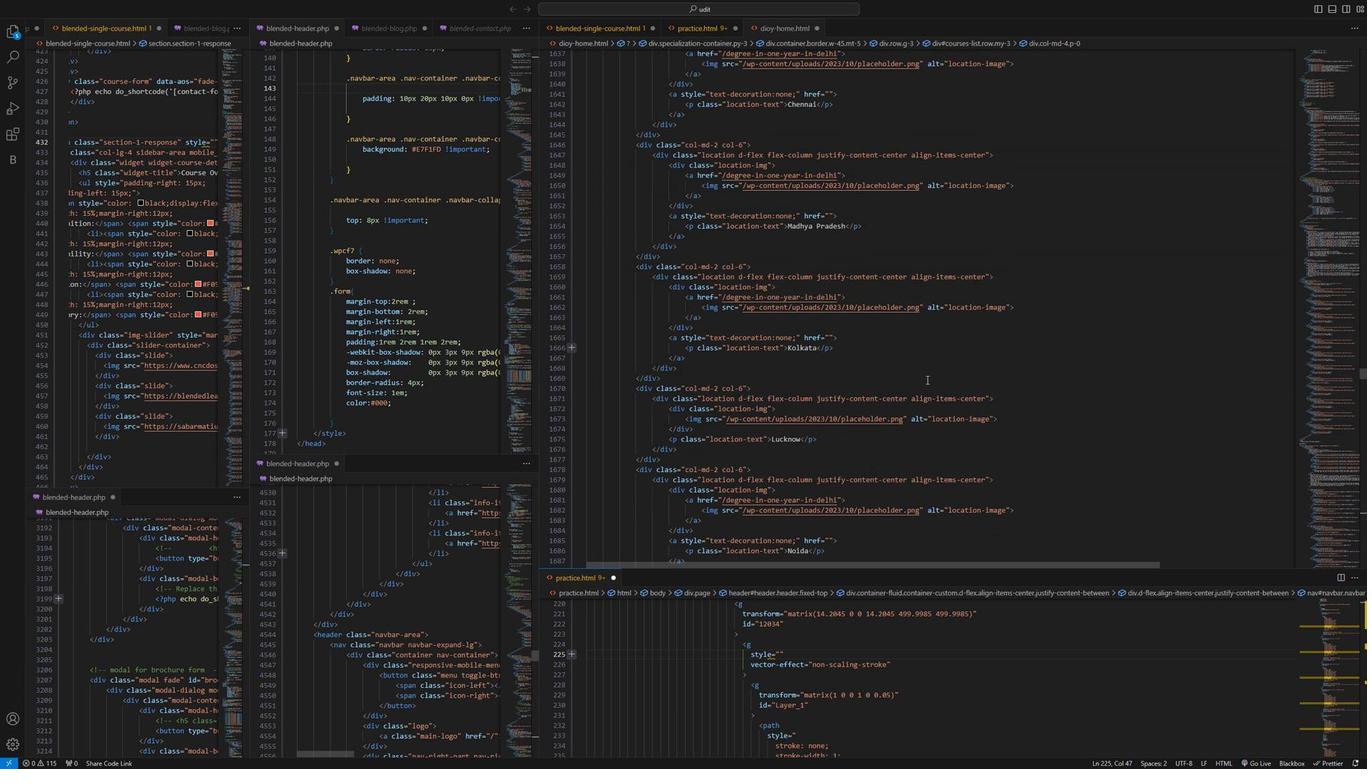 
Action: Mouse moved to (1138, 396)
Screenshot: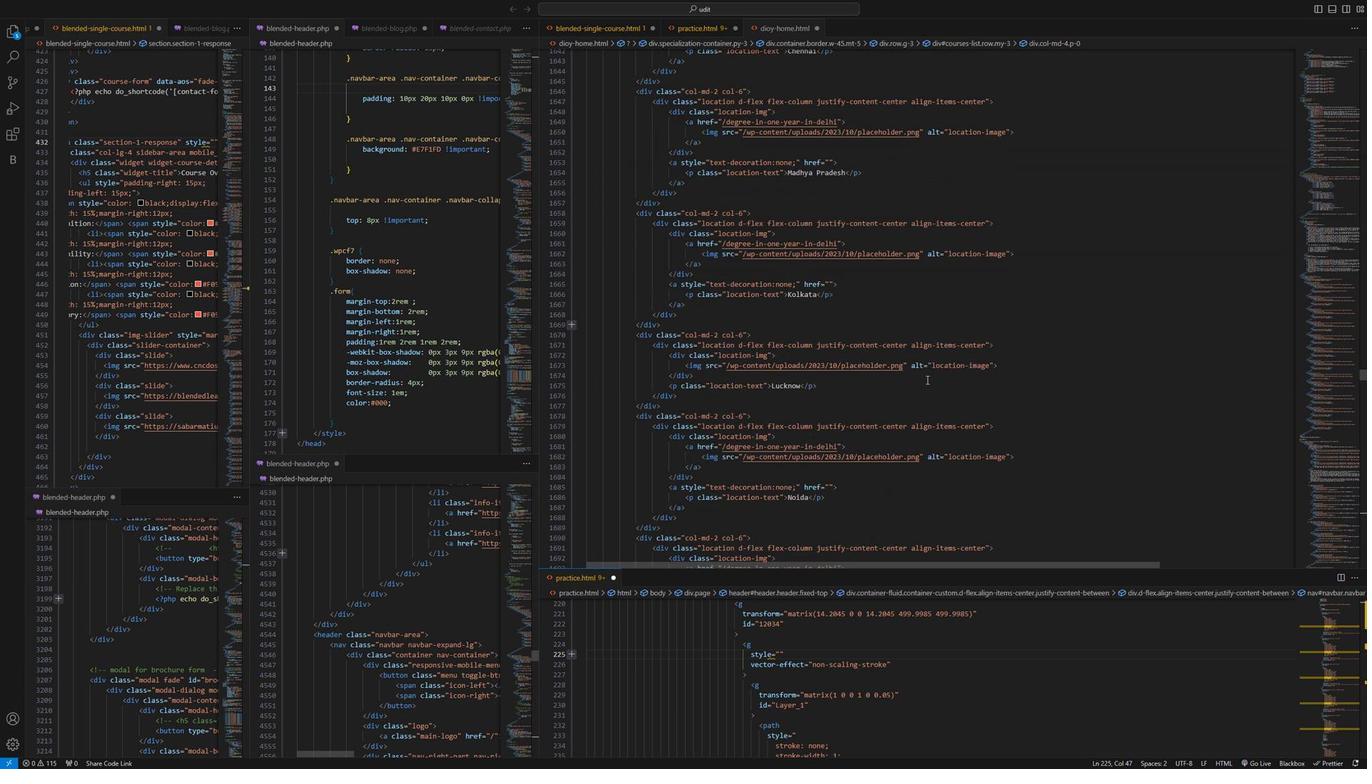 
Action: Mouse scrolled (1138, 396) with delta (0, 0)
Screenshot: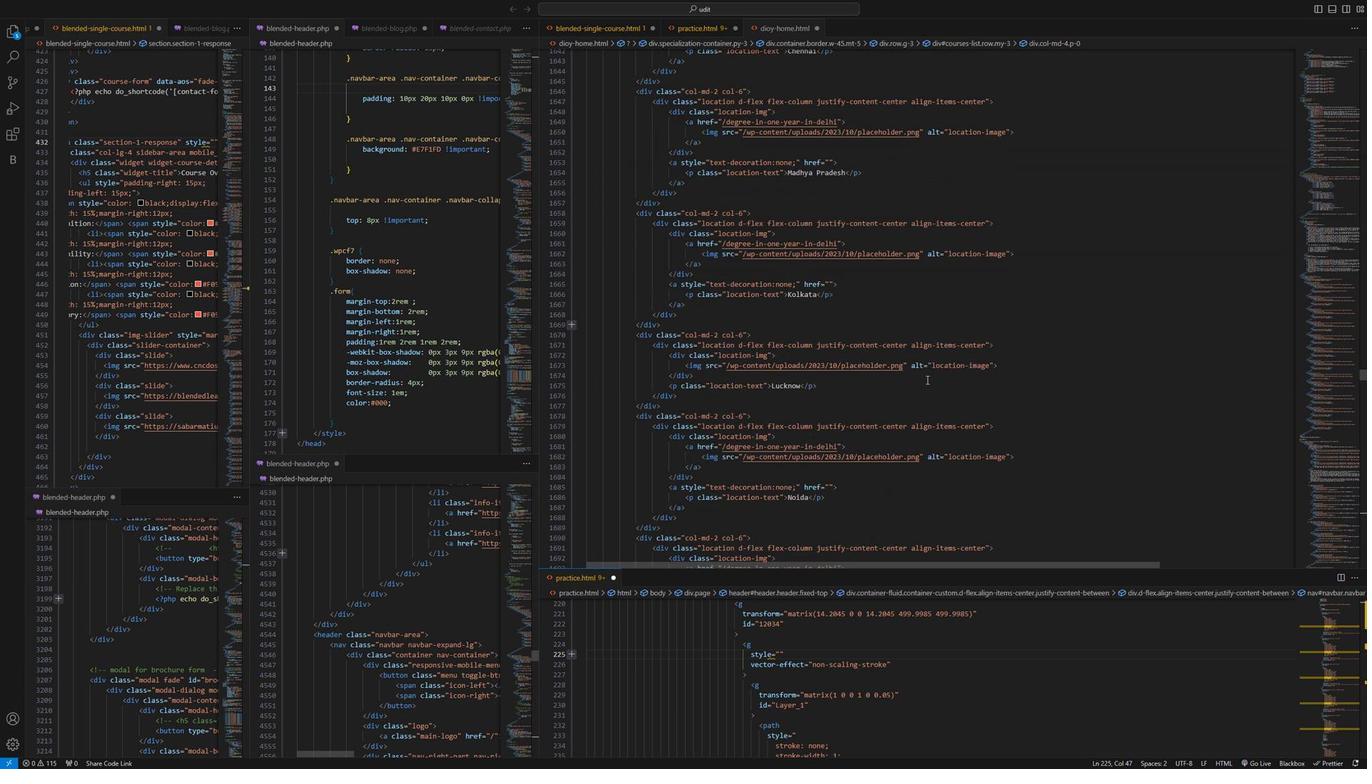 
Action: Mouse scrolled (1138, 396) with delta (0, 0)
Screenshot: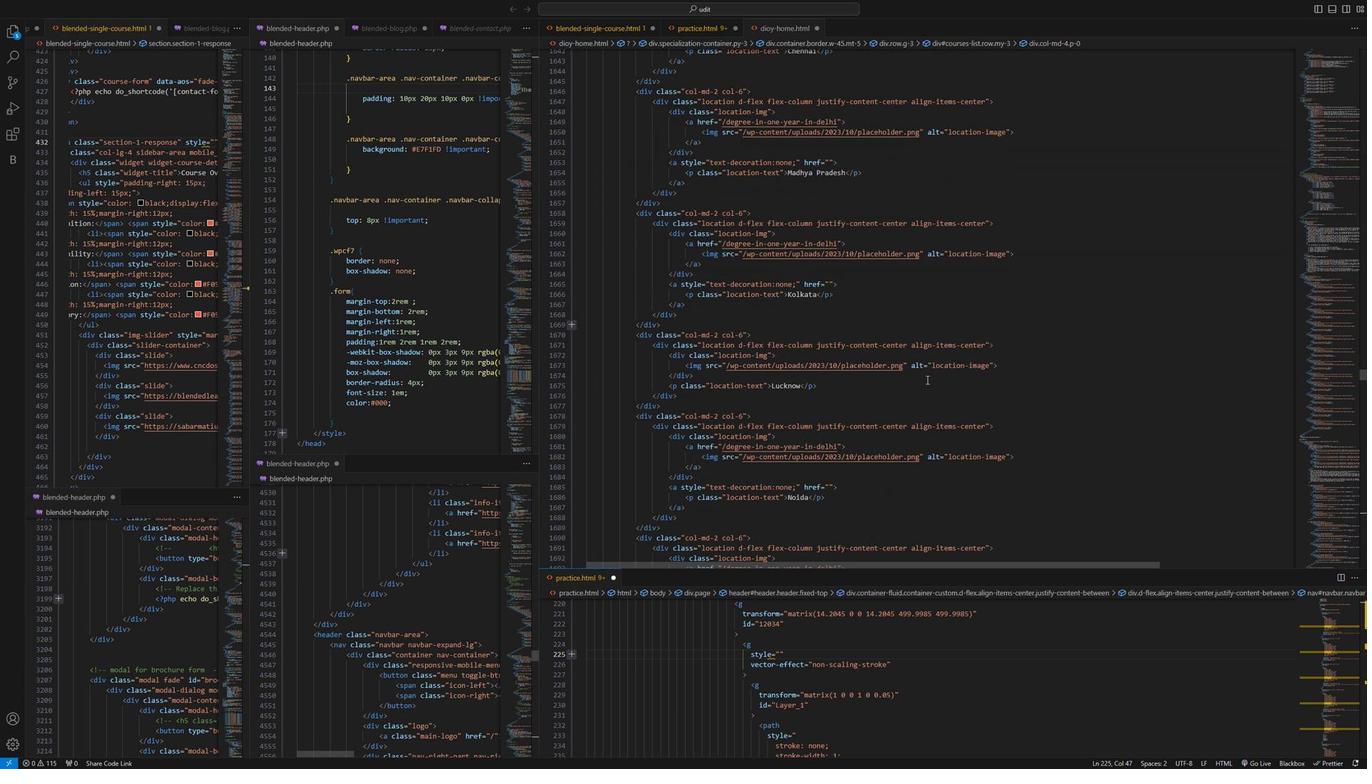 
Action: Mouse moved to (1143, 412)
Screenshot: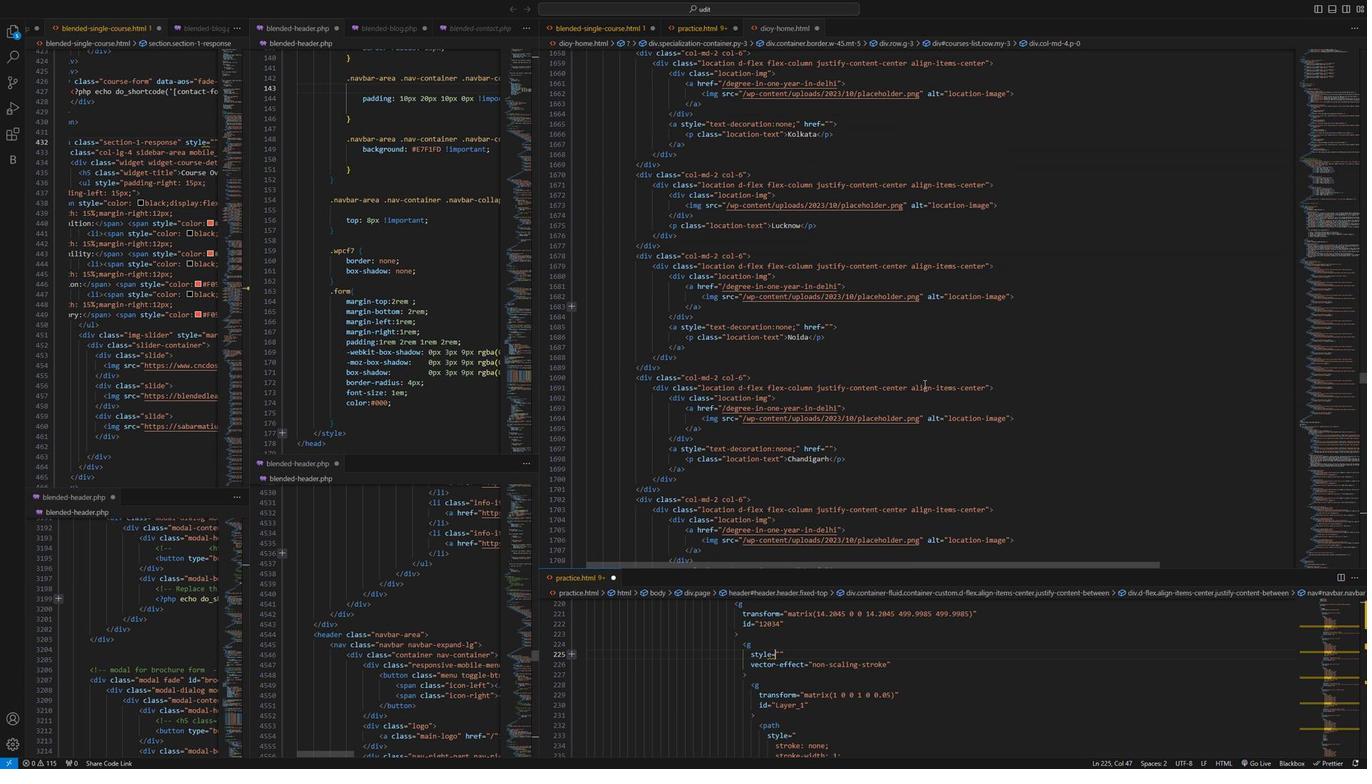 
Action: Mouse scrolled (1143, 411) with delta (0, 0)
Screenshot: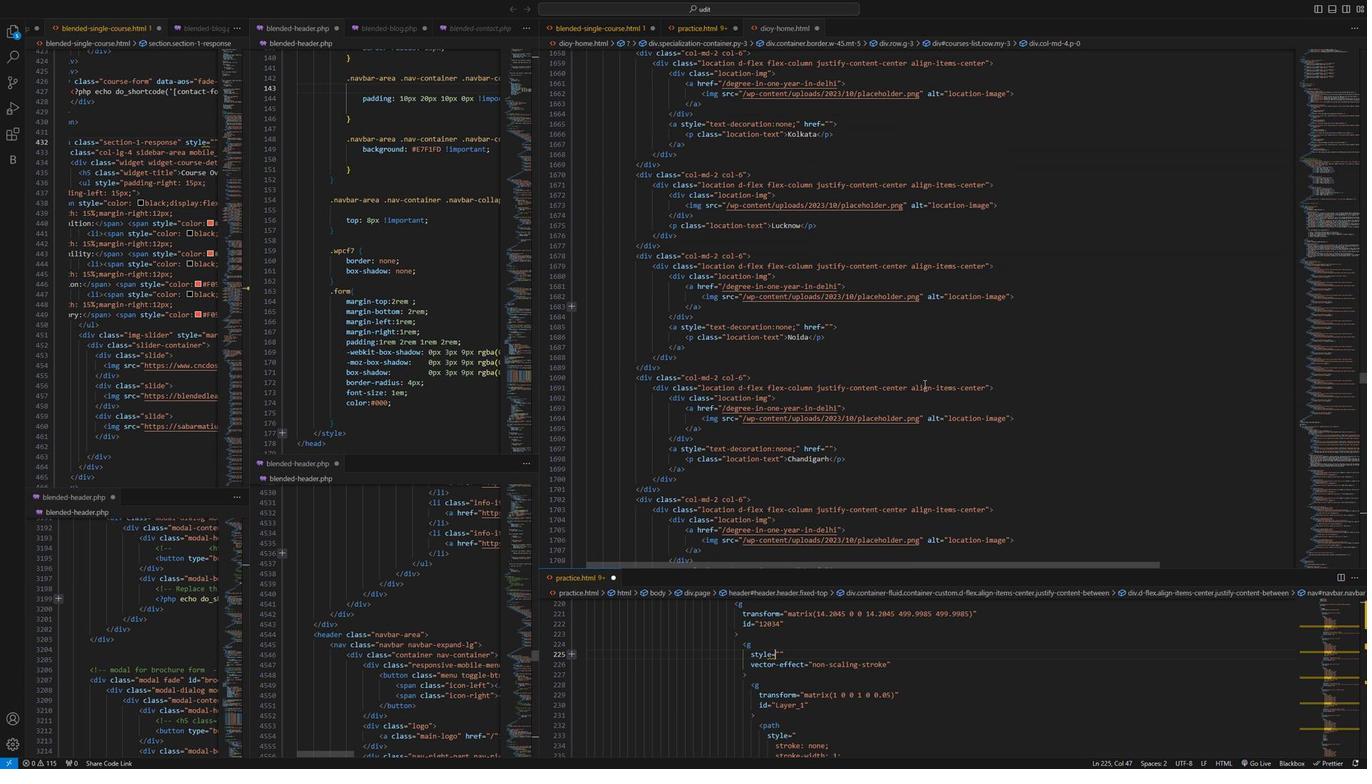 
Action: Mouse moved to (1146, 415)
Screenshot: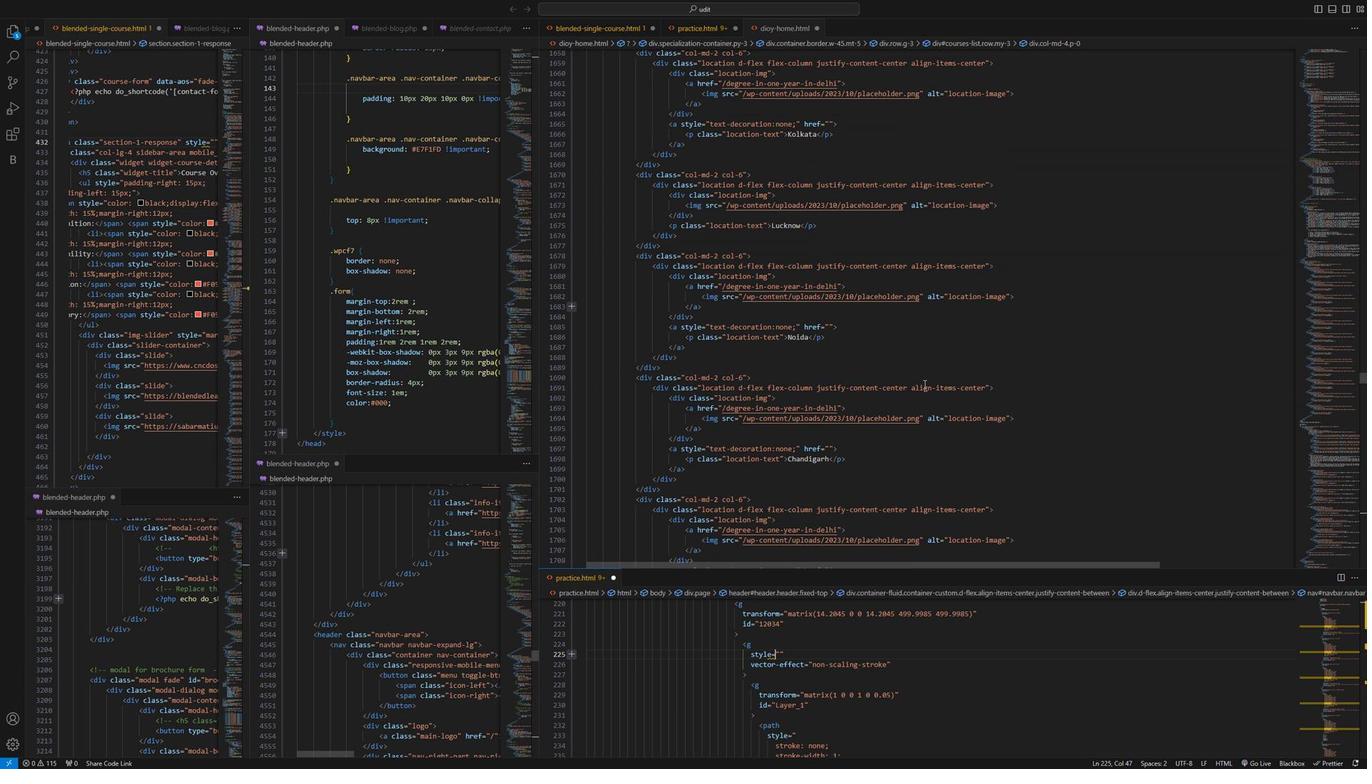 
Action: Mouse scrolled (1146, 414) with delta (0, 0)
Screenshot: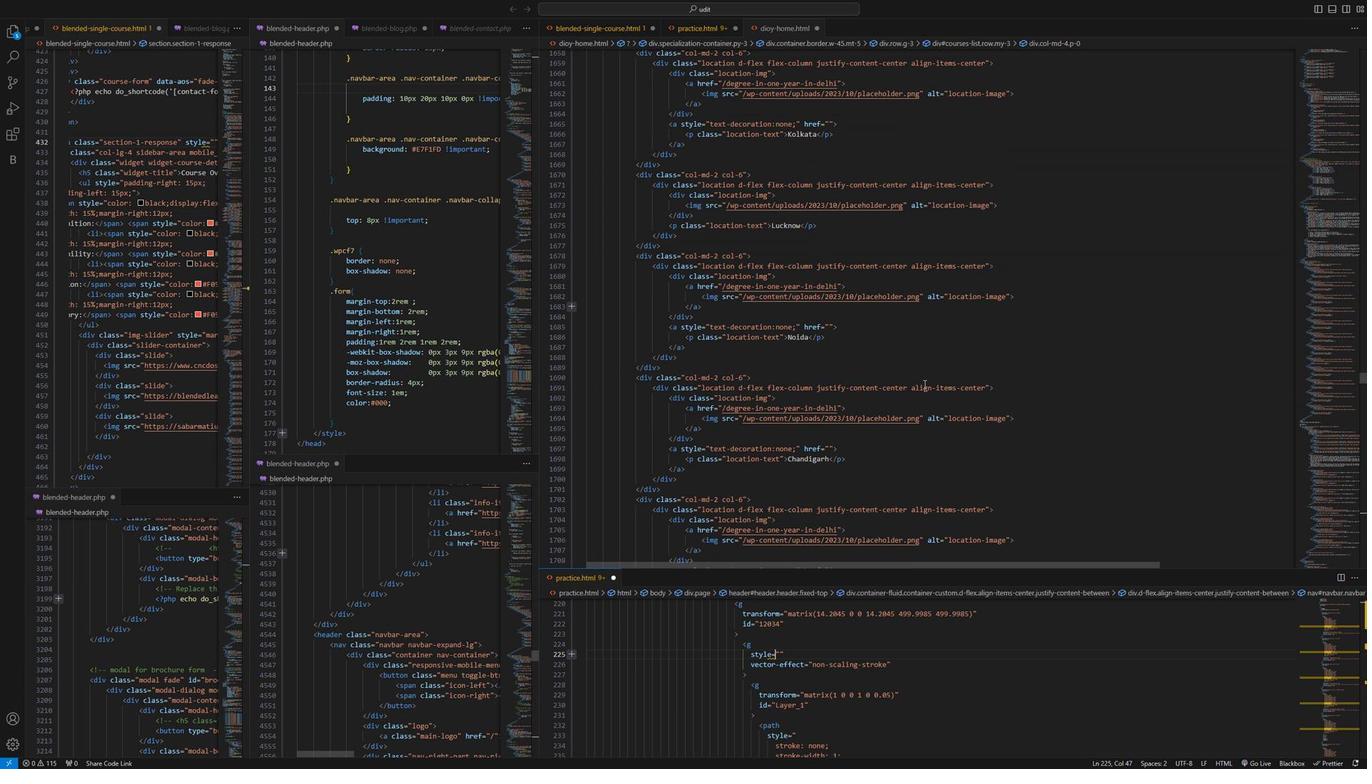 
Action: Mouse moved to (1147, 415)
Screenshot: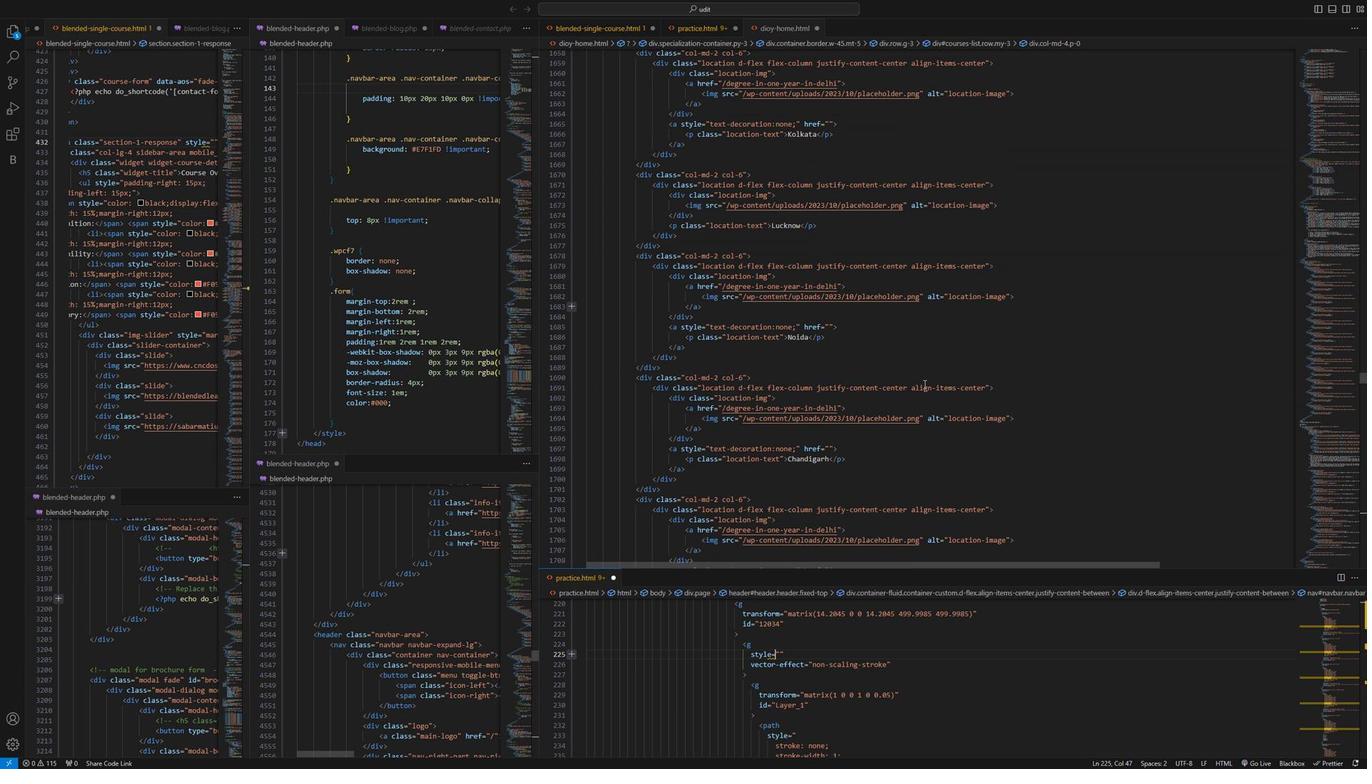 
Action: Mouse scrolled (1147, 414) with delta (0, 0)
Screenshot: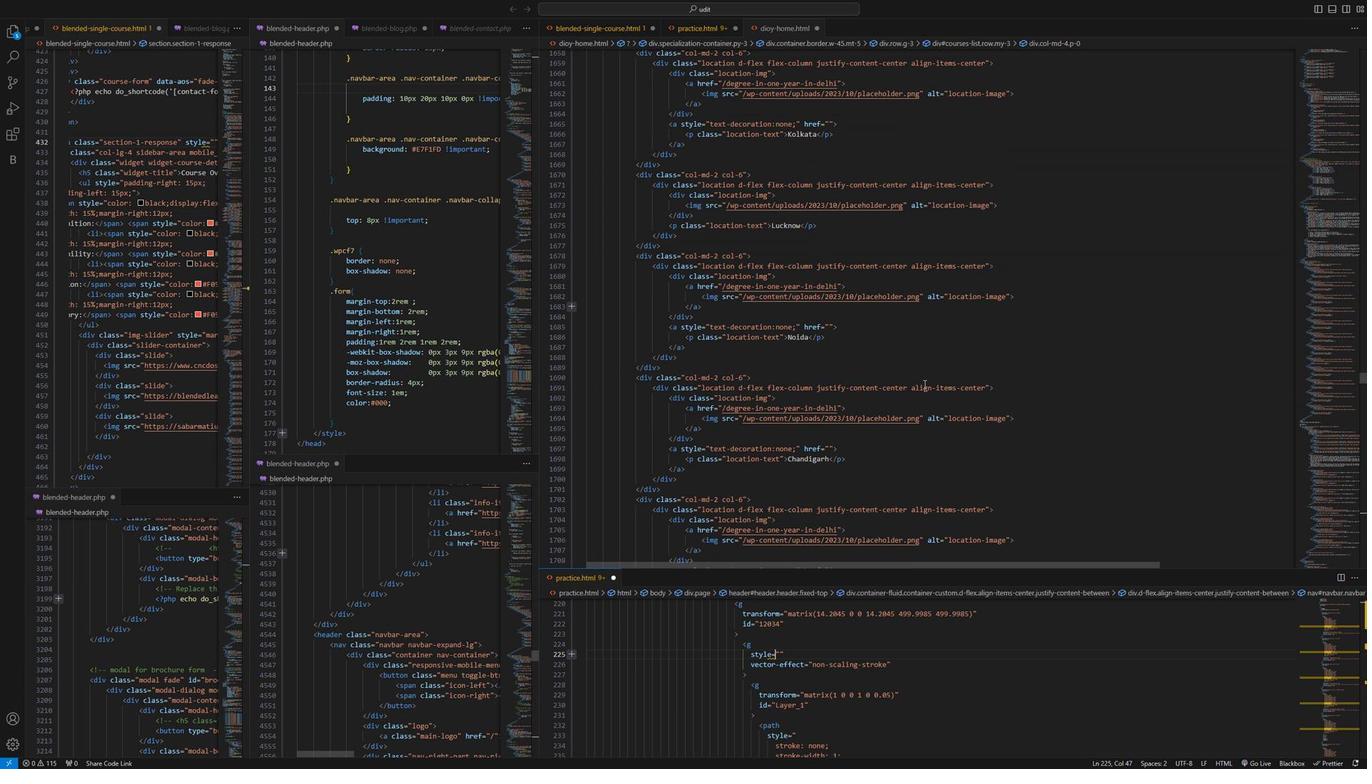 
Action: Mouse moved to (1147, 415)
Screenshot: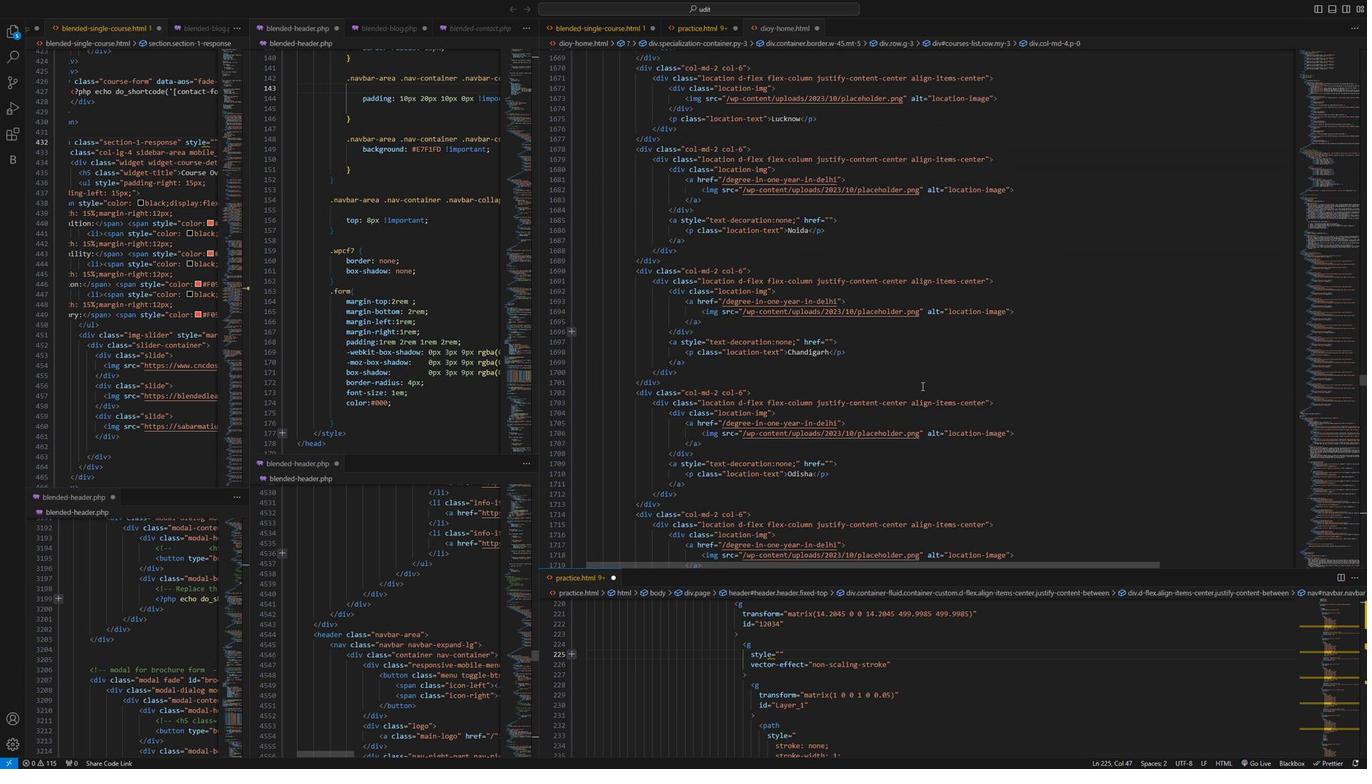 
Action: Mouse scrolled (1147, 415) with delta (0, 0)
Screenshot: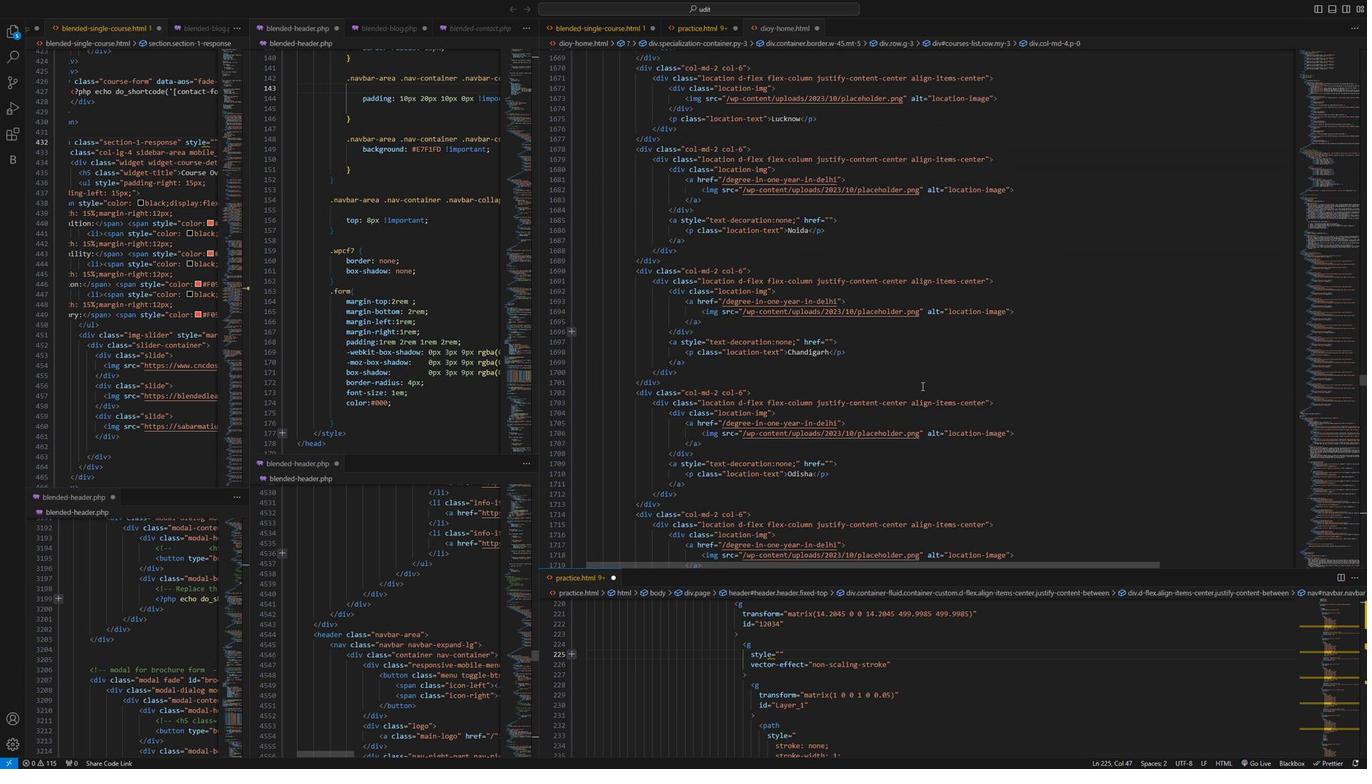 
Action: Mouse moved to (1147, 418)
Screenshot: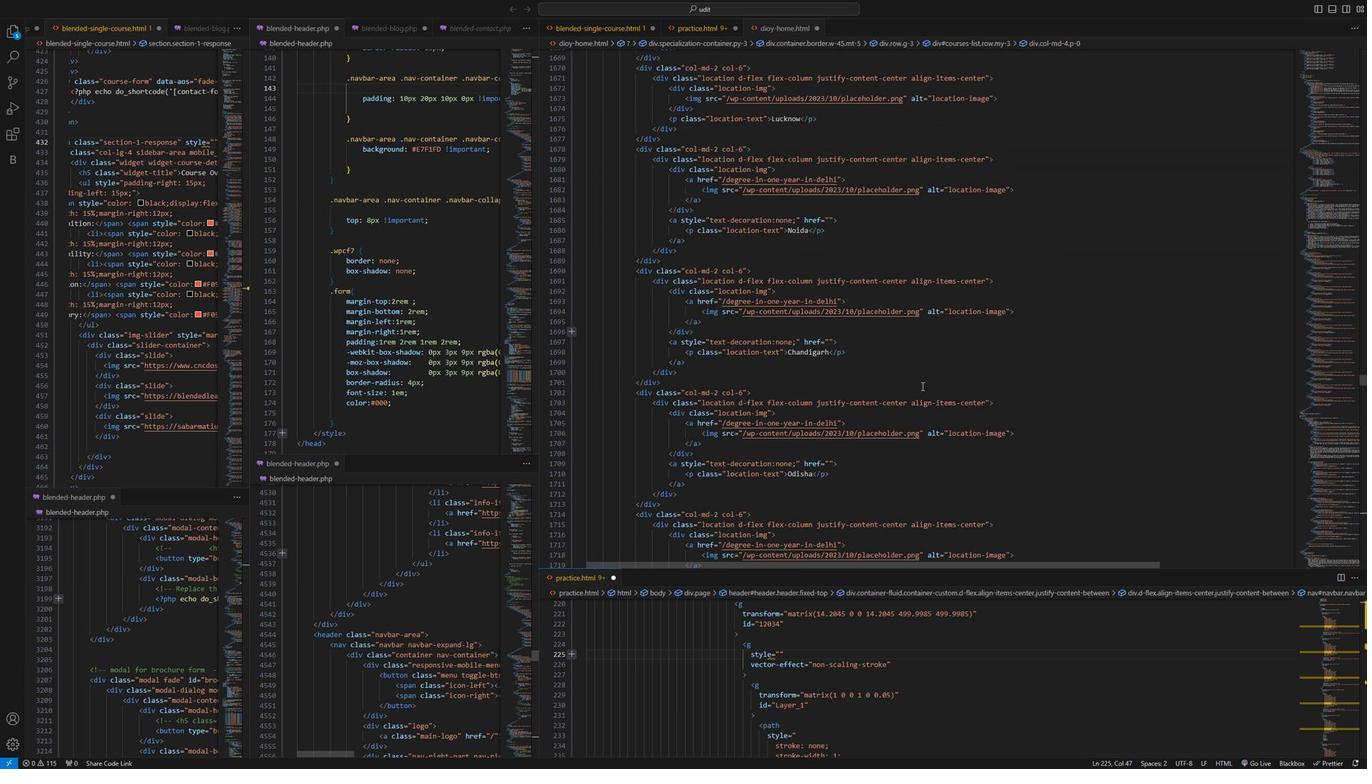 
Action: Mouse scrolled (1147, 417) with delta (0, 0)
Screenshot: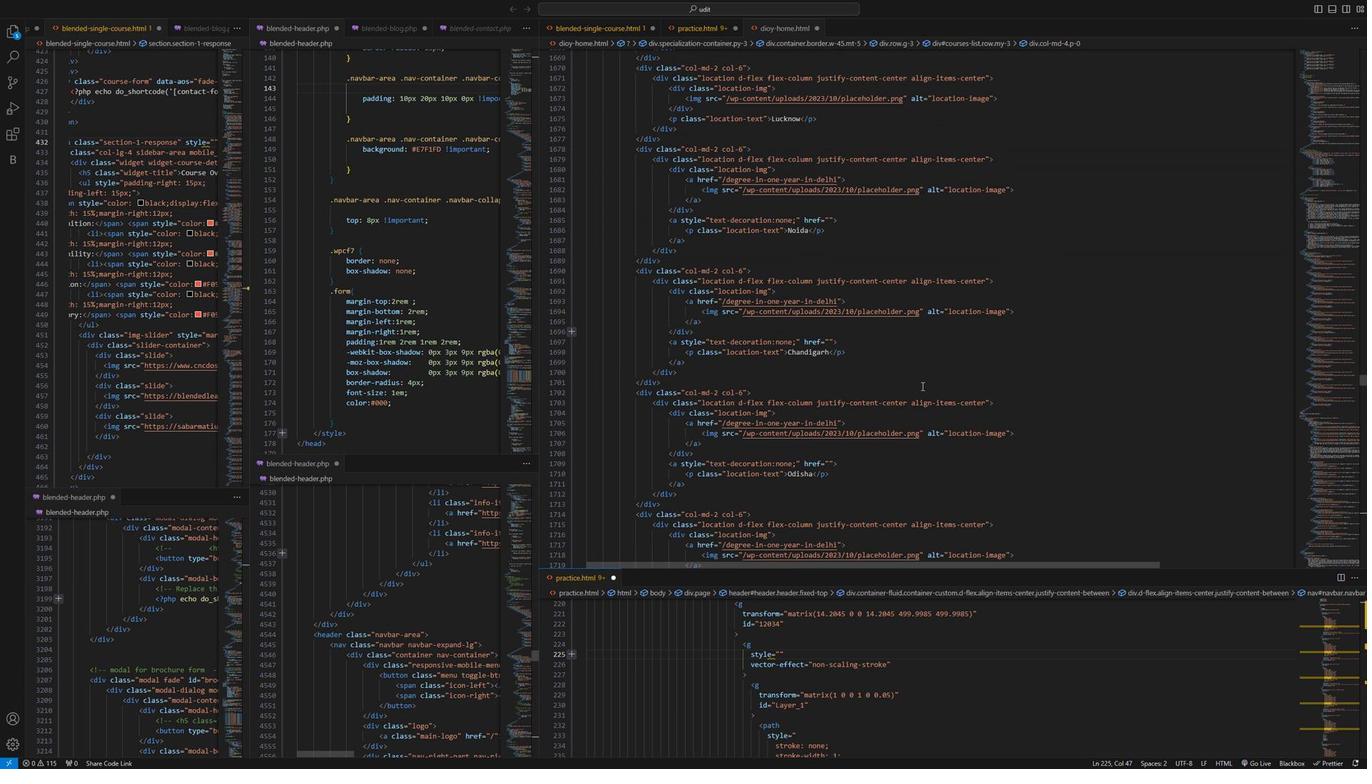 
Action: Mouse scrolled (1147, 417) with delta (0, 0)
Screenshot: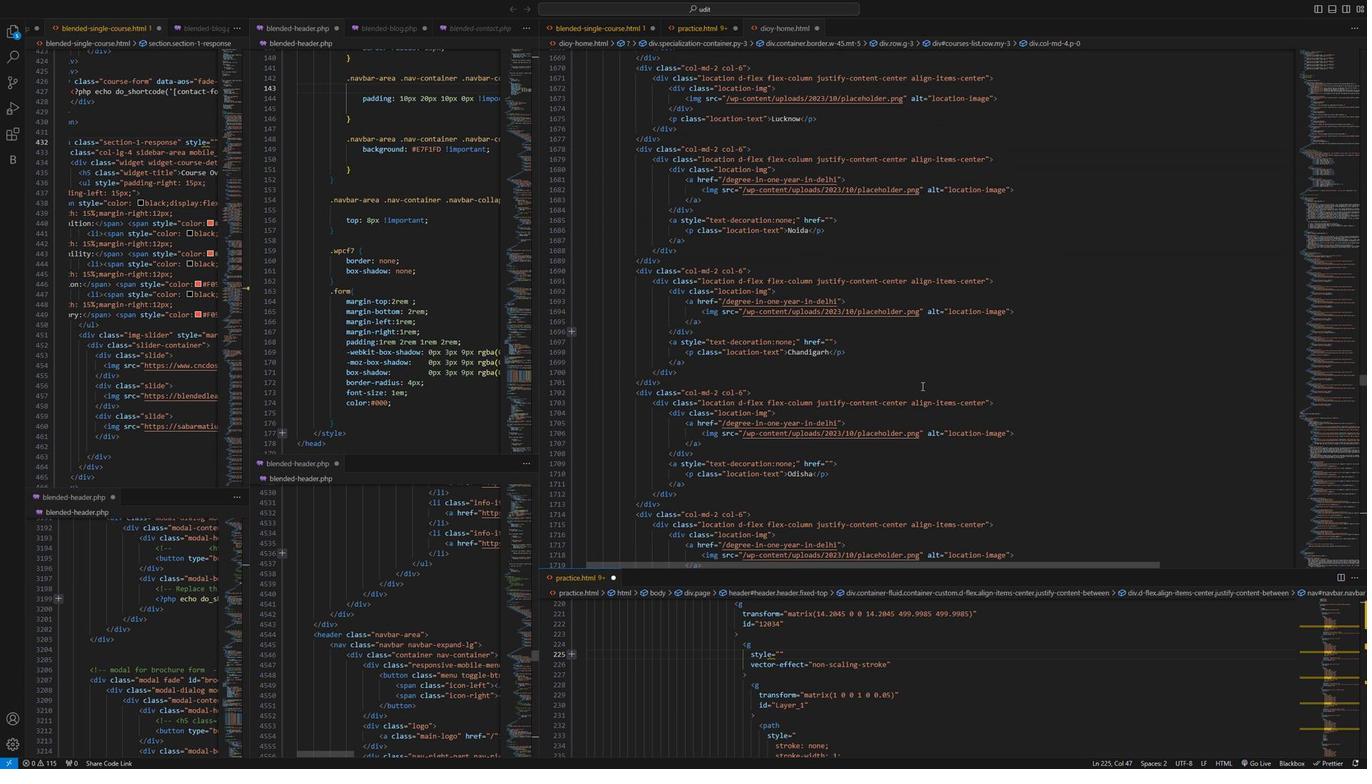 
Action: Mouse moved to (1144, 423)
Screenshot: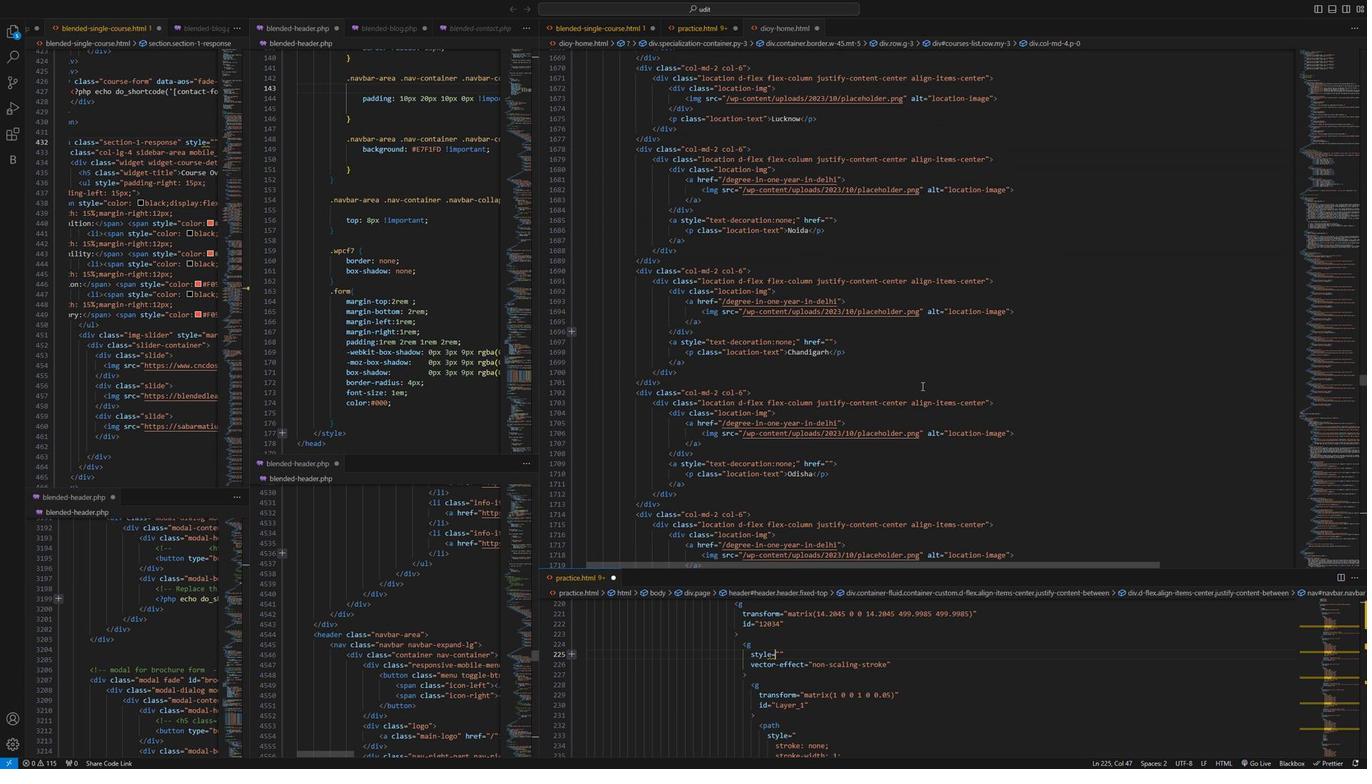 
Action: Mouse scrolled (1144, 422) with delta (0, 0)
Screenshot: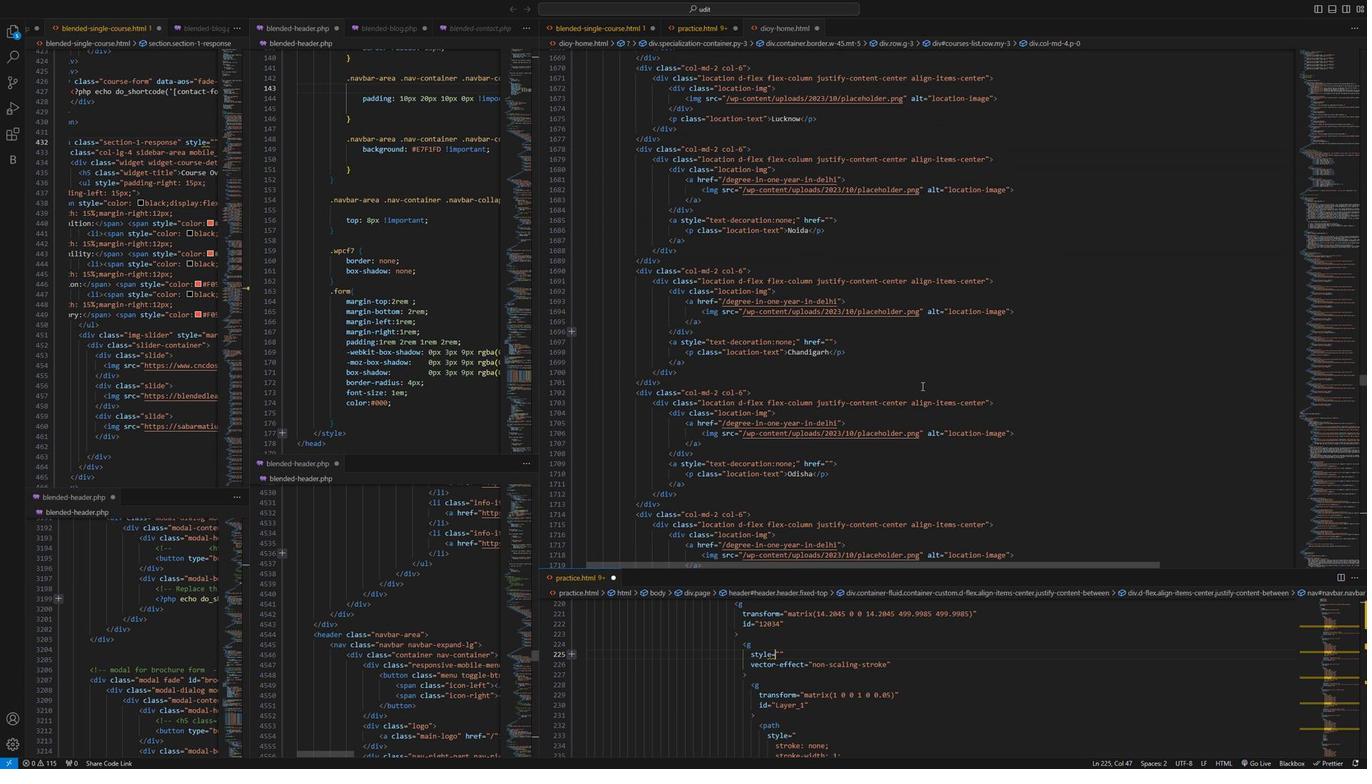 
Action: Mouse scrolled (1144, 422) with delta (0, 0)
Screenshot: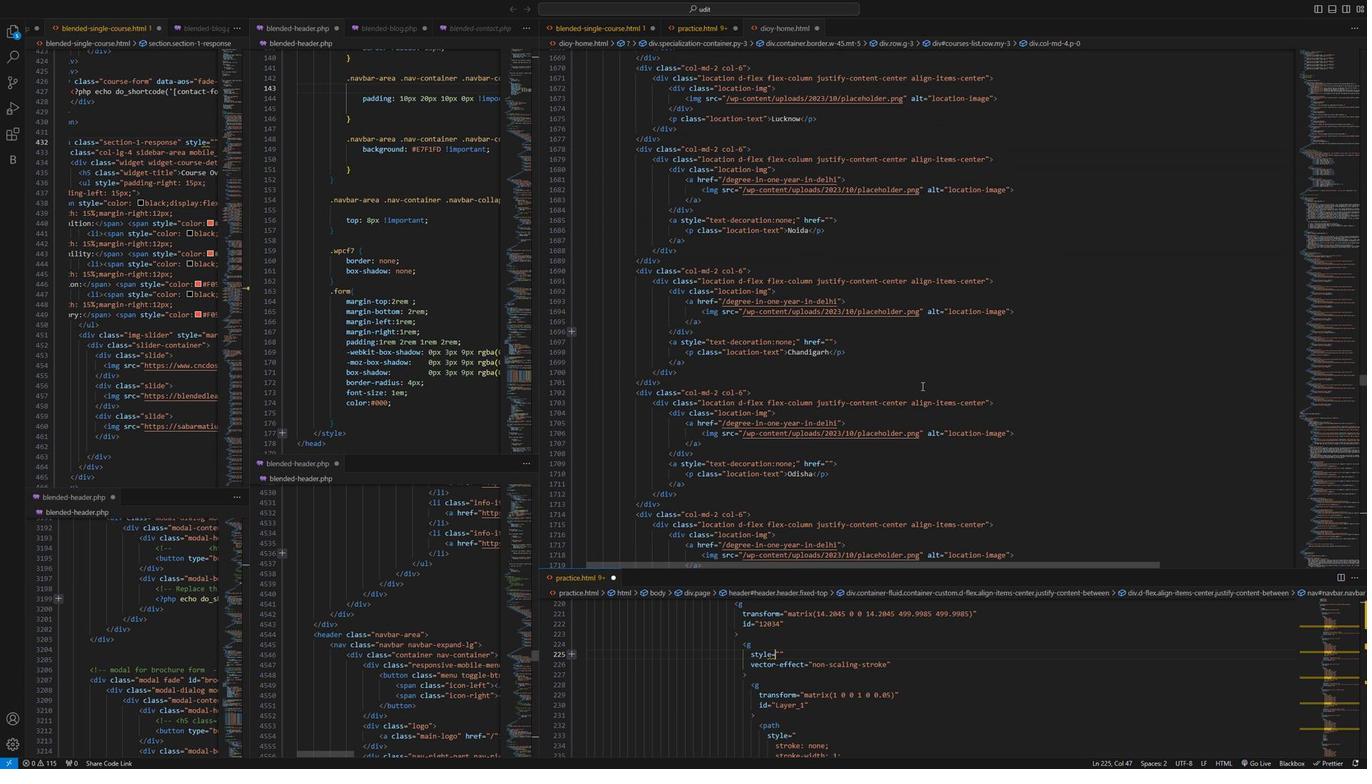 
Action: Mouse scrolled (1144, 422) with delta (0, 0)
Screenshot: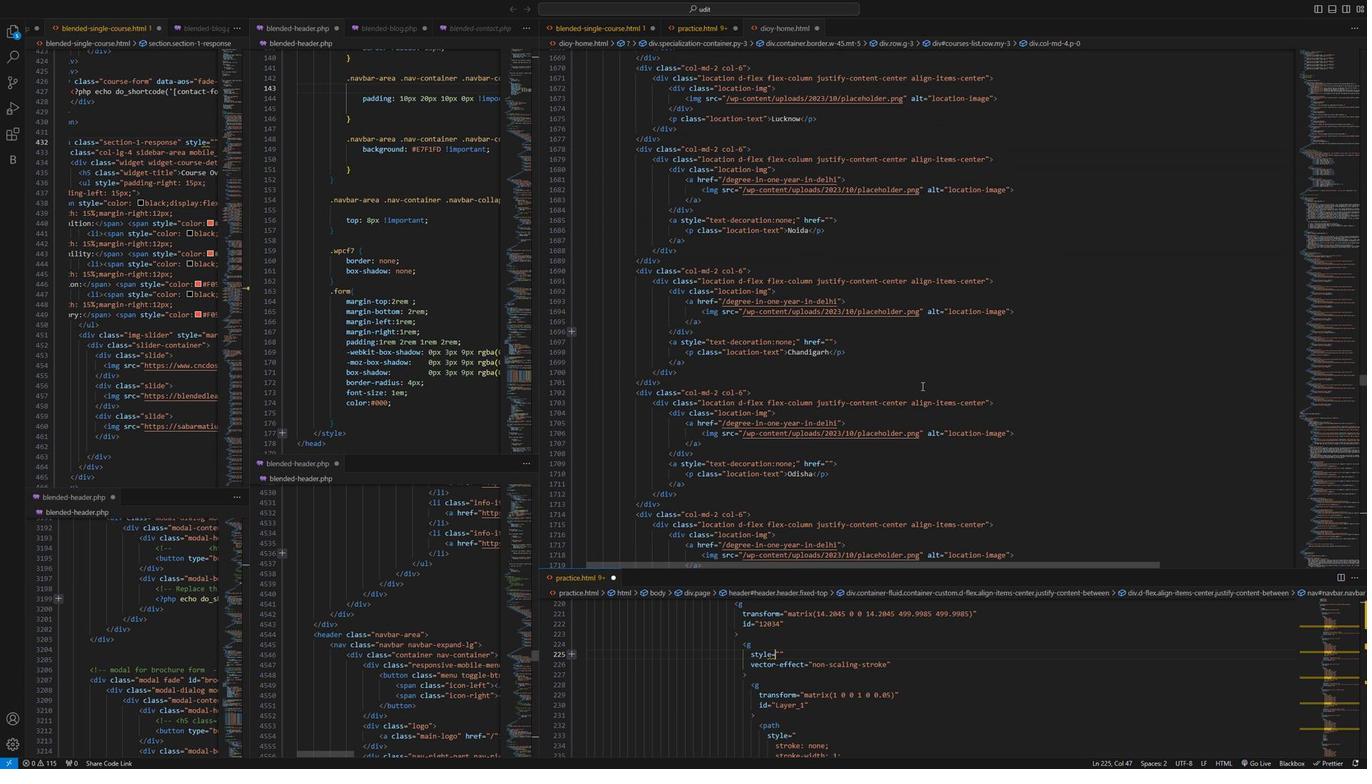 
Action: Mouse moved to (1143, 423)
Screenshot: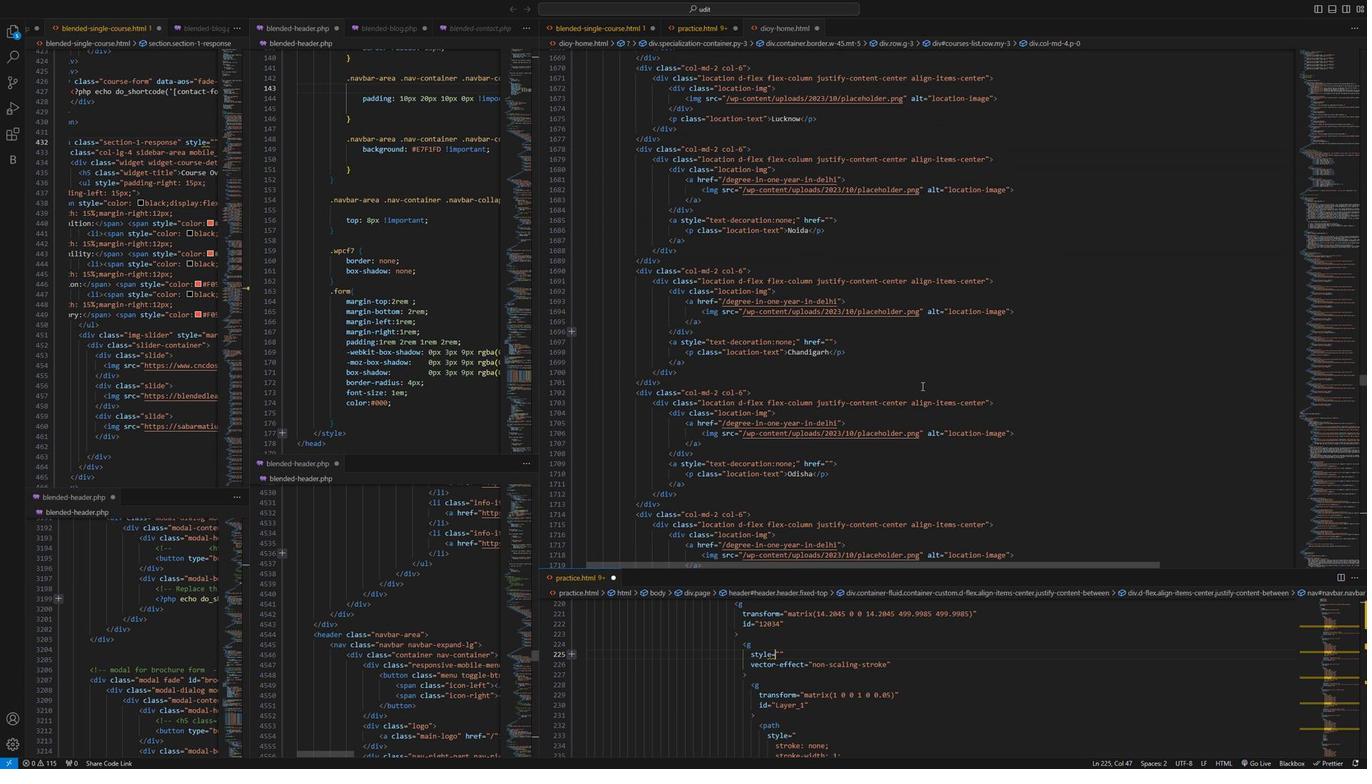 
Action: Mouse scrolled (1143, 423) with delta (0, 0)
Screenshot: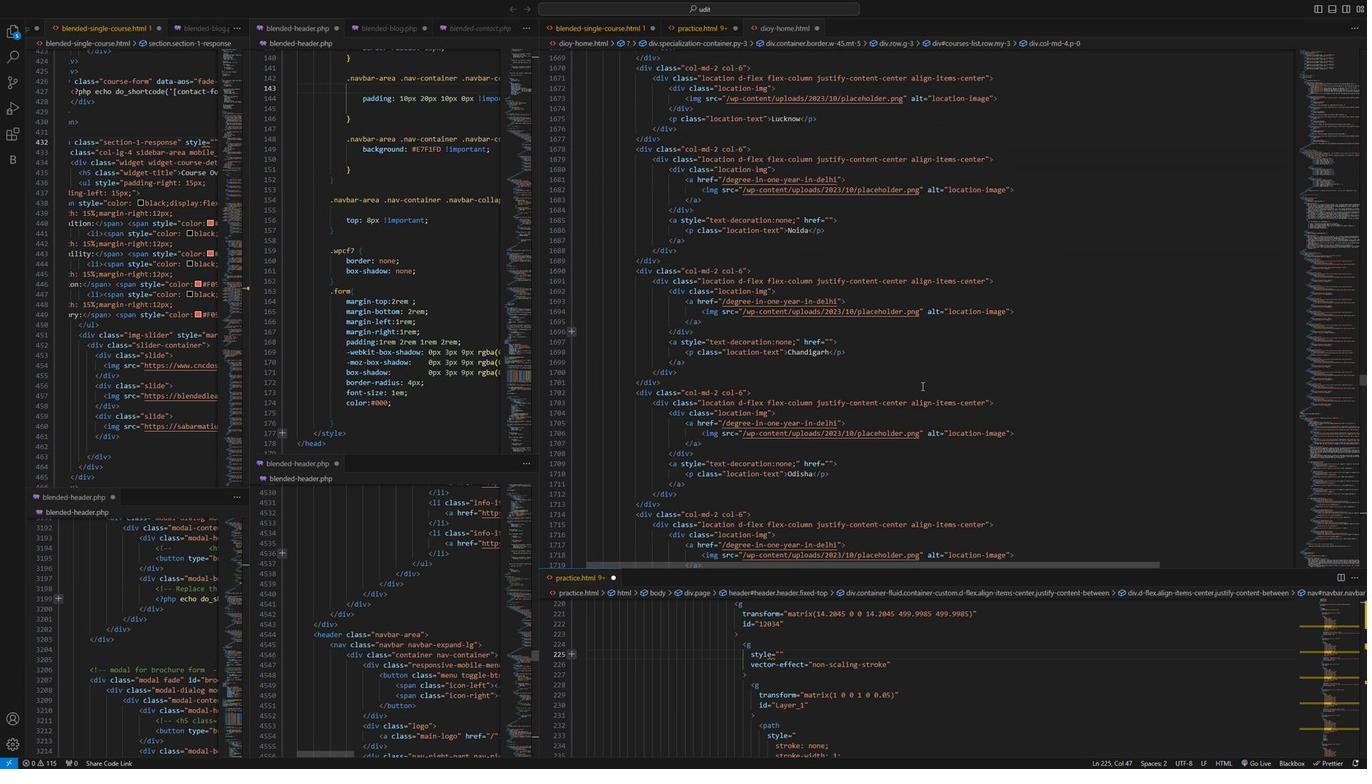
Action: Mouse scrolled (1143, 423) with delta (0, 0)
Screenshot: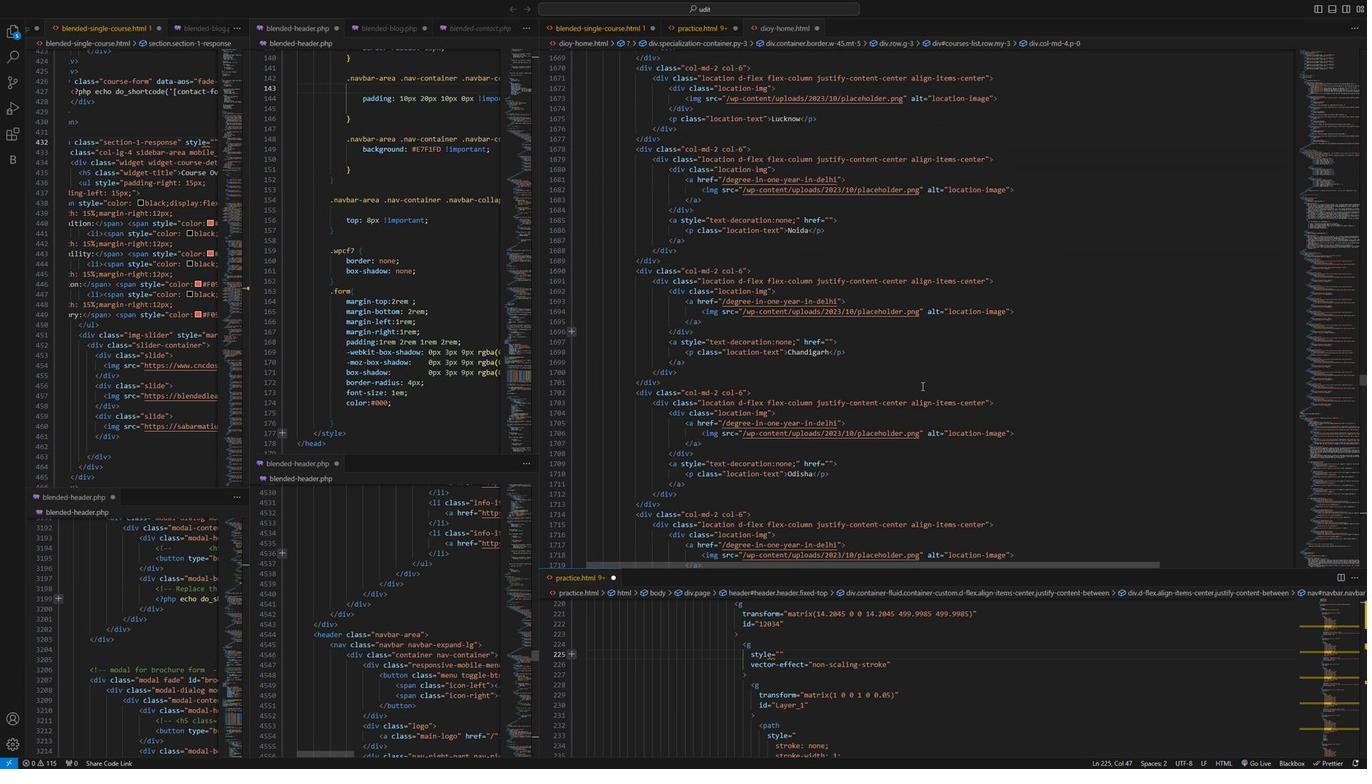 
Action: Mouse scrolled (1143, 423) with delta (0, 0)
Screenshot: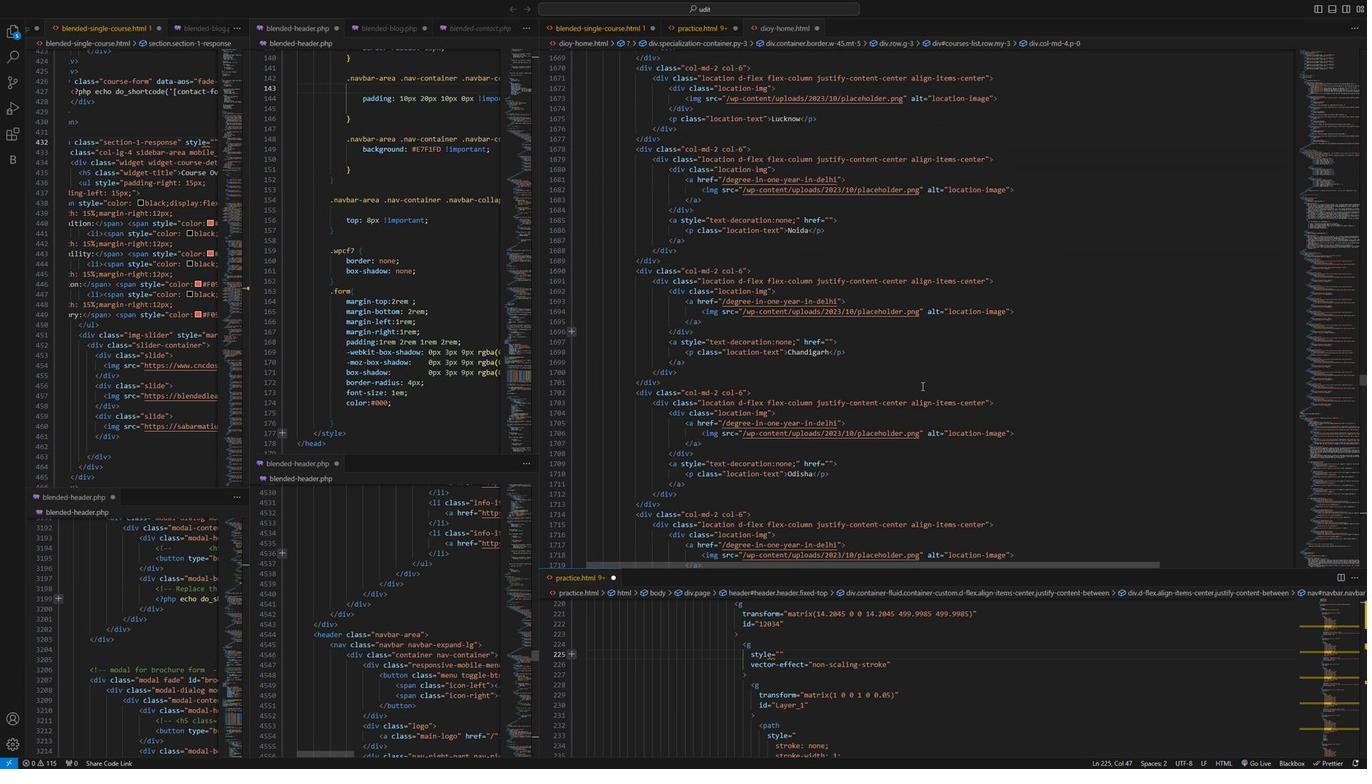 
Action: Mouse moved to (1143, 423)
Screenshot: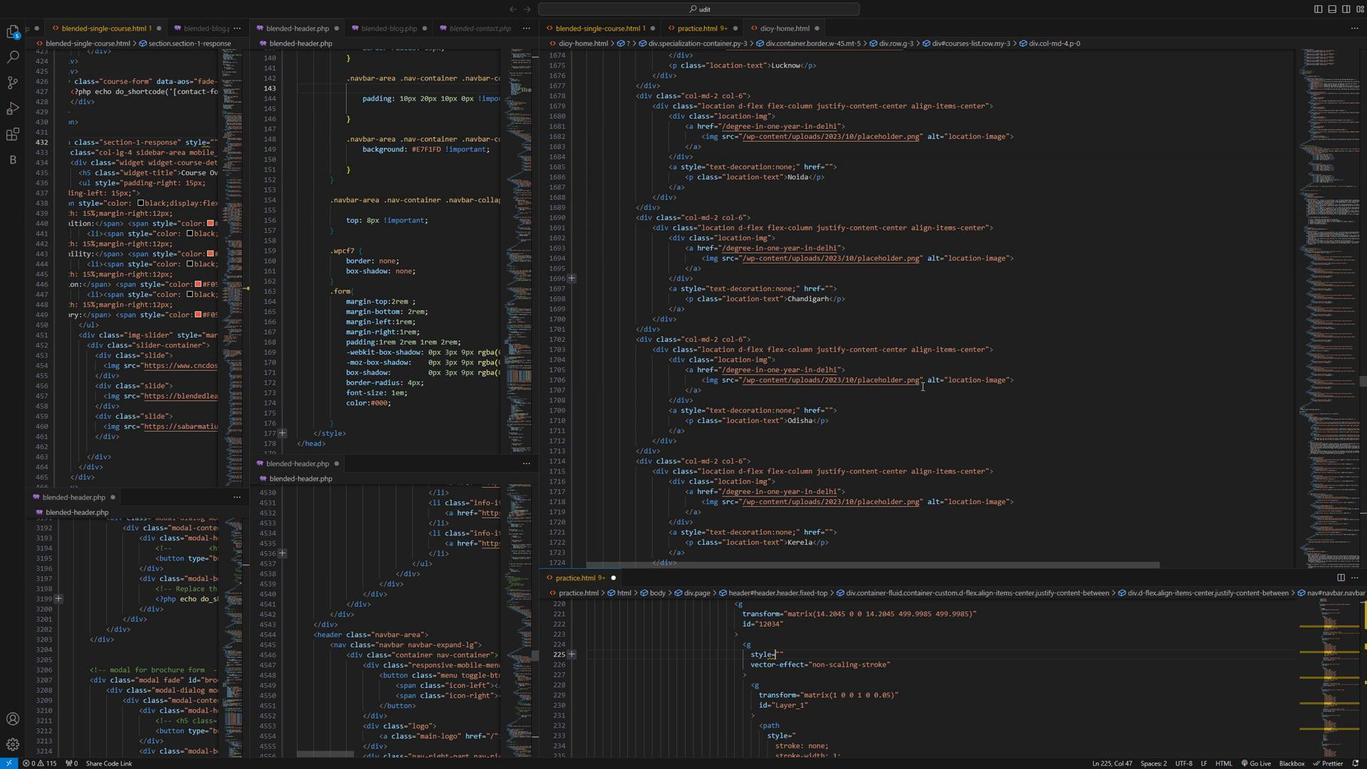
Action: Mouse scrolled (1143, 423) with delta (0, 0)
Screenshot: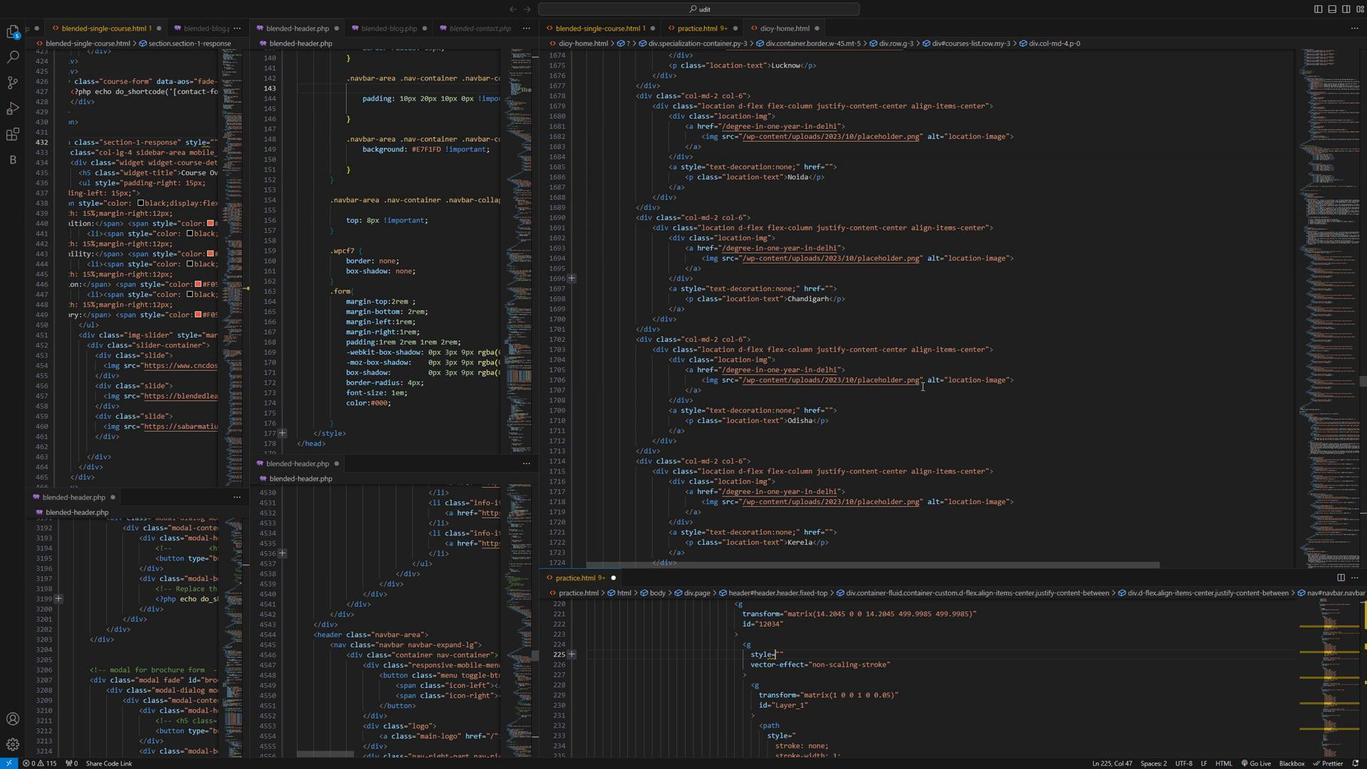 
Action: Mouse moved to (1140, 425)
Screenshot: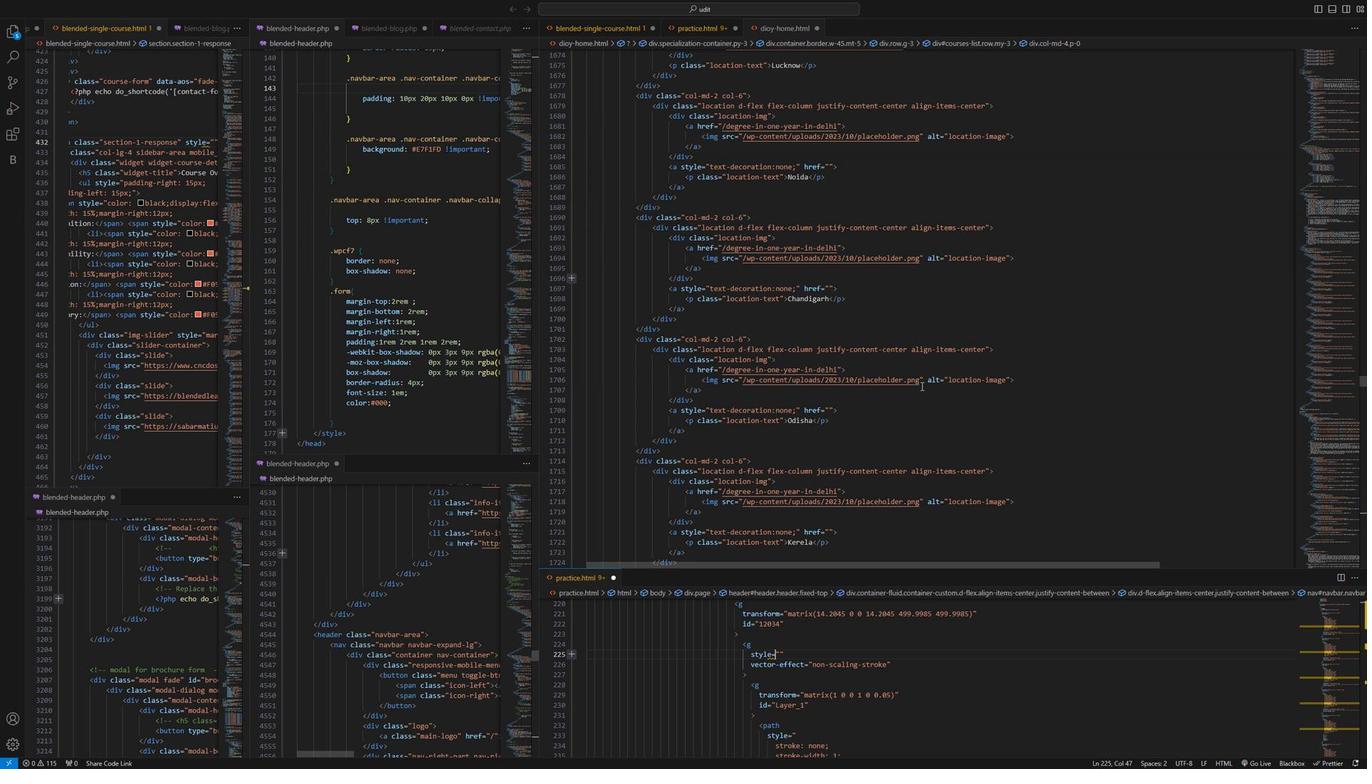 
Action: Mouse scrolled (1140, 425) with delta (0, 0)
Screenshot: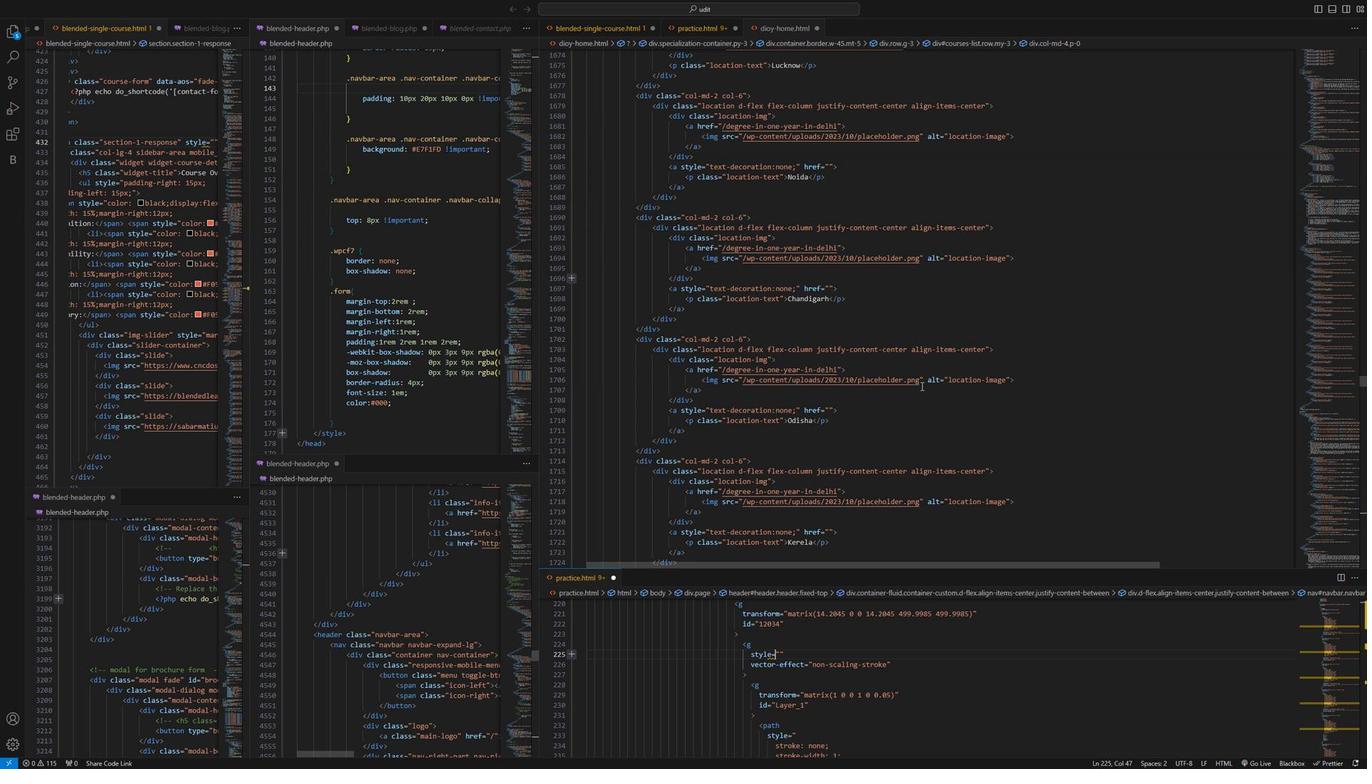 
Action: Mouse moved to (1140, 426)
Screenshot: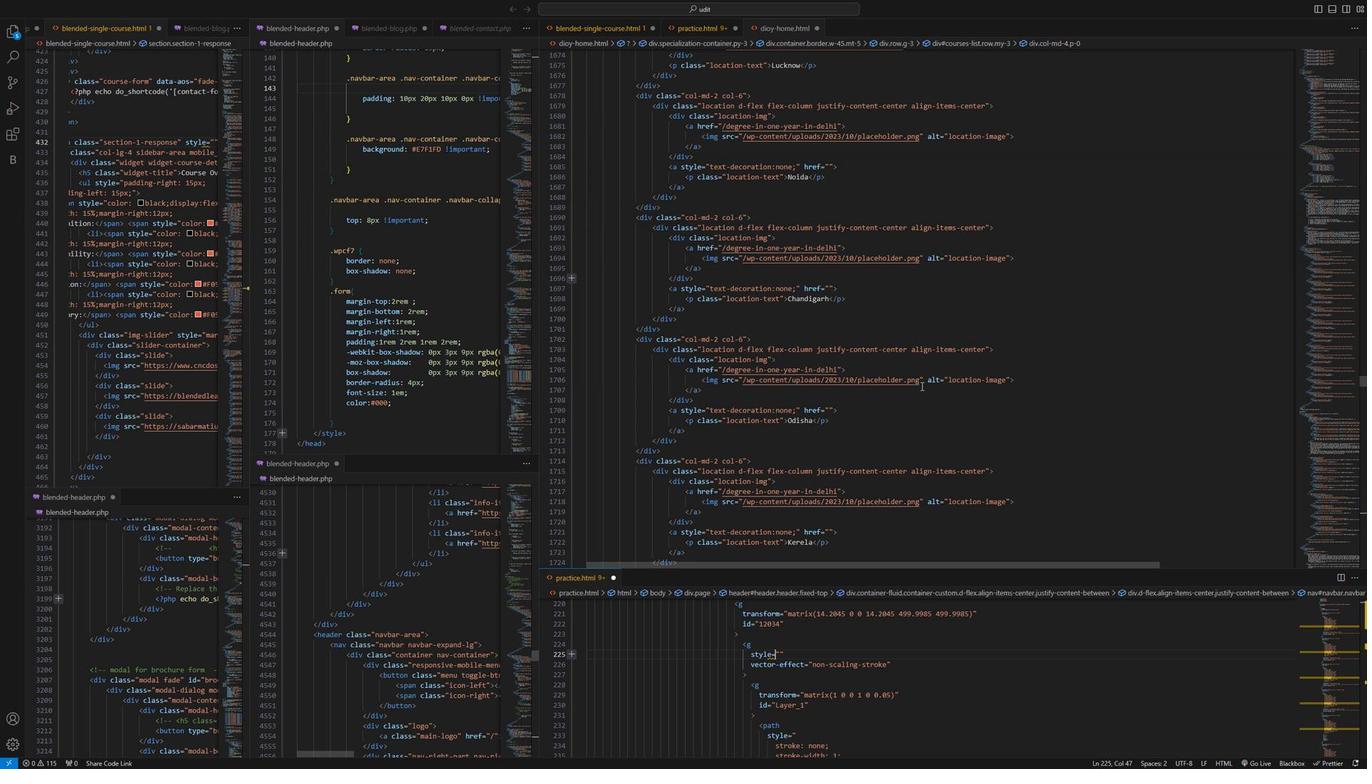 
Action: Mouse scrolled (1140, 425) with delta (0, 0)
Screenshot: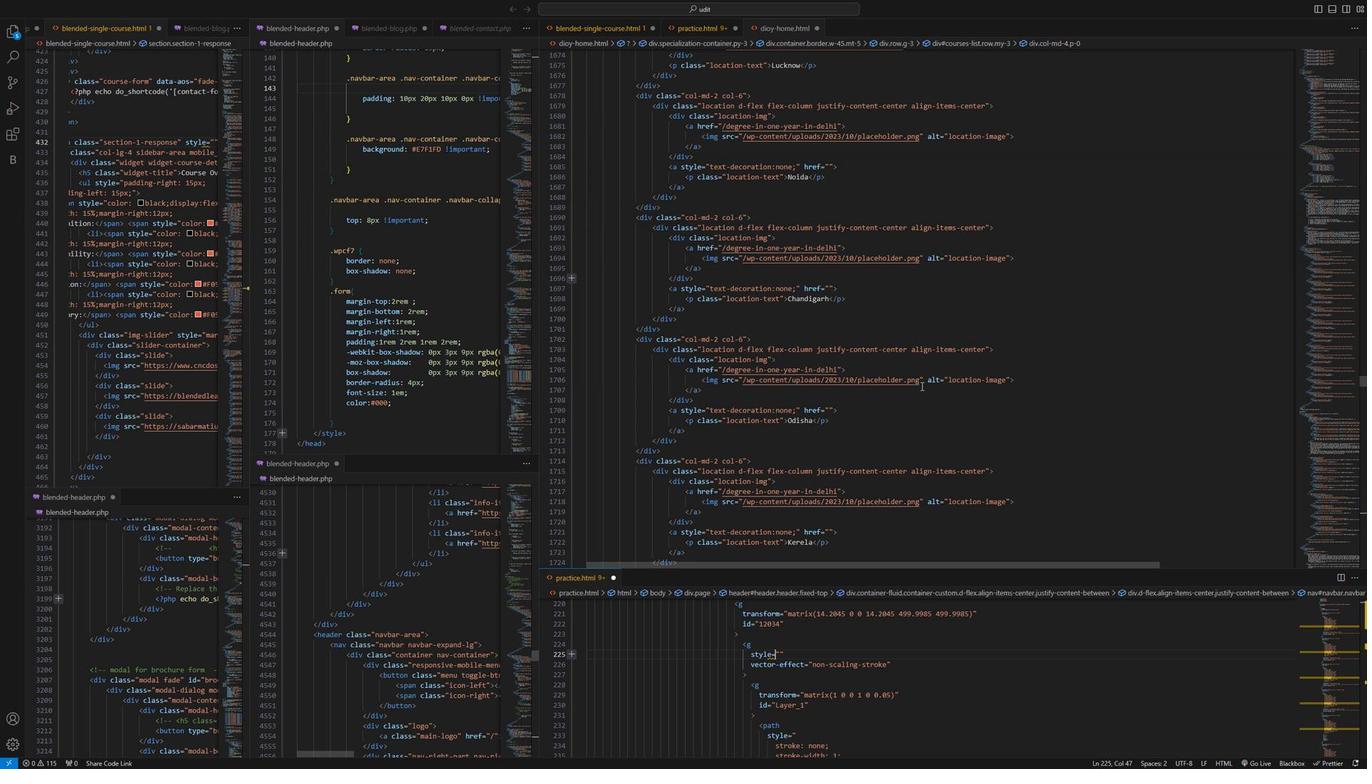 
Action: Mouse scrolled (1140, 425) with delta (0, 0)
Screenshot: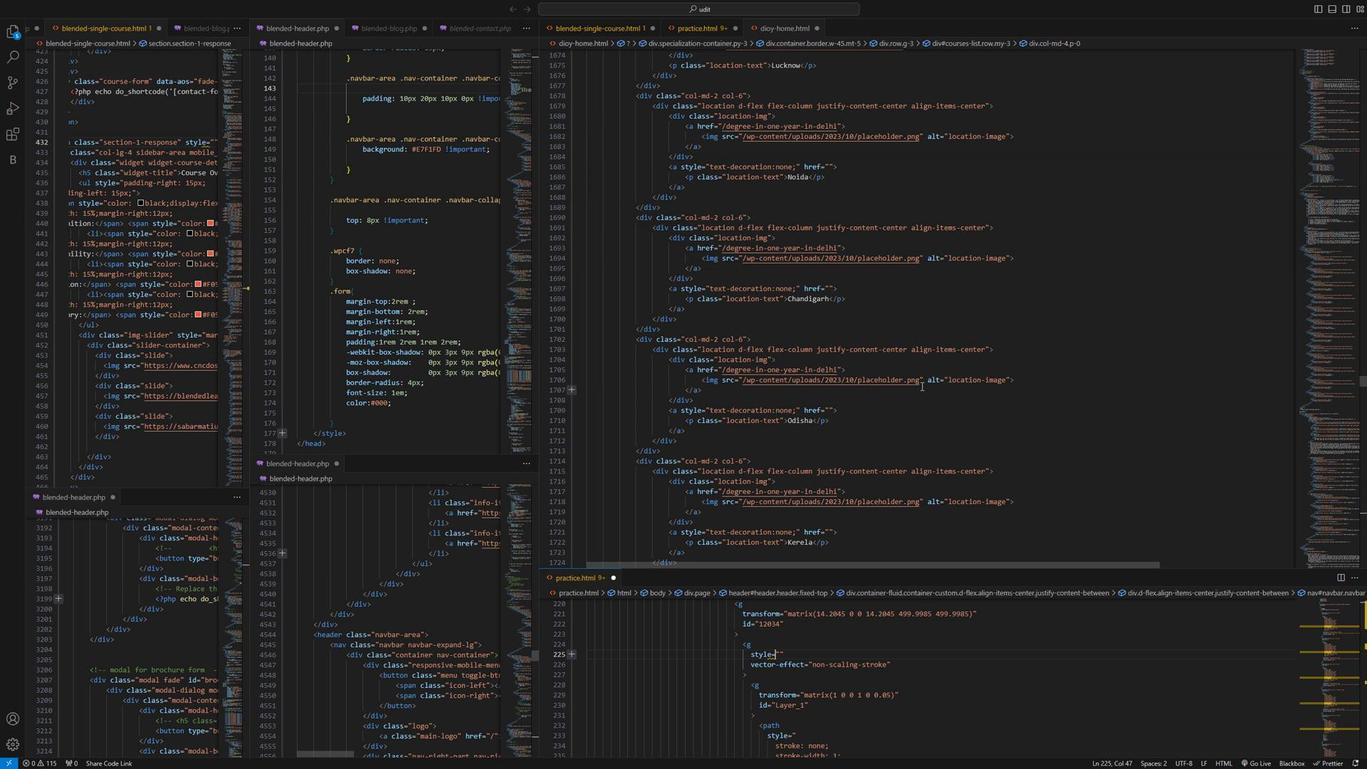
Action: Mouse scrolled (1140, 425) with delta (0, 0)
Screenshot: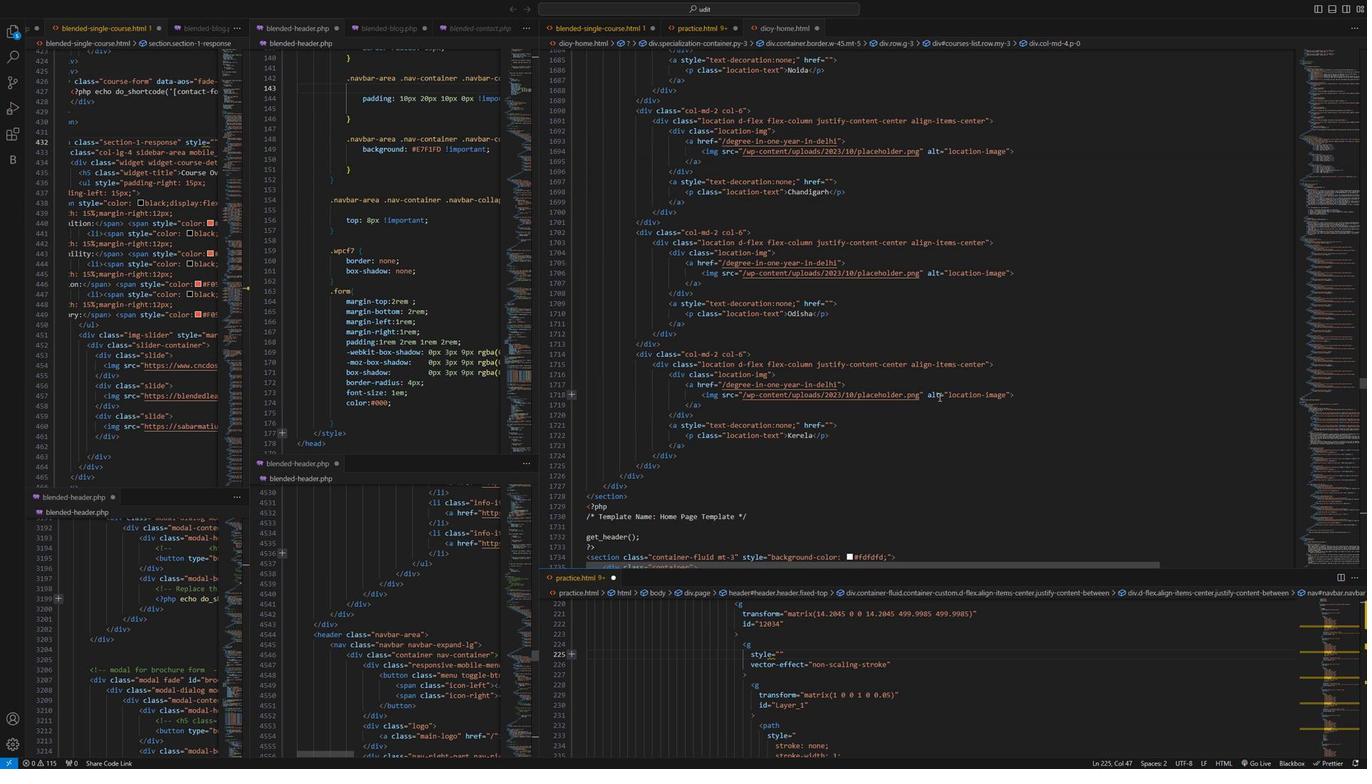 
Action: Mouse scrolled (1140, 425) with delta (0, 0)
Screenshot: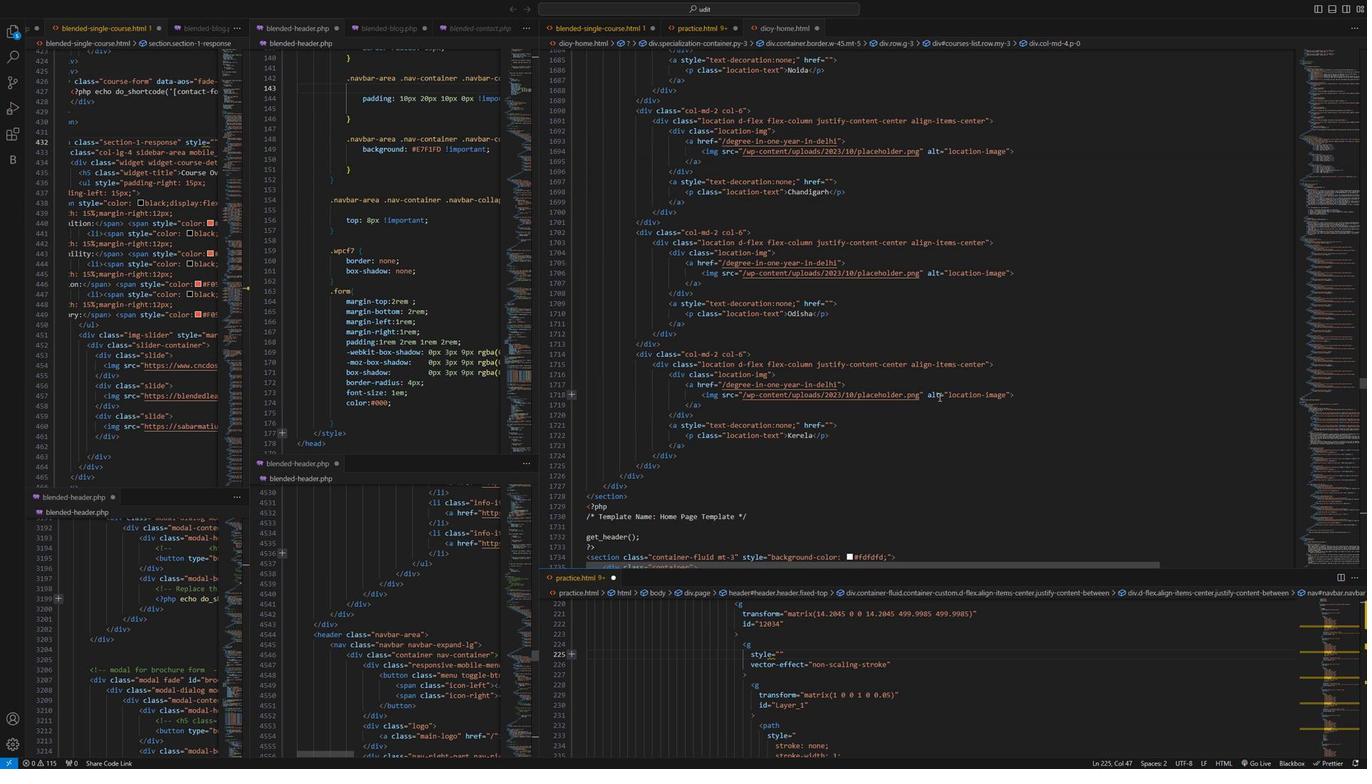 
Action: Mouse moved to (1153, 422)
Screenshot: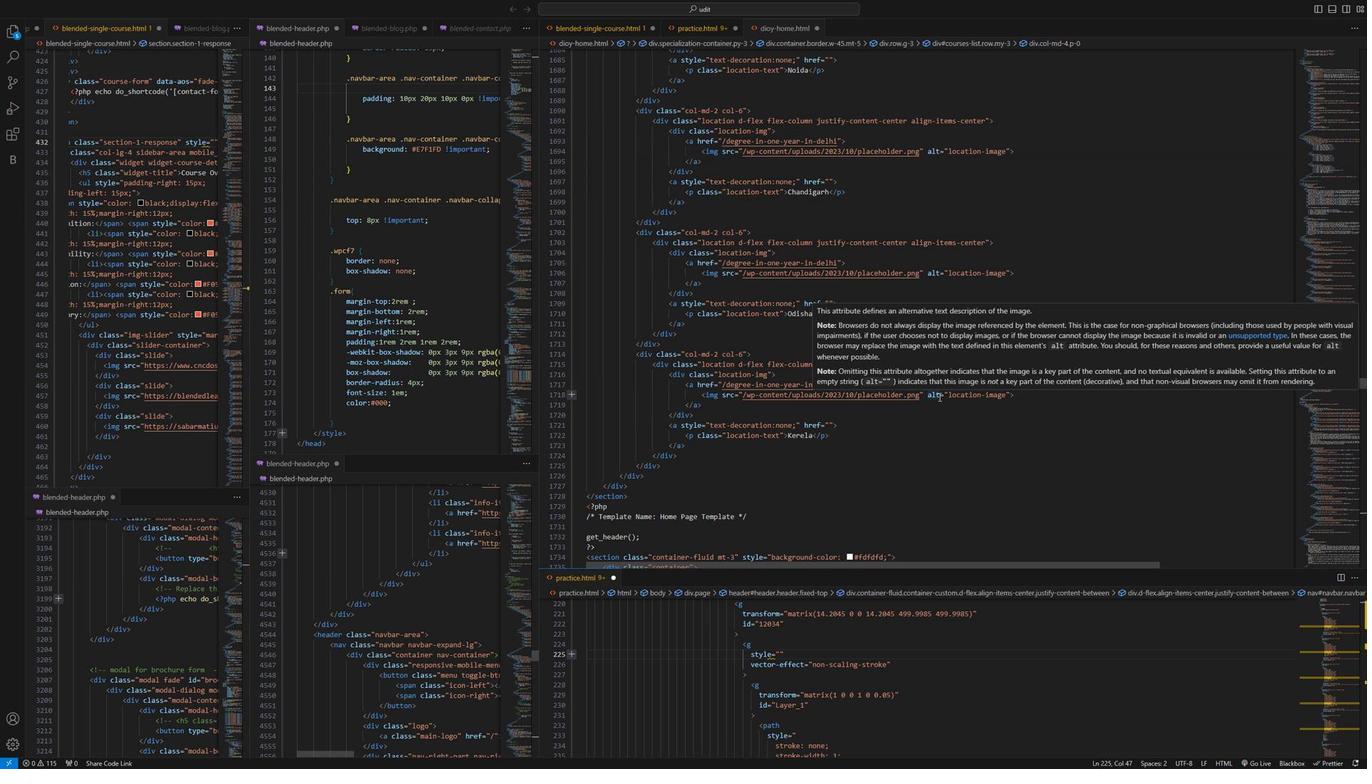 
Action: Mouse scrolled (1153, 421) with delta (0, 0)
Screenshot: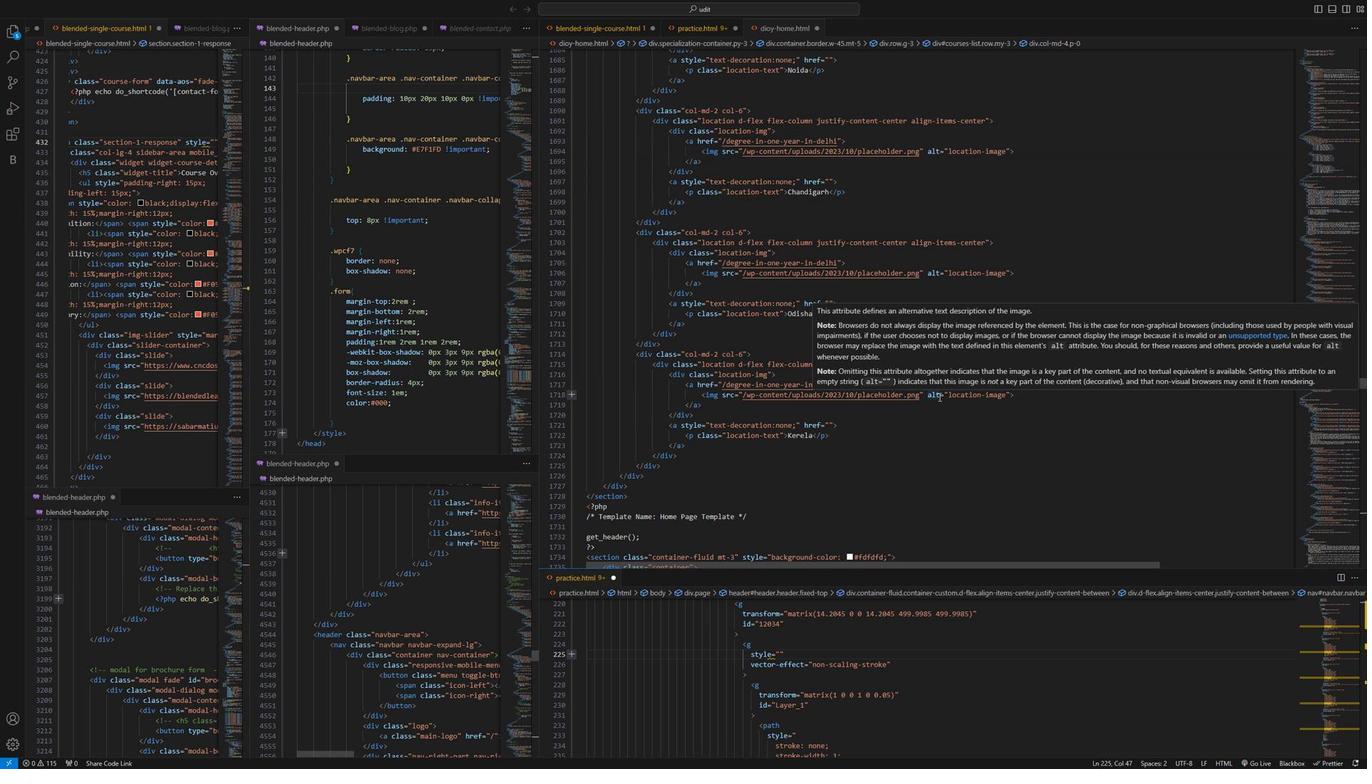
Action: Mouse moved to (1153, 425)
Screenshot: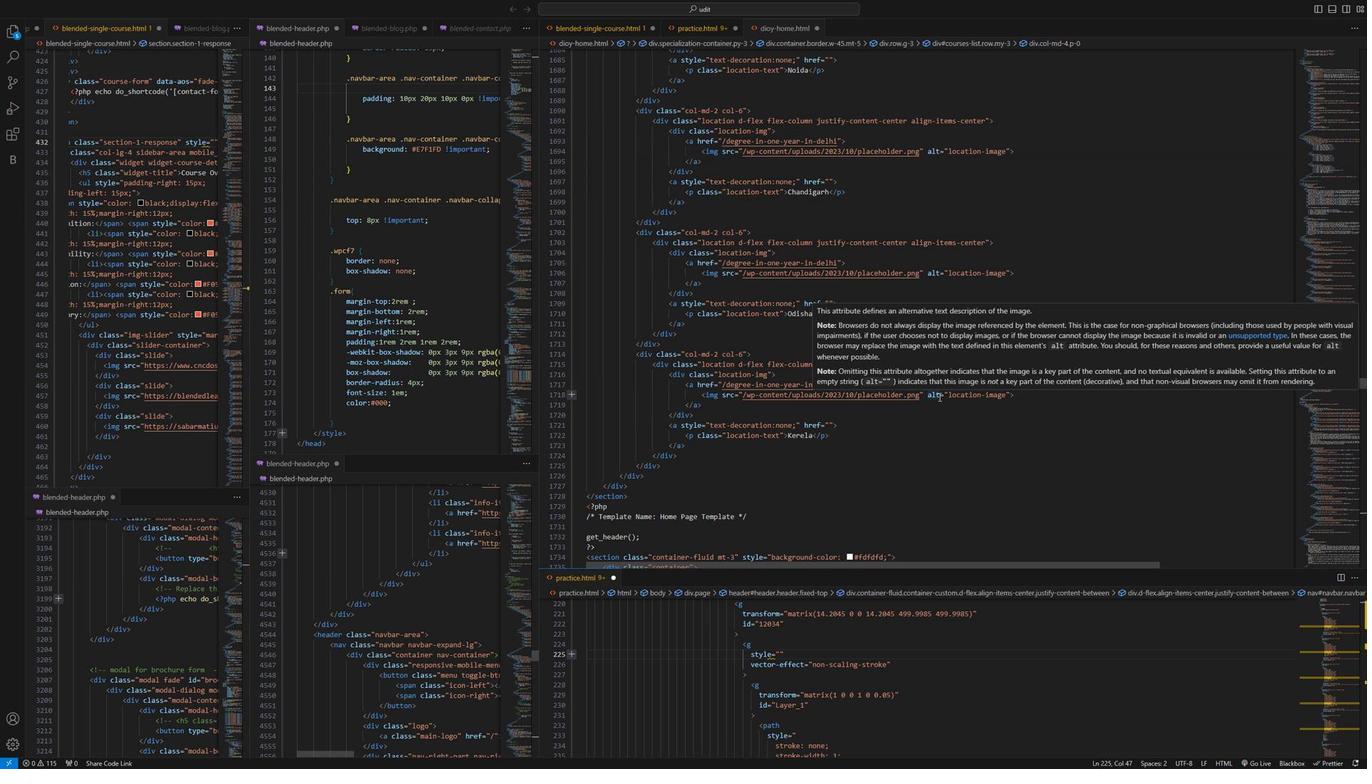 
Action: Mouse scrolled (1153, 424) with delta (0, 0)
Screenshot: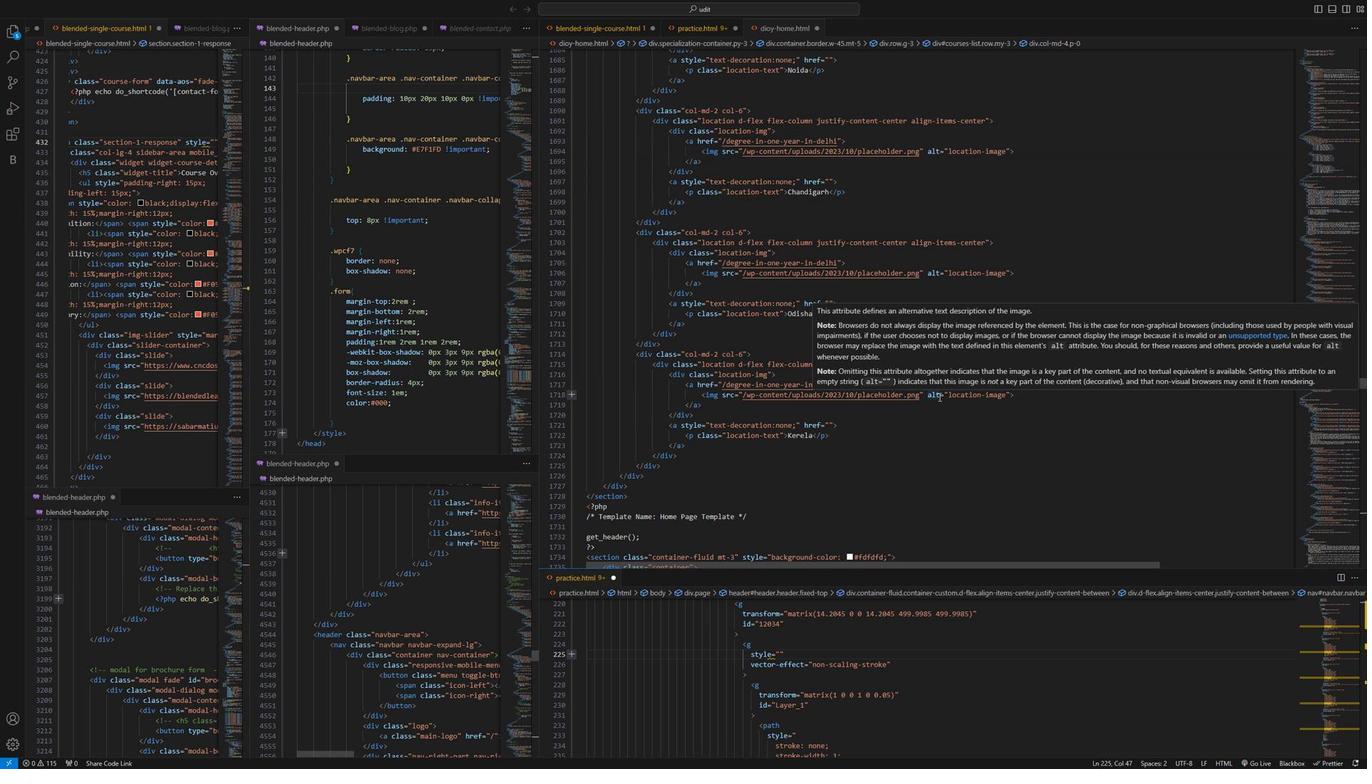 
Action: Mouse scrolled (1153, 424) with delta (0, 0)
Screenshot: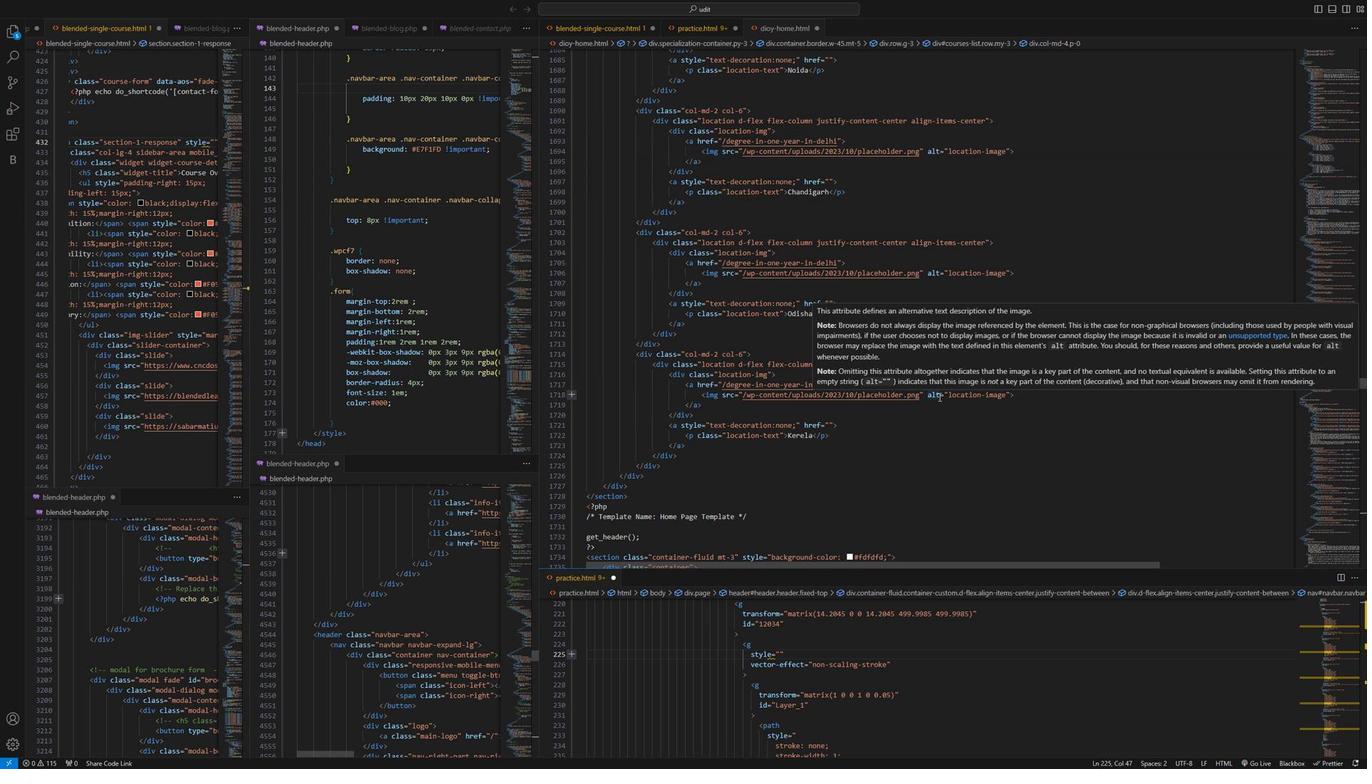 
Action: Mouse moved to (1158, 431)
Screenshot: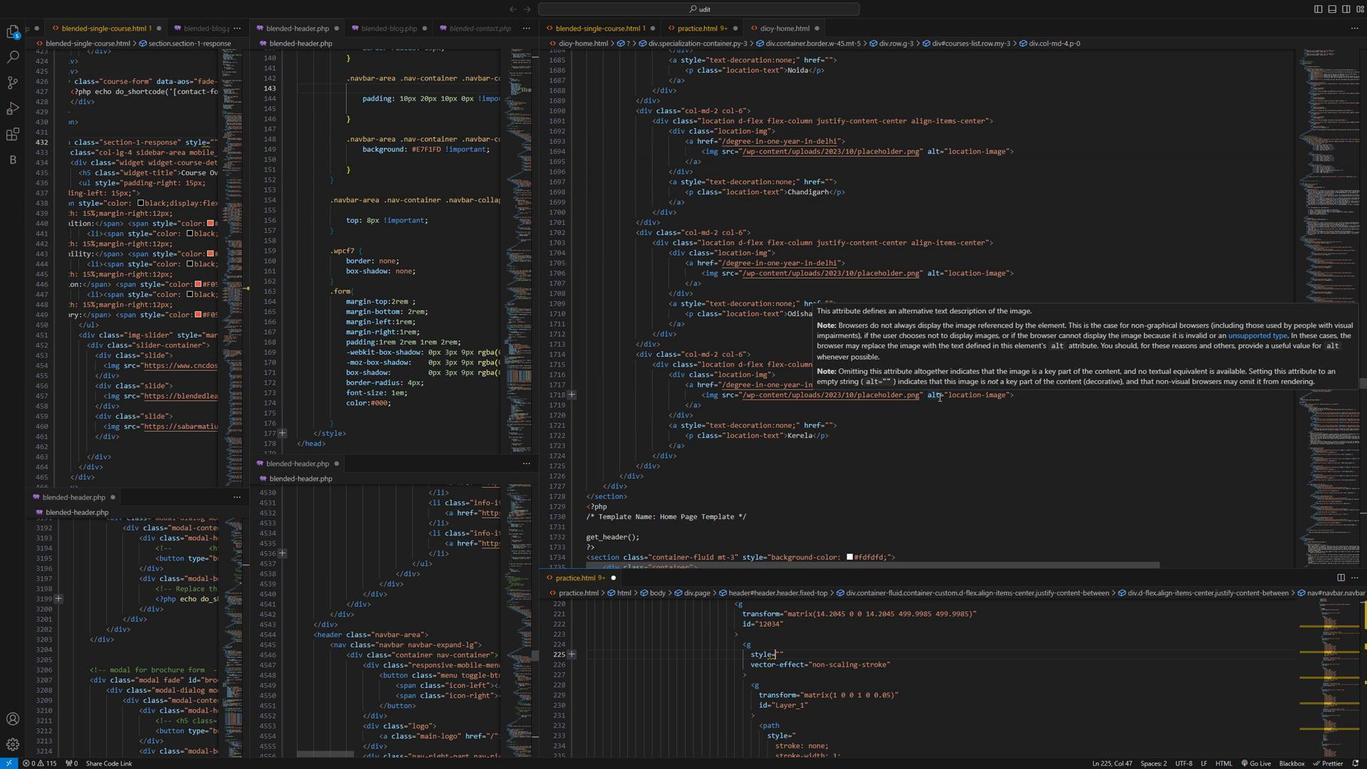 
Action: Mouse scrolled (1158, 430) with delta (0, 0)
Screenshot: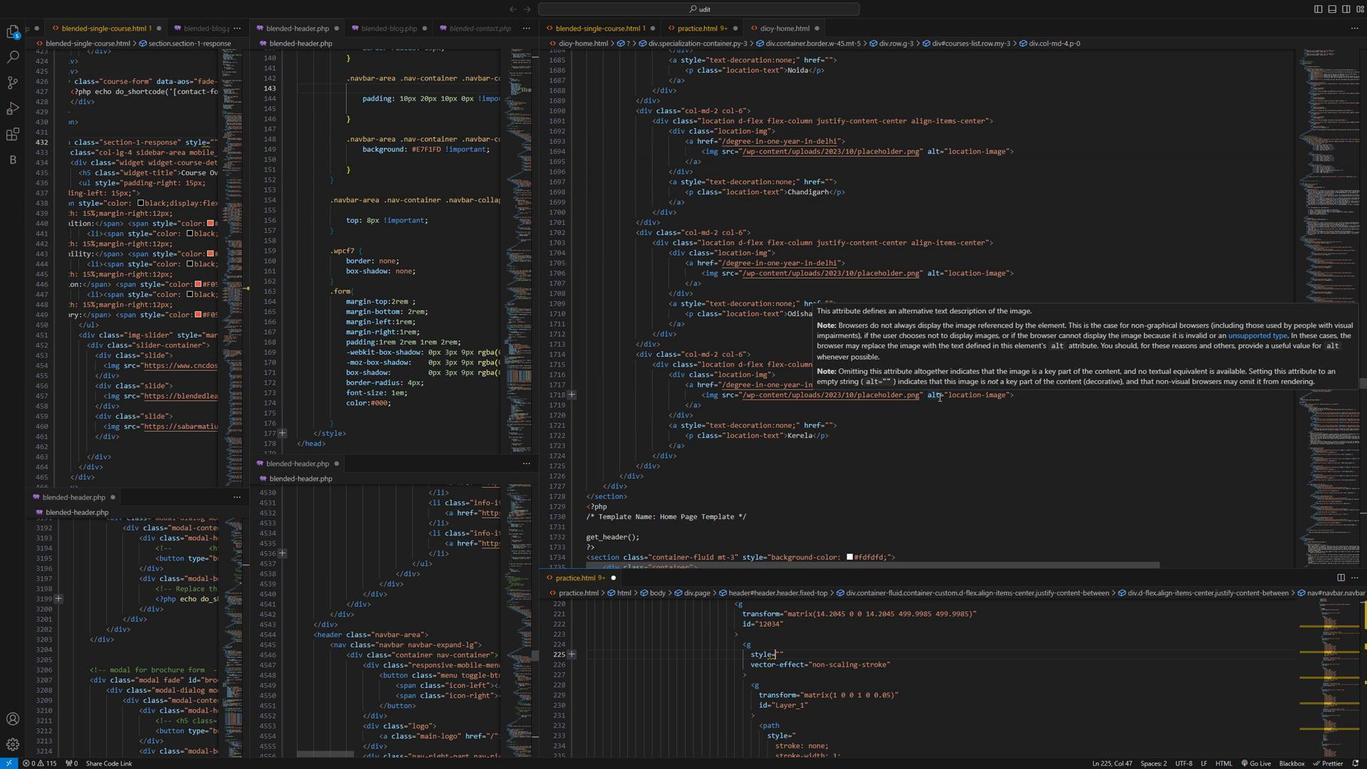 
Action: Mouse moved to (1163, 440)
Screenshot: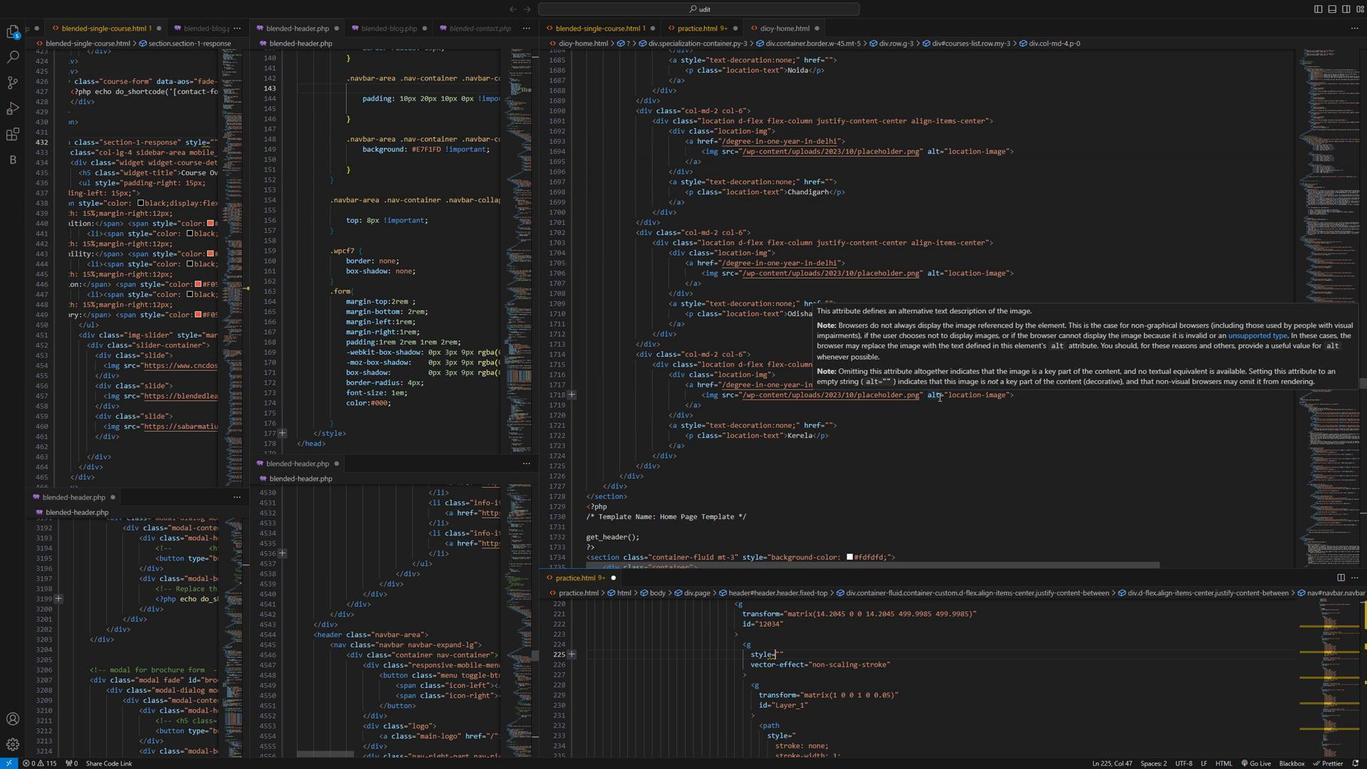 
Action: Mouse scrolled (1163, 440) with delta (0, 0)
Screenshot: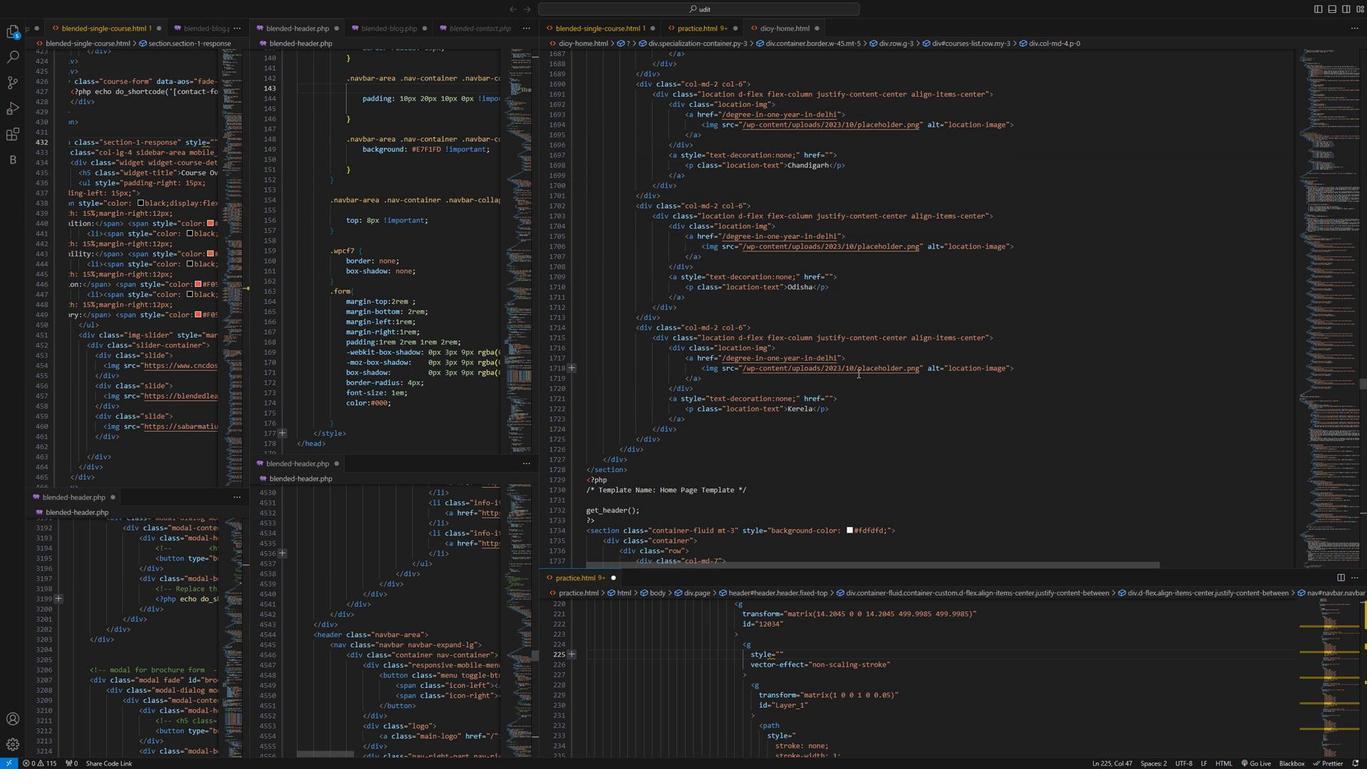 
Action: Mouse moved to (1066, 431)
Screenshot: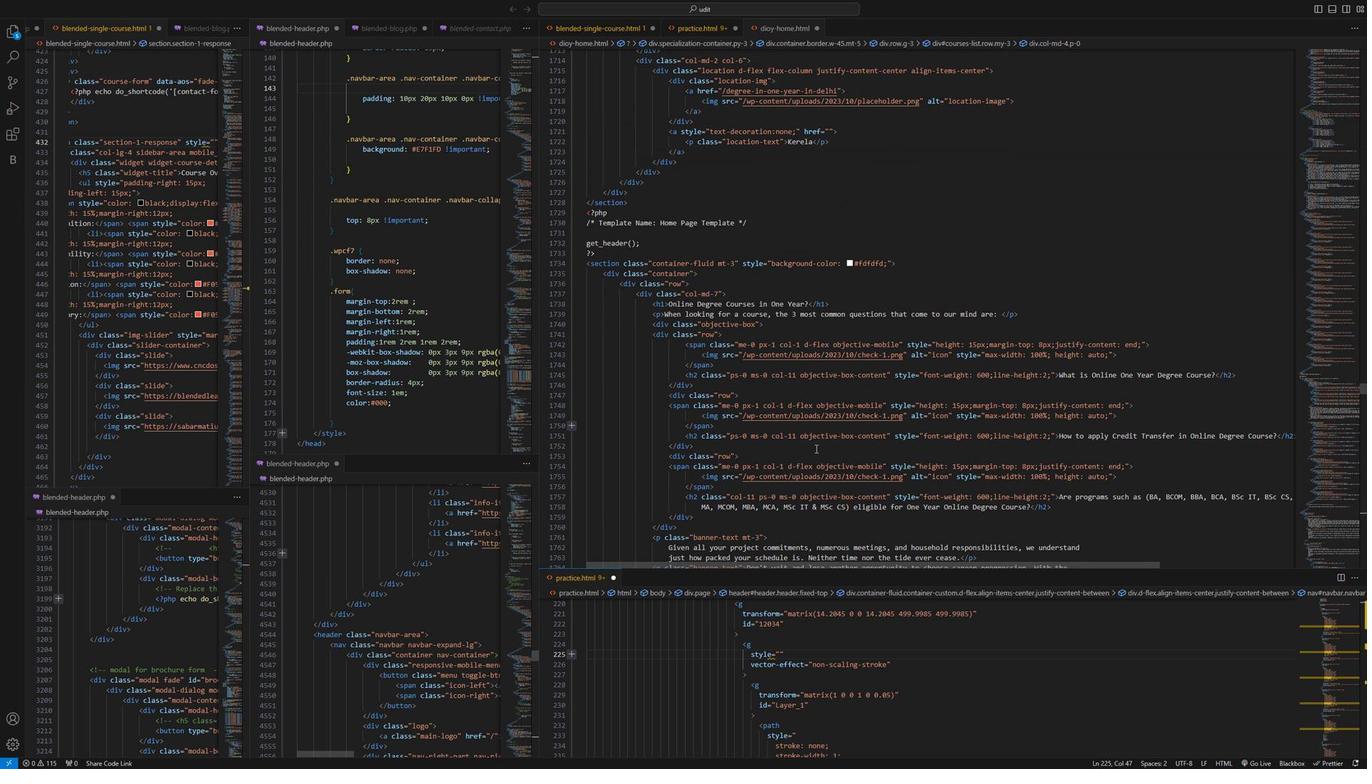 
Action: Mouse scrolled (1066, 430) with delta (0, 0)
Screenshot: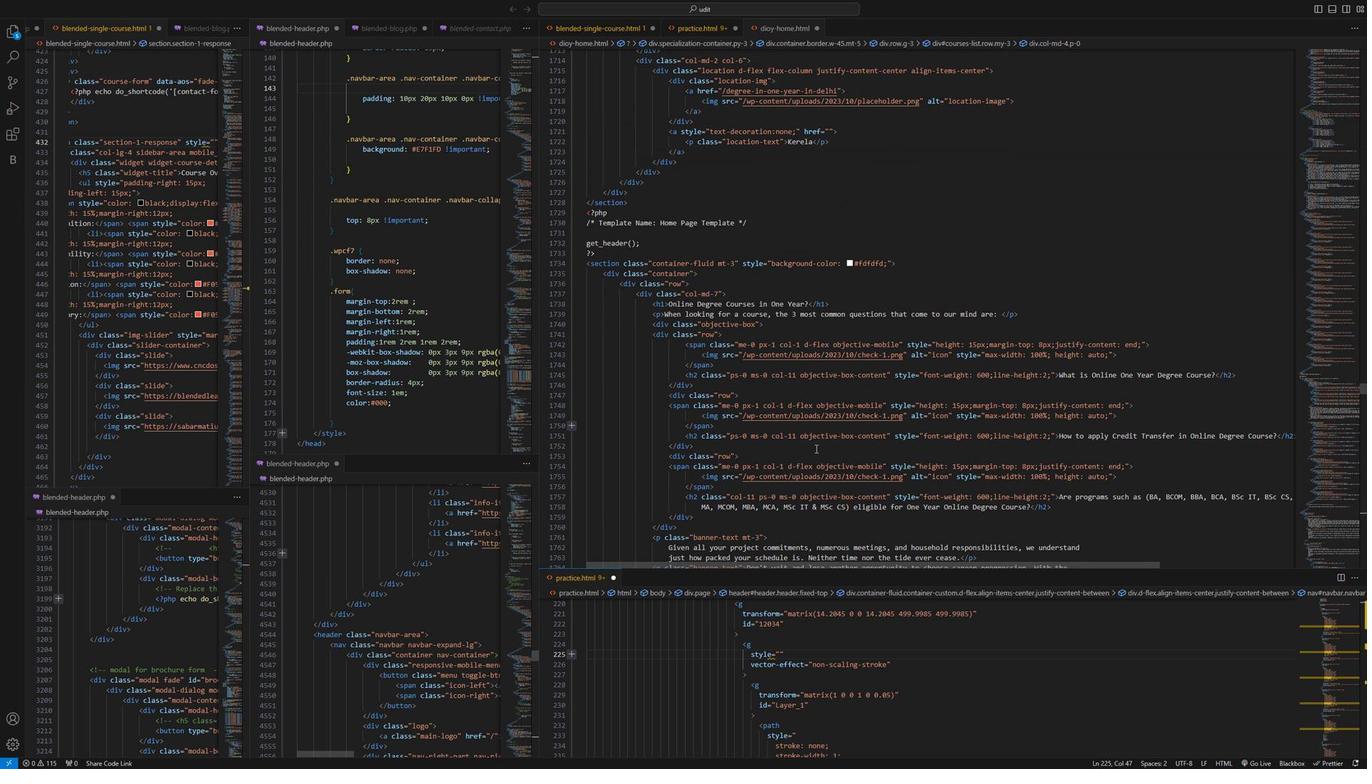 
Action: Mouse moved to (1066, 433)
Screenshot: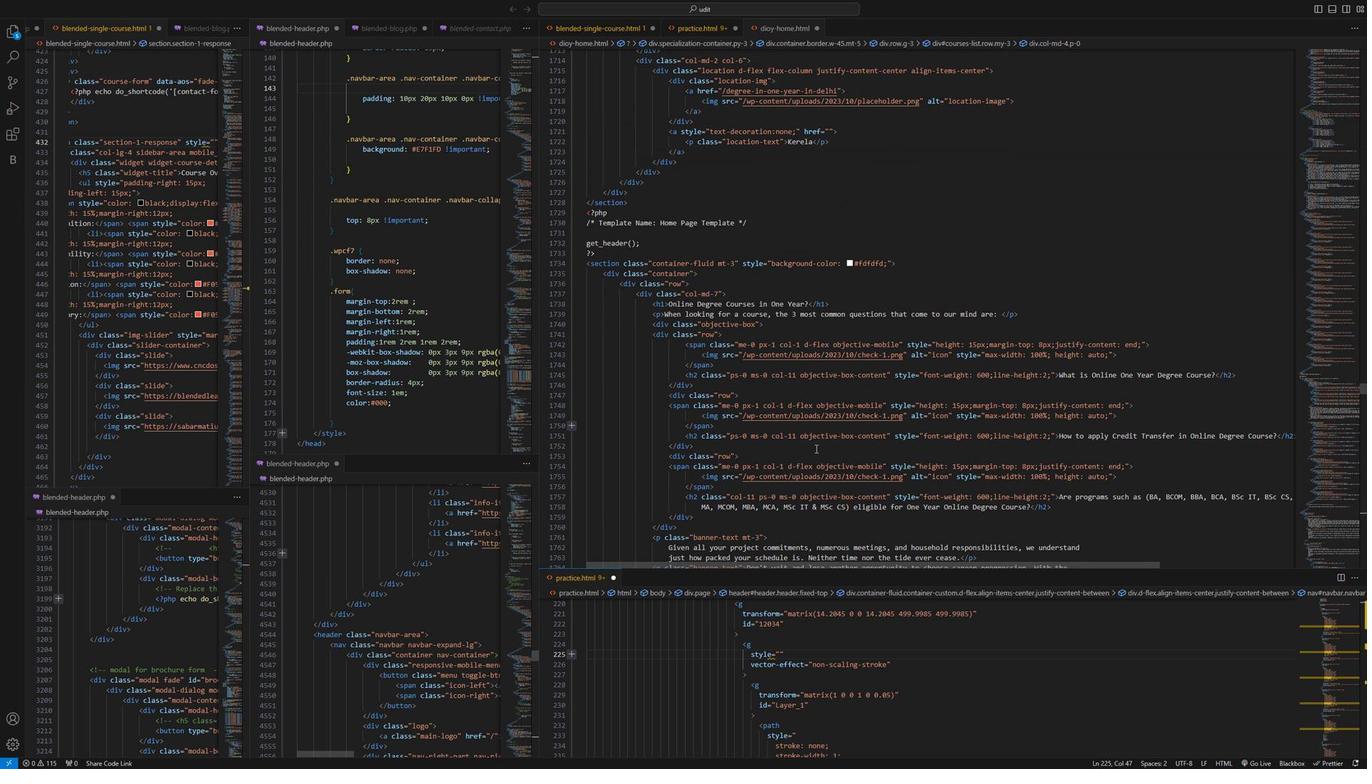 
Action: Mouse scrolled (1066, 432) with delta (0, 0)
Screenshot: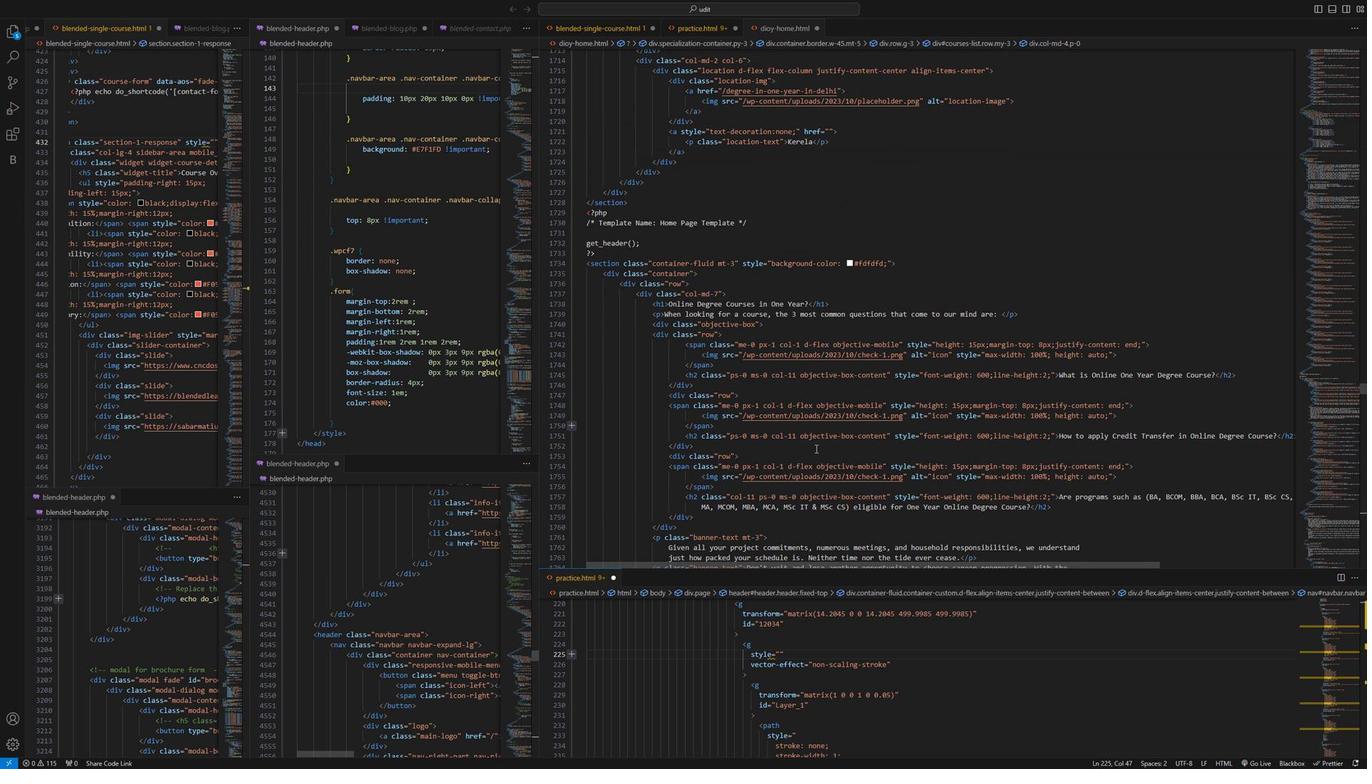 
Action: Mouse scrolled (1066, 432) with delta (0, 0)
Screenshot: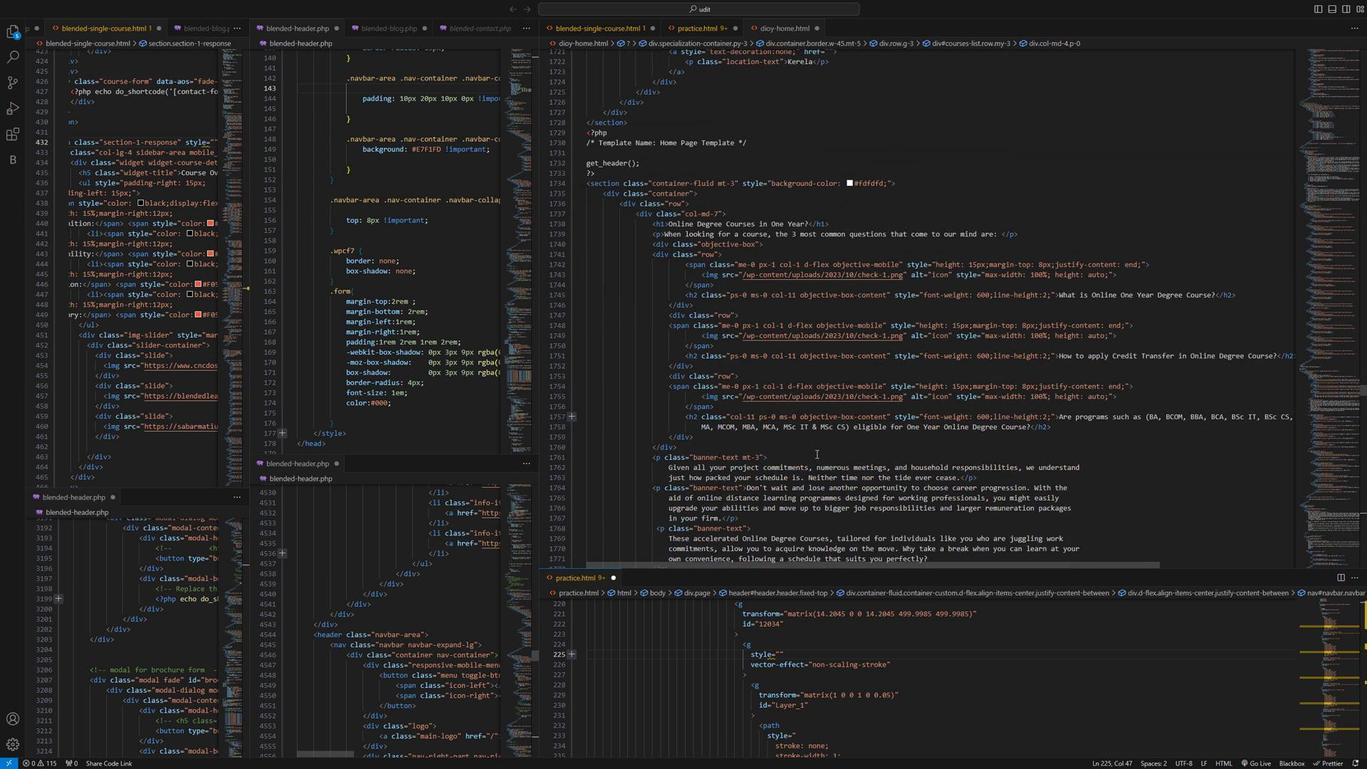 
Action: Mouse moved to (1062, 428)
Screenshot: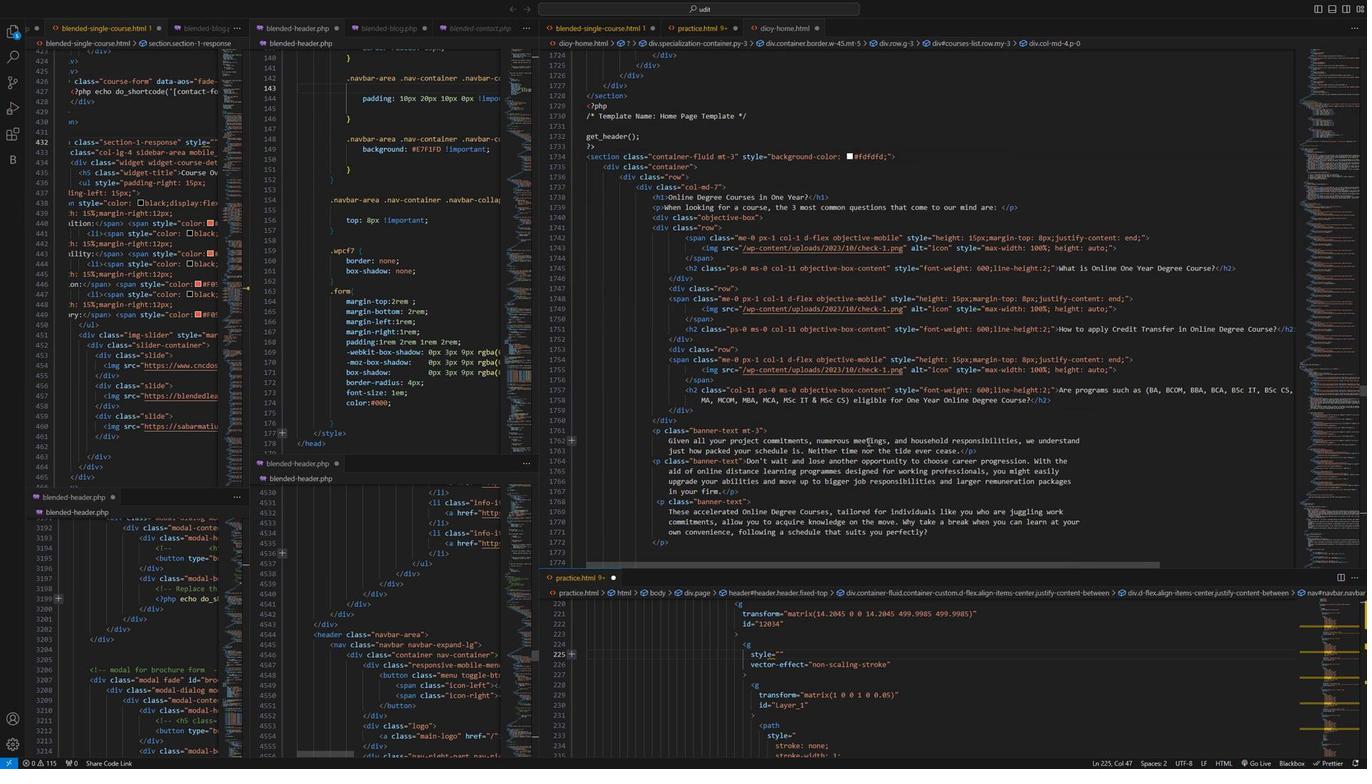 
Action: Mouse scrolled (1062, 427) with delta (0, 0)
Screenshot: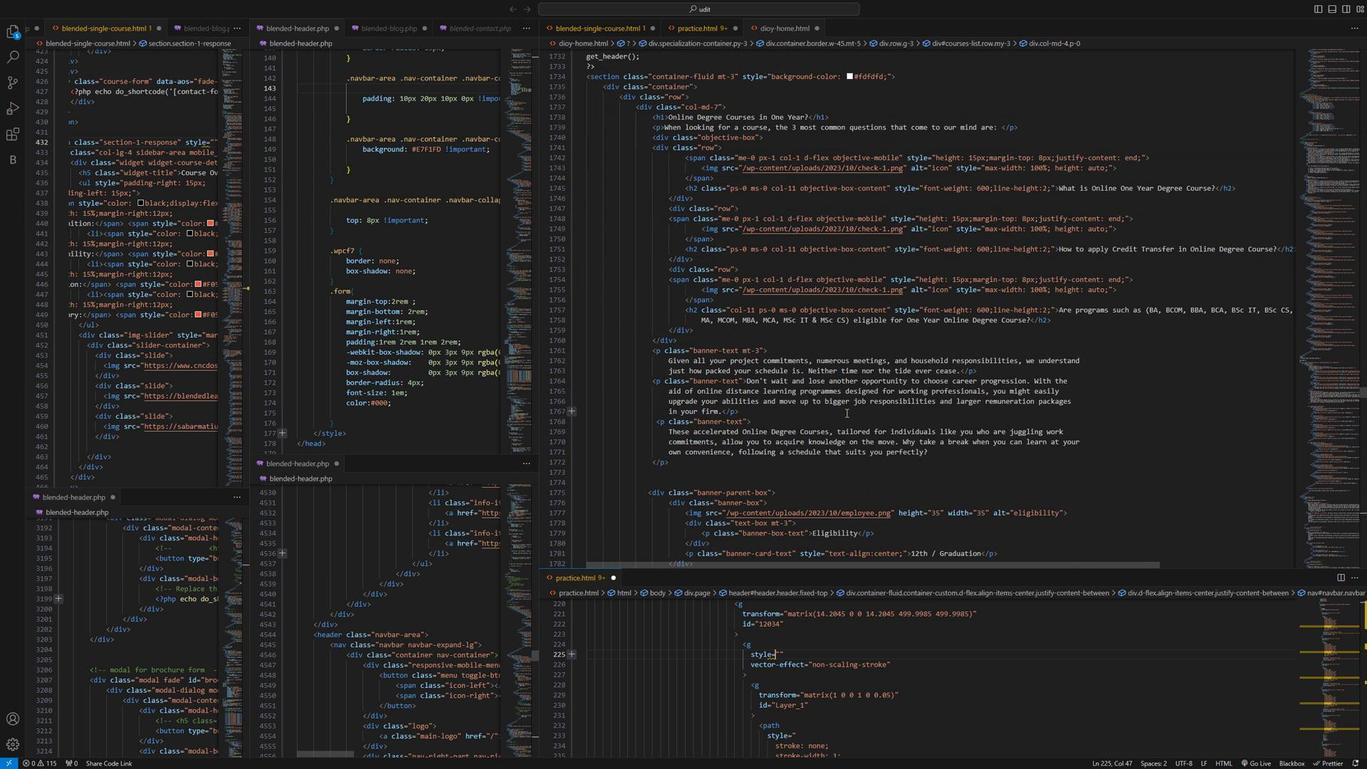
Action: Mouse moved to (1060, 430)
Screenshot: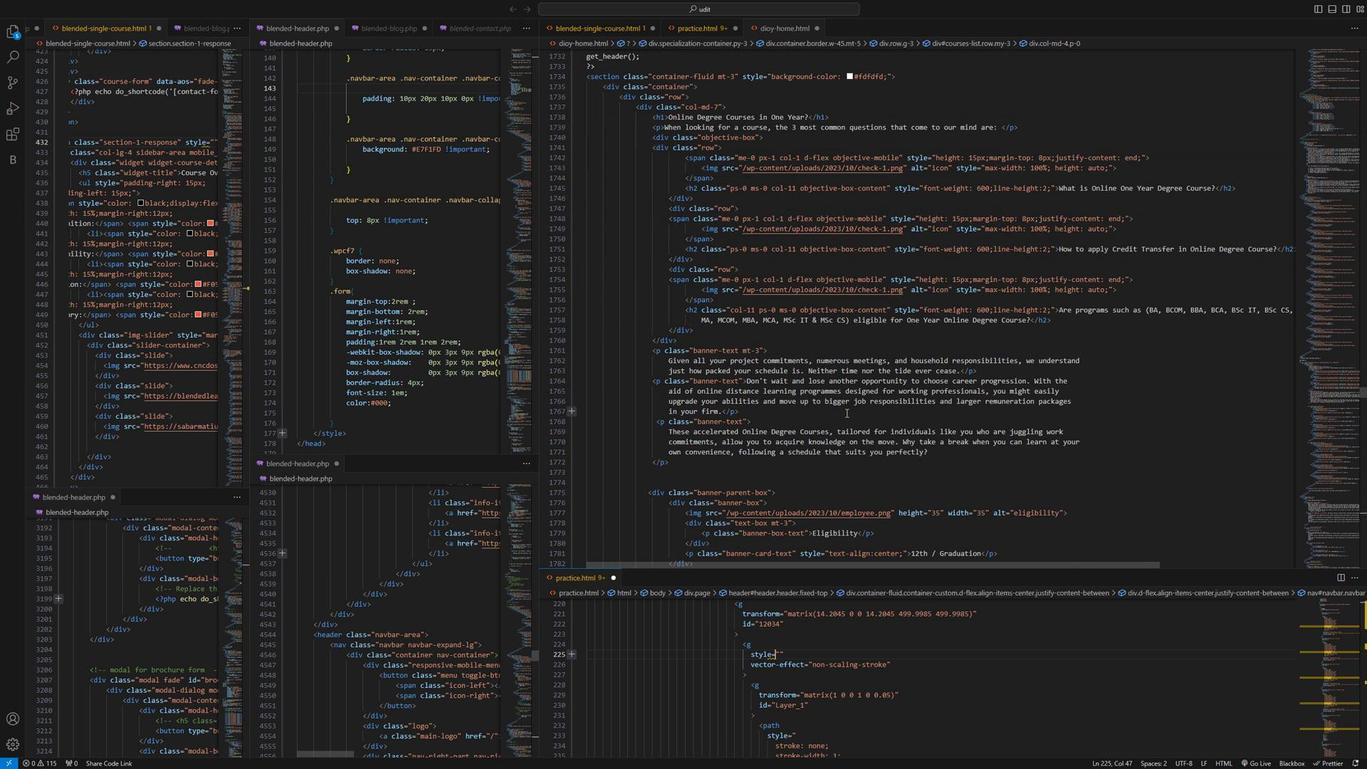 
Action: Mouse scrolled (1060, 430) with delta (0, 0)
Screenshot: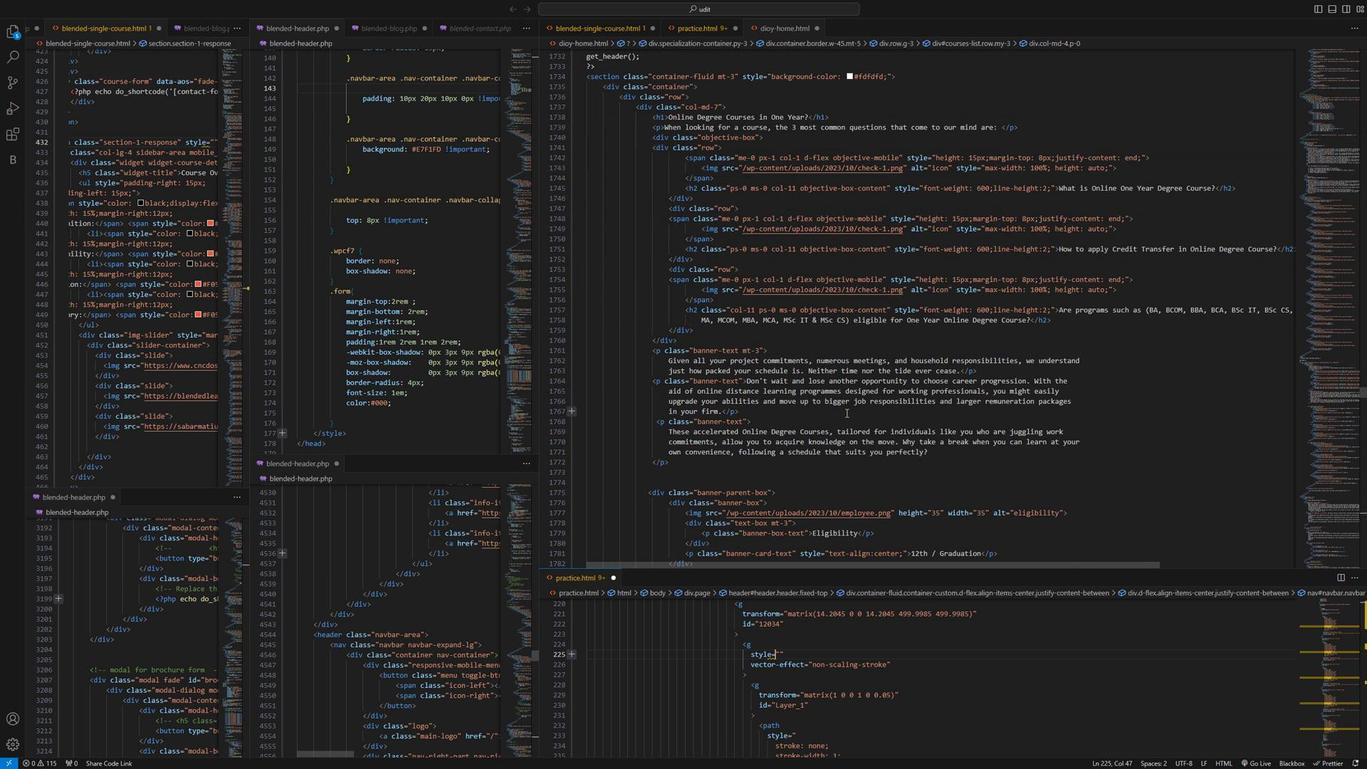 
Action: Mouse moved to (1059, 432)
Screenshot: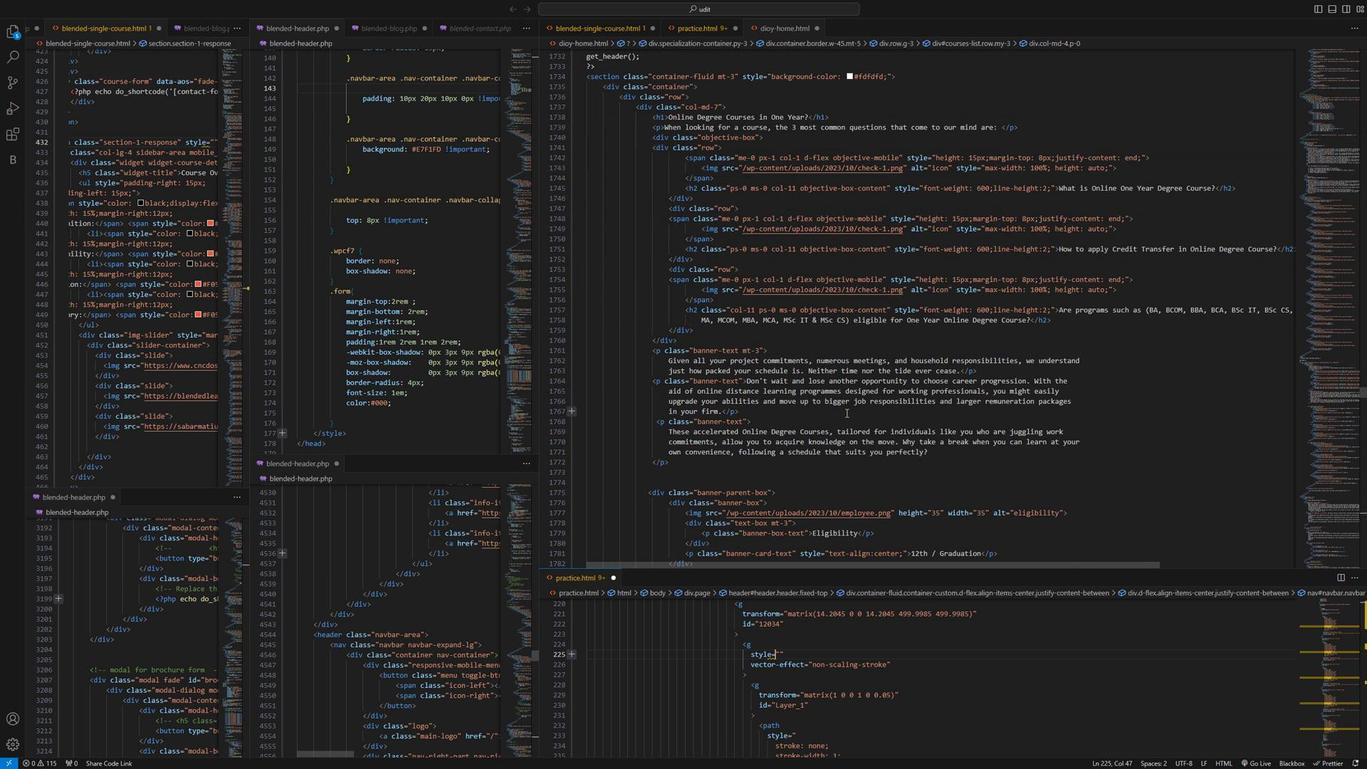 
Action: Mouse scrolled (1059, 431) with delta (0, 0)
Screenshot: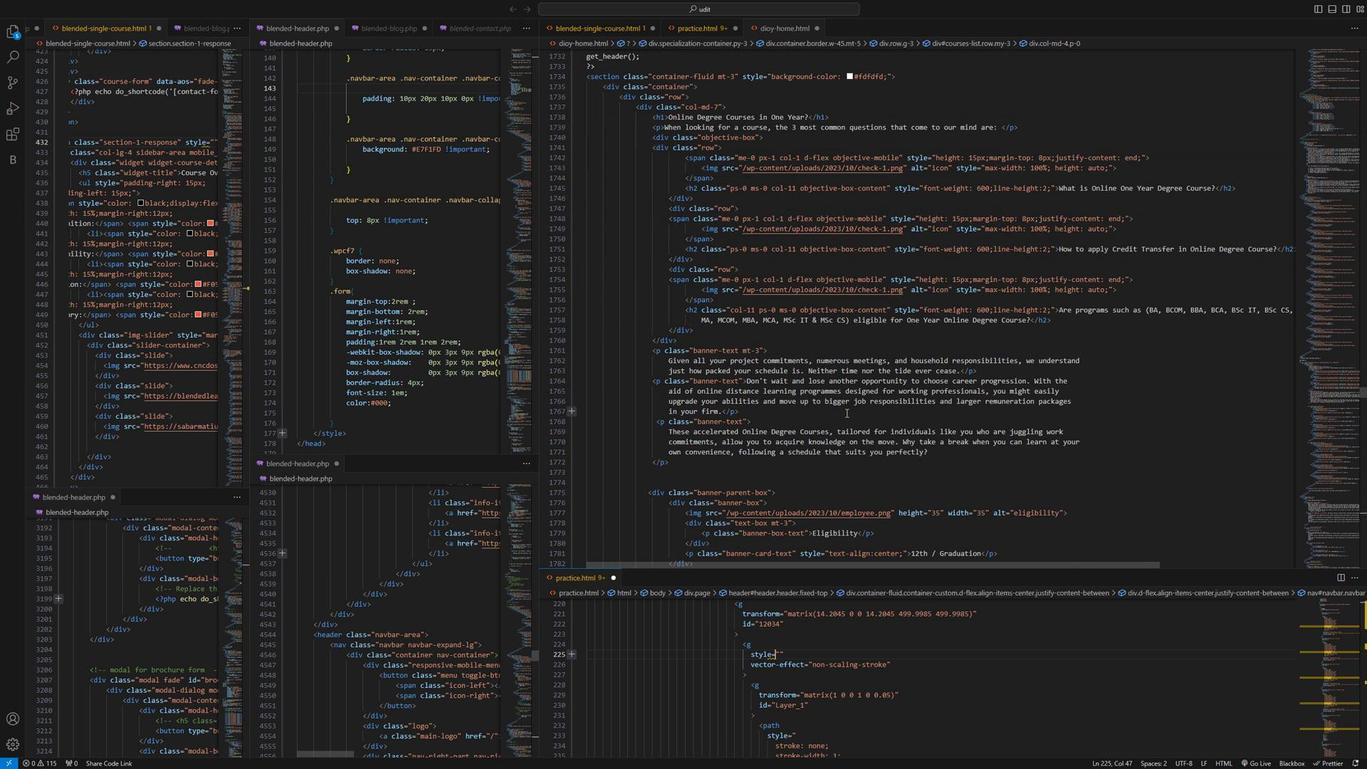 
Action: Mouse scrolled (1059, 431) with delta (0, 0)
Screenshot: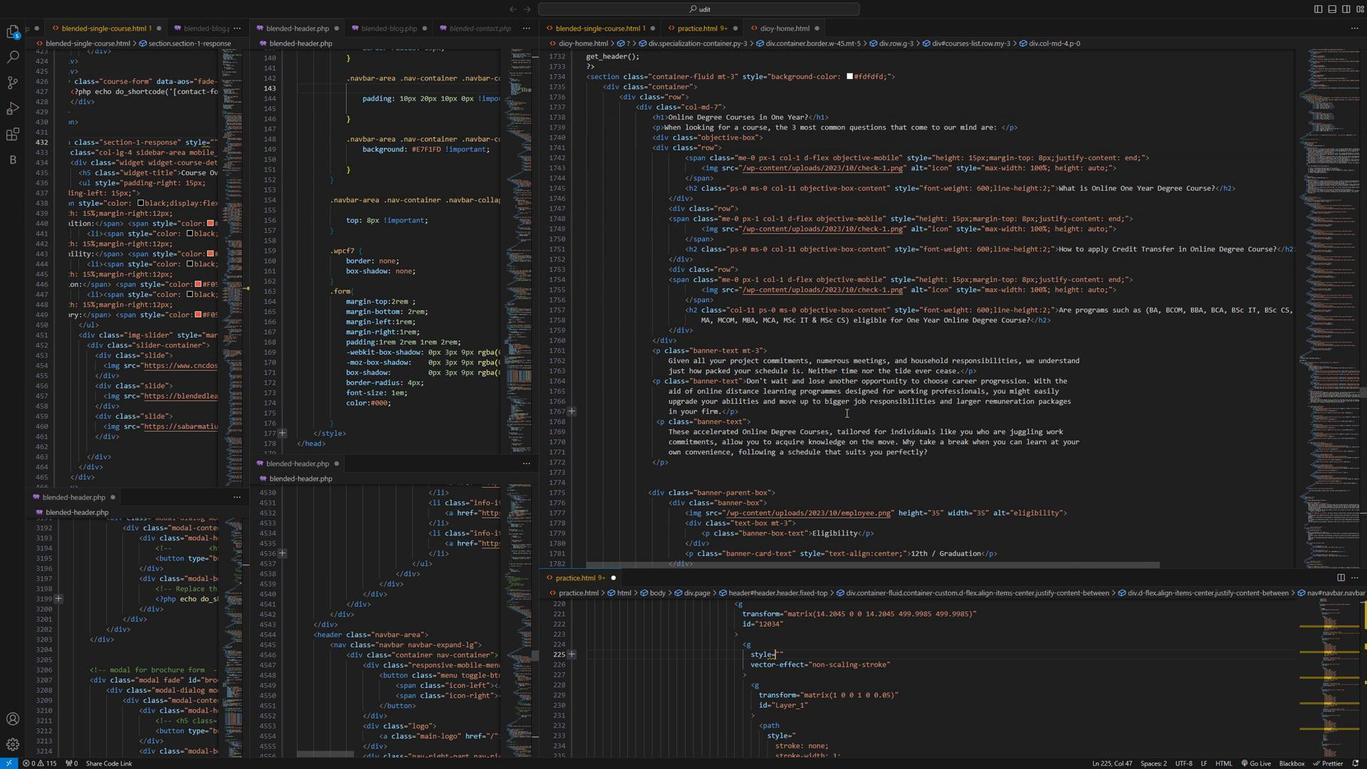 
Action: Mouse moved to (1063, 429)
Screenshot: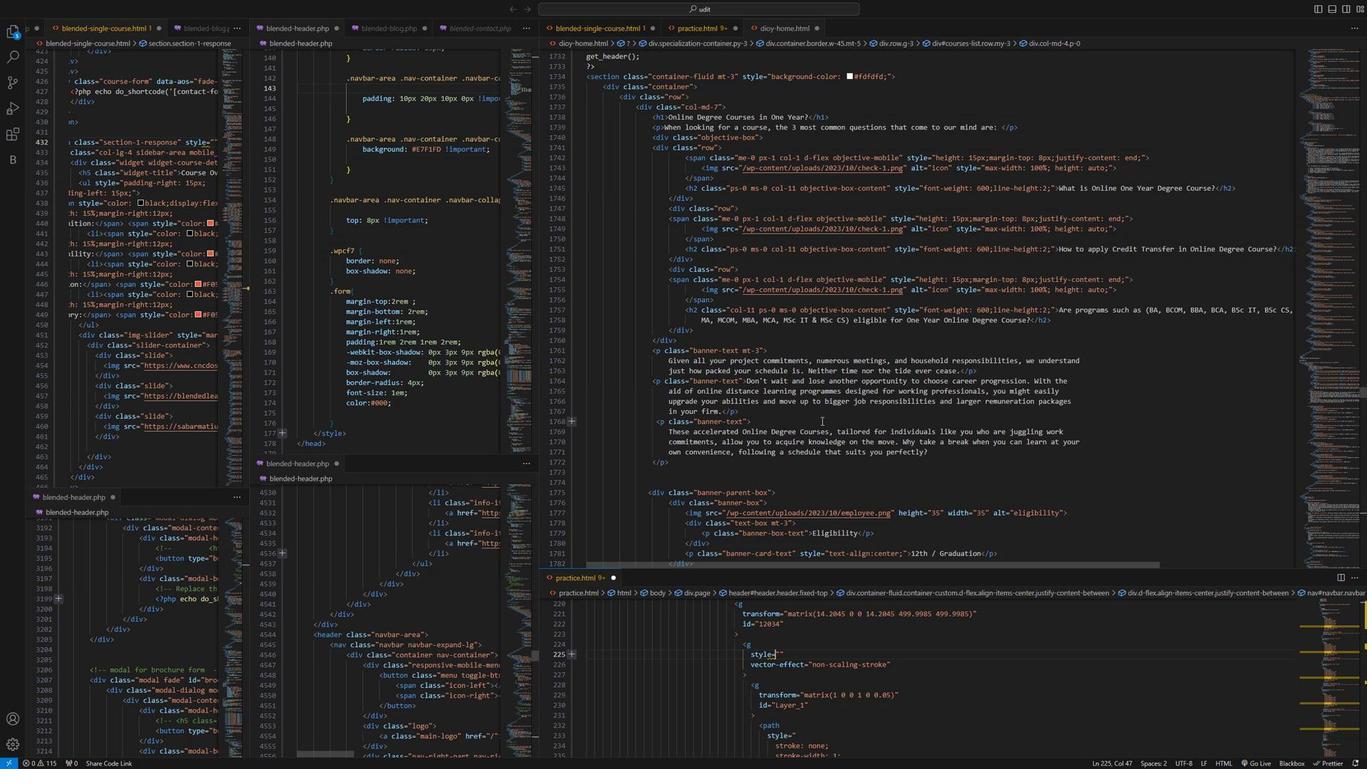 
Action: Mouse scrolled (1063, 428) with delta (0, 0)
Screenshot: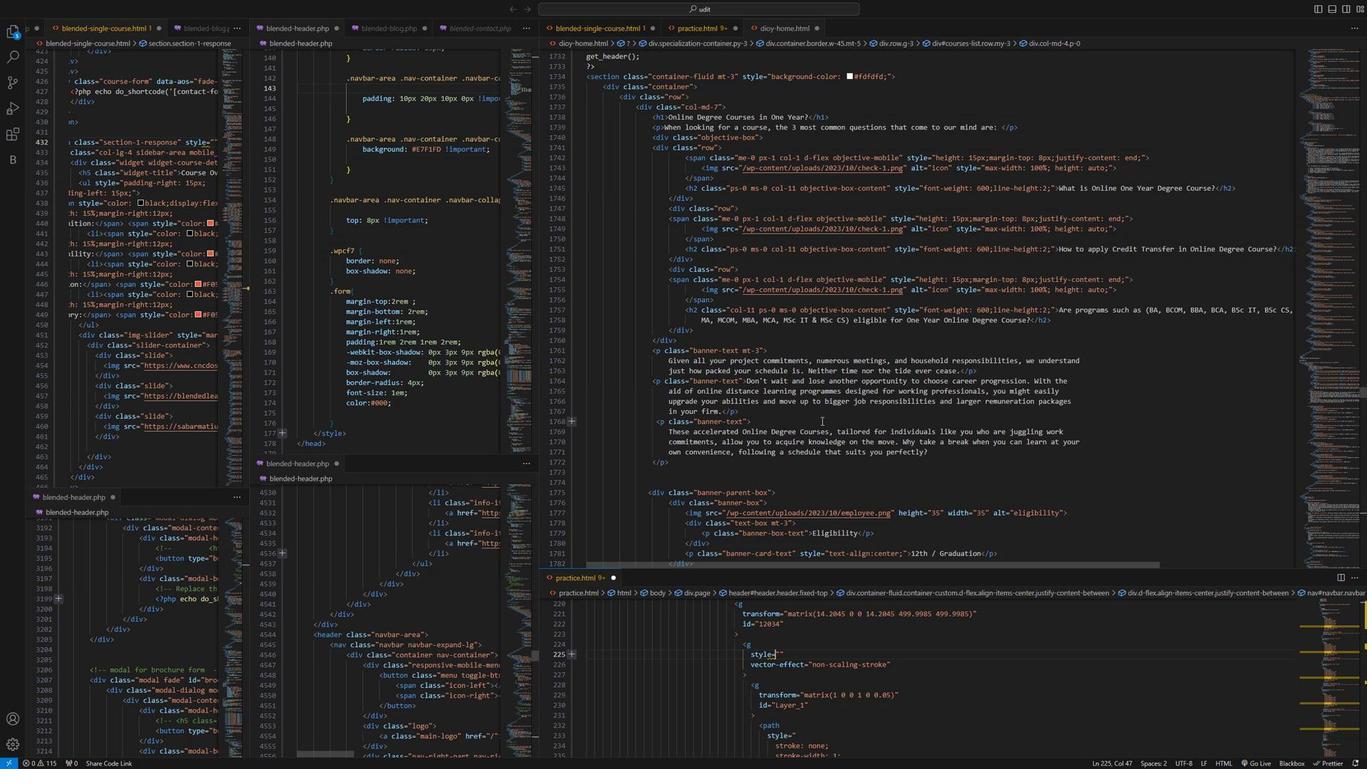 
Action: Mouse moved to (1046, 448)
Screenshot: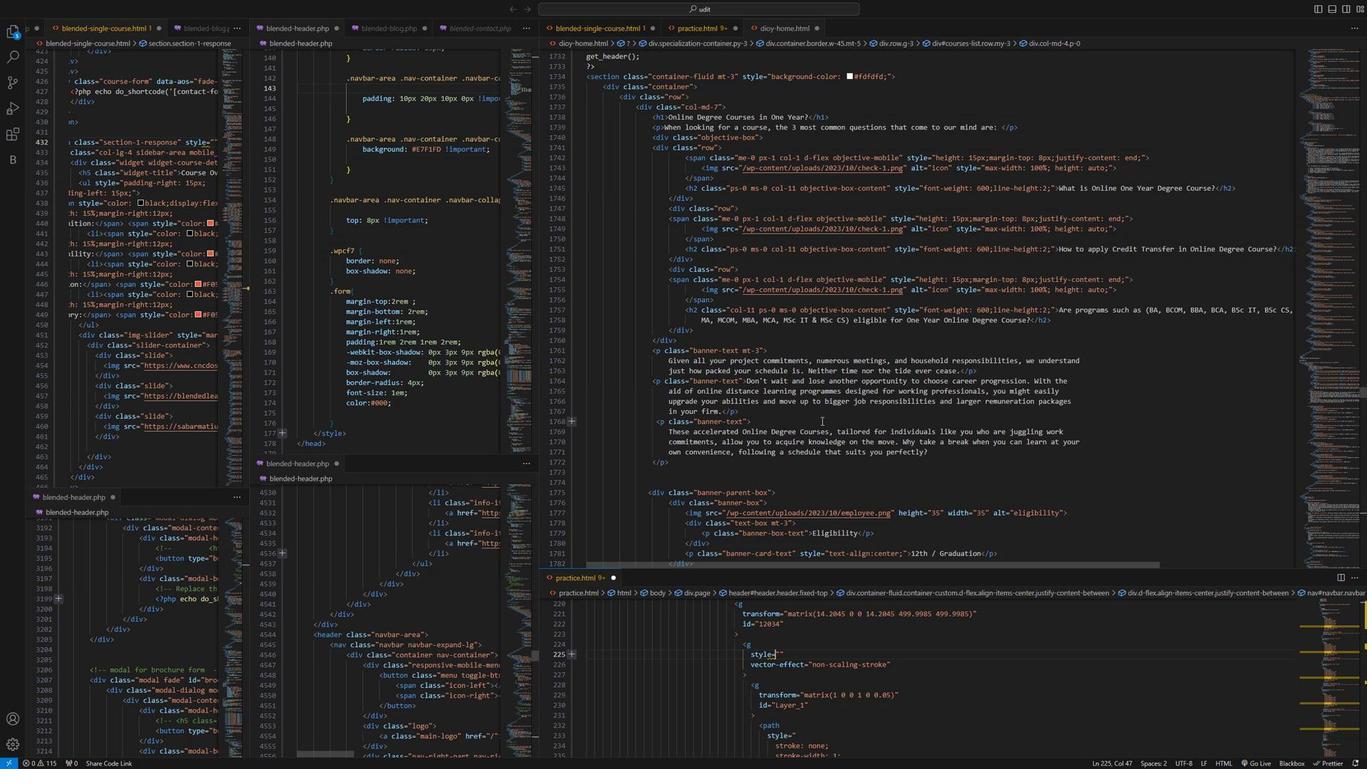
Action: Mouse scrolled (1046, 447) with delta (0, 0)
Screenshot: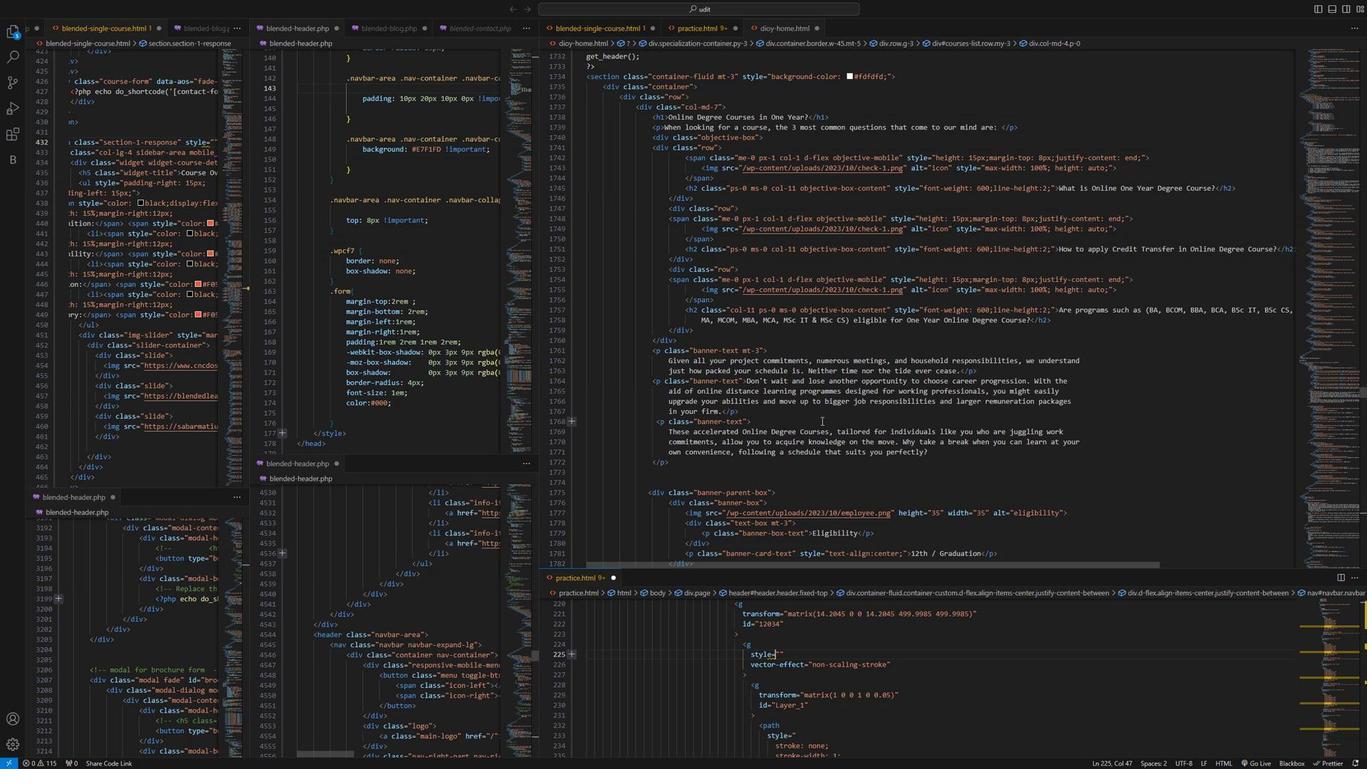 
Action: Mouse moved to (1021, 465)
Screenshot: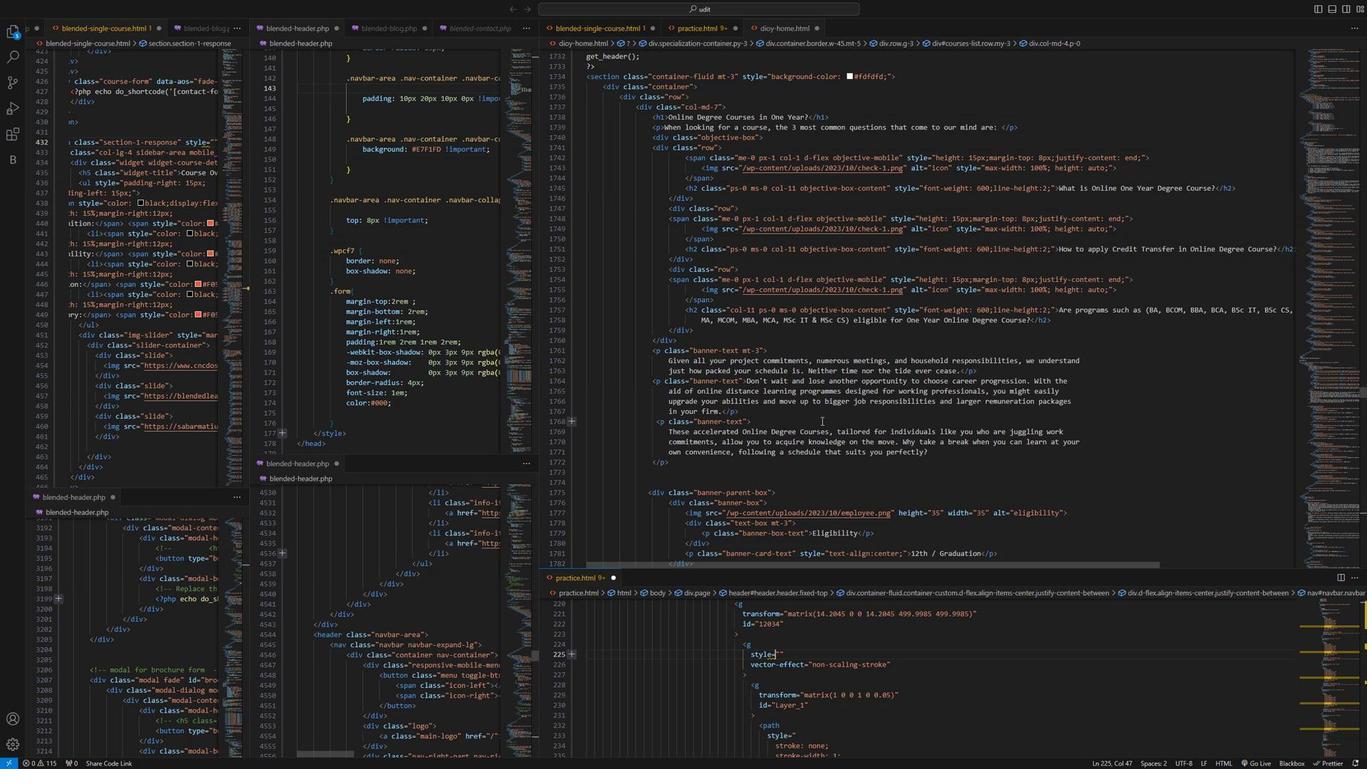 
Action: Mouse scrolled (1021, 465) with delta (0, 0)
Screenshot: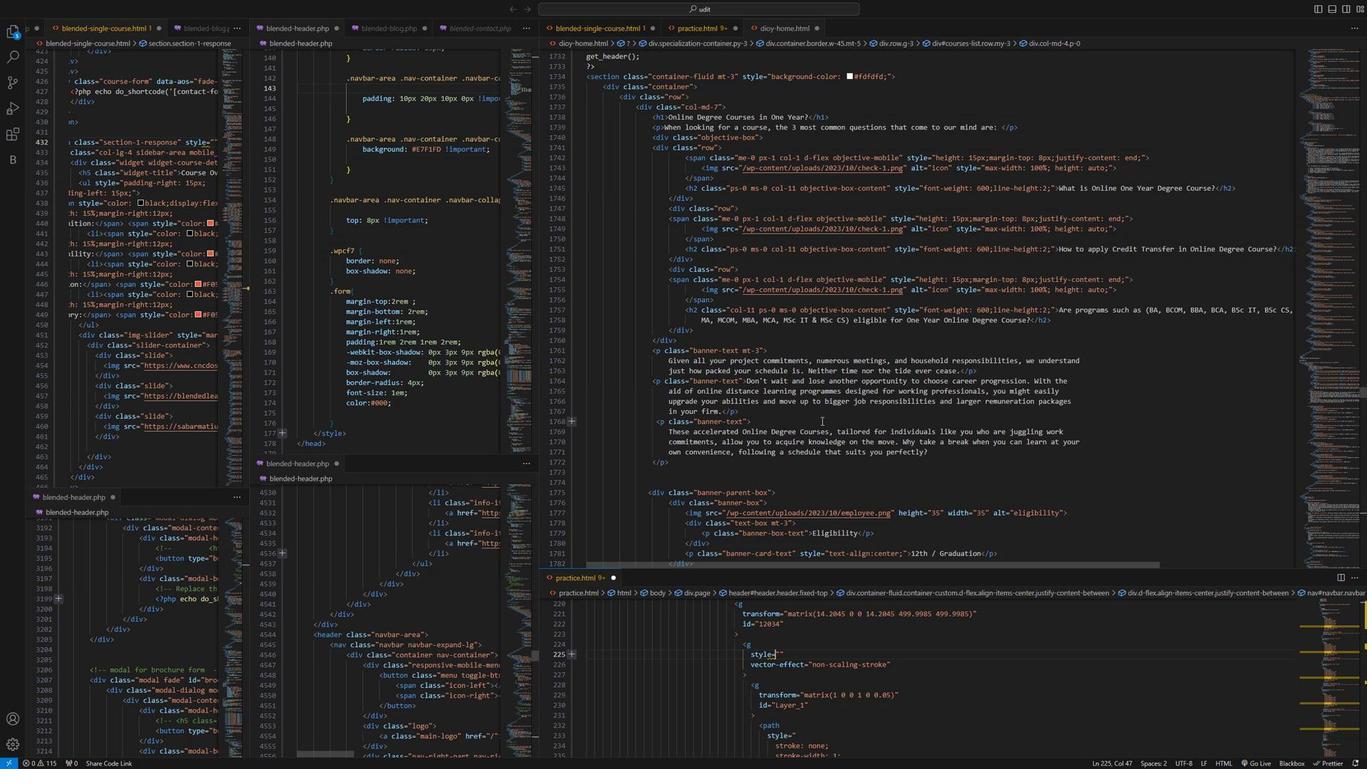 
Action: Mouse moved to (1010, 478)
Screenshot: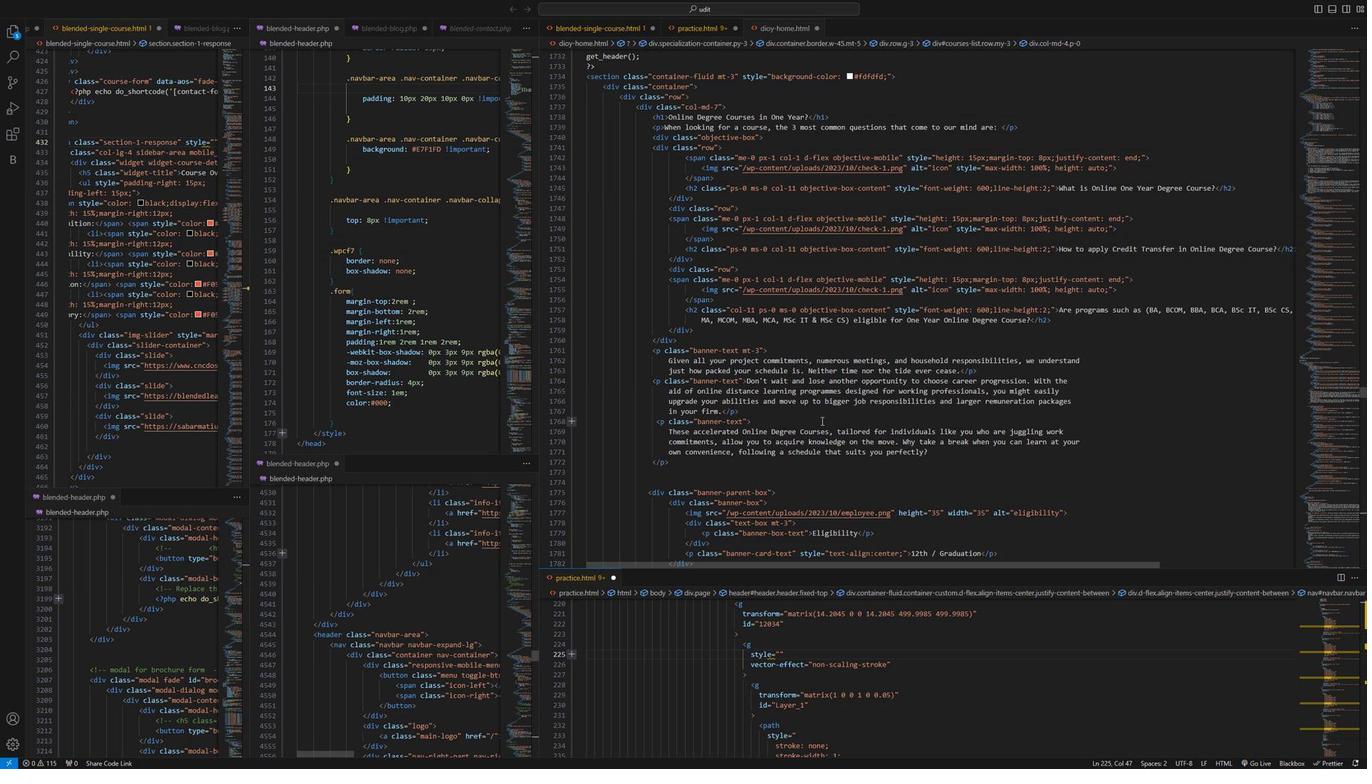 
Action: Mouse scrolled (1010, 477) with delta (0, 0)
Screenshot: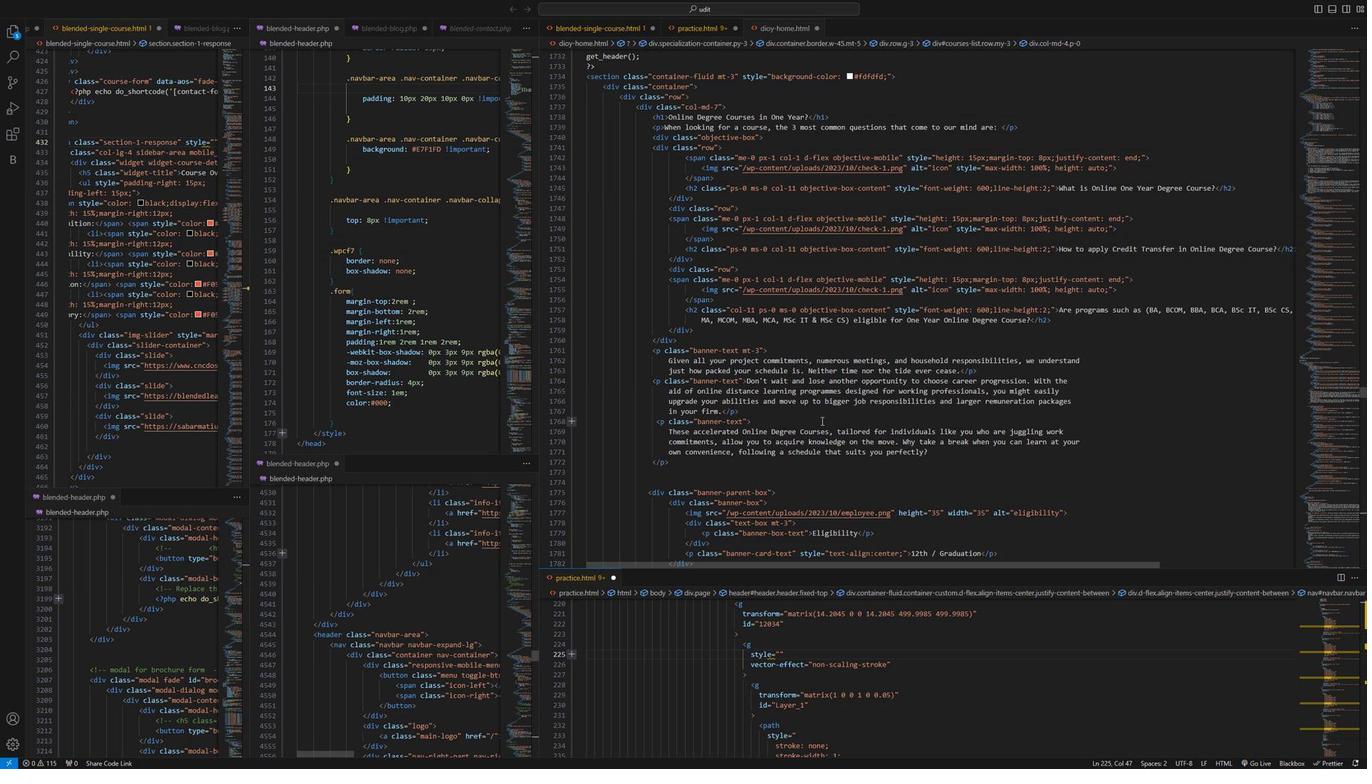 
Action: Mouse moved to (1004, 491)
Screenshot: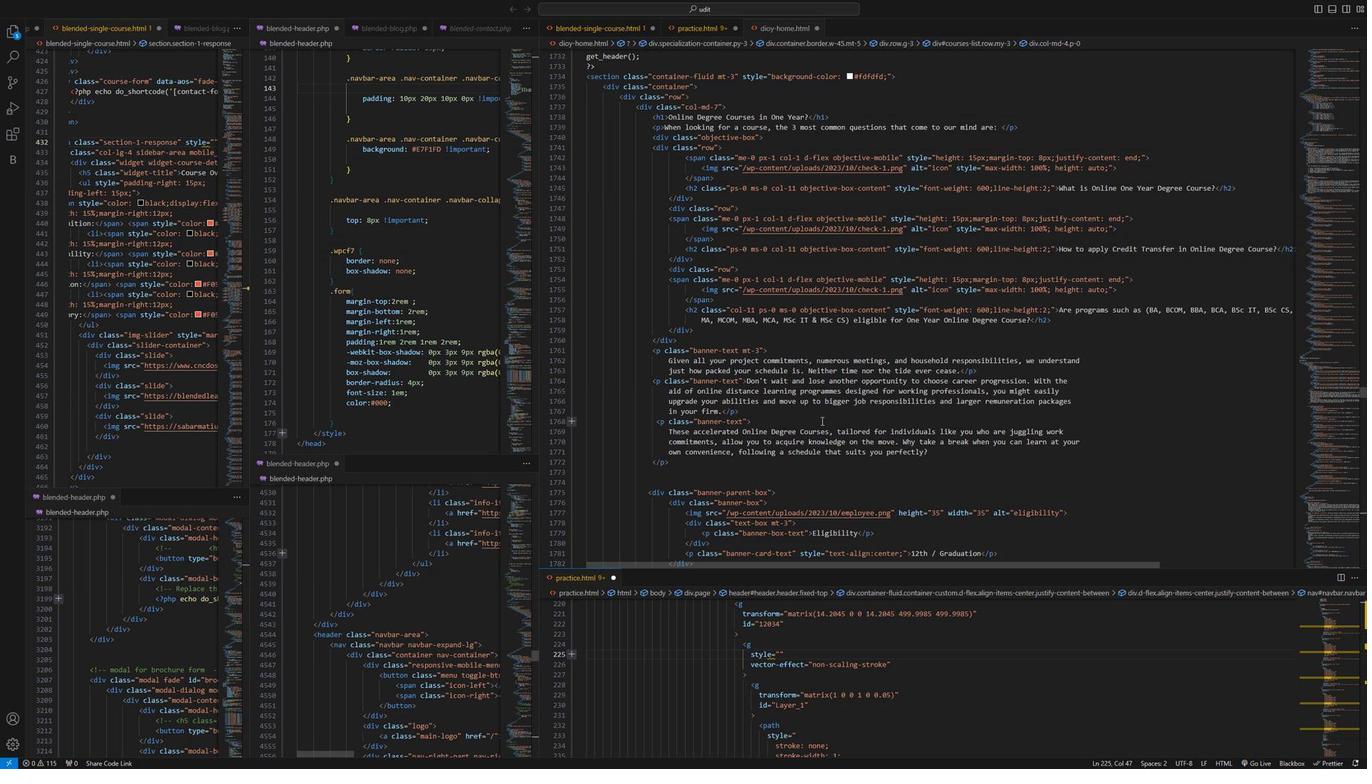 
Action: Mouse scrolled (1004, 490) with delta (0, 0)
Screenshot: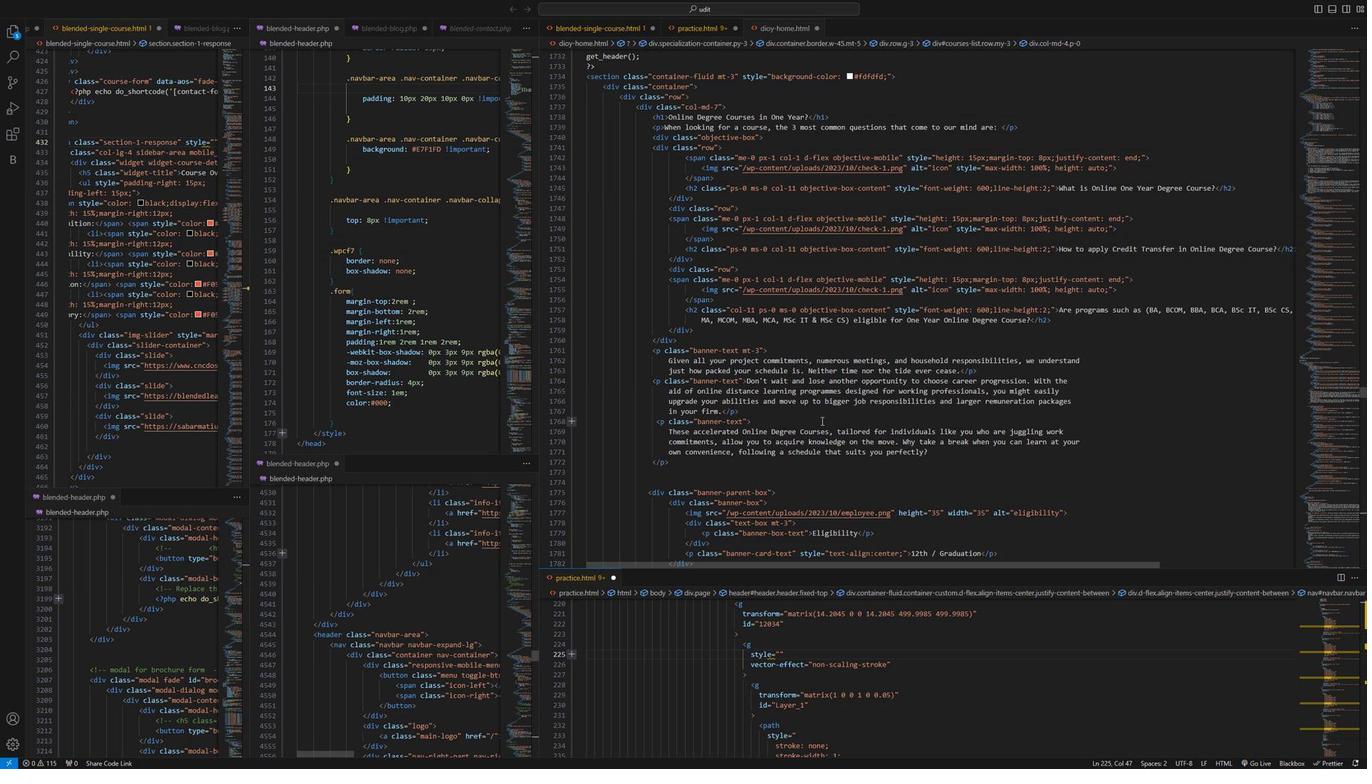 
Action: Mouse moved to (1000, 499)
Screenshot: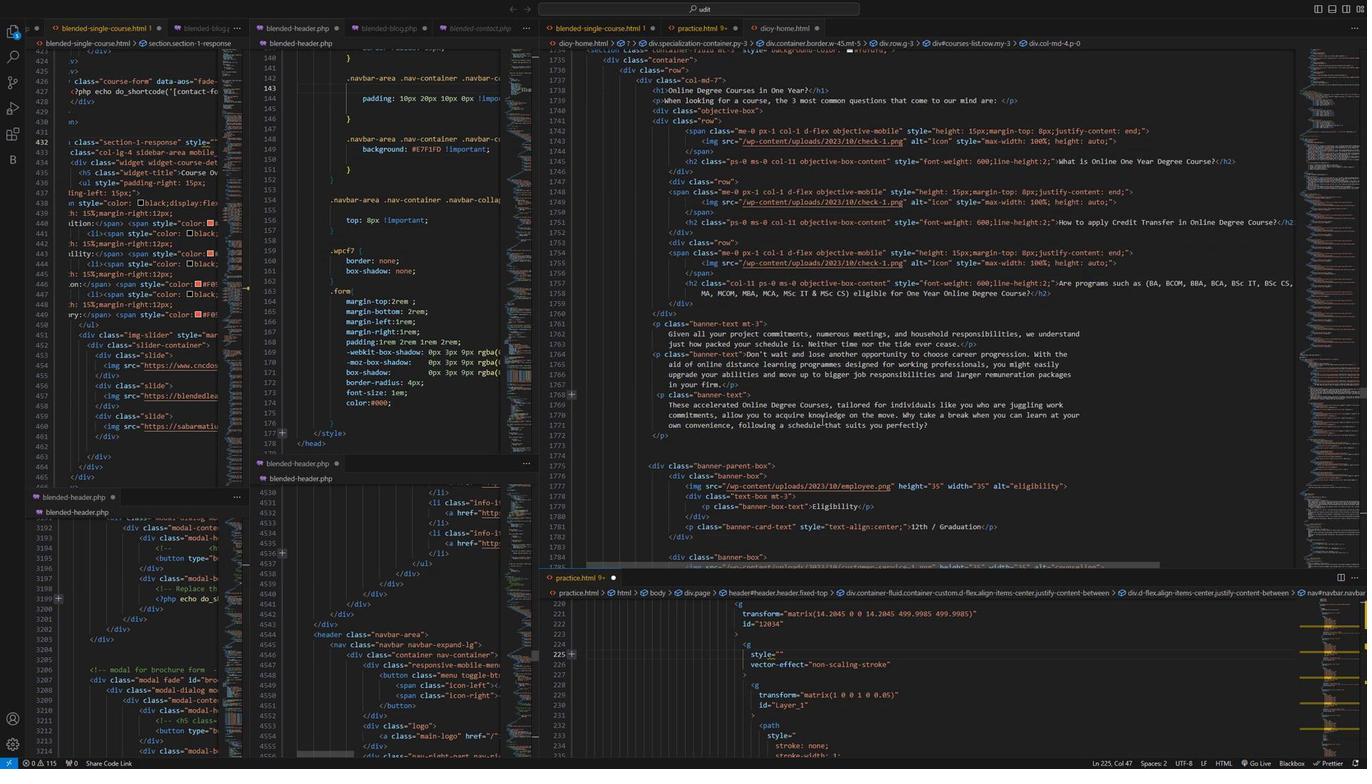 
Action: Mouse scrolled (1000, 499) with delta (0, 0)
Screenshot: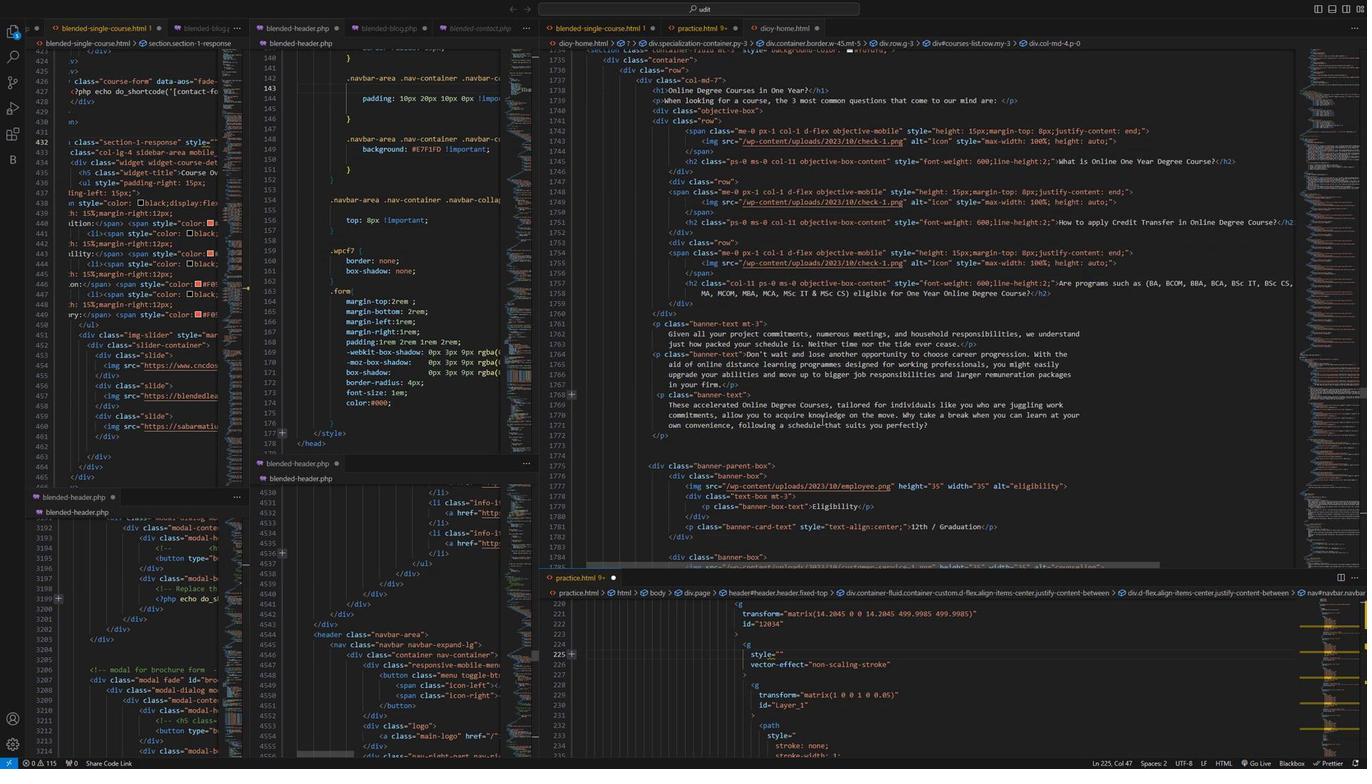 
Action: Mouse moved to (999, 509)
Screenshot: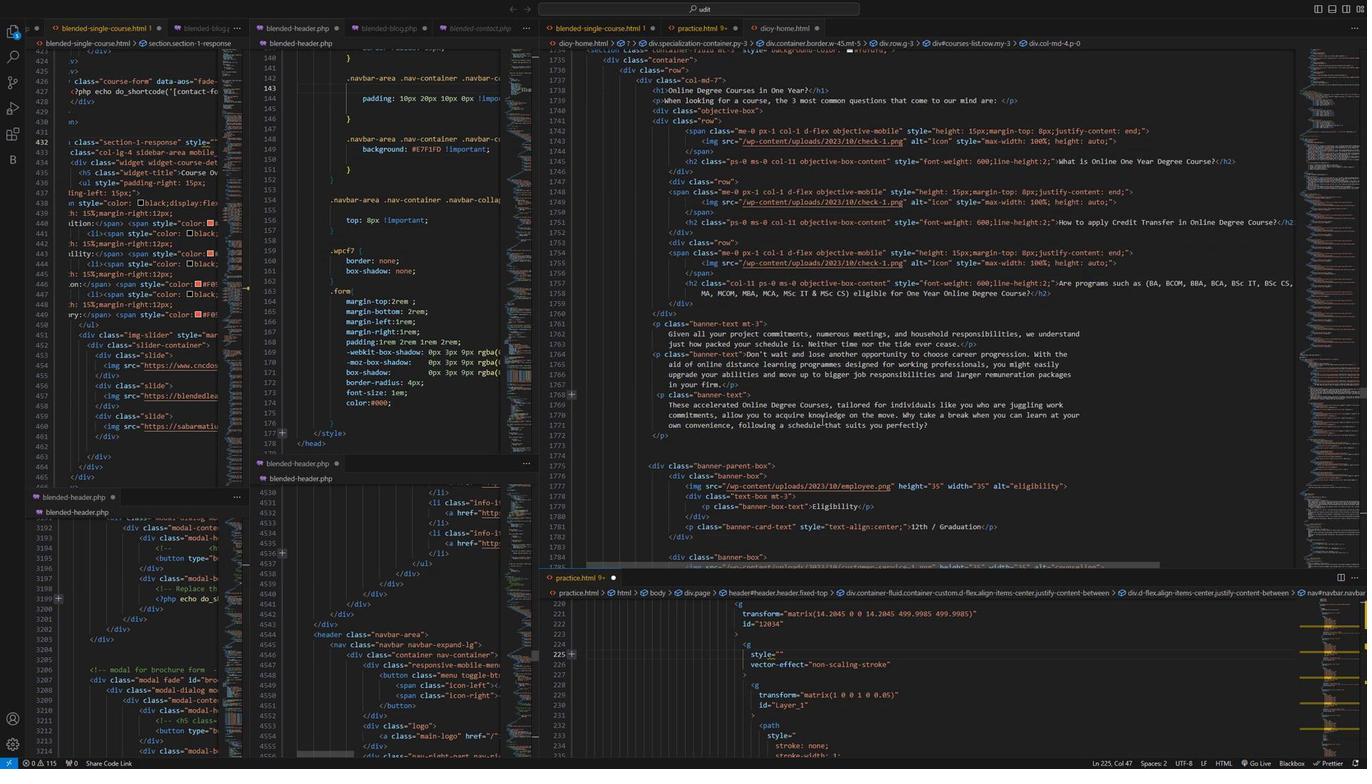 
Action: Mouse scrolled (999, 509) with delta (0, 0)
Screenshot: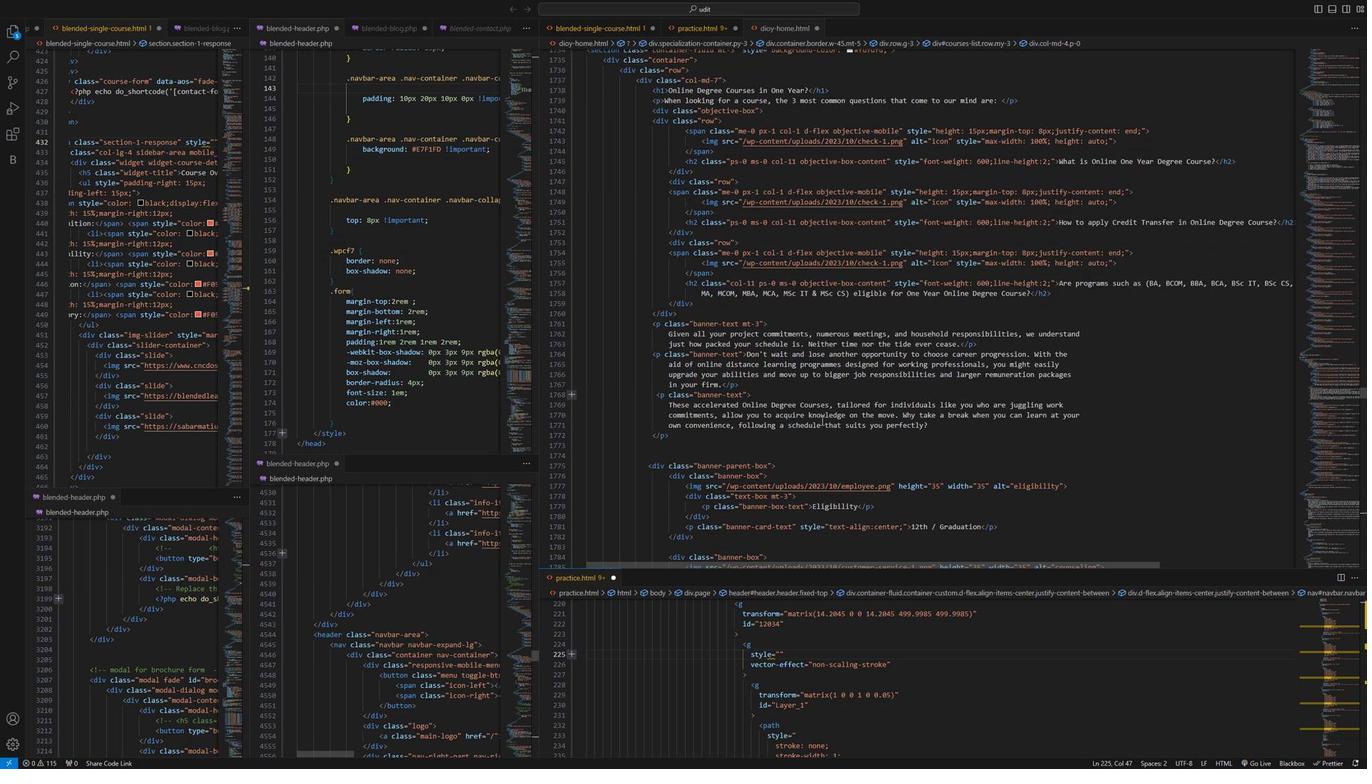 
Action: Mouse moved to (1042, 468)
Screenshot: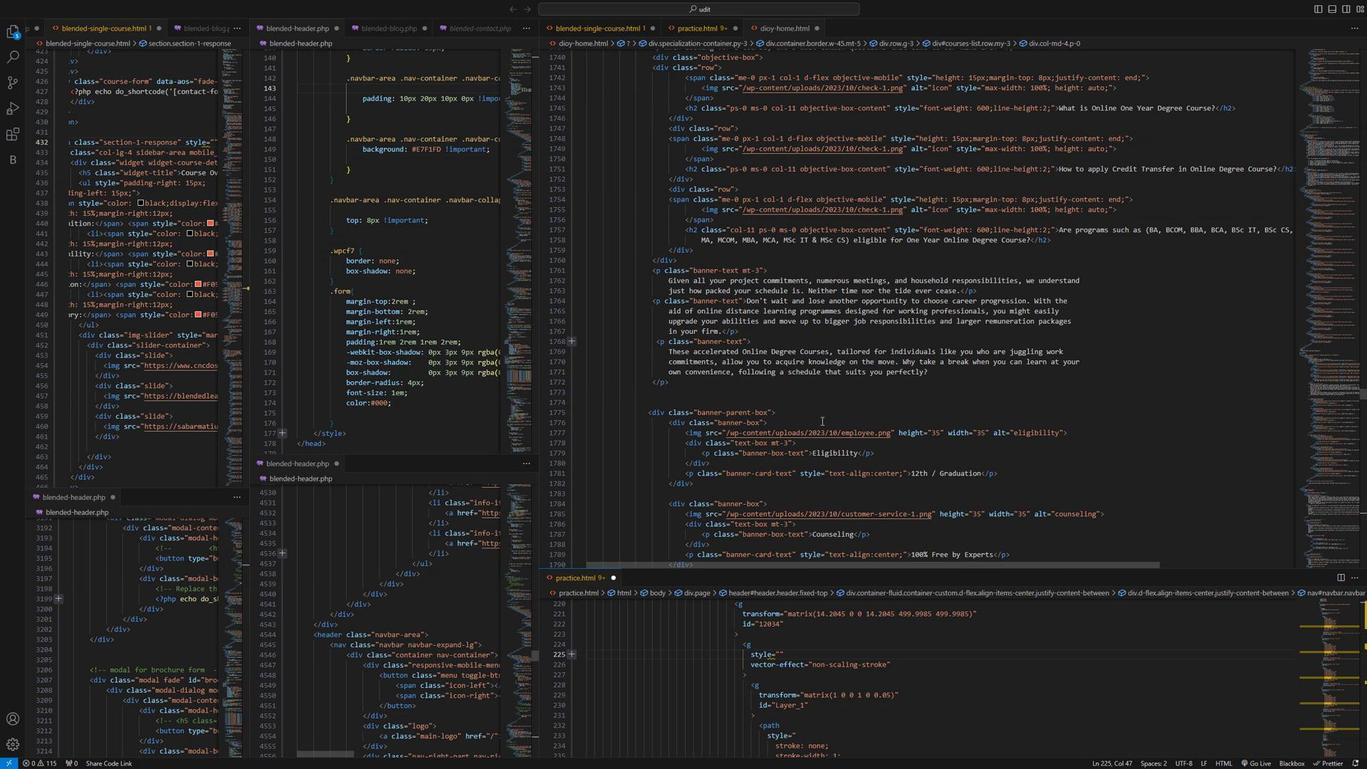 
Action: Mouse scrolled (1042, 467) with delta (0, 0)
Screenshot: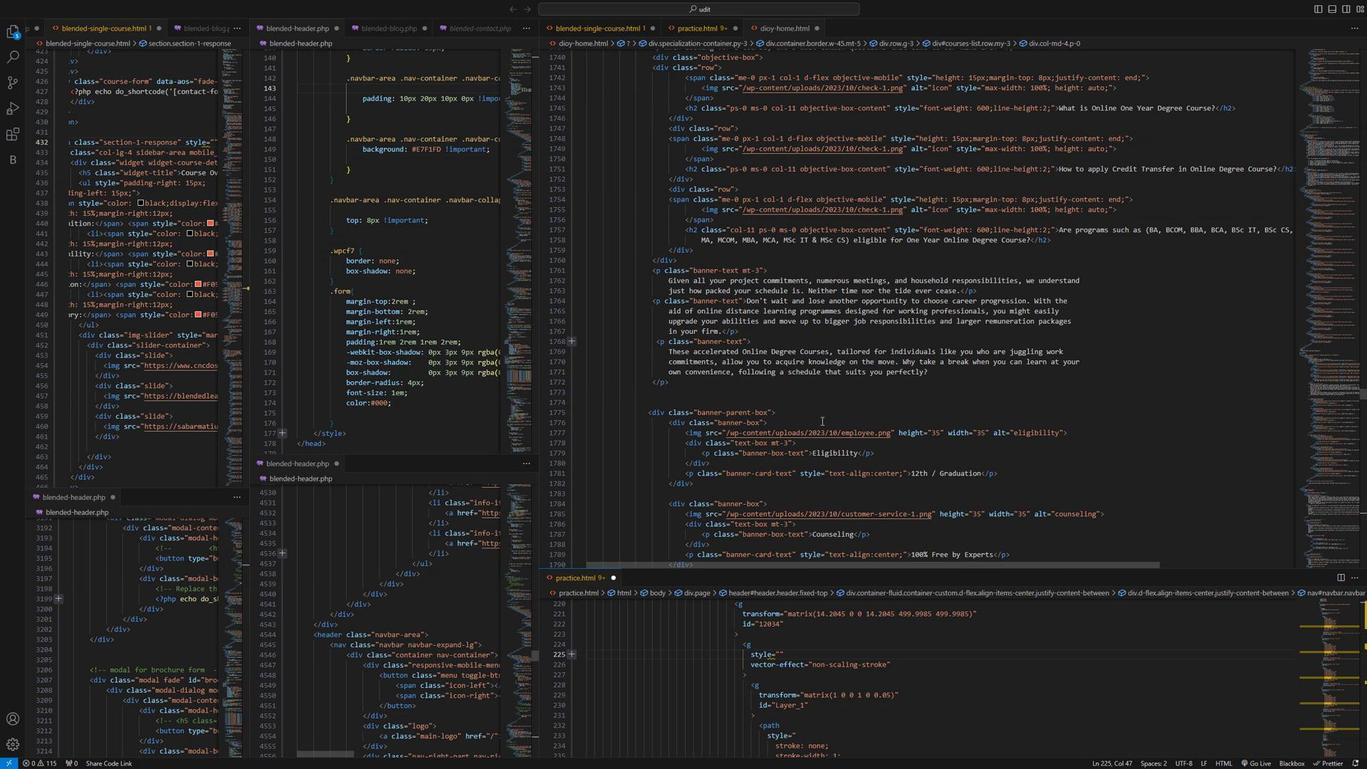 
Action: Mouse moved to (1041, 466)
Screenshot: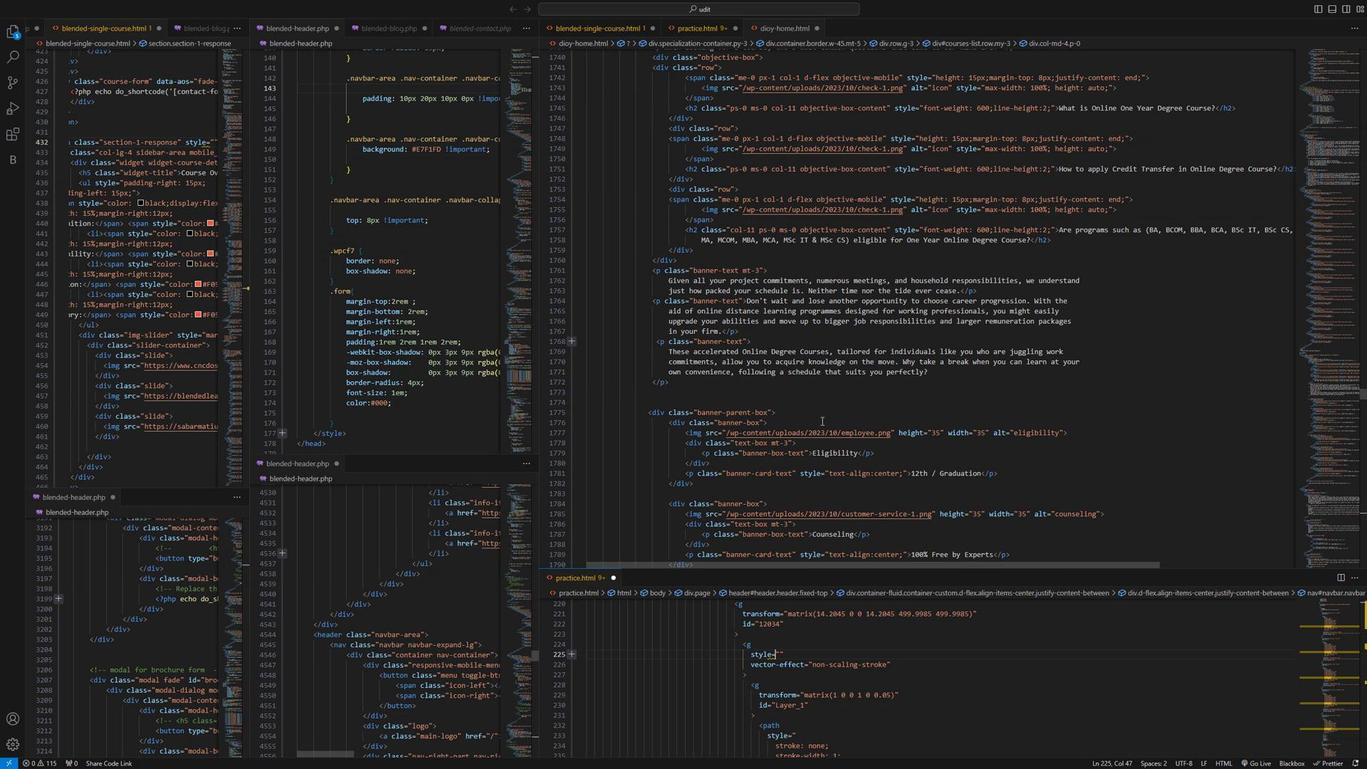 
Action: Mouse scrolled (1041, 465) with delta (0, 0)
Screenshot: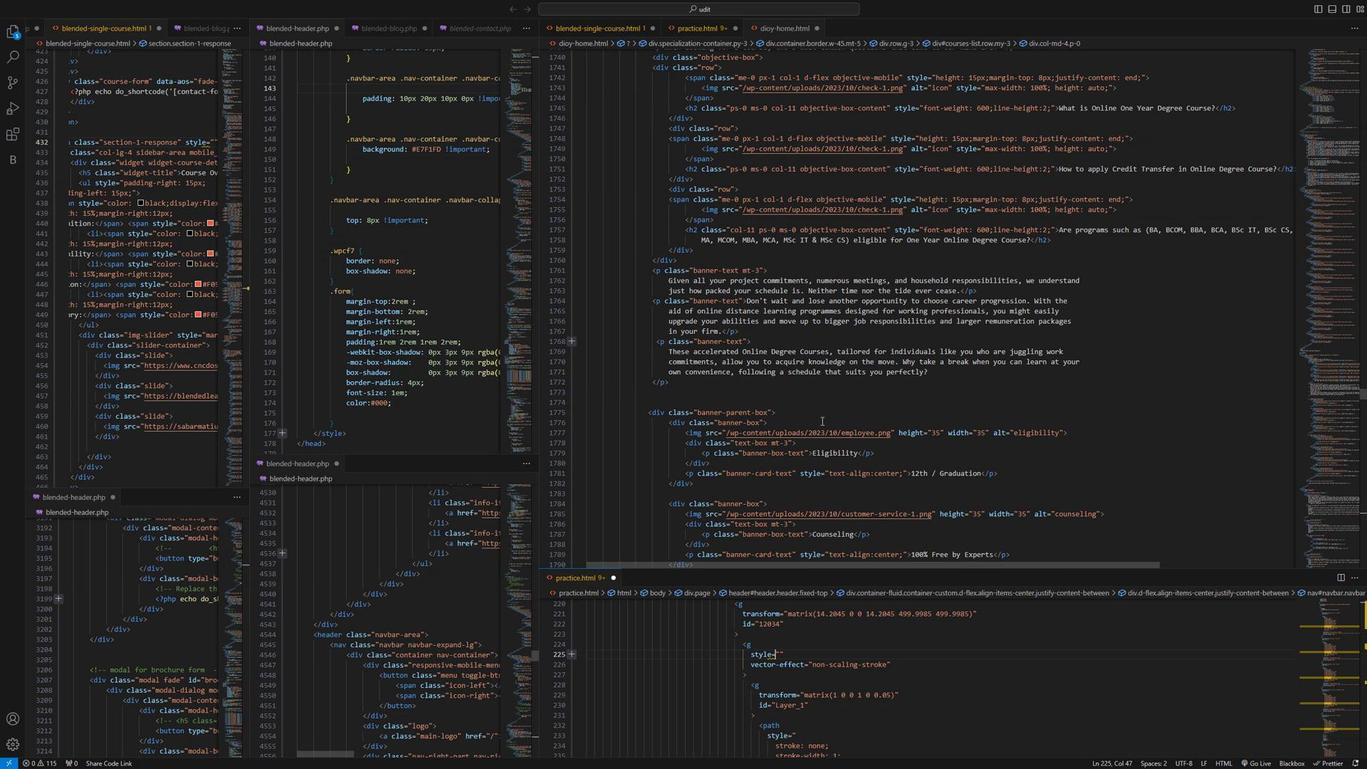 
Action: Mouse moved to (1040, 465)
Screenshot: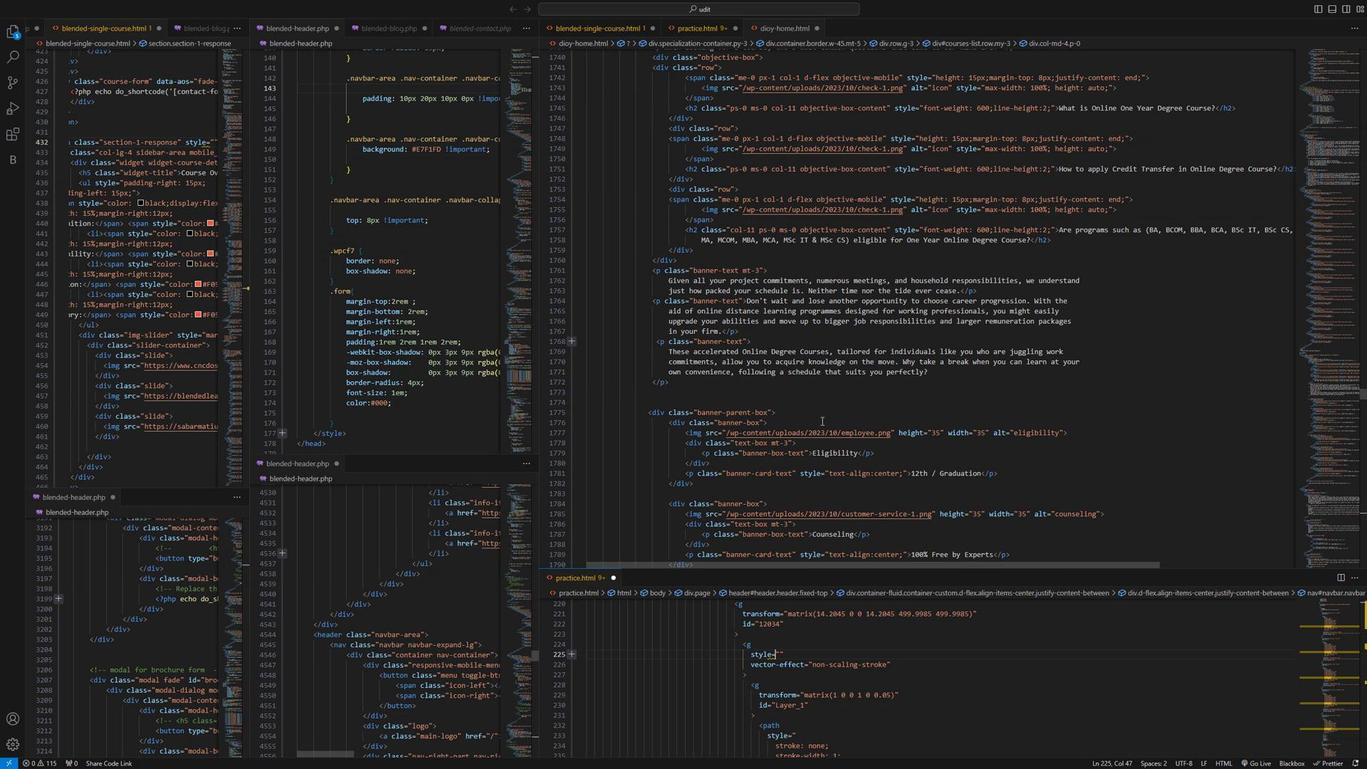 
Action: Mouse scrolled (1040, 464) with delta (0, 0)
Screenshot: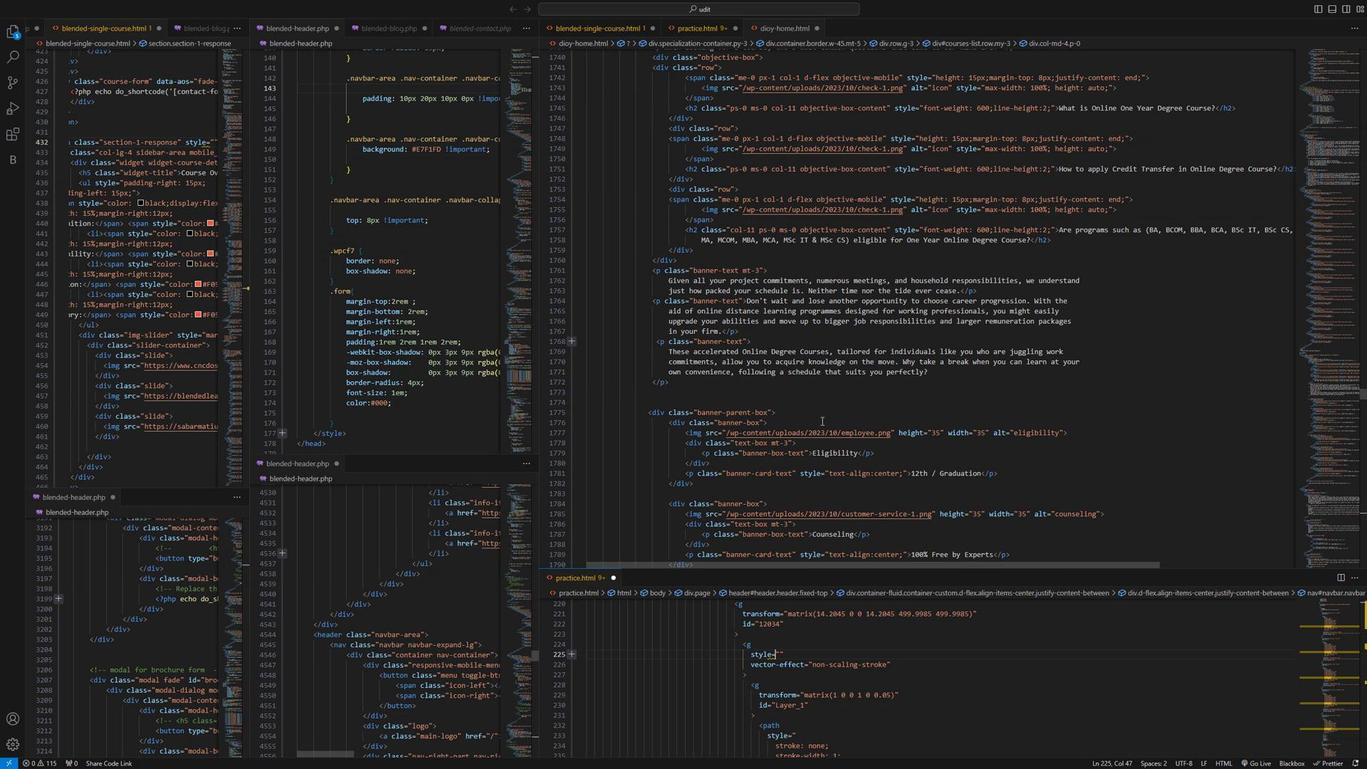 
Action: Mouse moved to (1007, 472)
Screenshot: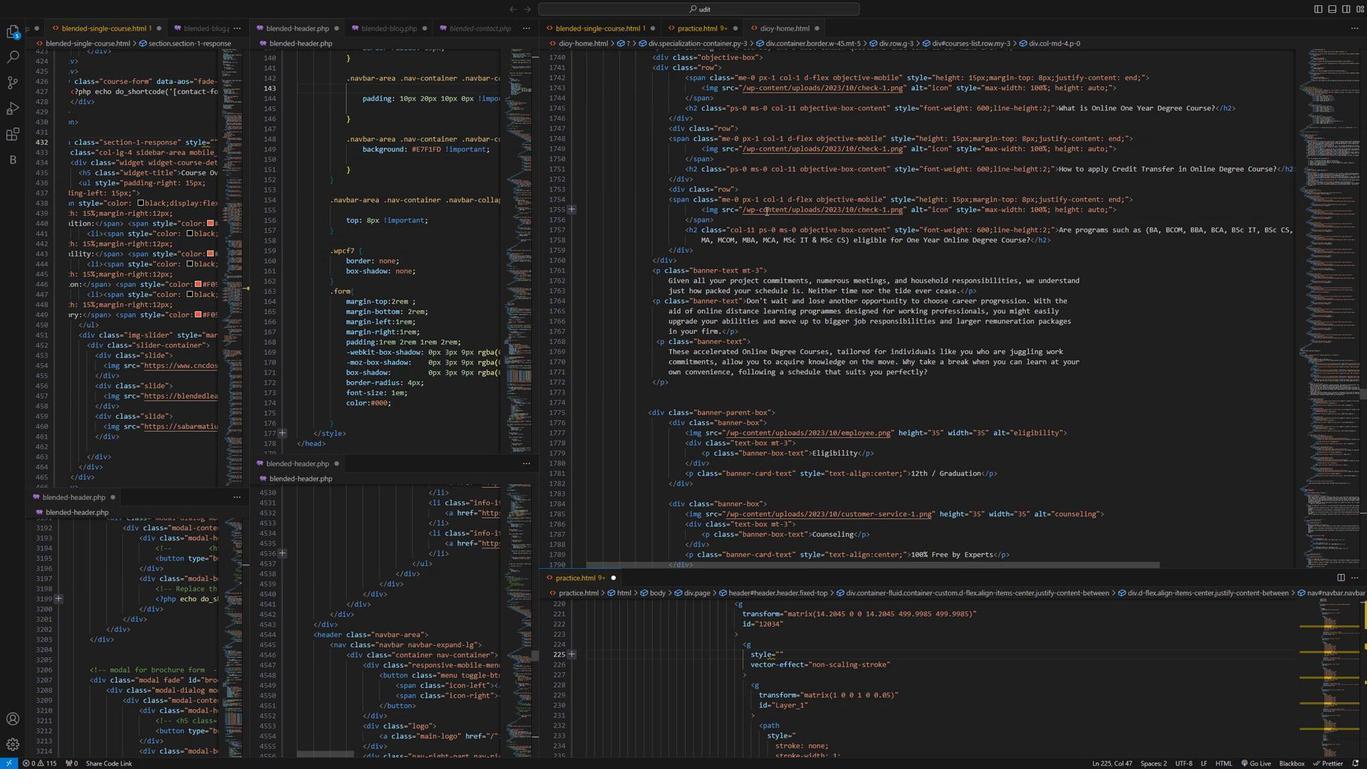 
Action: Mouse scrolled (1007, 472) with delta (0, 0)
Screenshot: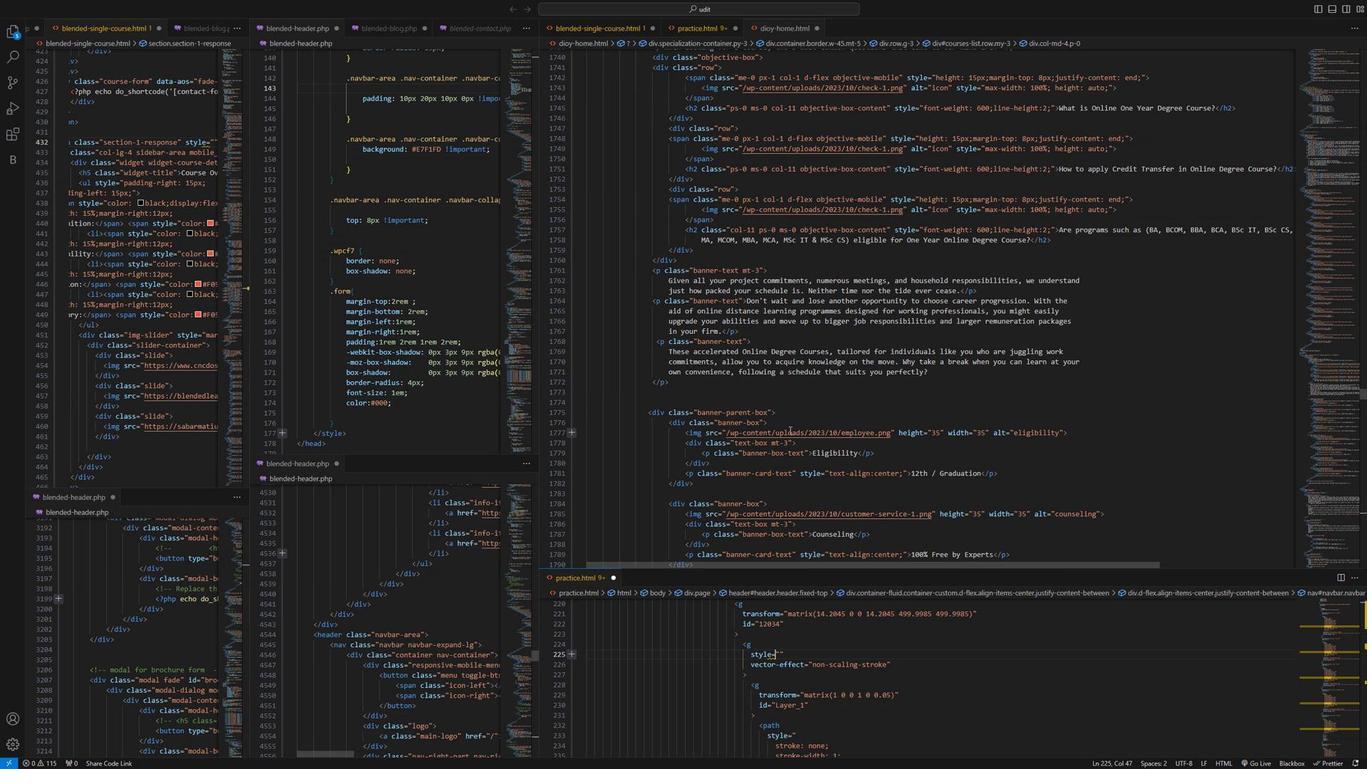 
Action: Mouse scrolled (1007, 472) with delta (0, 0)
Screenshot: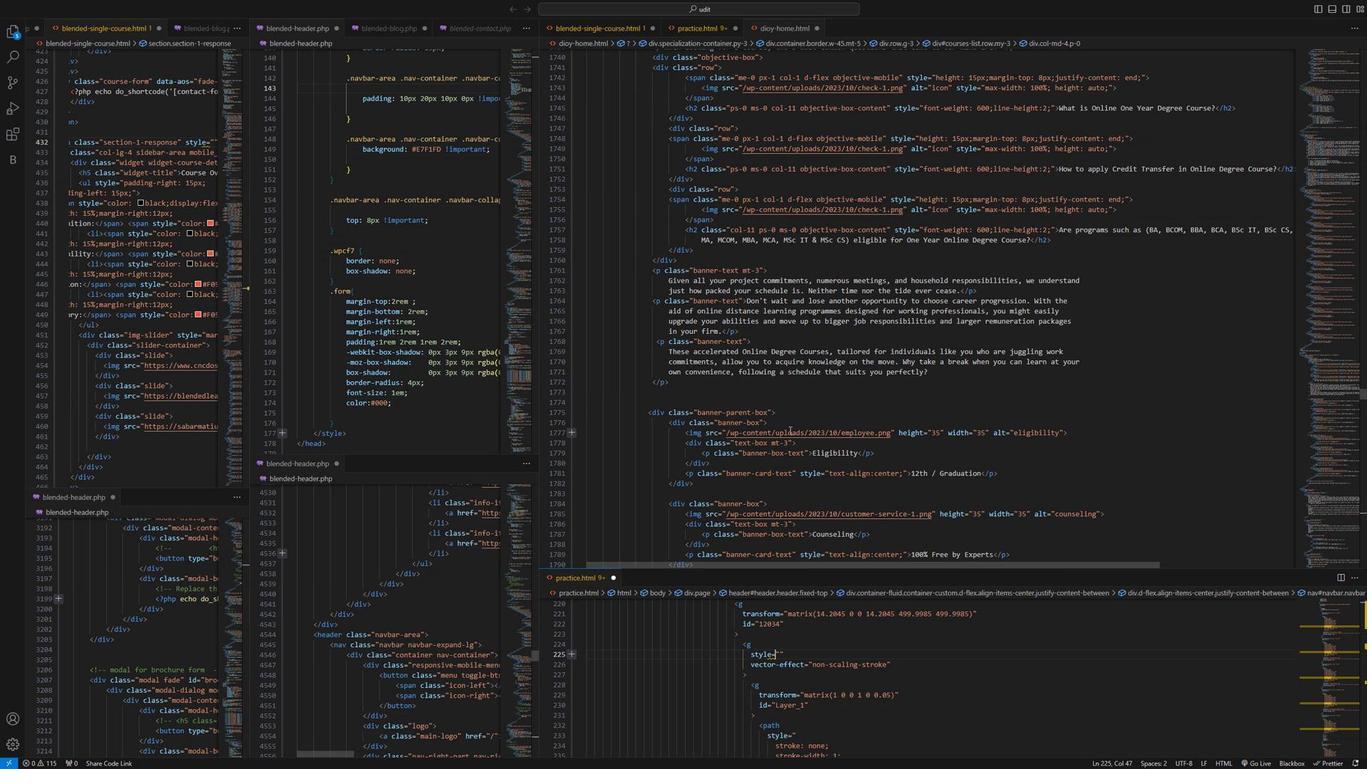 
Action: Mouse scrolled (1007, 472) with delta (0, 0)
Screenshot: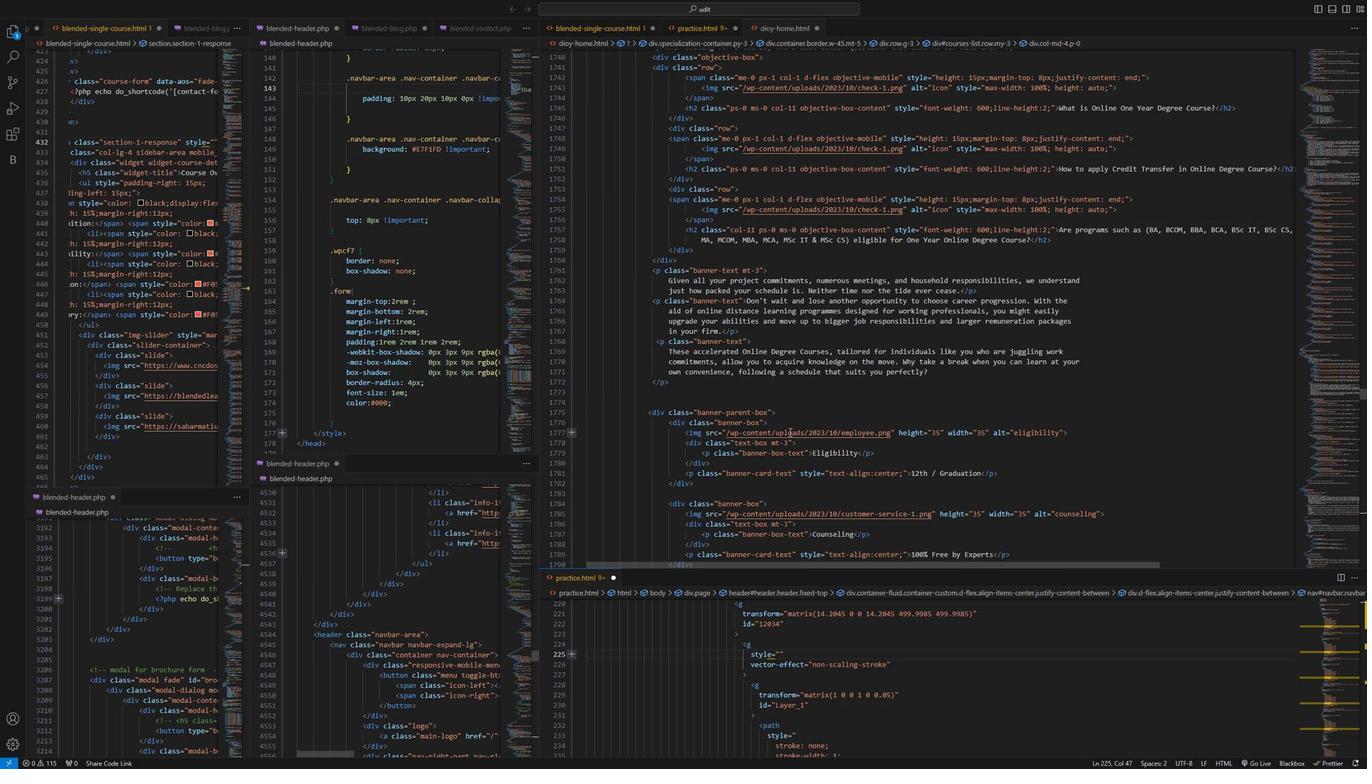 
Action: Mouse moved to (964, 485)
Screenshot: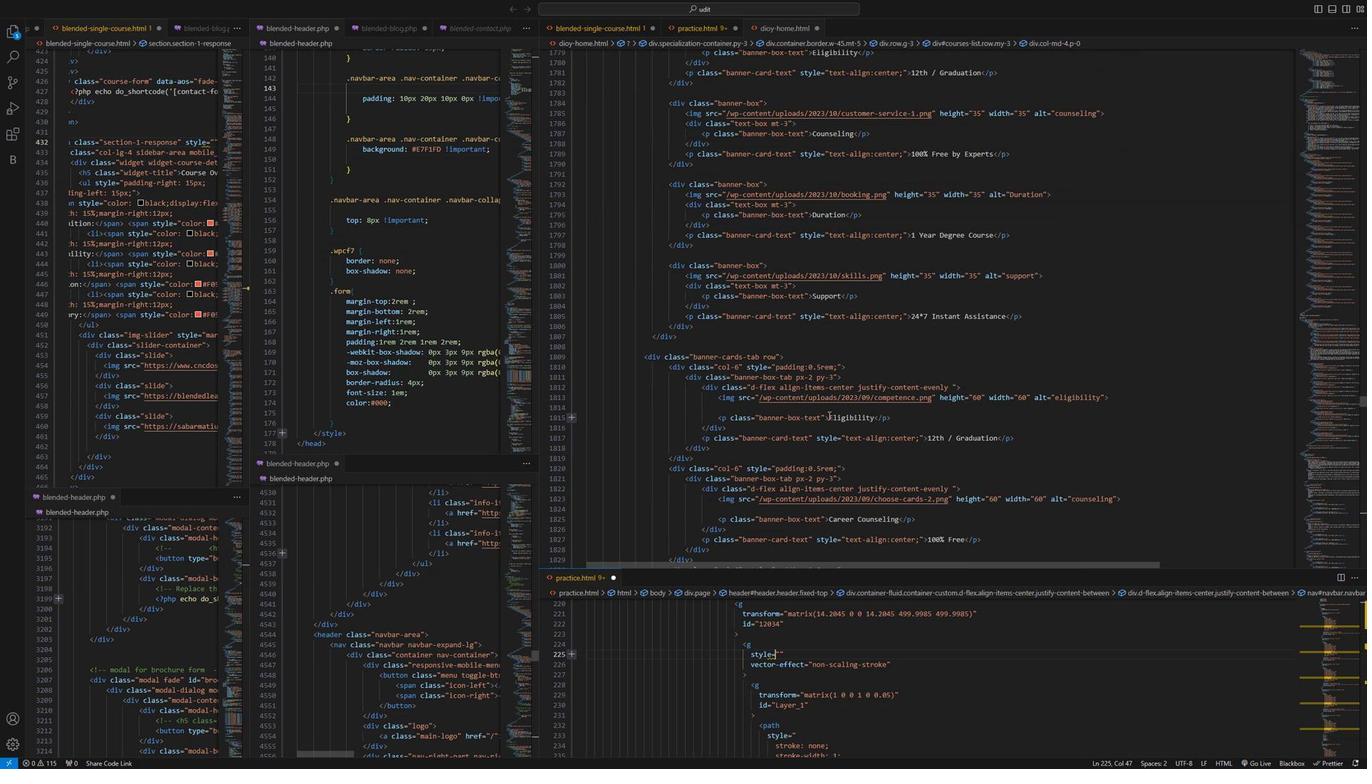 
Action: Mouse scrolled (964, 485) with delta (0, 0)
Screenshot: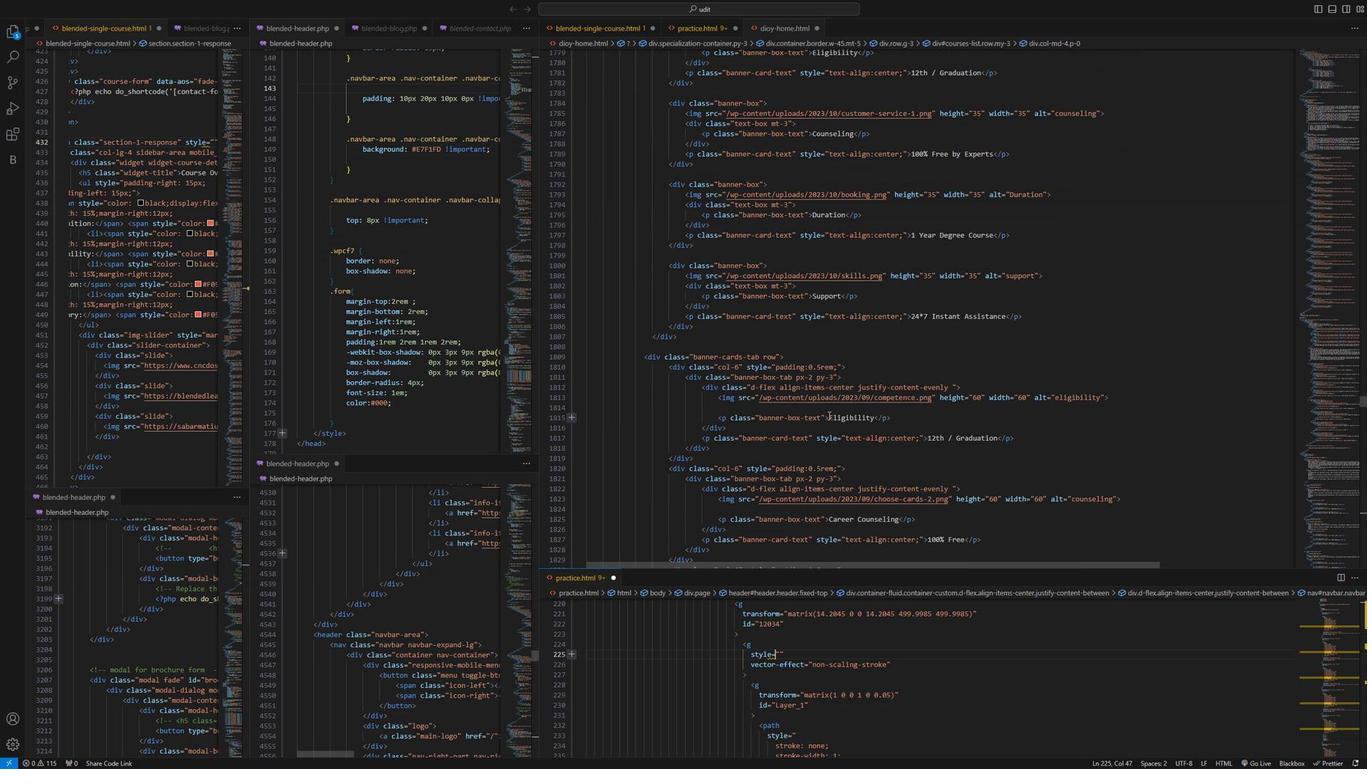
Action: Mouse moved to (964, 487)
Screenshot: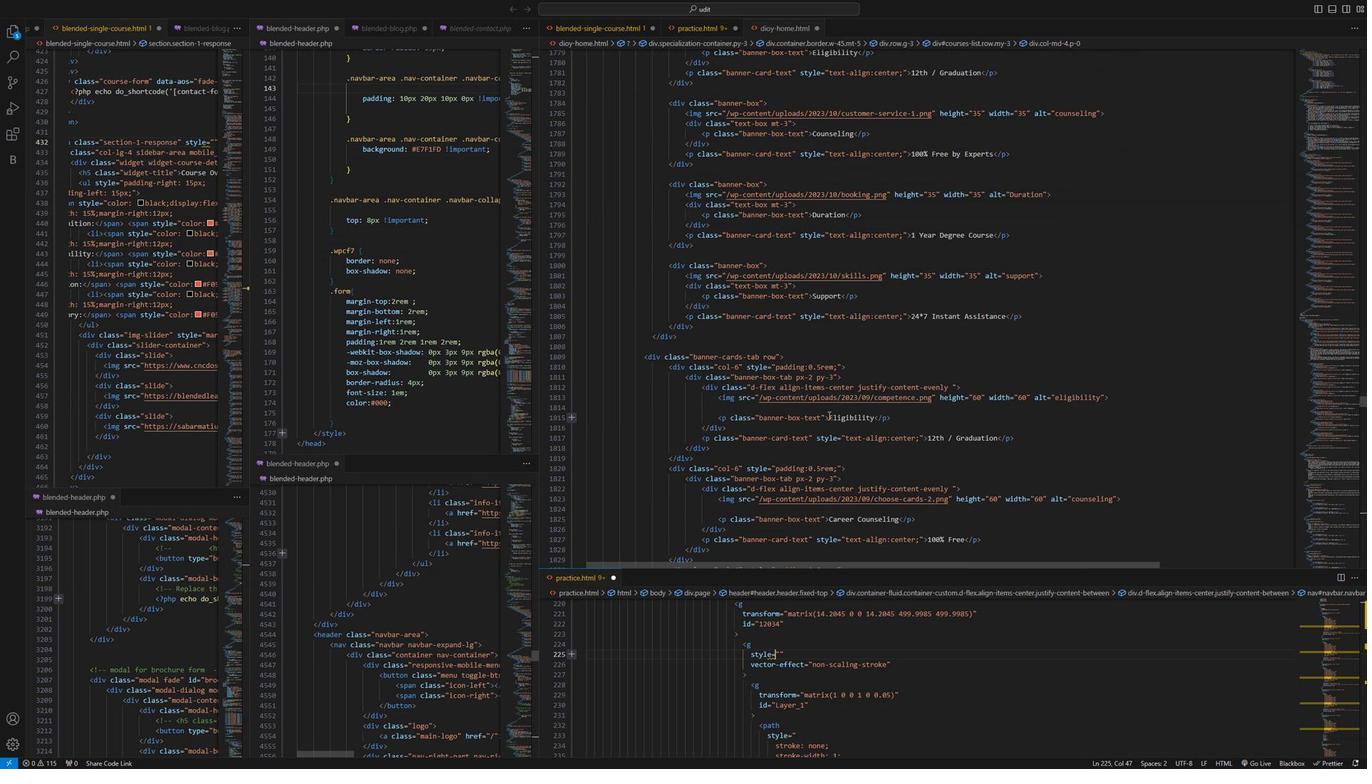 
Action: Mouse scrolled (964, 487) with delta (0, 0)
Screenshot: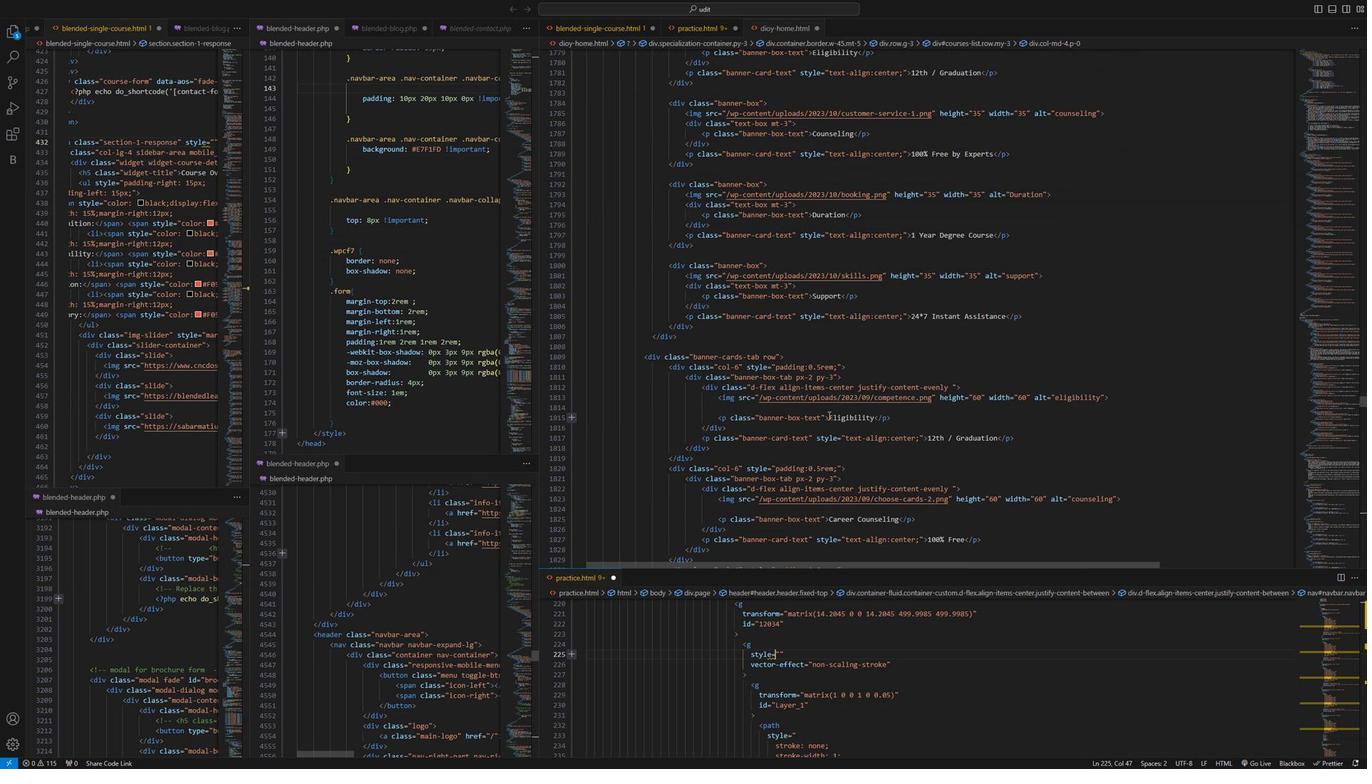 
Action: Mouse moved to (963, 491)
Screenshot: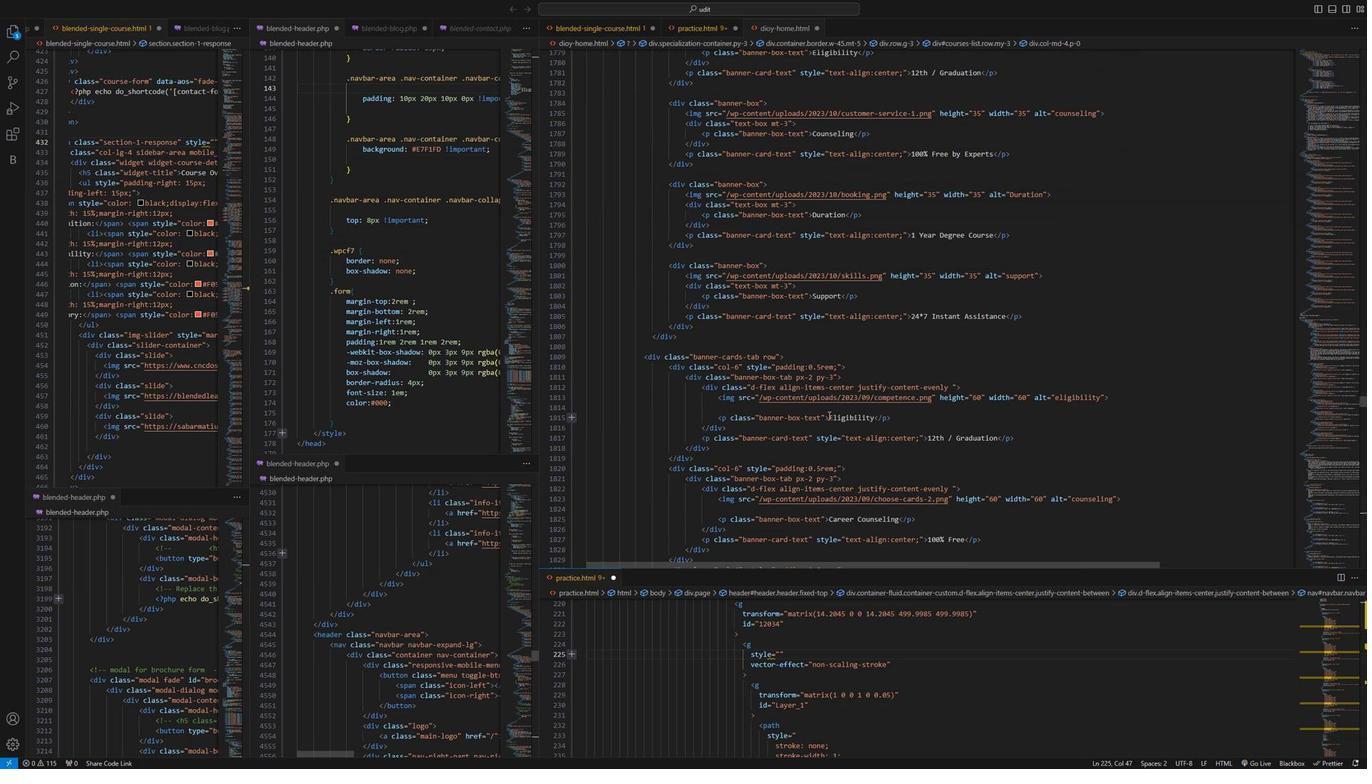 
Action: Mouse scrolled (963, 490) with delta (0, 0)
Screenshot: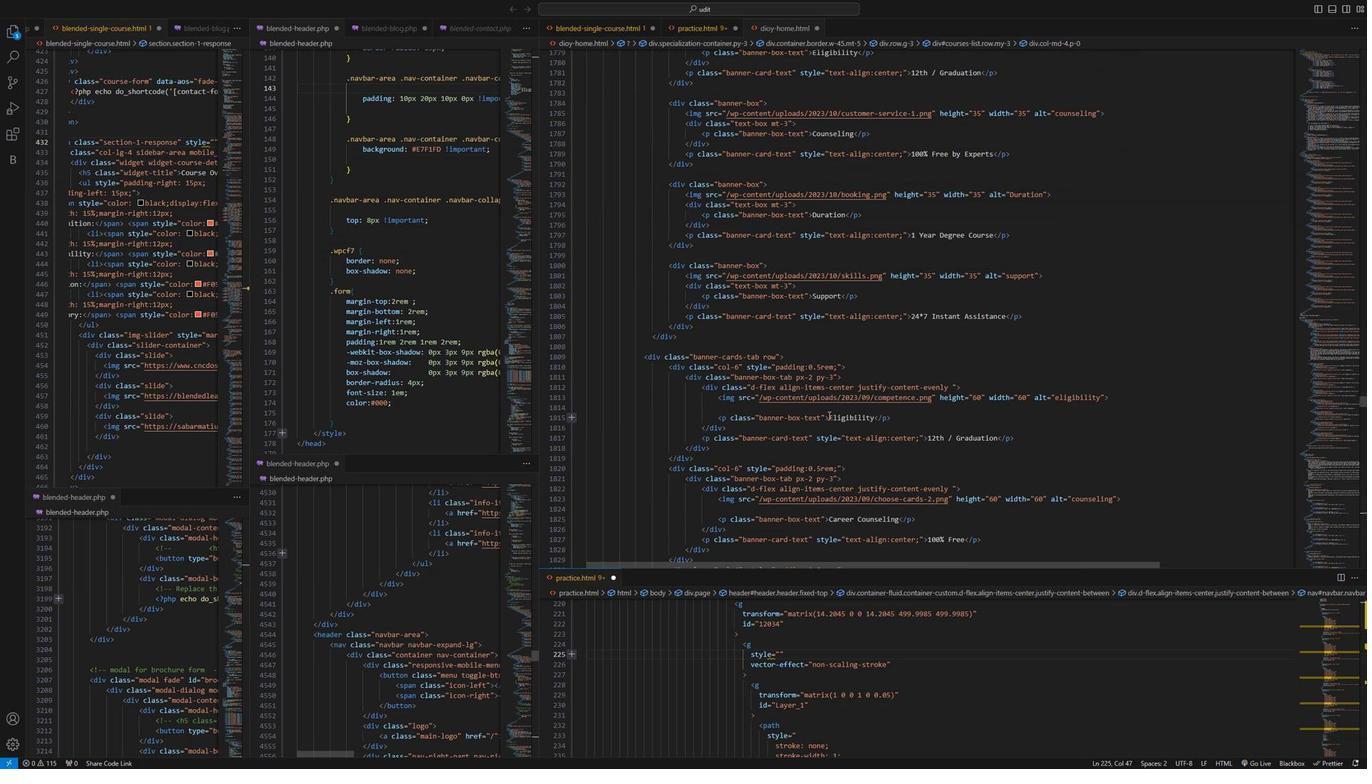 
Action: Mouse moved to (1135, 459)
Screenshot: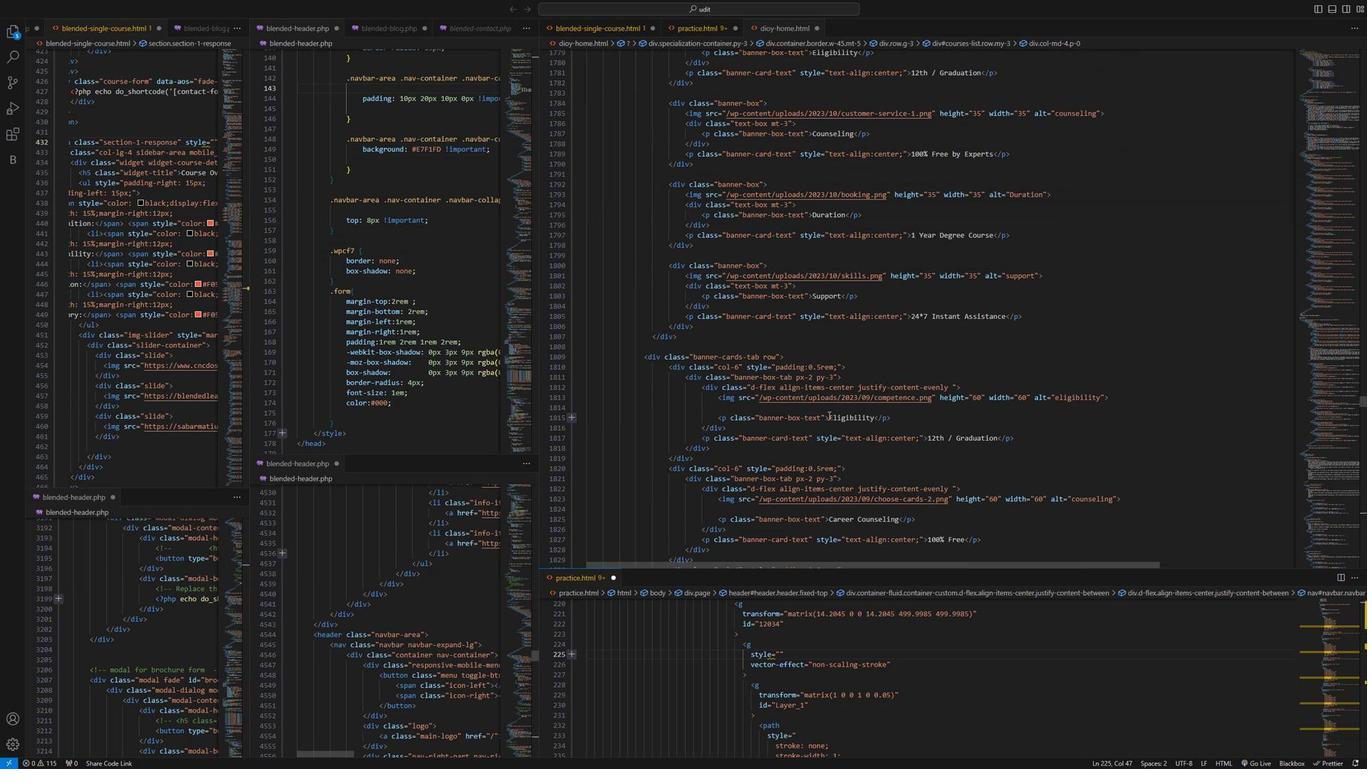 
Action: Mouse scrolled (1135, 458) with delta (0, 0)
Screenshot: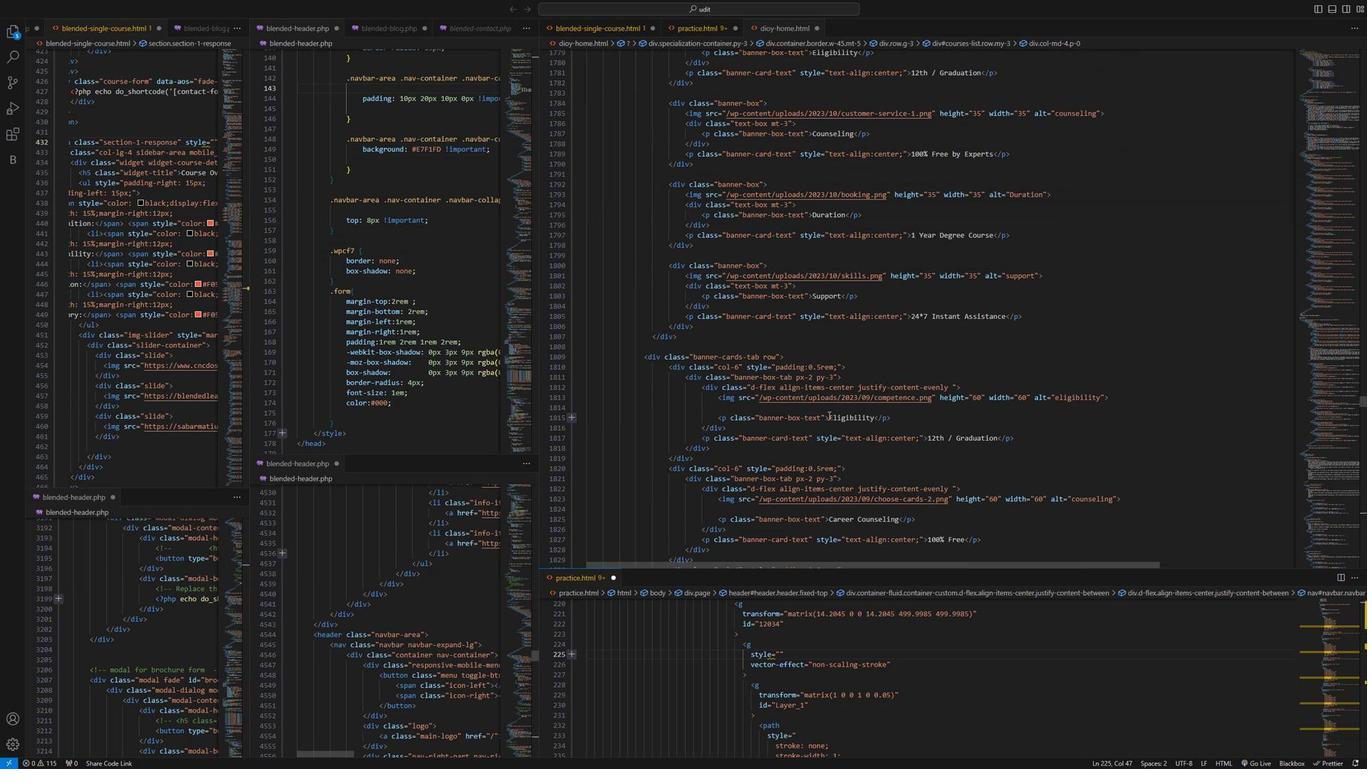 
Action: Mouse moved to (1133, 462)
Screenshot: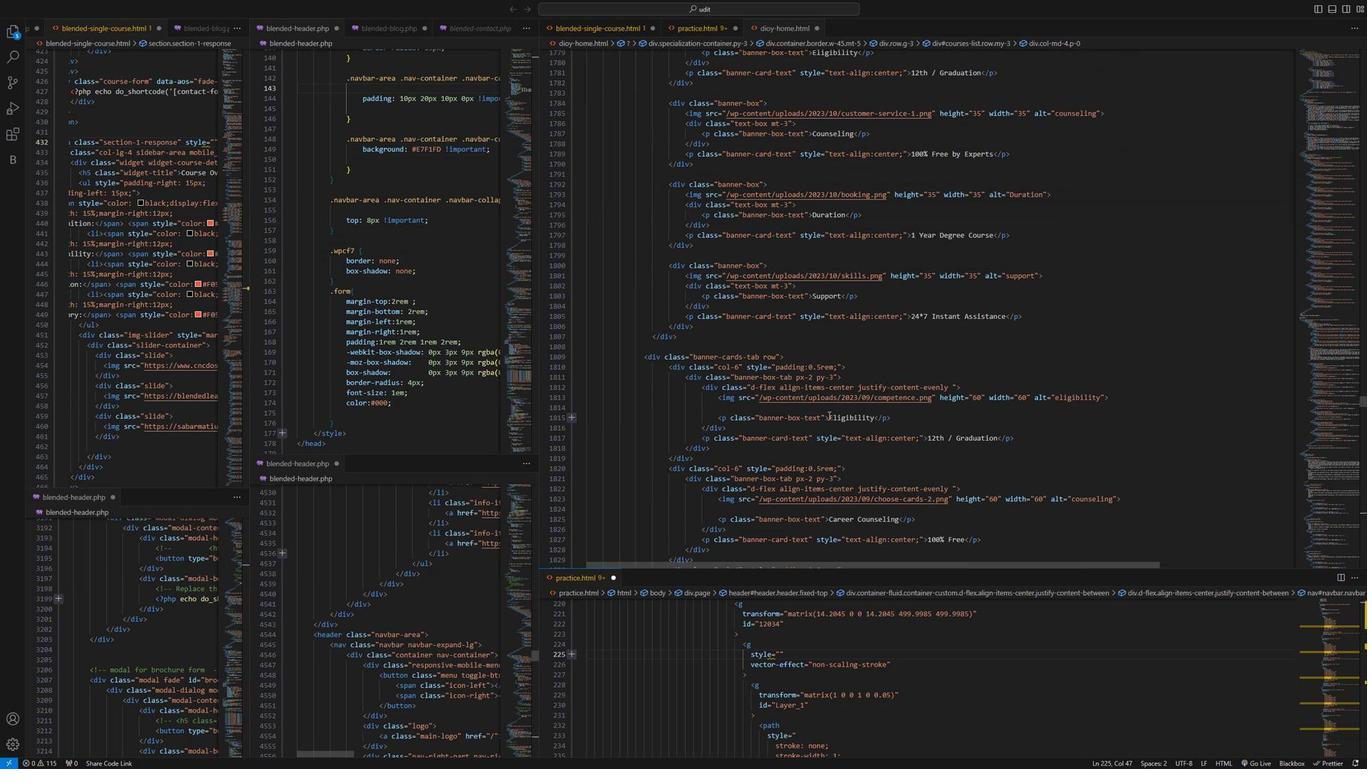 
Action: Mouse scrolled (1133, 462) with delta (0, 0)
Screenshot: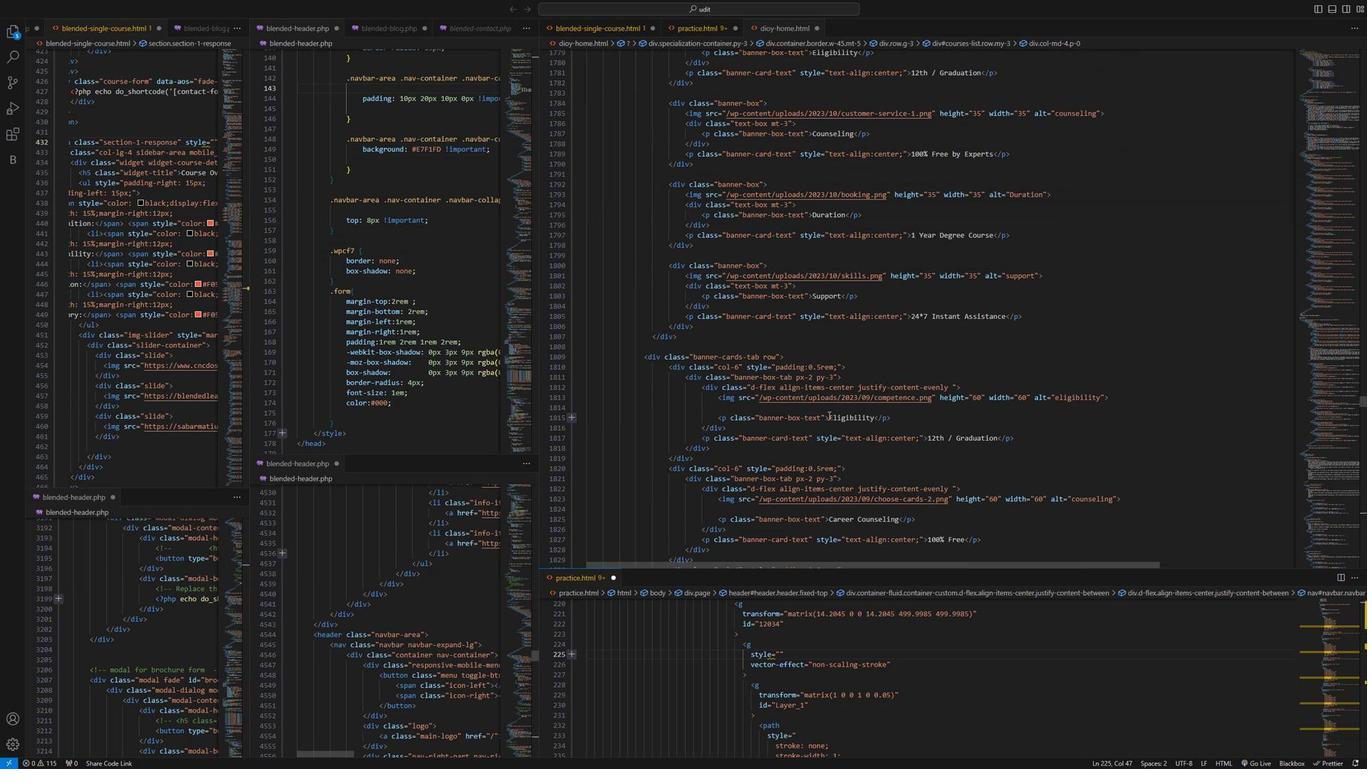 
Action: Mouse moved to (1132, 462)
Screenshot: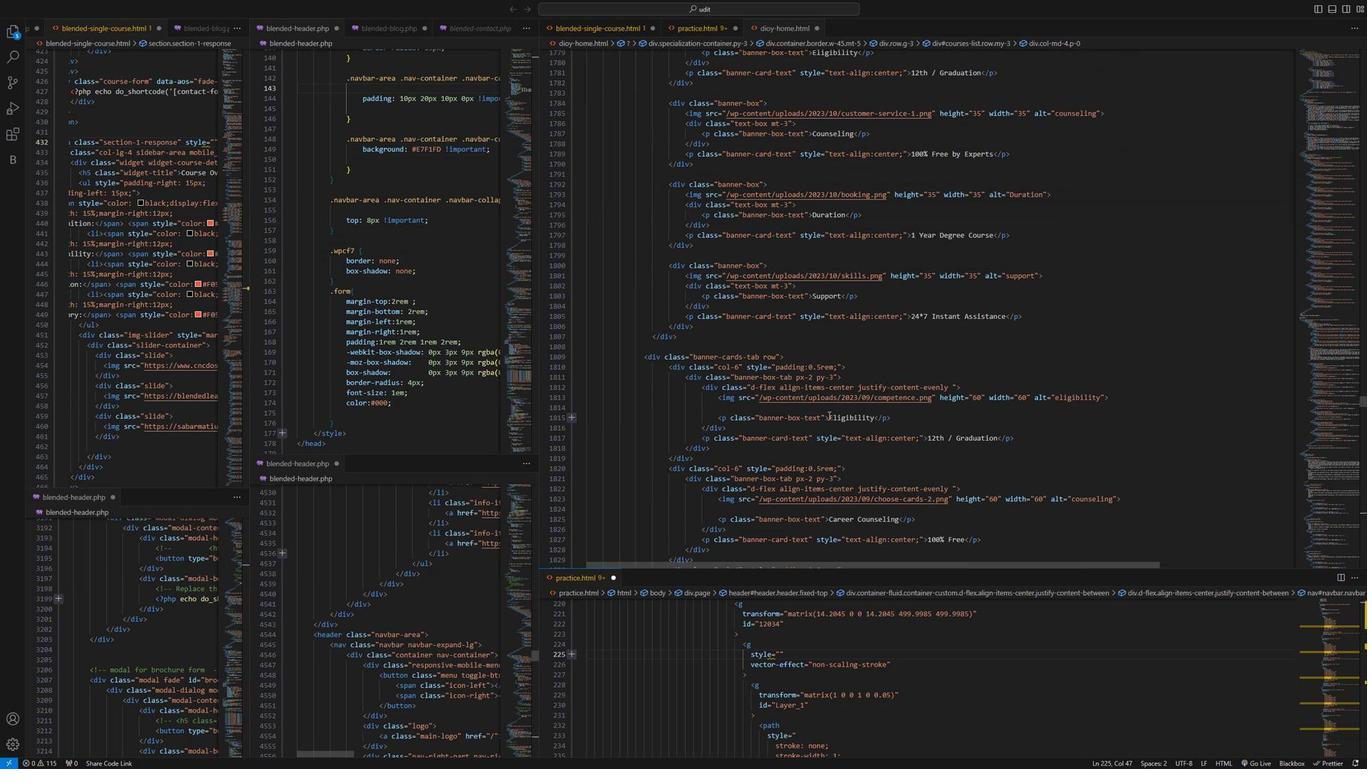 
Action: Mouse scrolled (1132, 462) with delta (0, 0)
Screenshot: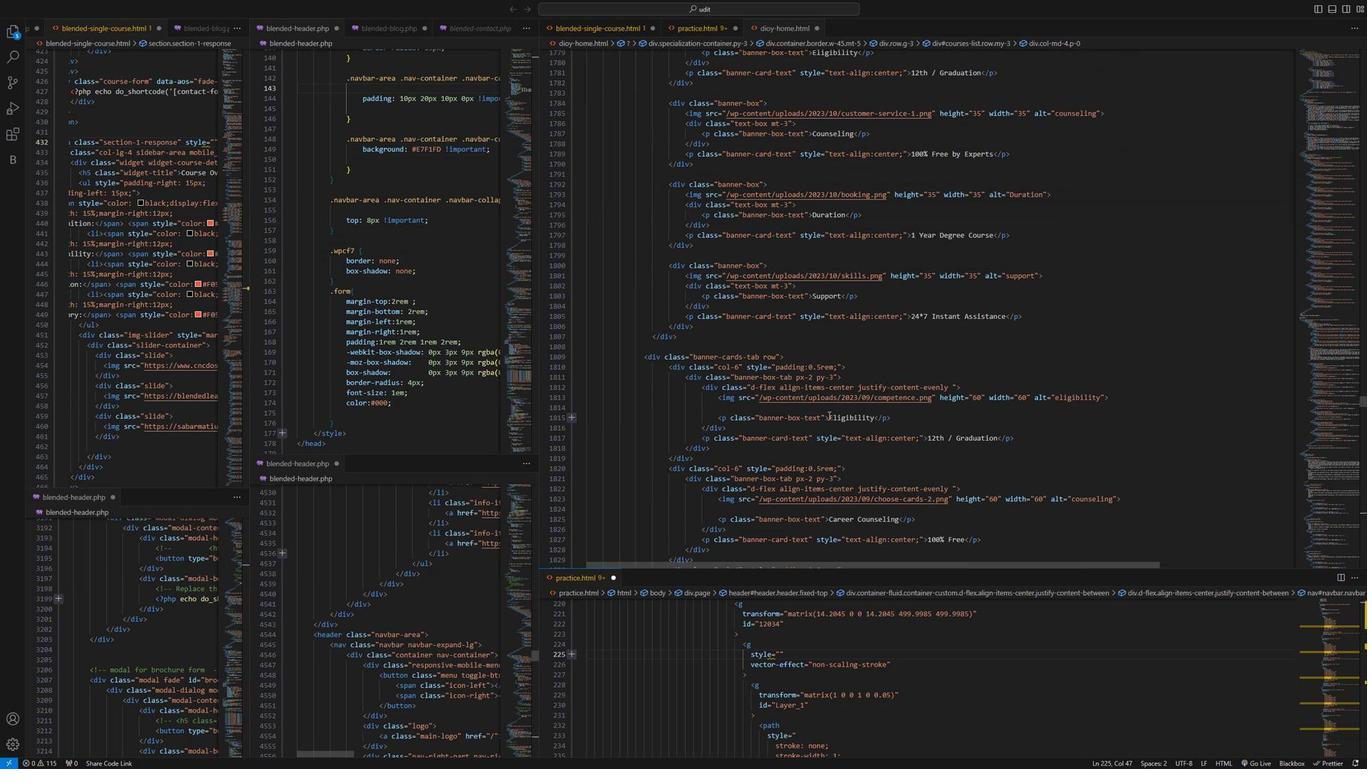 
Action: Mouse scrolled (1132, 462) with delta (0, 0)
Screenshot: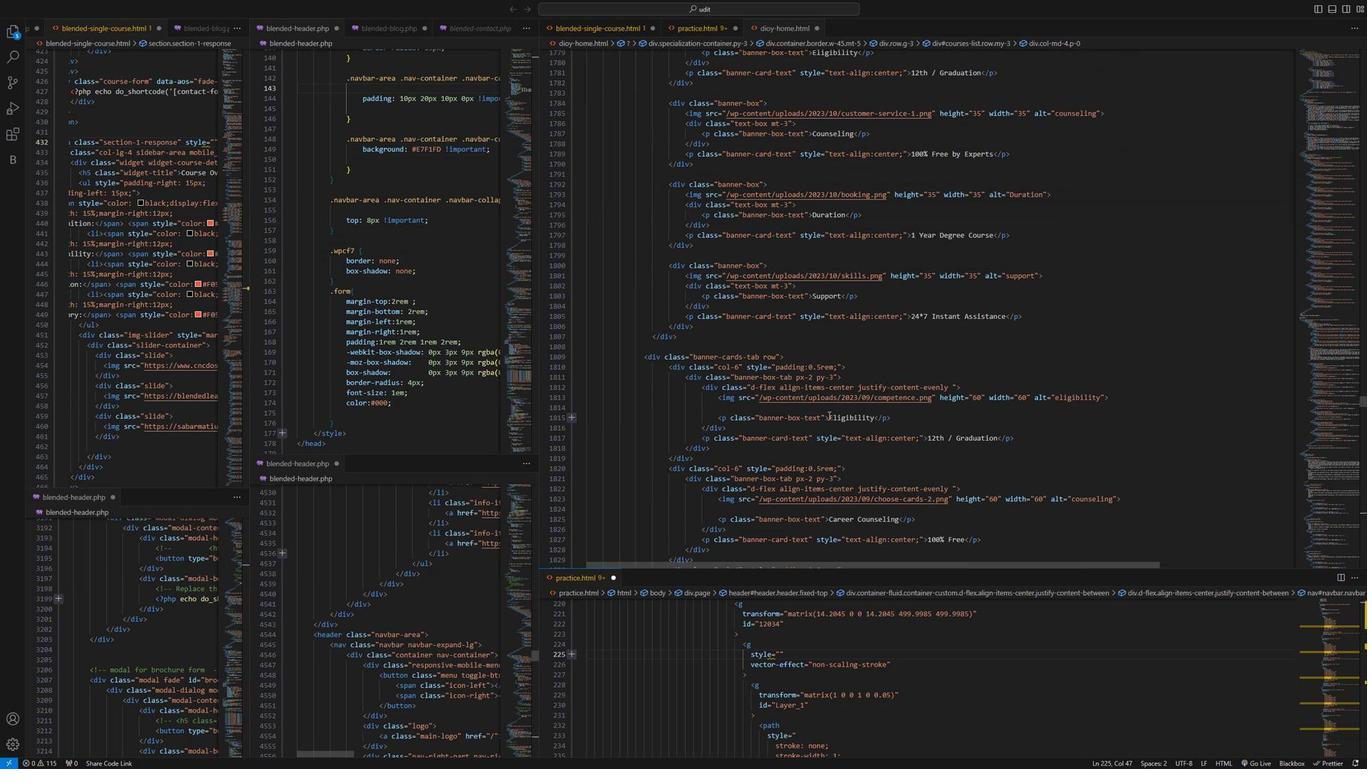 
Action: Mouse moved to (1028, 450)
Screenshot: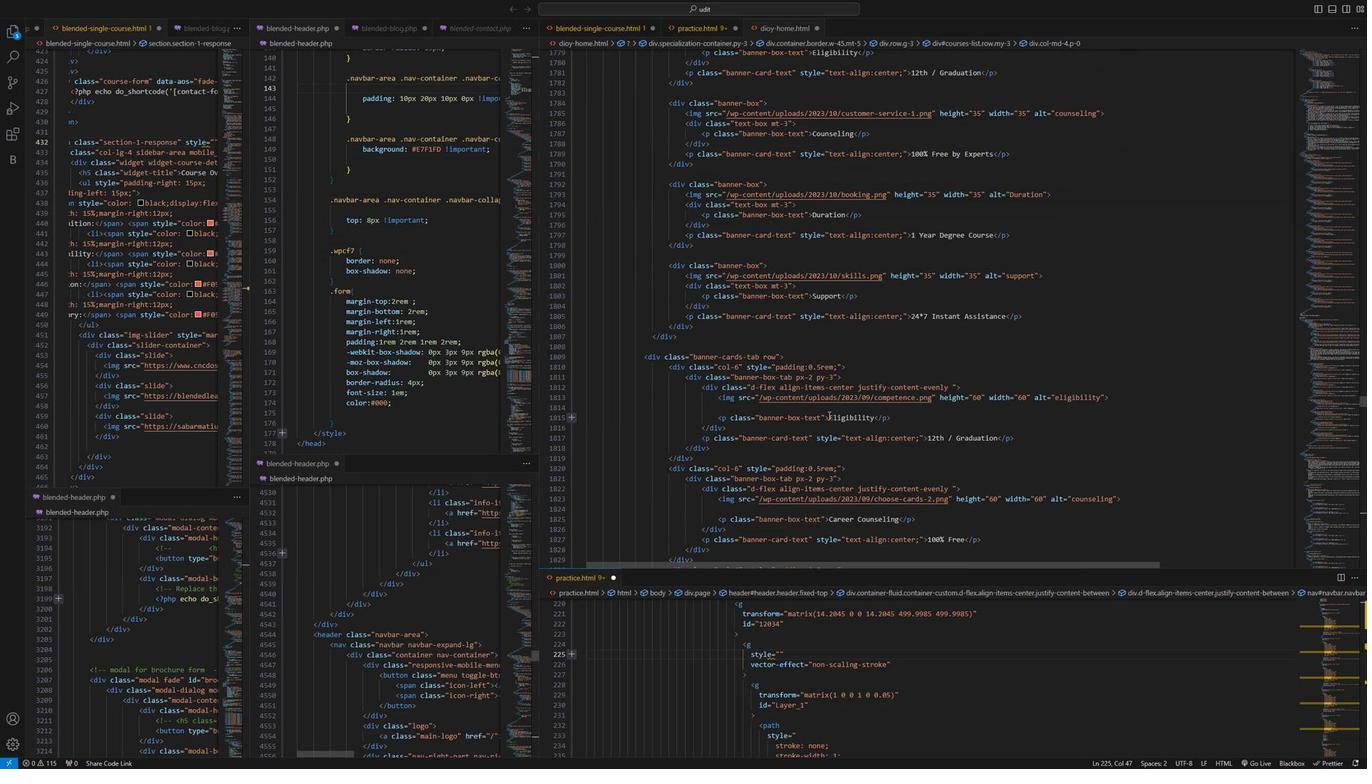 
Action: Mouse scrolled (1028, 449) with delta (0, 0)
Screenshot: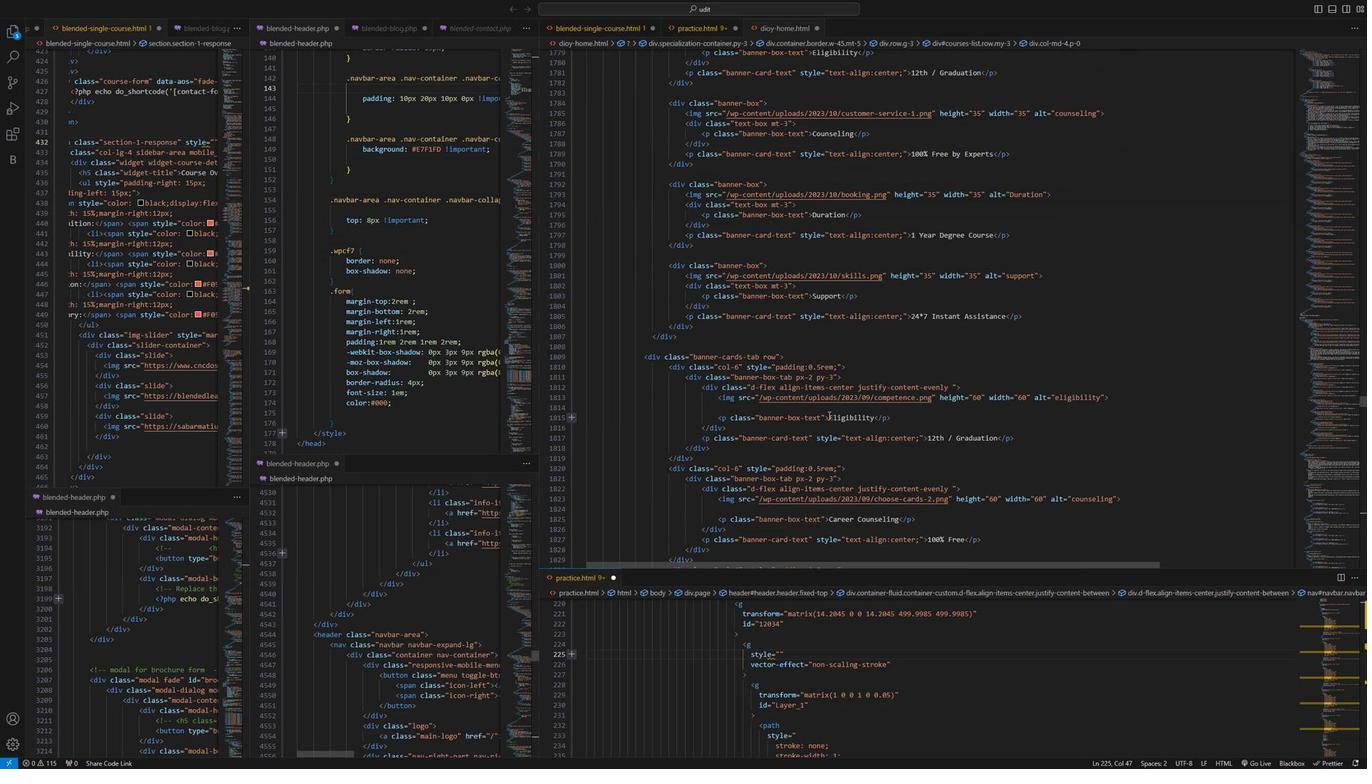 
Action: Mouse moved to (1024, 457)
Screenshot: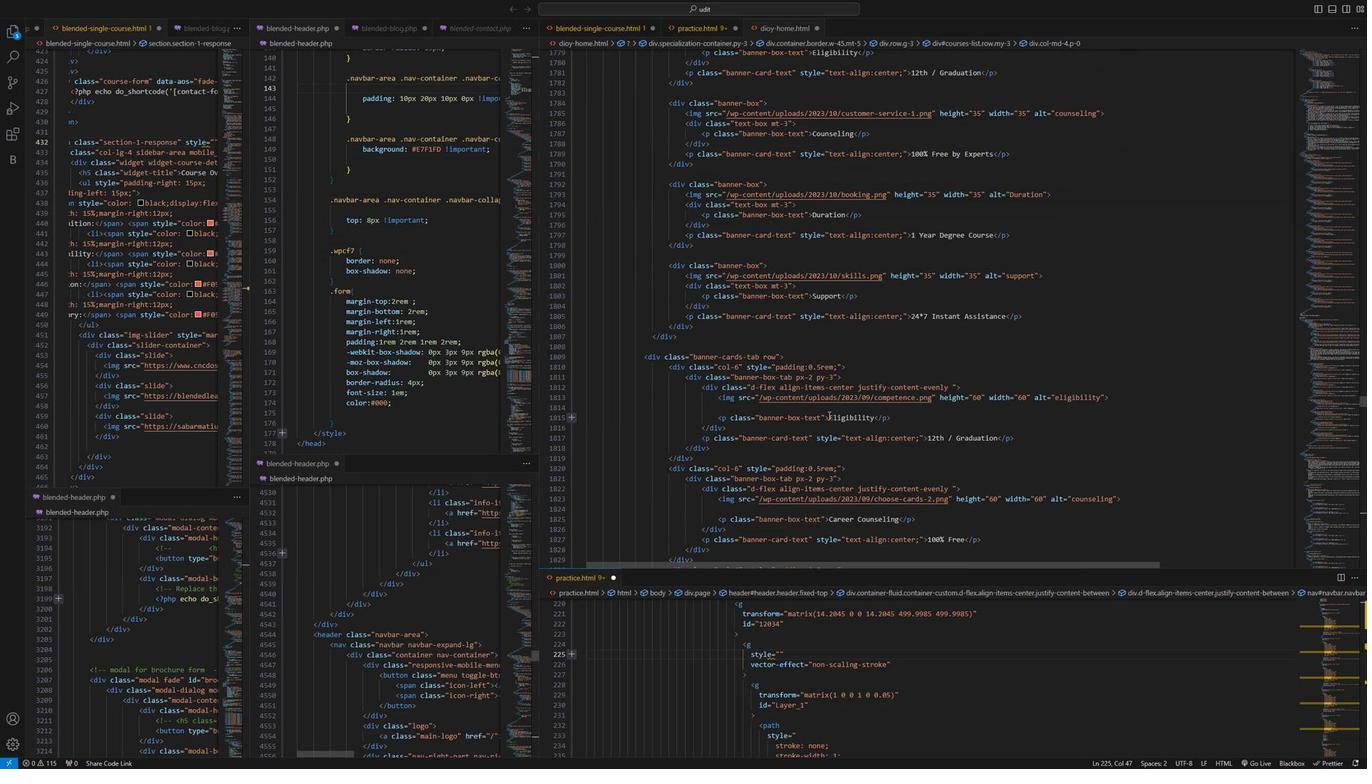 
Action: Mouse scrolled (1024, 456) with delta (0, 0)
Screenshot: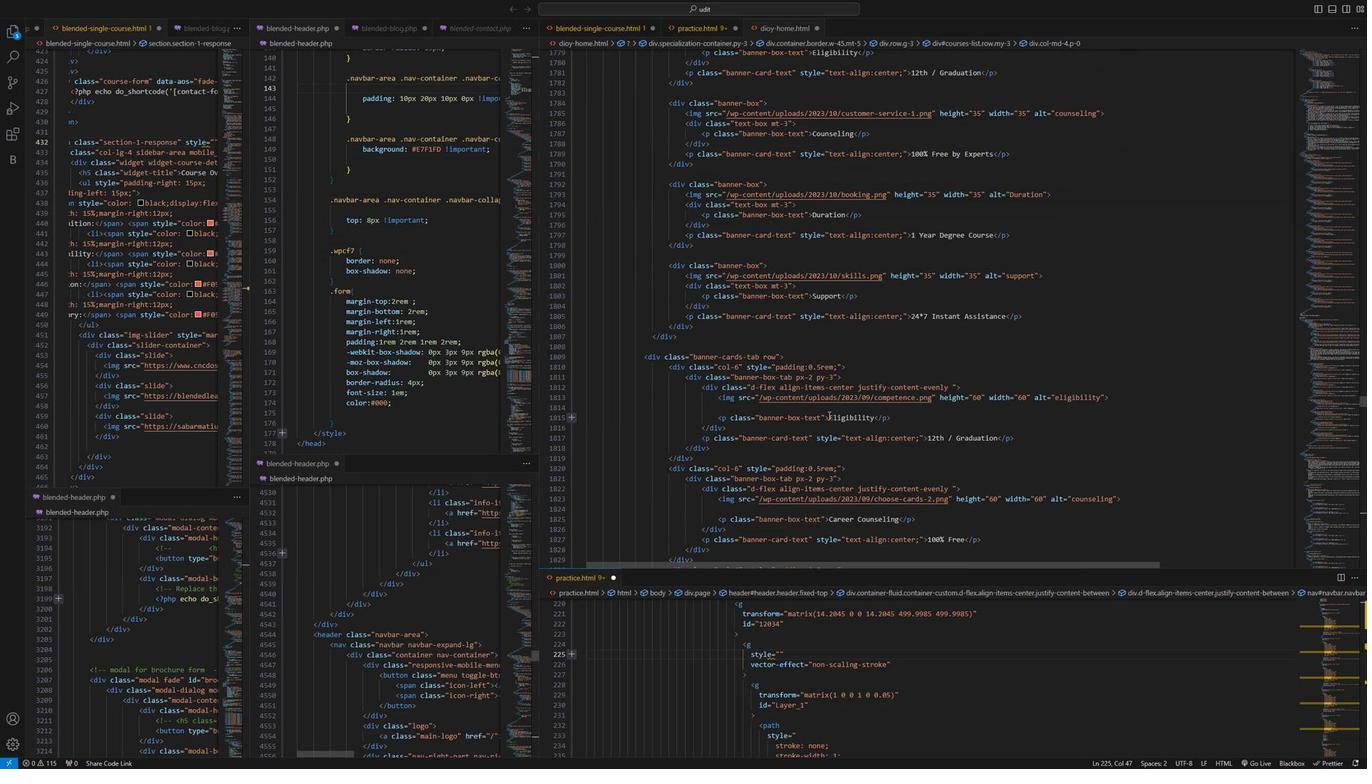 
Action: Mouse moved to (1023, 459)
Screenshot: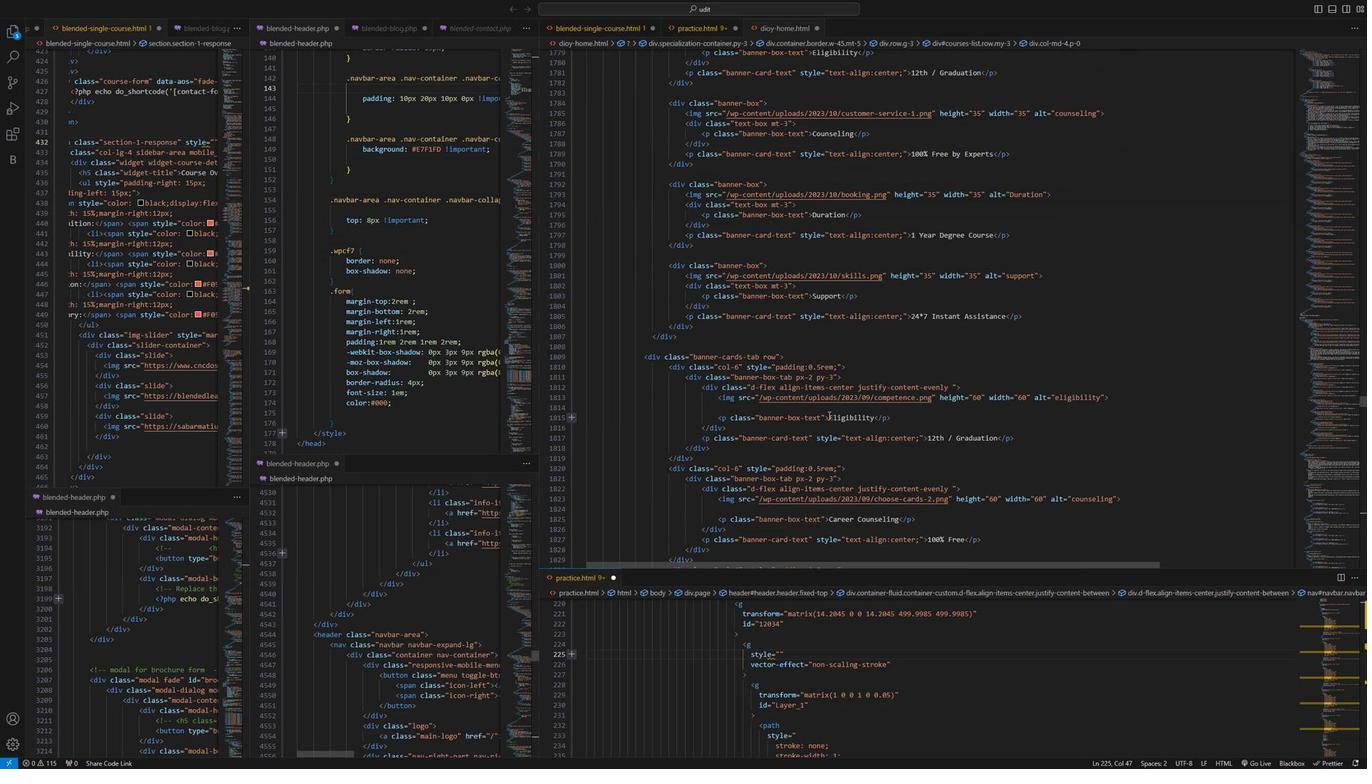 
Action: Mouse scrolled (1023, 458) with delta (0, 0)
Screenshot: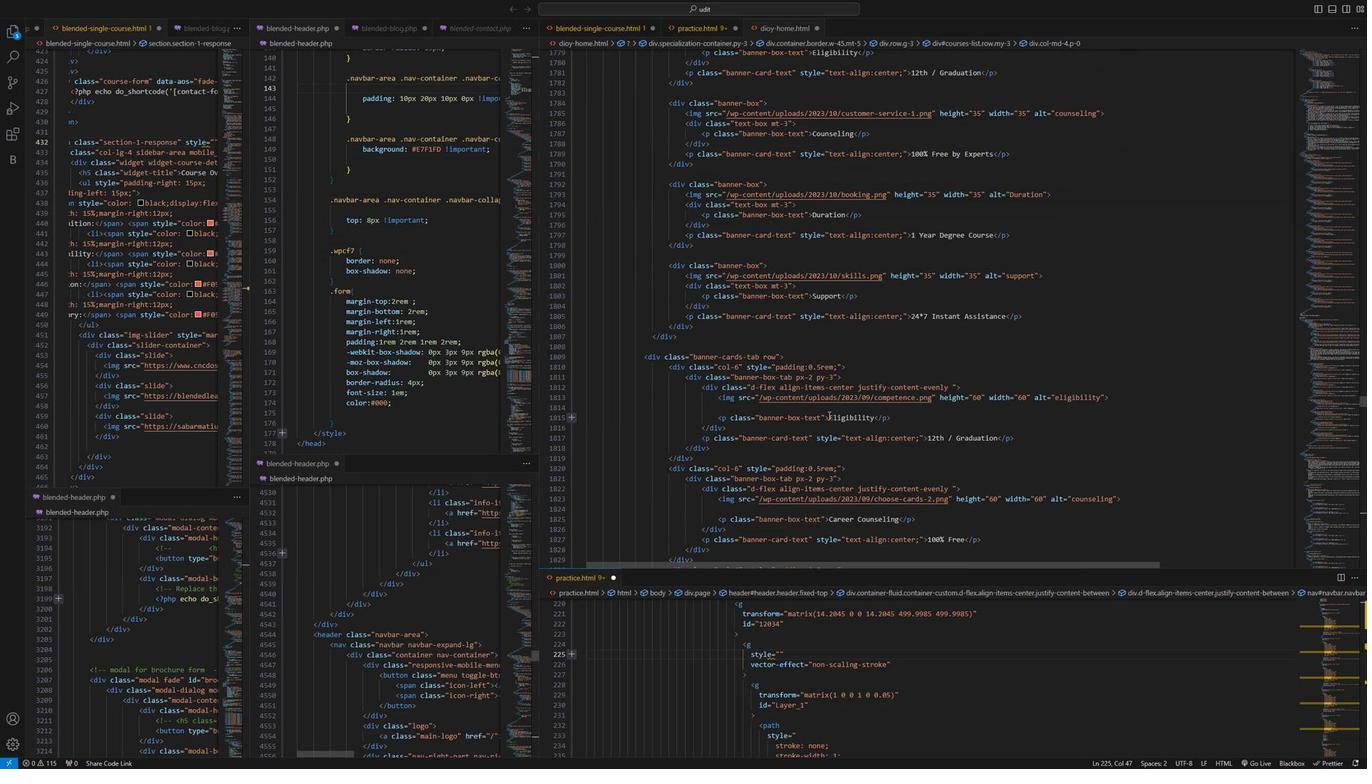 
Action: Mouse moved to (1022, 459)
Screenshot: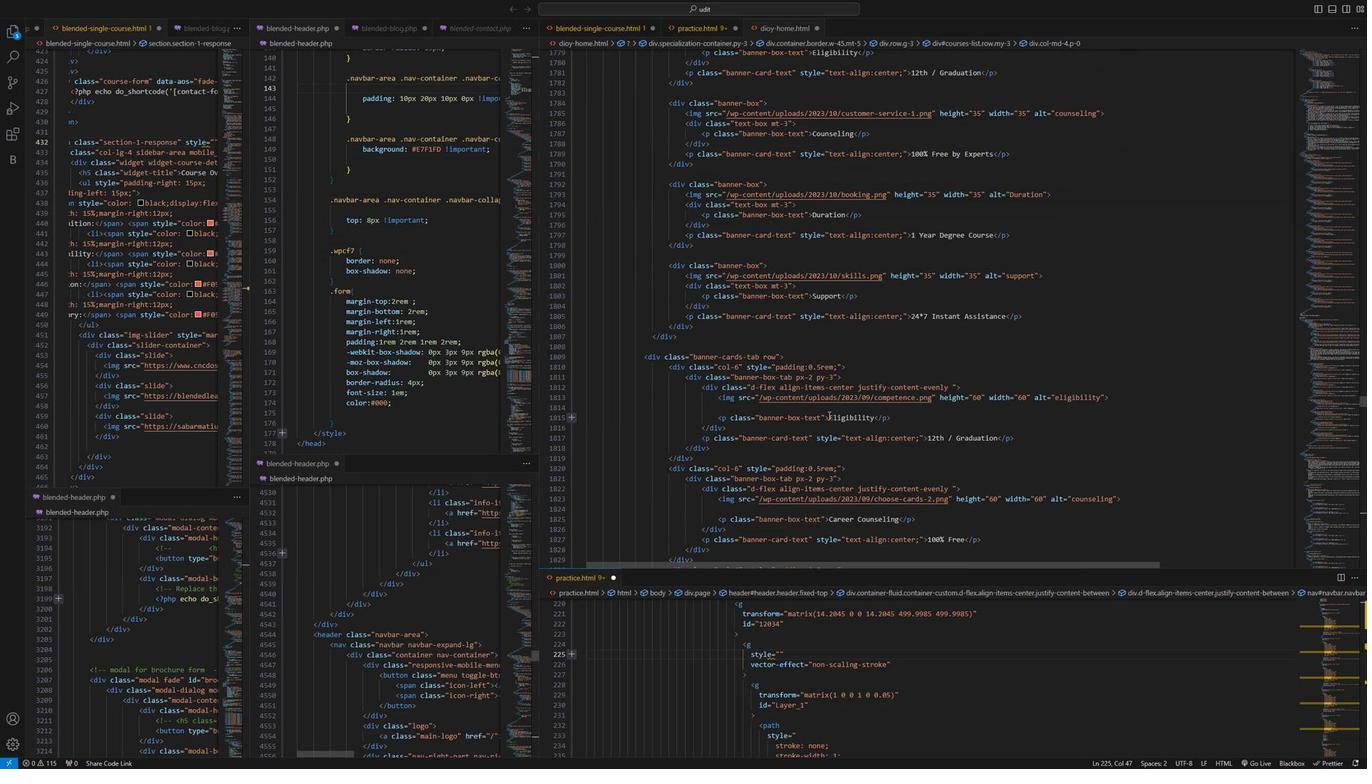 
Action: Mouse scrolled (1022, 458) with delta (0, 0)
Screenshot: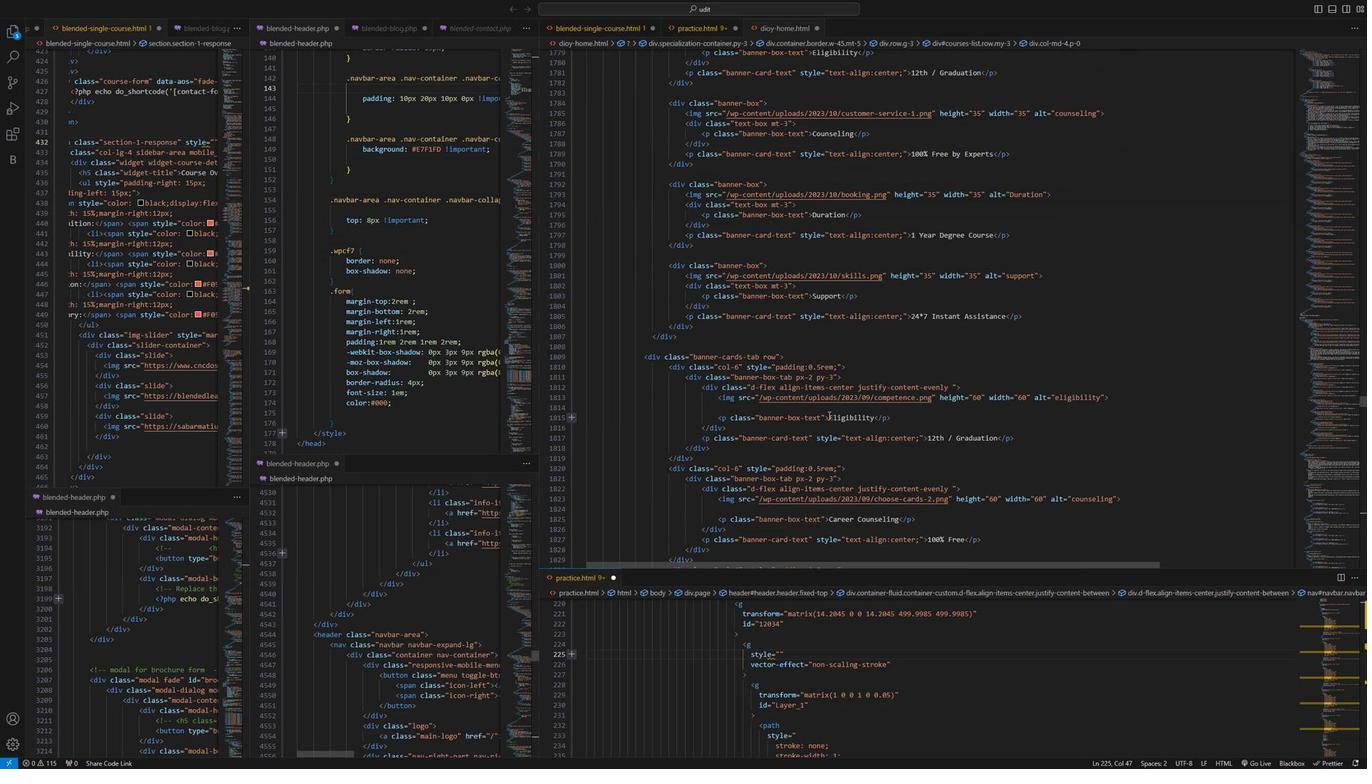 
Action: Mouse moved to (1019, 461)
Screenshot: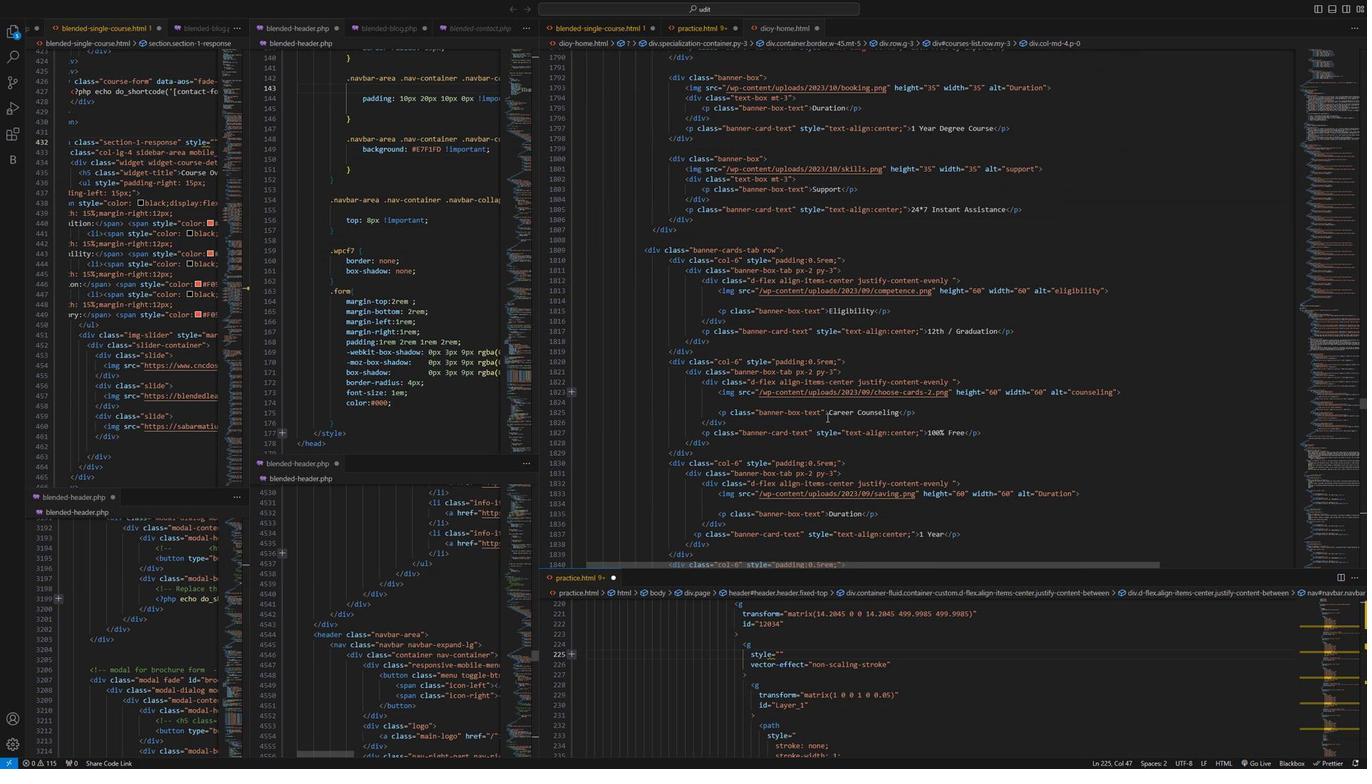 
Action: Mouse scrolled (1019, 460) with delta (0, 0)
Screenshot: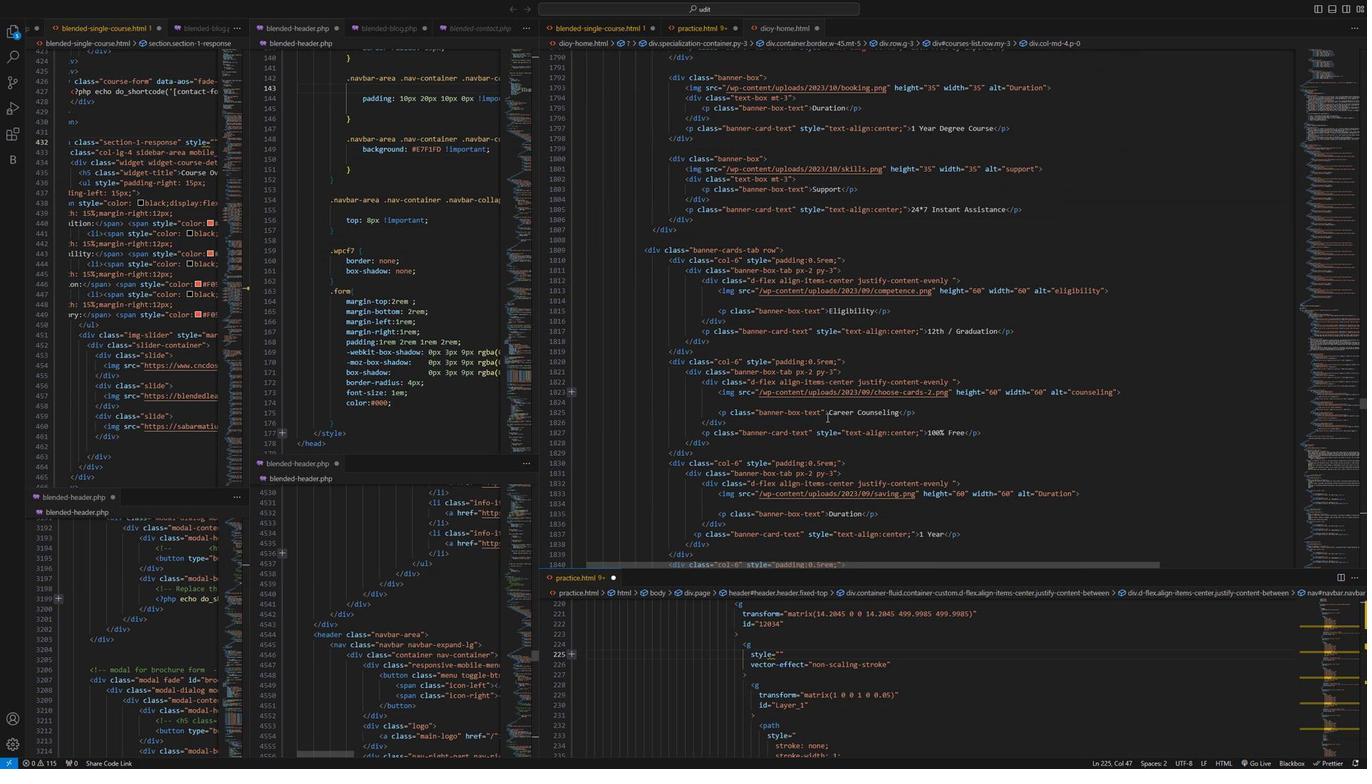 
Action: Mouse moved to (1017, 465)
Screenshot: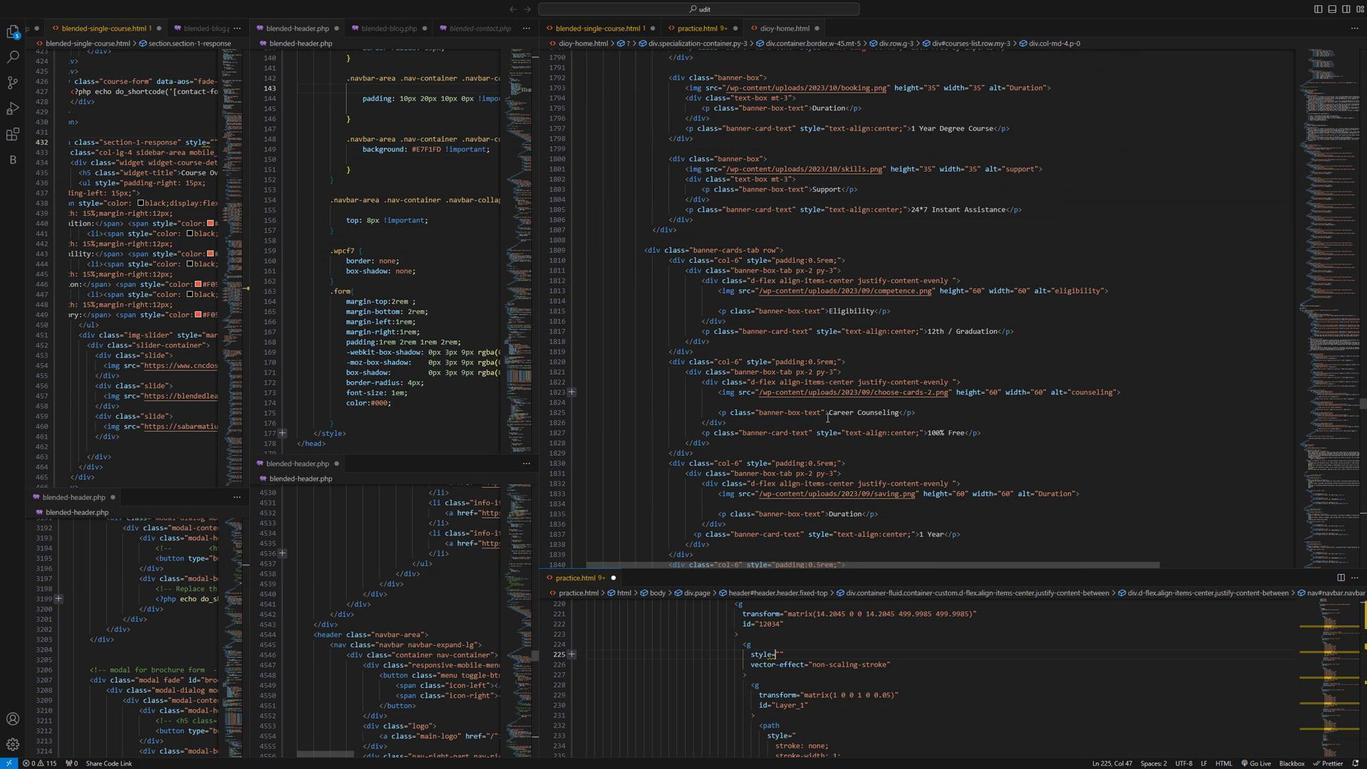 
Action: Mouse scrolled (1017, 464) with delta (0, 0)
Screenshot: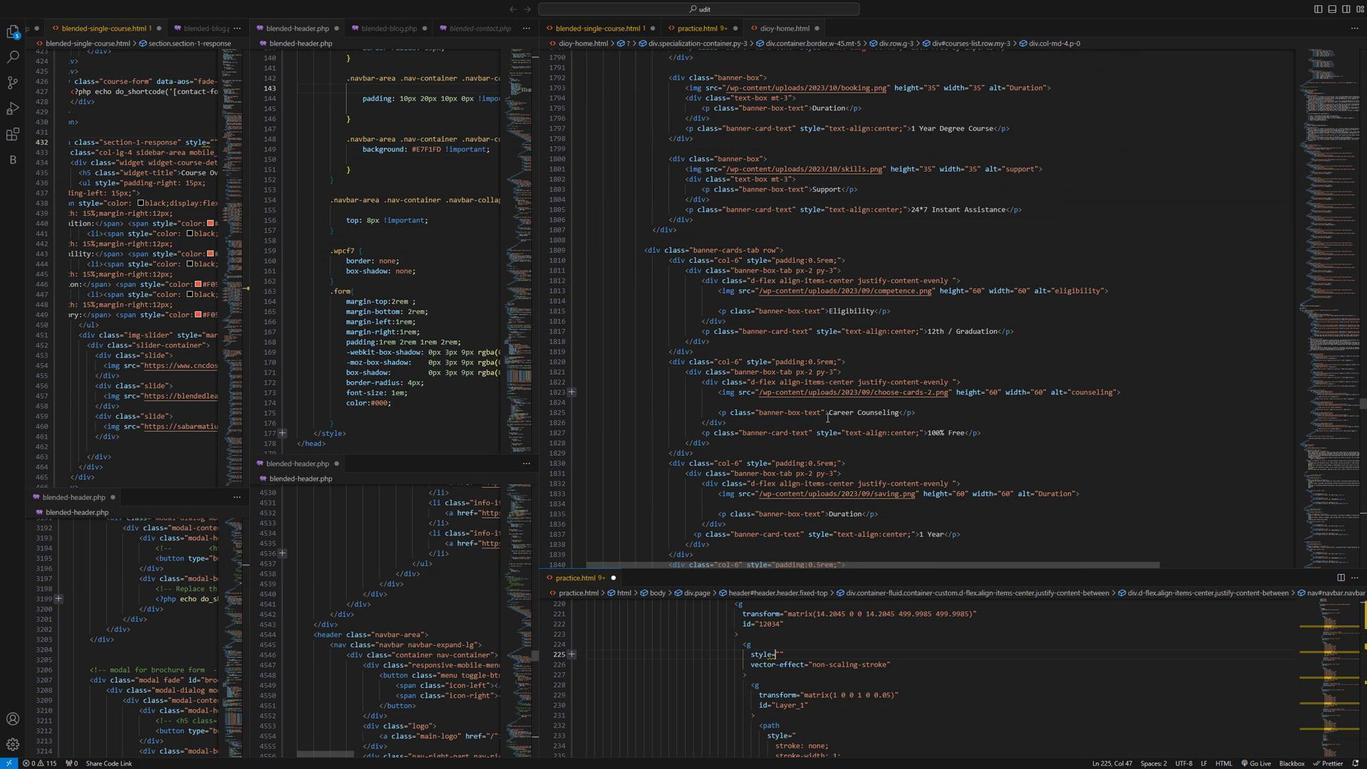 
Action: Mouse moved to (1017, 465)
Screenshot: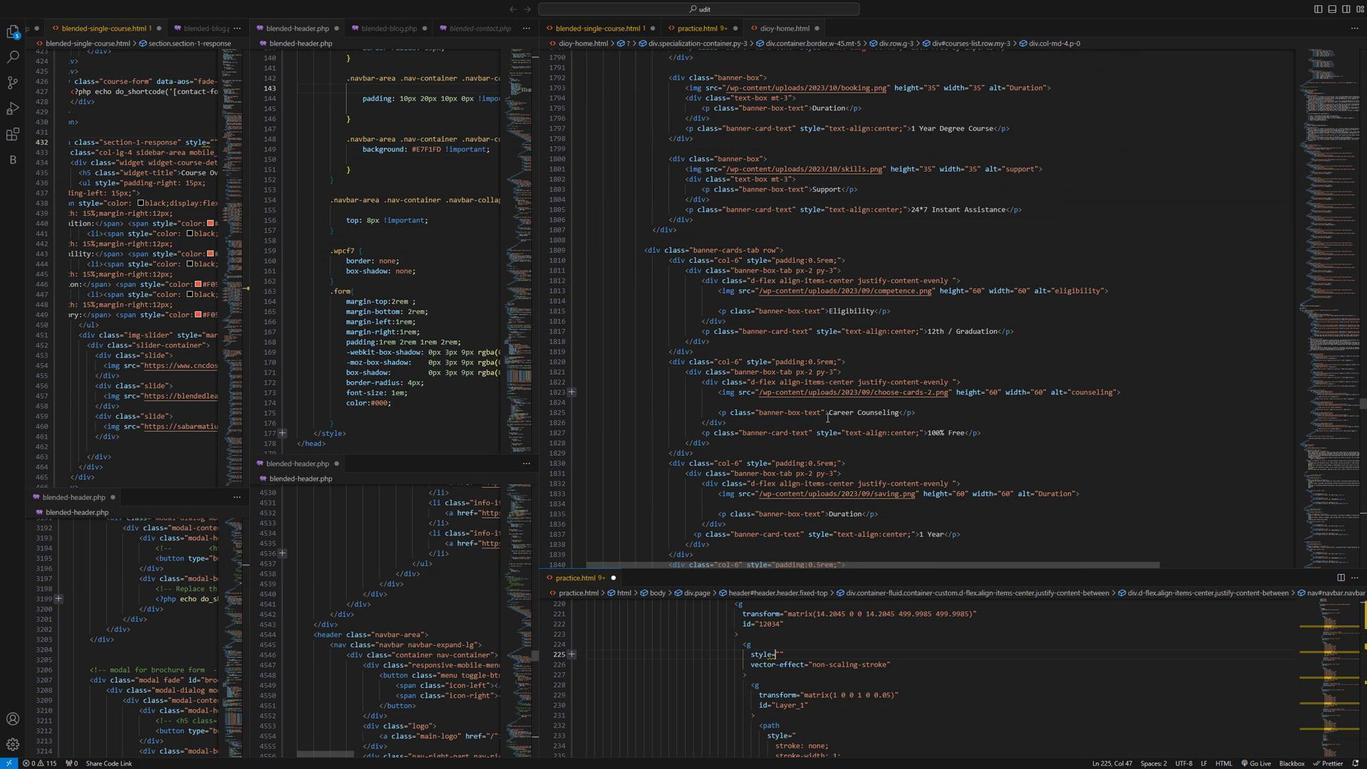 
Action: Mouse scrolled (1017, 465) with delta (0, 0)
Screenshot: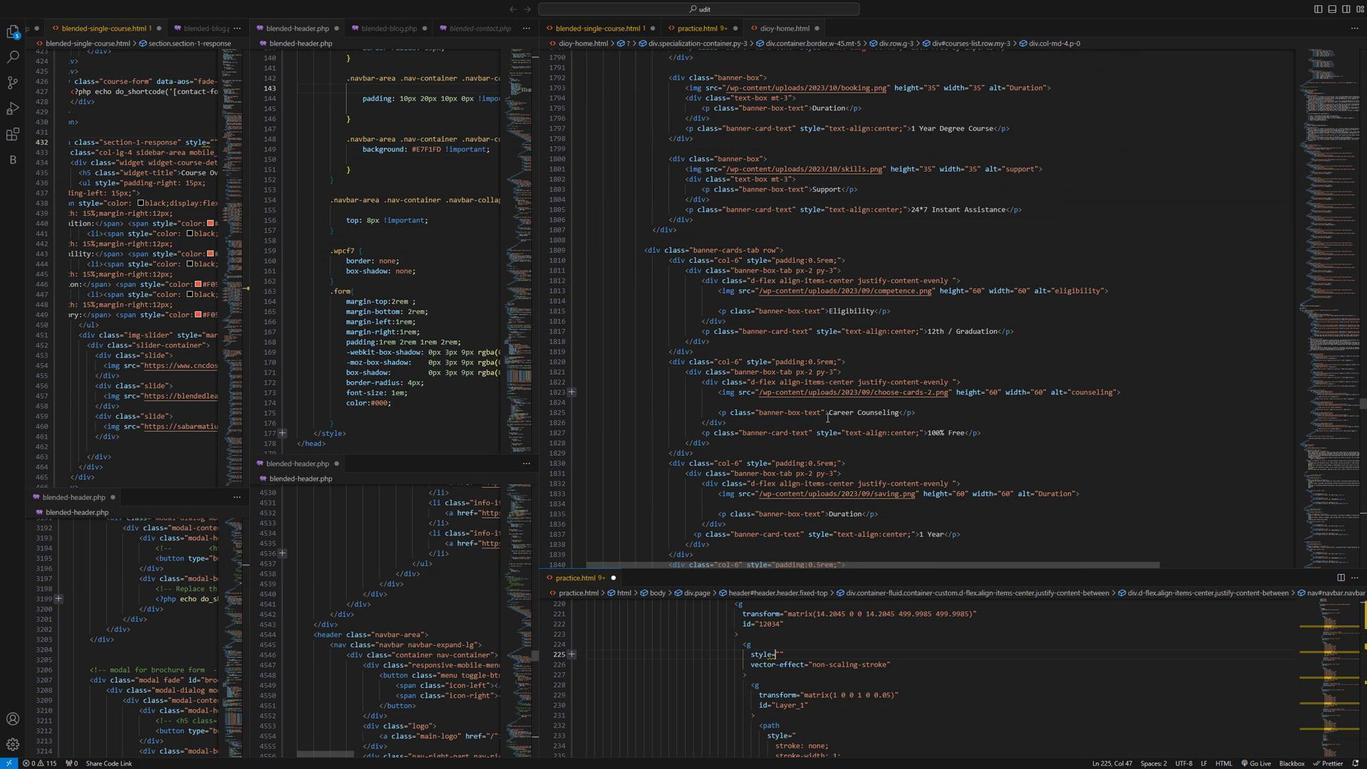
Action: Mouse scrolled (1017, 465) with delta (0, 0)
Screenshot: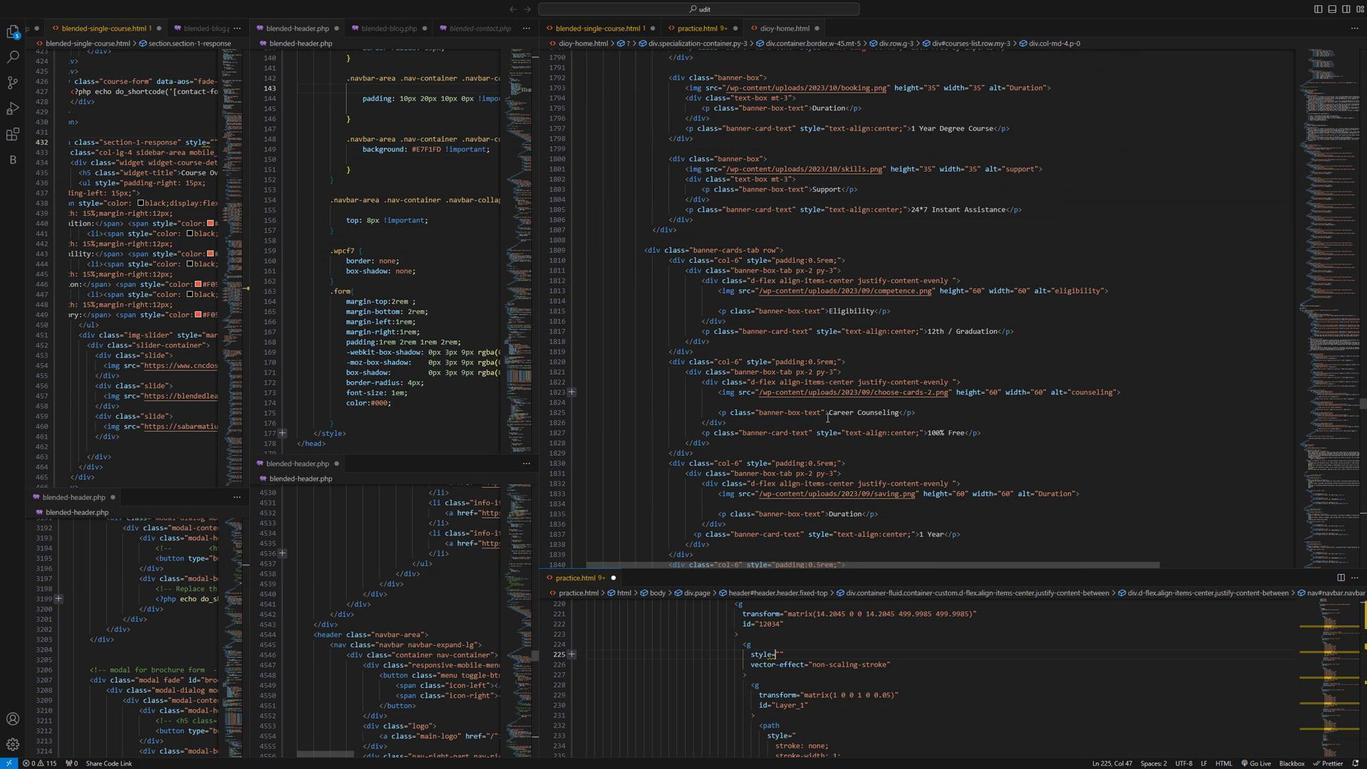 
Action: Mouse moved to (1016, 465)
Screenshot: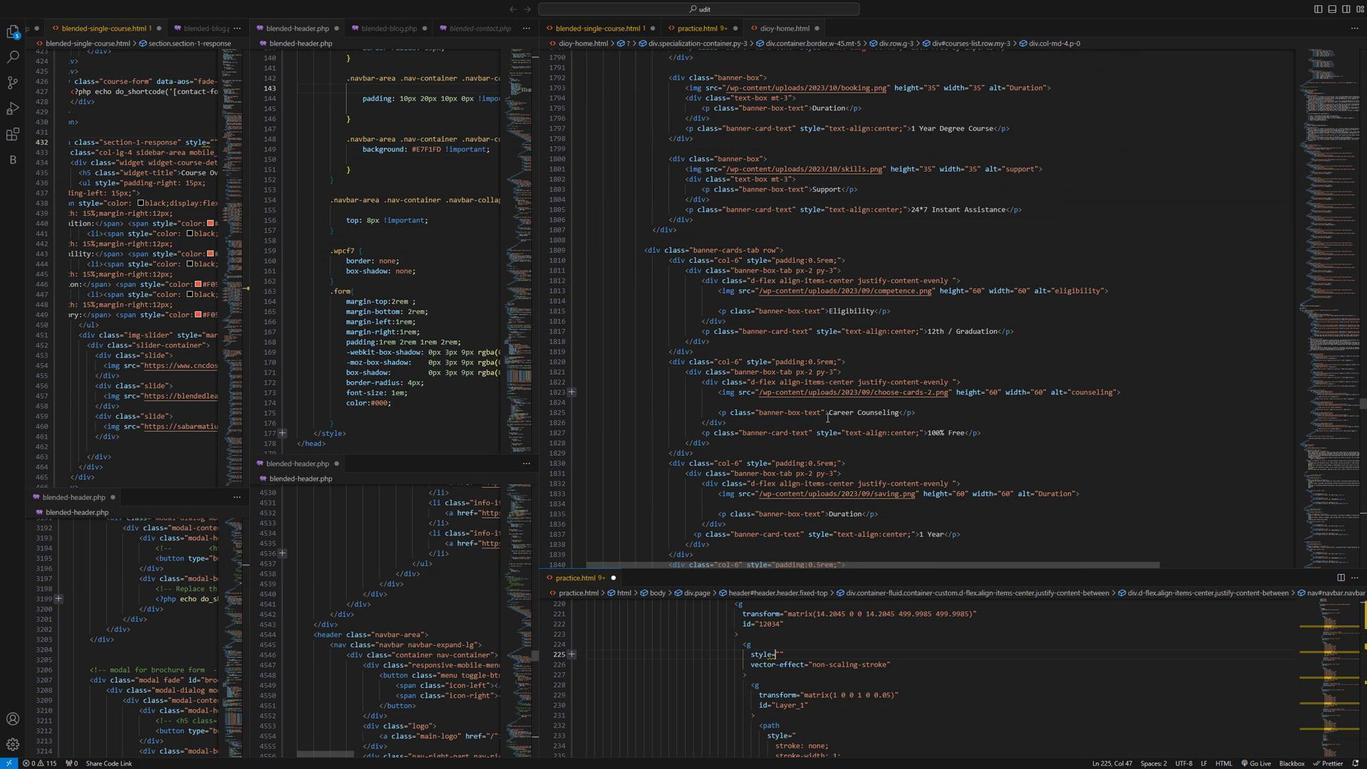 
Action: Mouse scrolled (1016, 465) with delta (0, 0)
